 Task: Find a one-way flight from King Salmon to Des Moines on Tuesday, 9 May for 5 passengers in business class, using American Airlines, with 3 checked bags, and a budget of up to ₹180,000.
Action: Mouse moved to (400, 134)
Screenshot: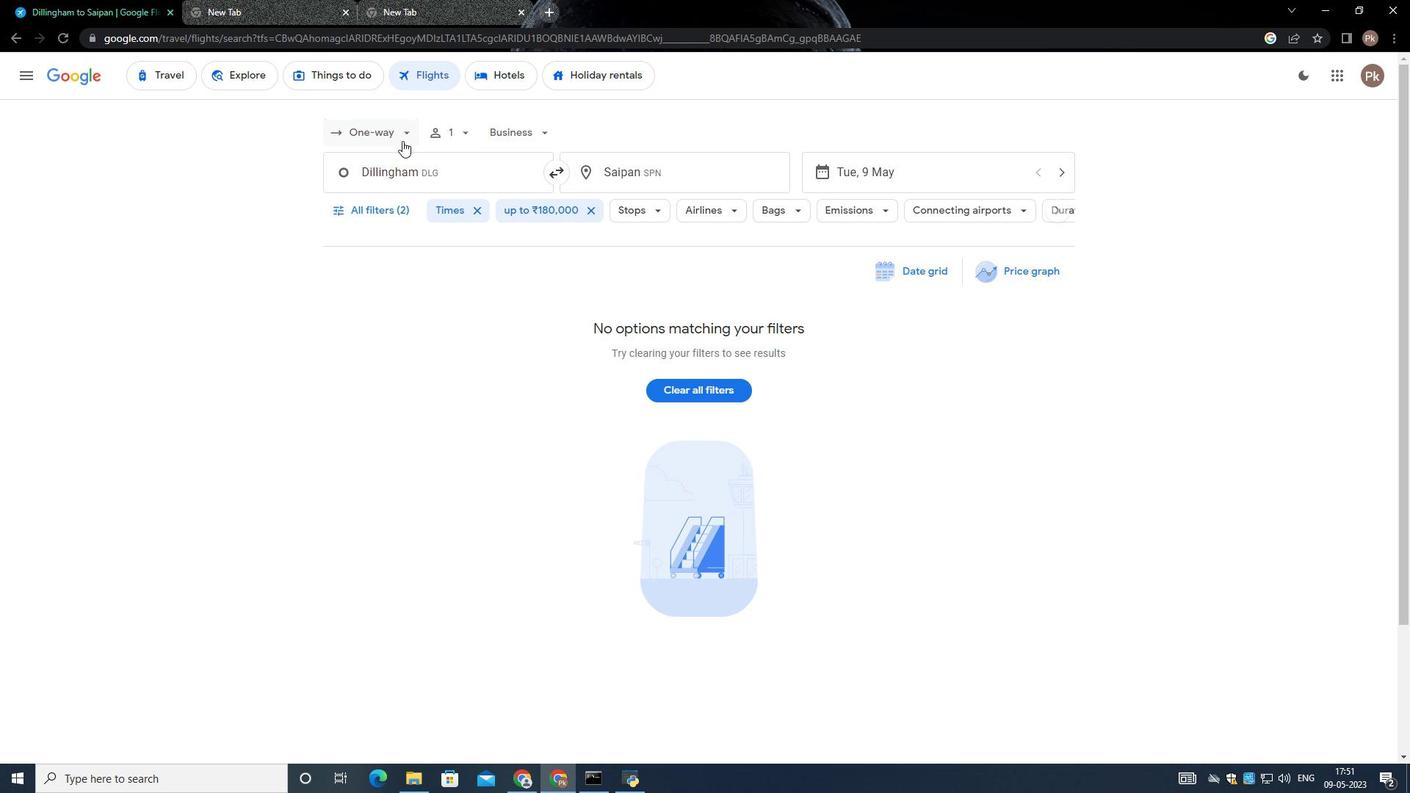 
Action: Mouse pressed left at (400, 134)
Screenshot: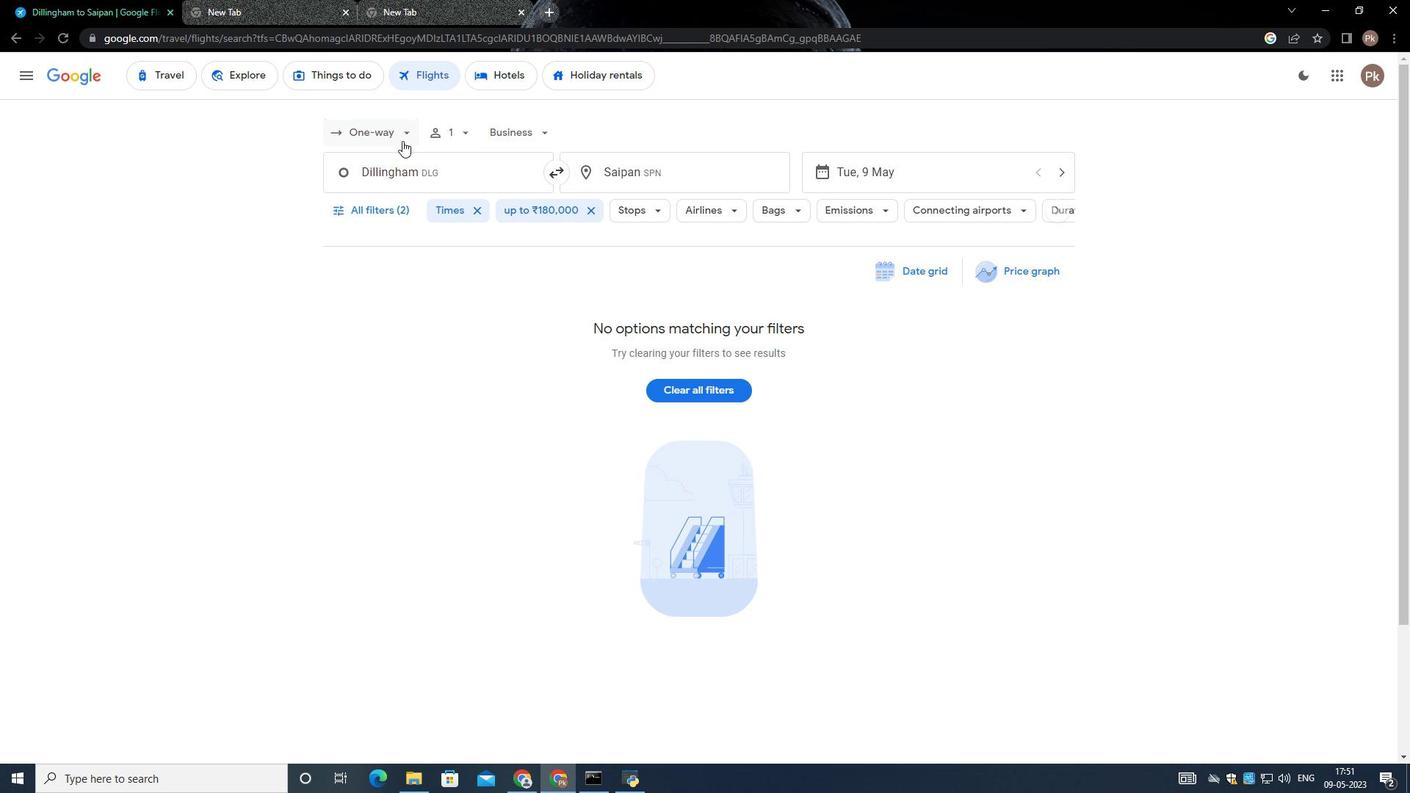 
Action: Mouse moved to (392, 197)
Screenshot: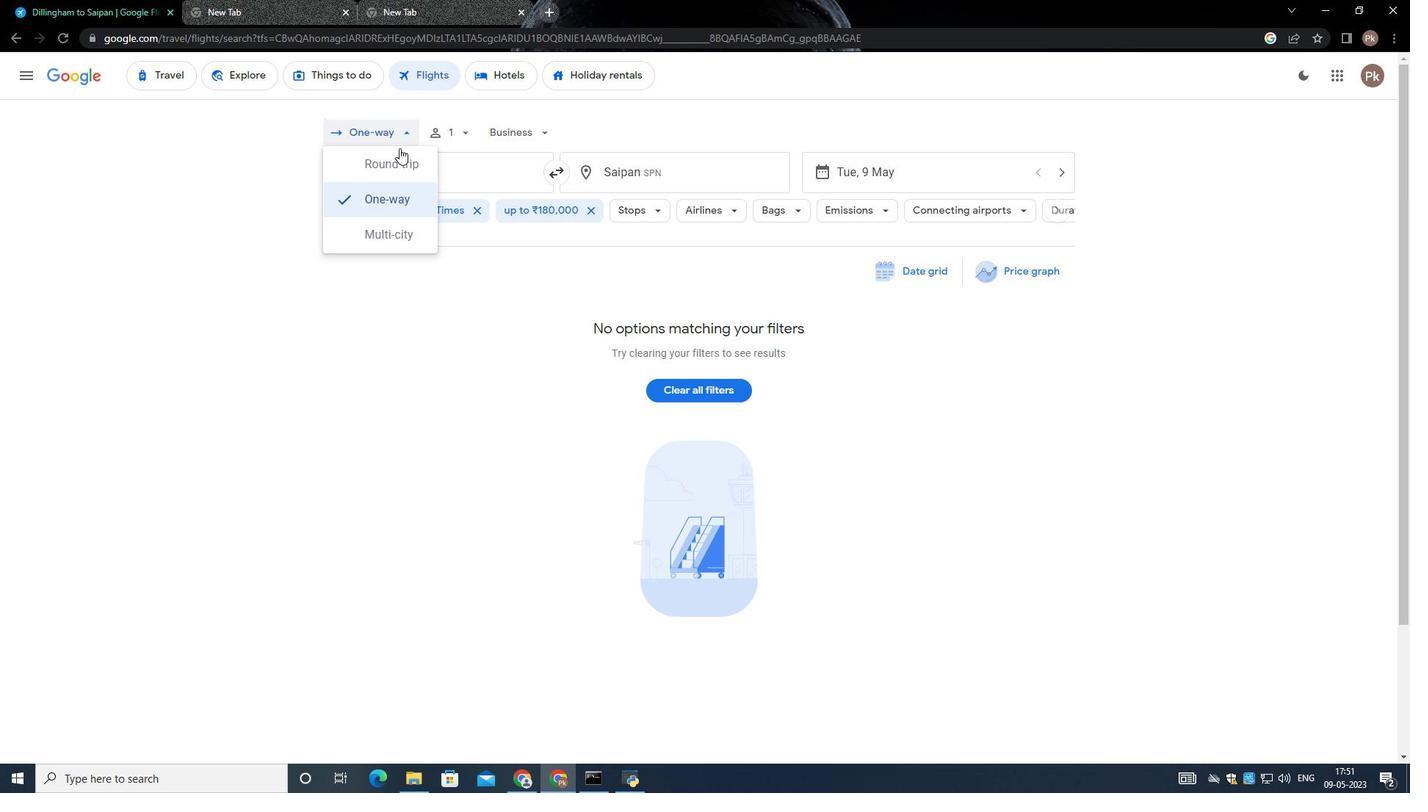 
Action: Mouse pressed left at (392, 197)
Screenshot: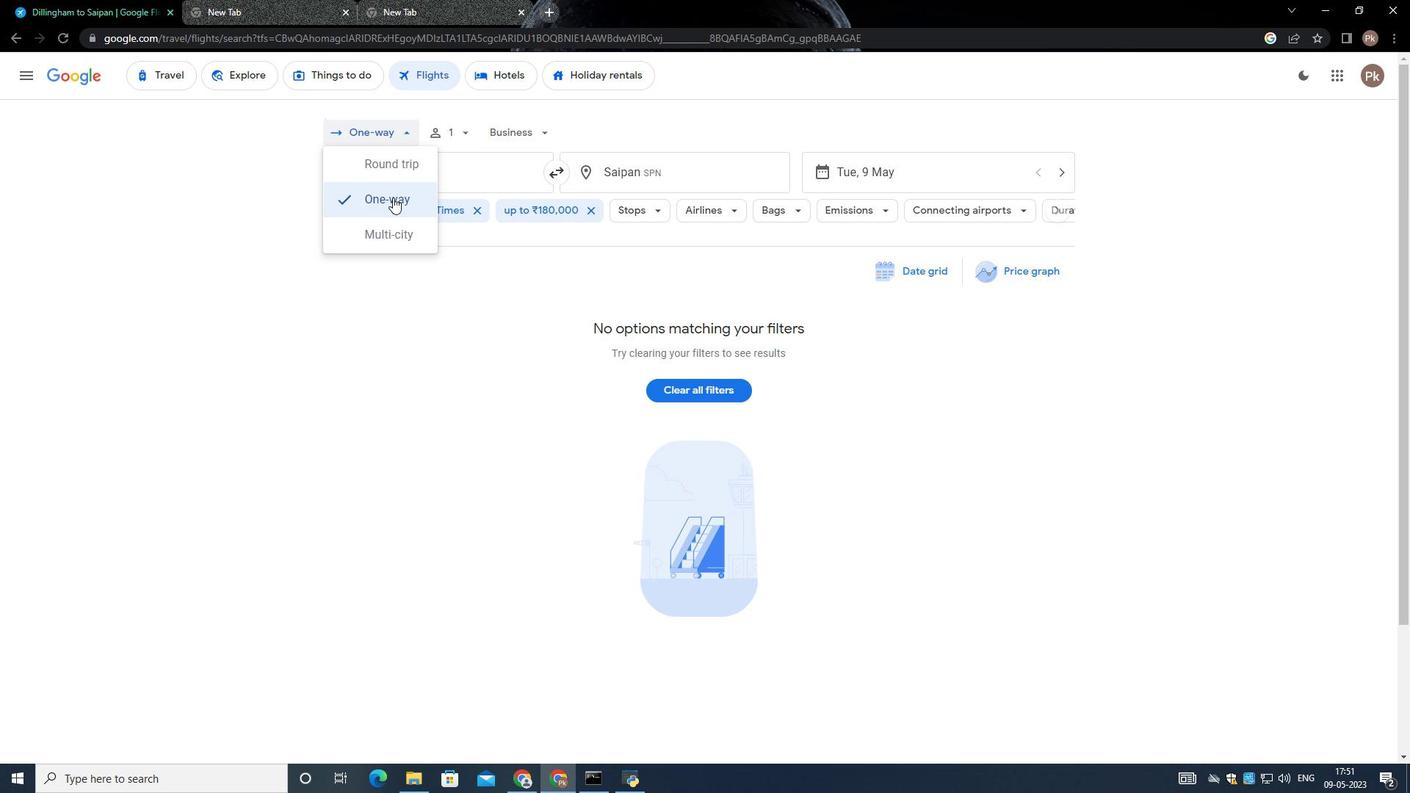 
Action: Mouse moved to (467, 133)
Screenshot: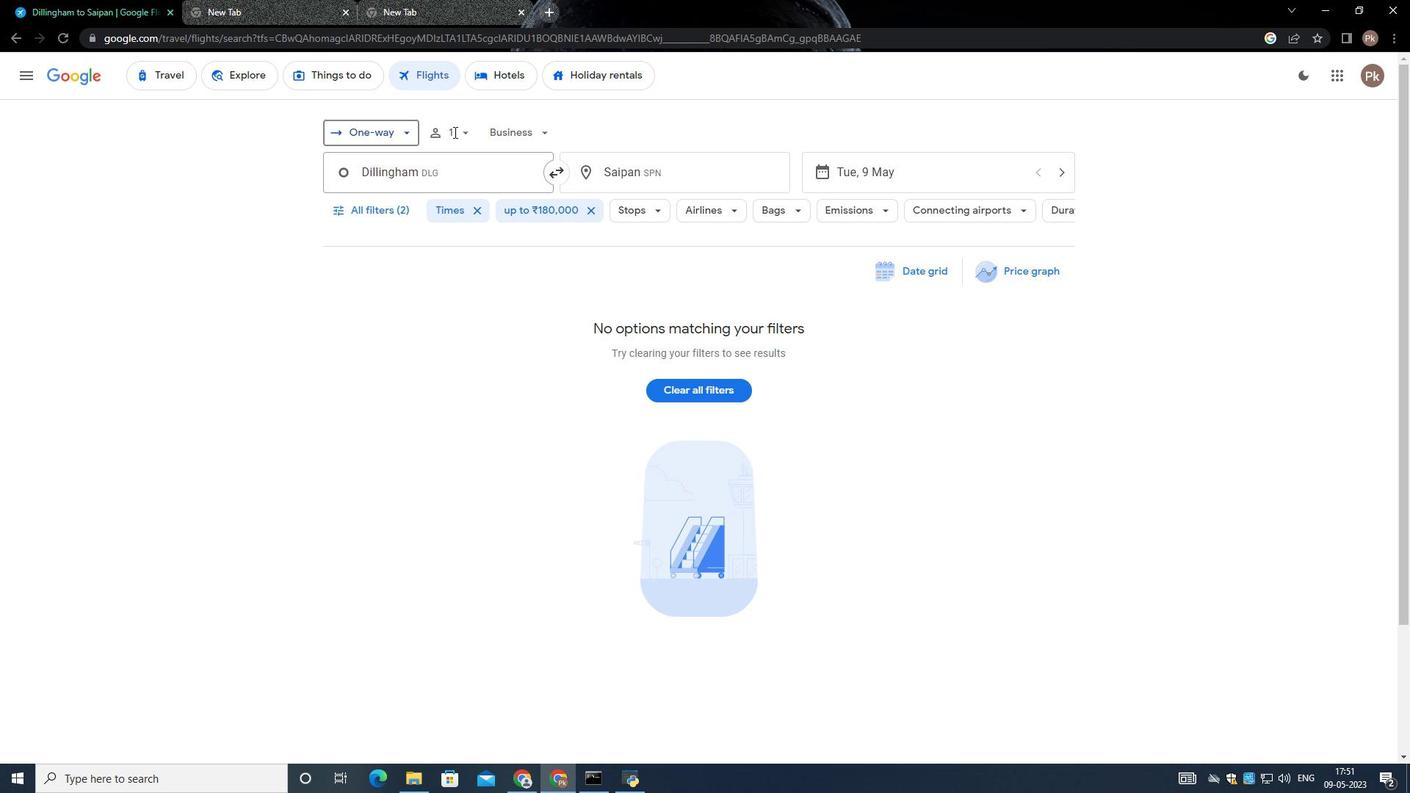 
Action: Mouse pressed left at (467, 133)
Screenshot: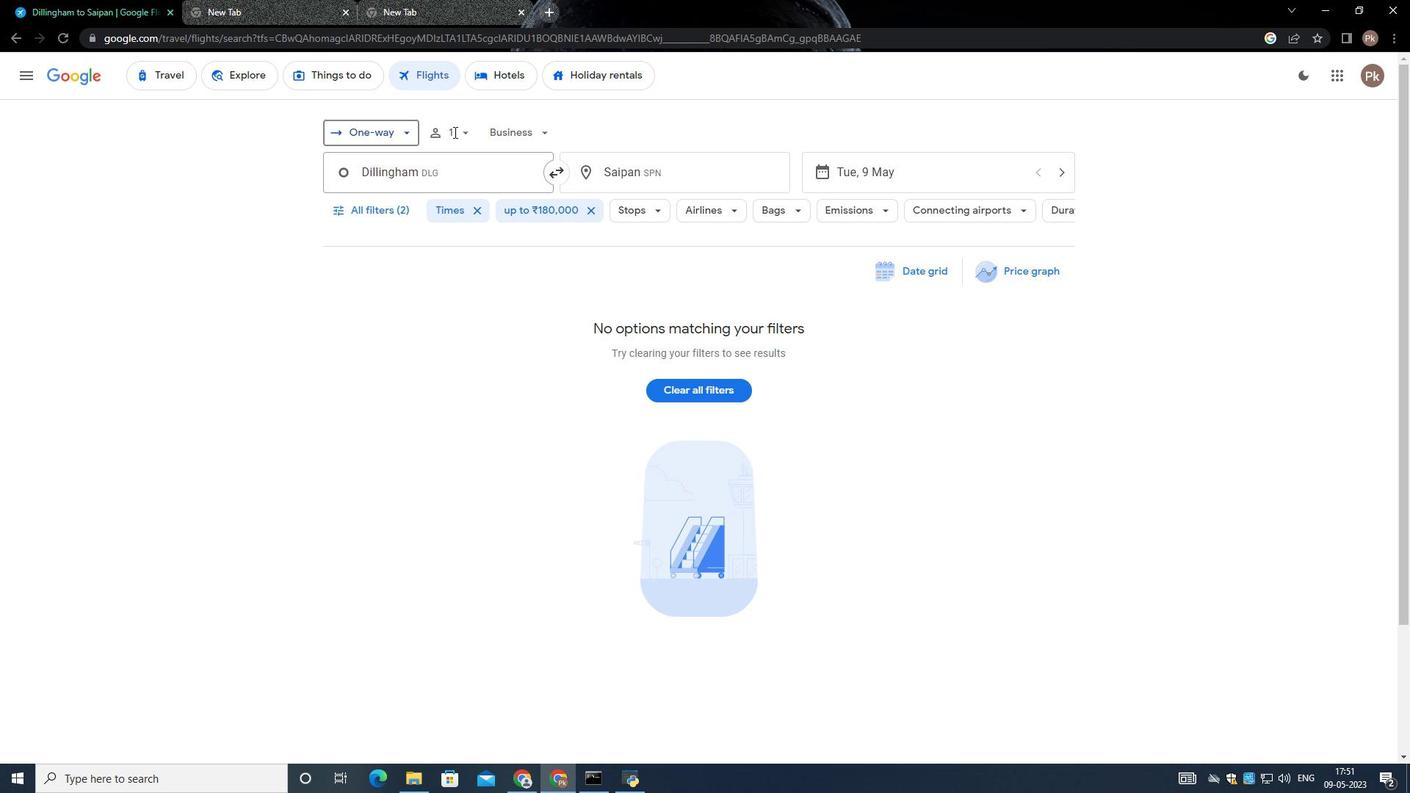 
Action: Mouse moved to (583, 162)
Screenshot: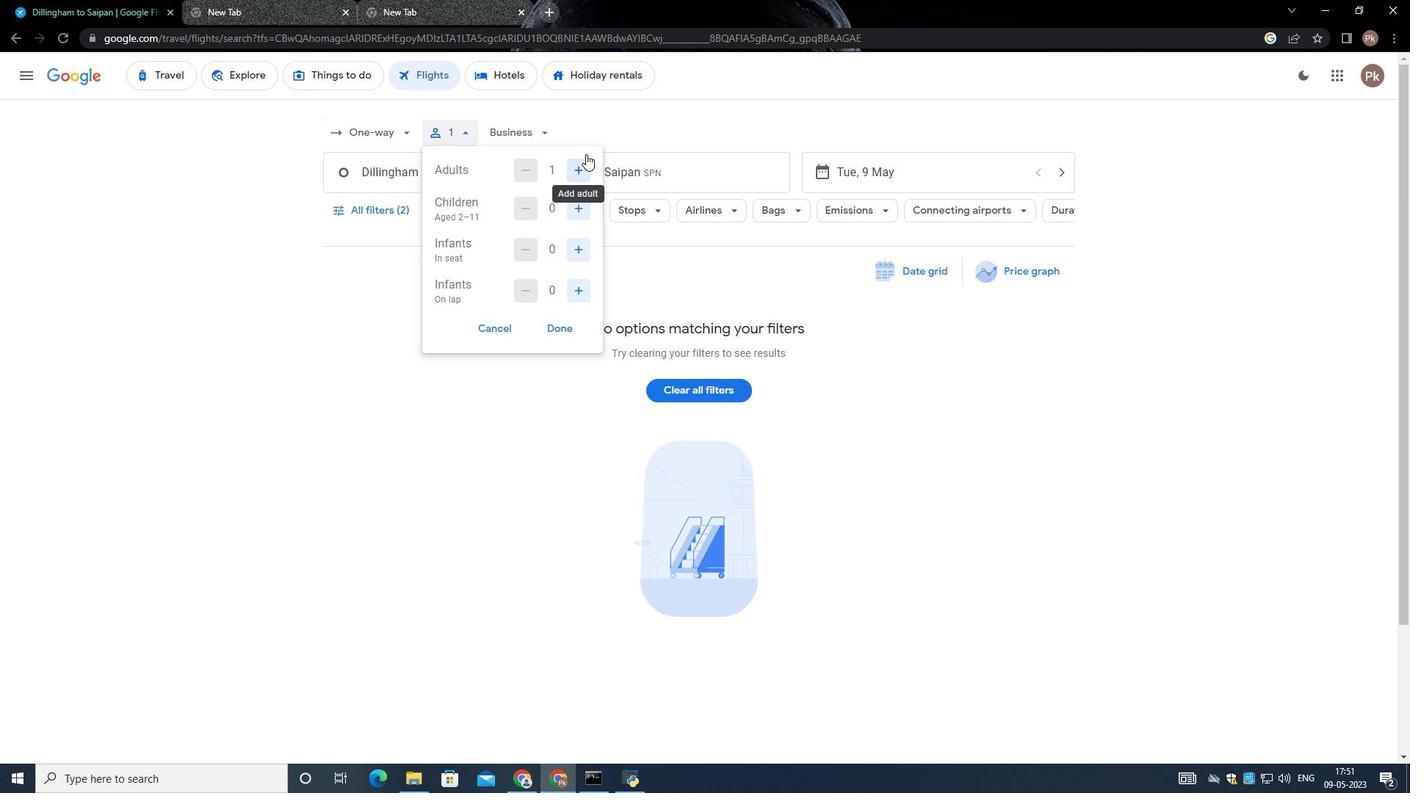 
Action: Mouse pressed left at (583, 162)
Screenshot: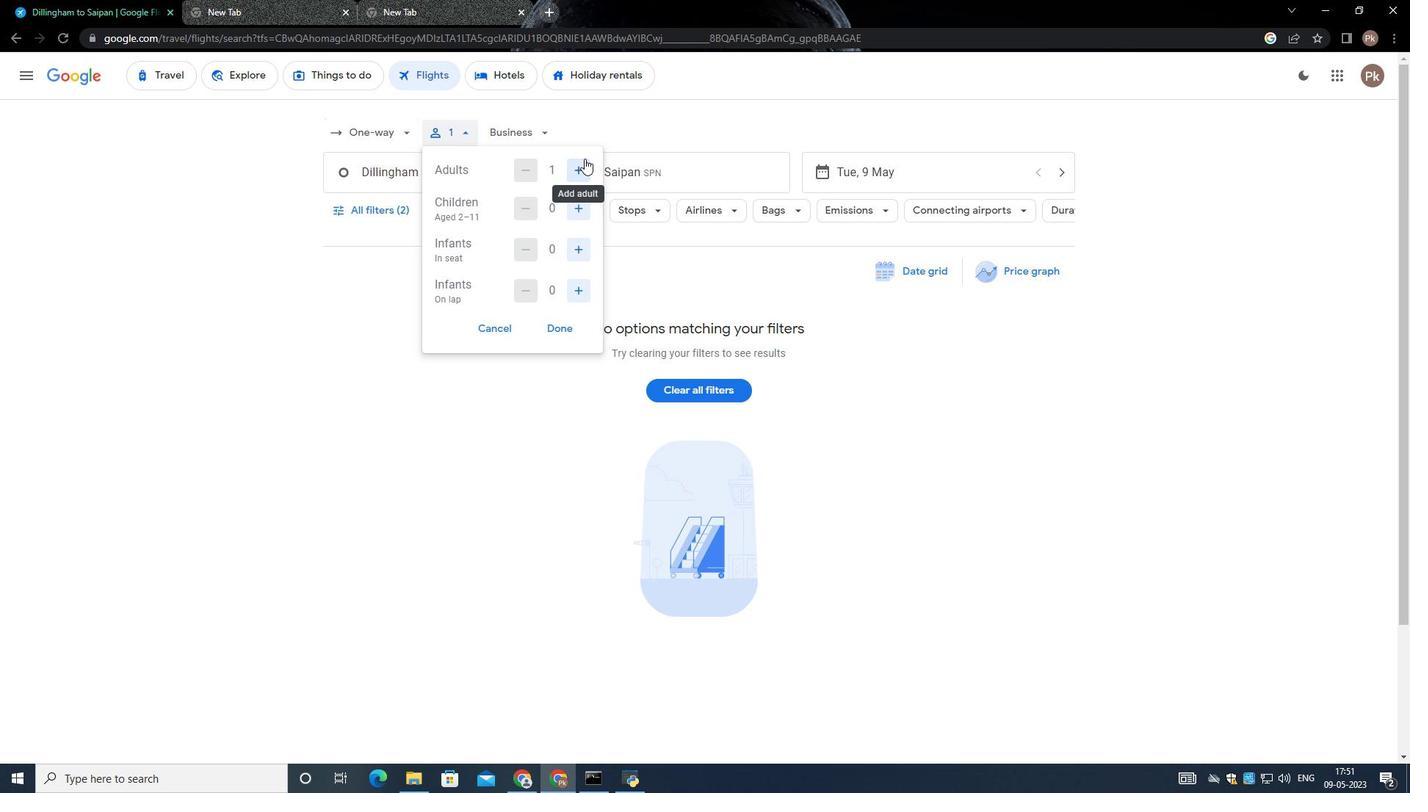 
Action: Mouse moved to (579, 204)
Screenshot: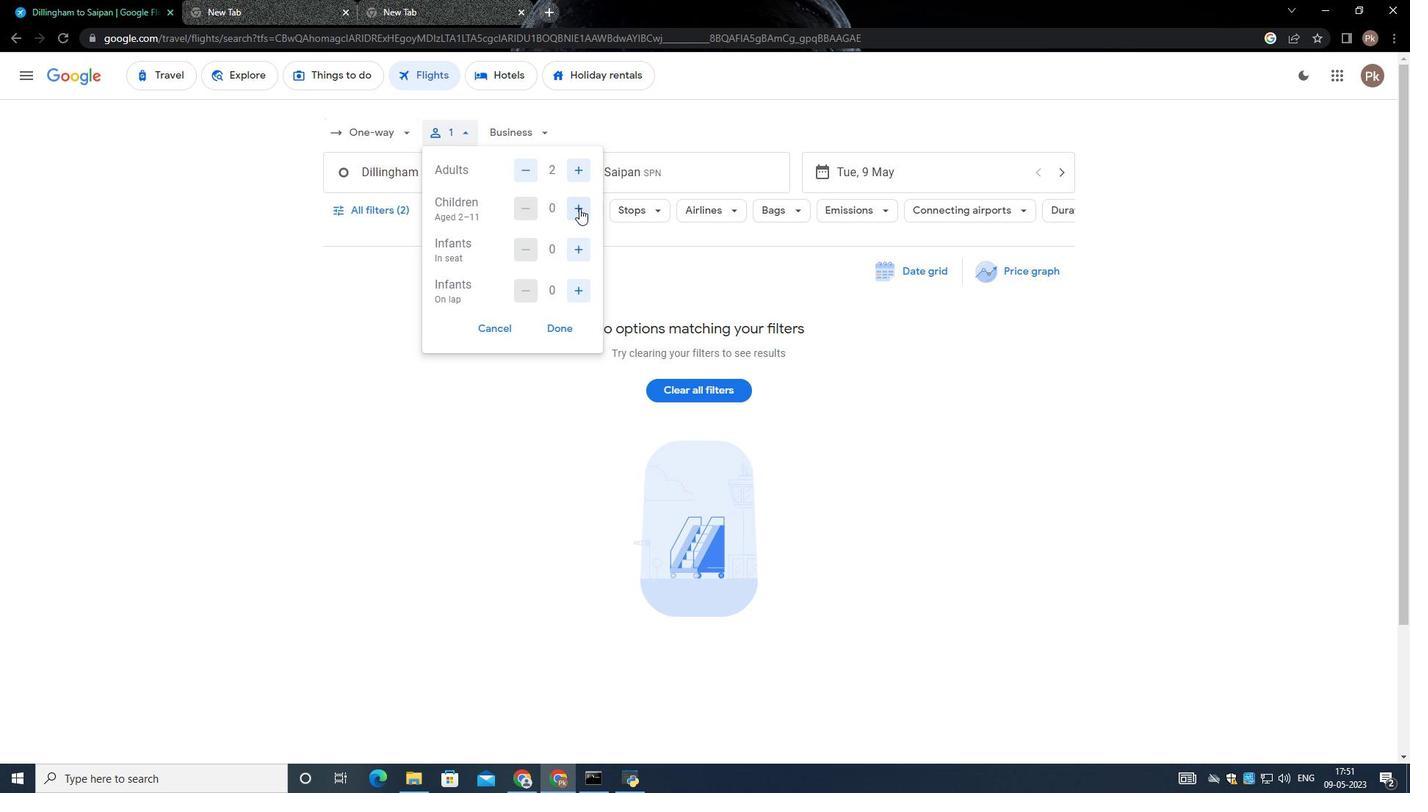 
Action: Mouse pressed left at (579, 204)
Screenshot: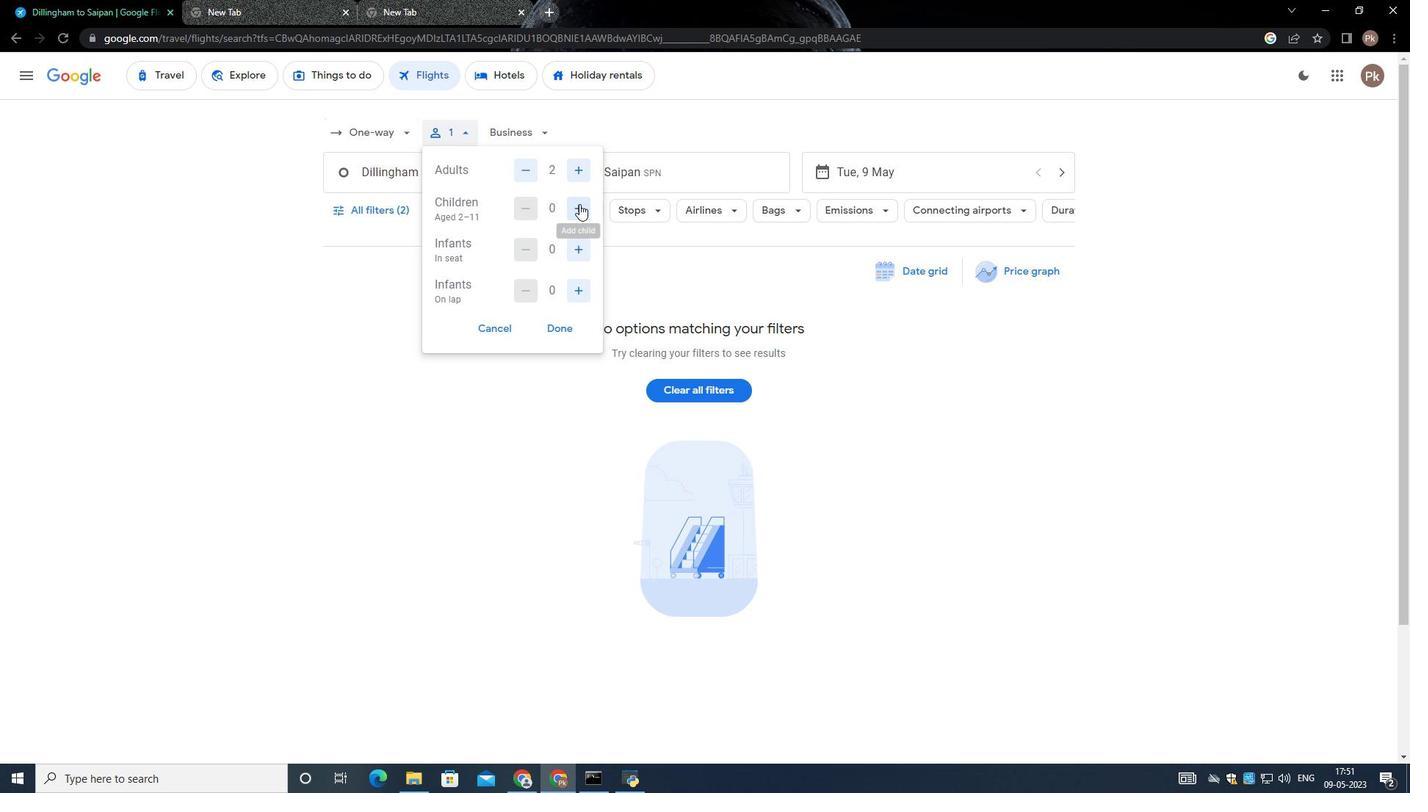 
Action: Mouse pressed left at (579, 204)
Screenshot: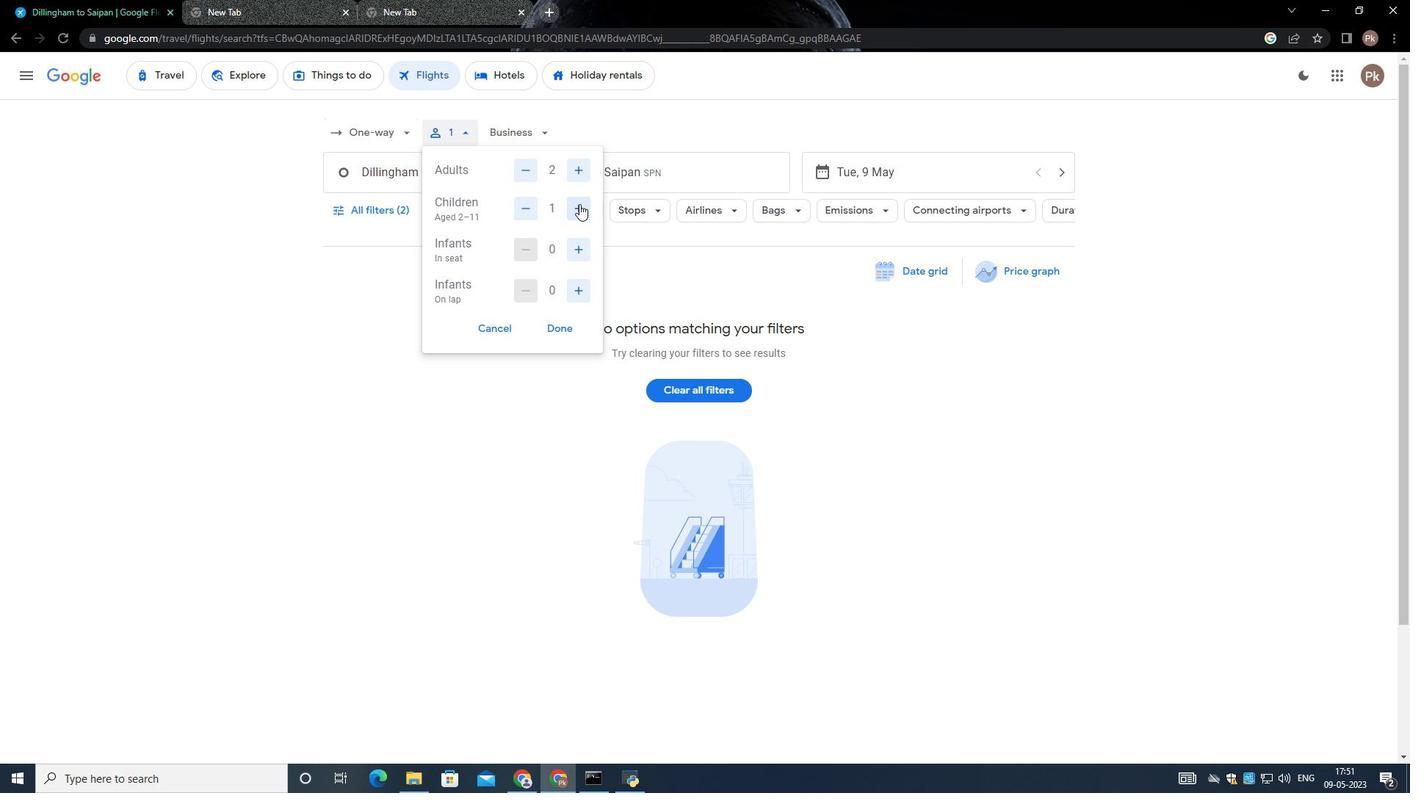 
Action: Mouse moved to (580, 289)
Screenshot: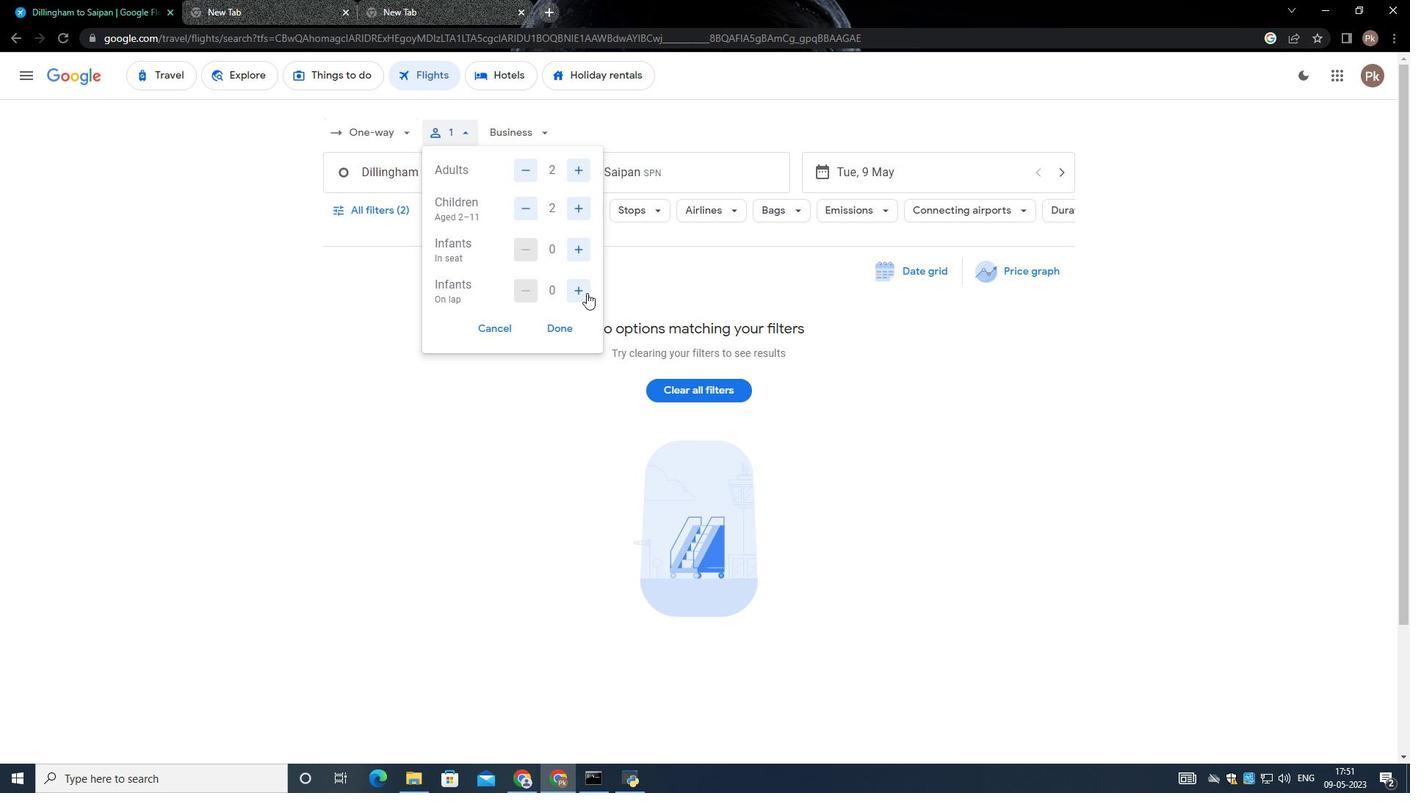 
Action: Mouse pressed left at (580, 289)
Screenshot: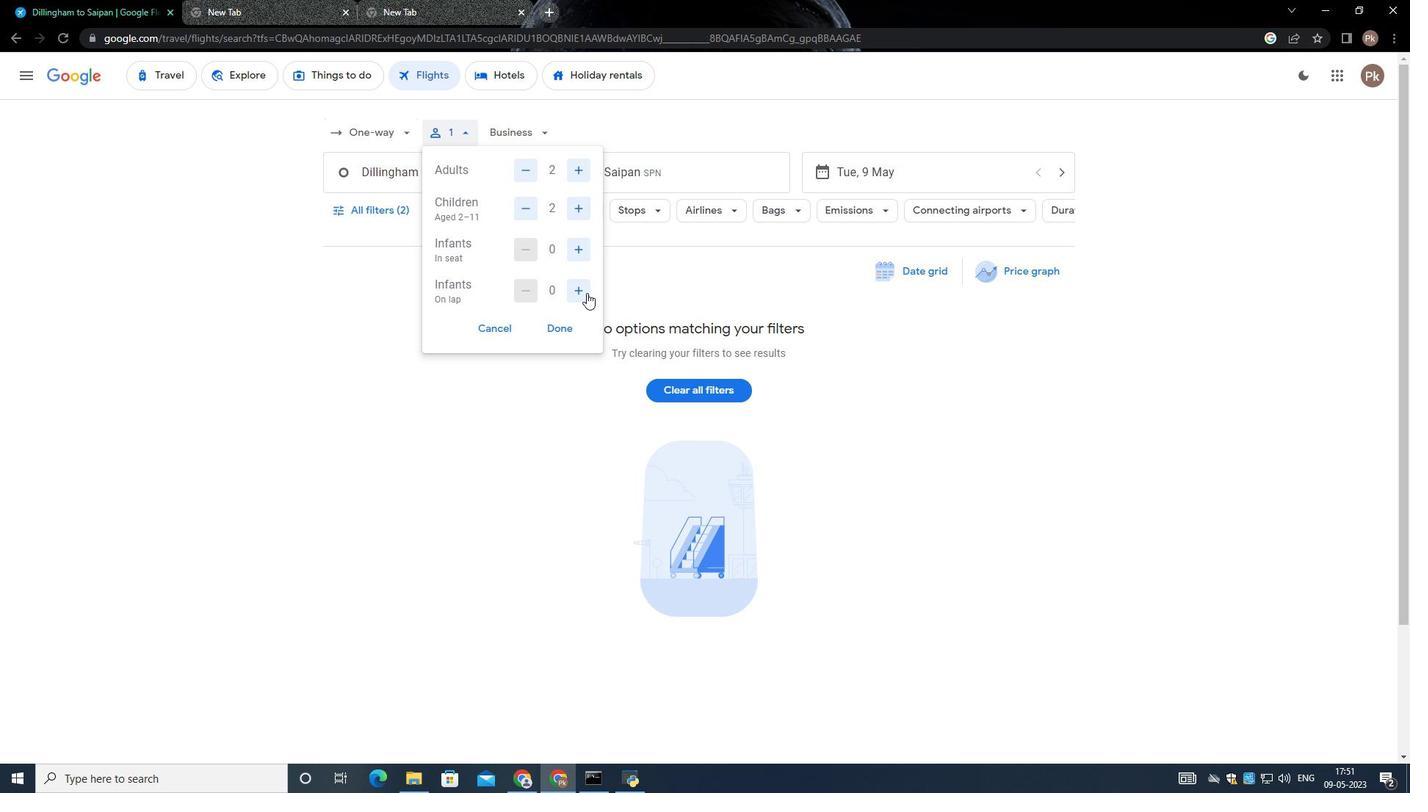 
Action: Mouse moved to (562, 323)
Screenshot: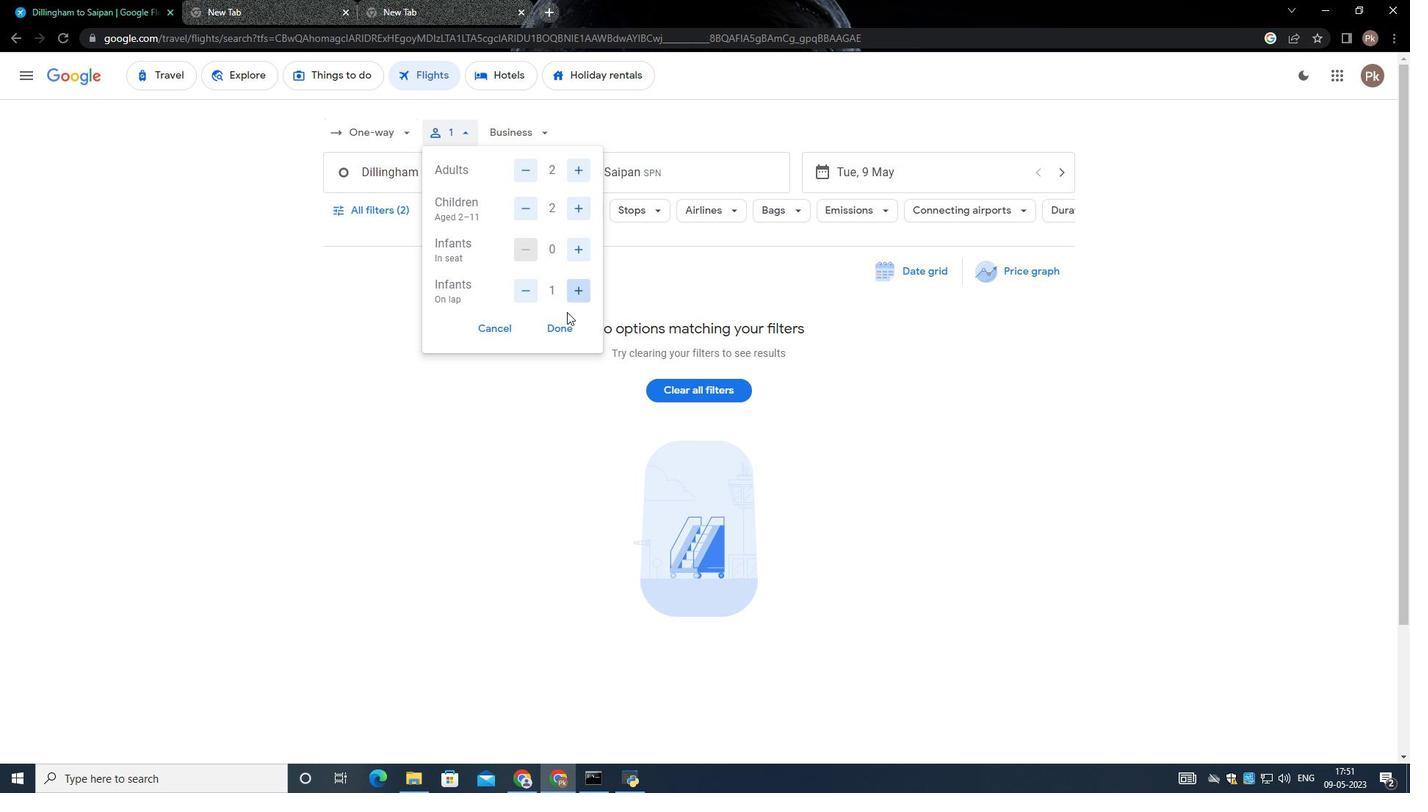 
Action: Mouse pressed left at (562, 323)
Screenshot: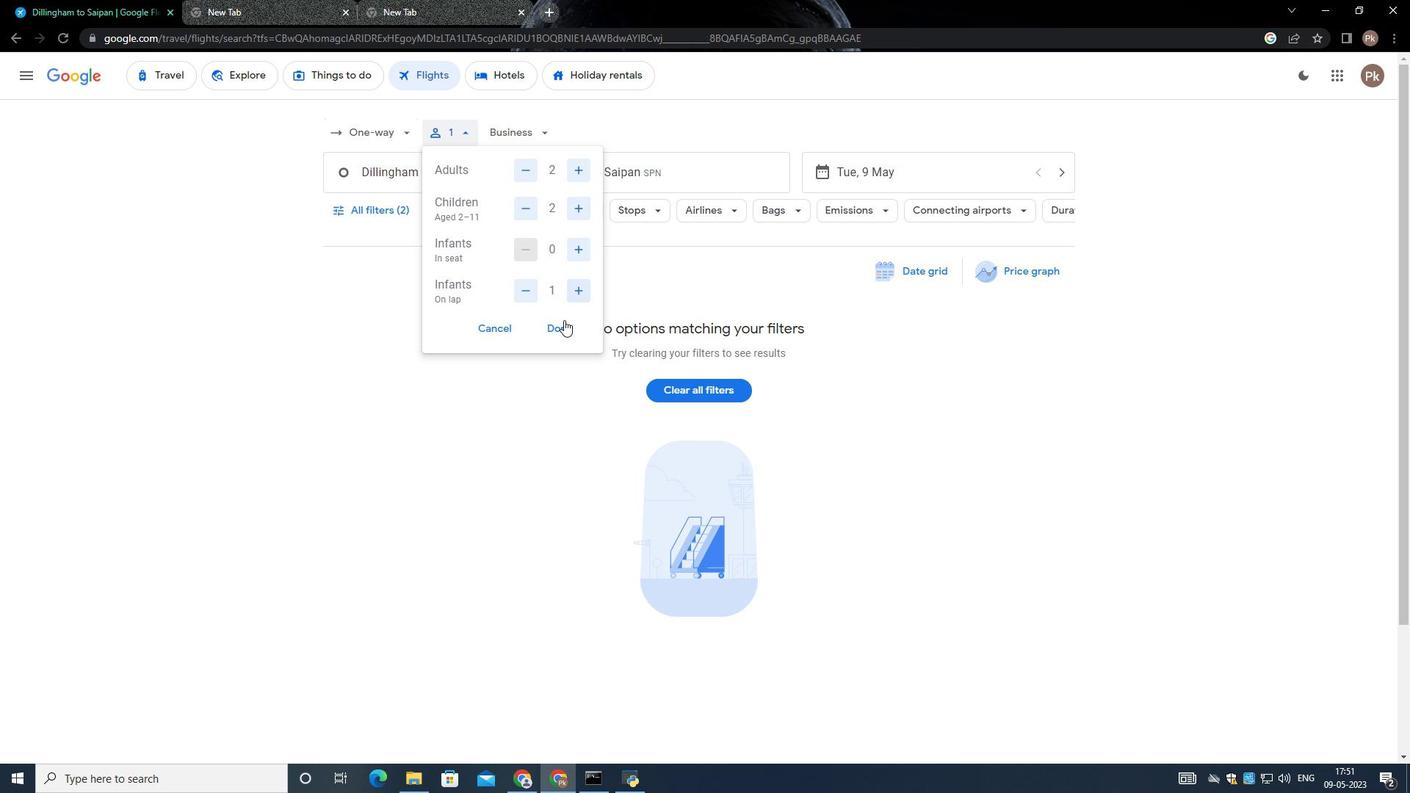 
Action: Mouse moved to (429, 174)
Screenshot: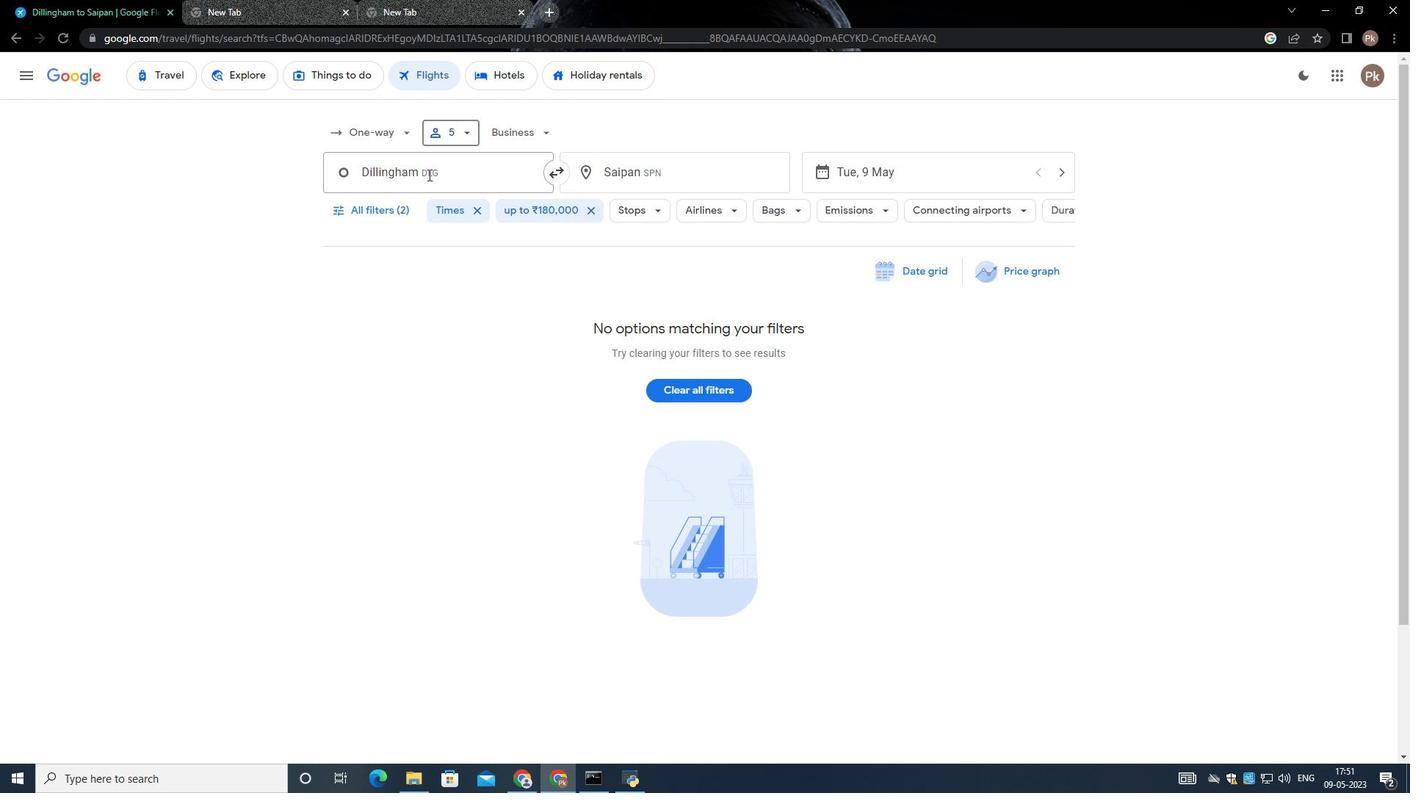 
Action: Mouse pressed left at (429, 174)
Screenshot: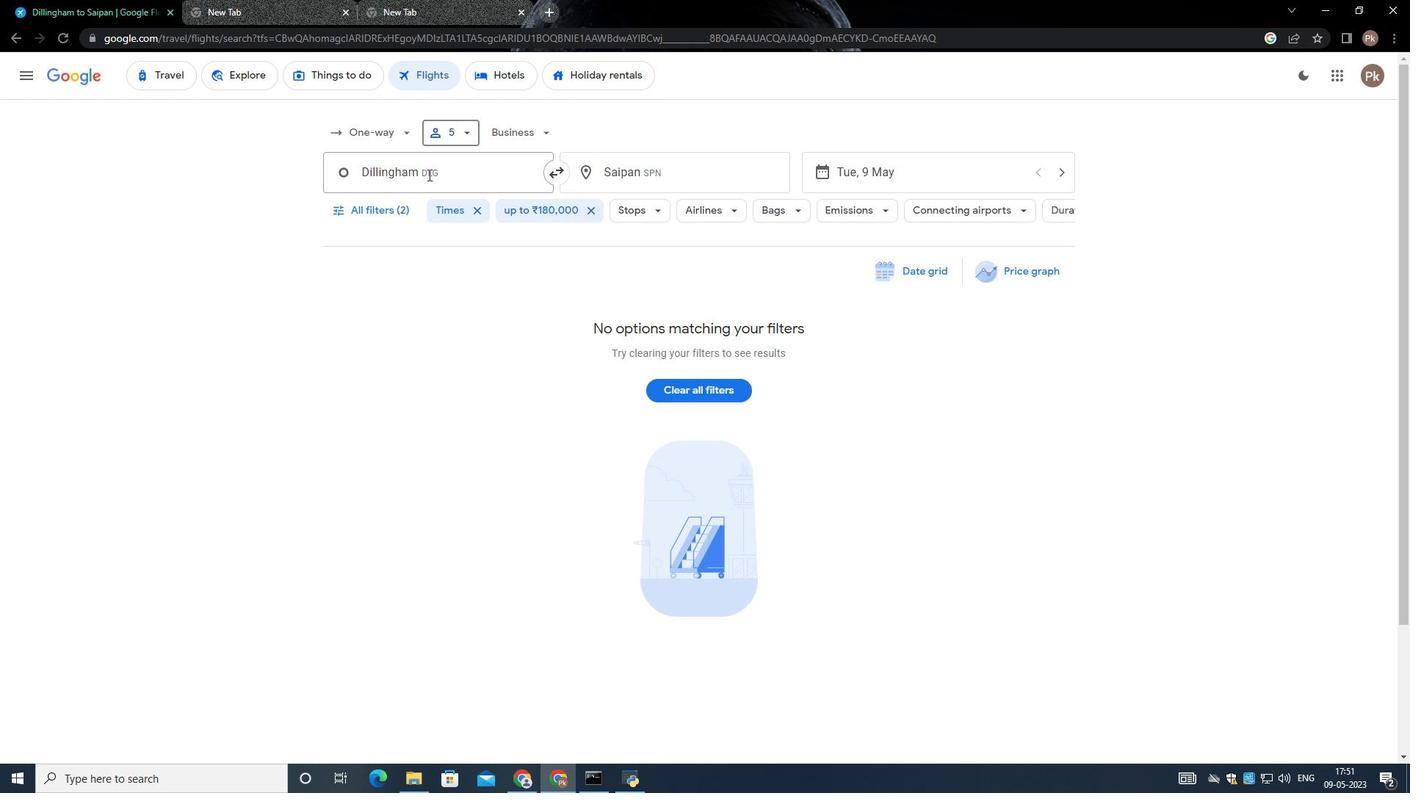 
Action: Mouse moved to (429, 178)
Screenshot: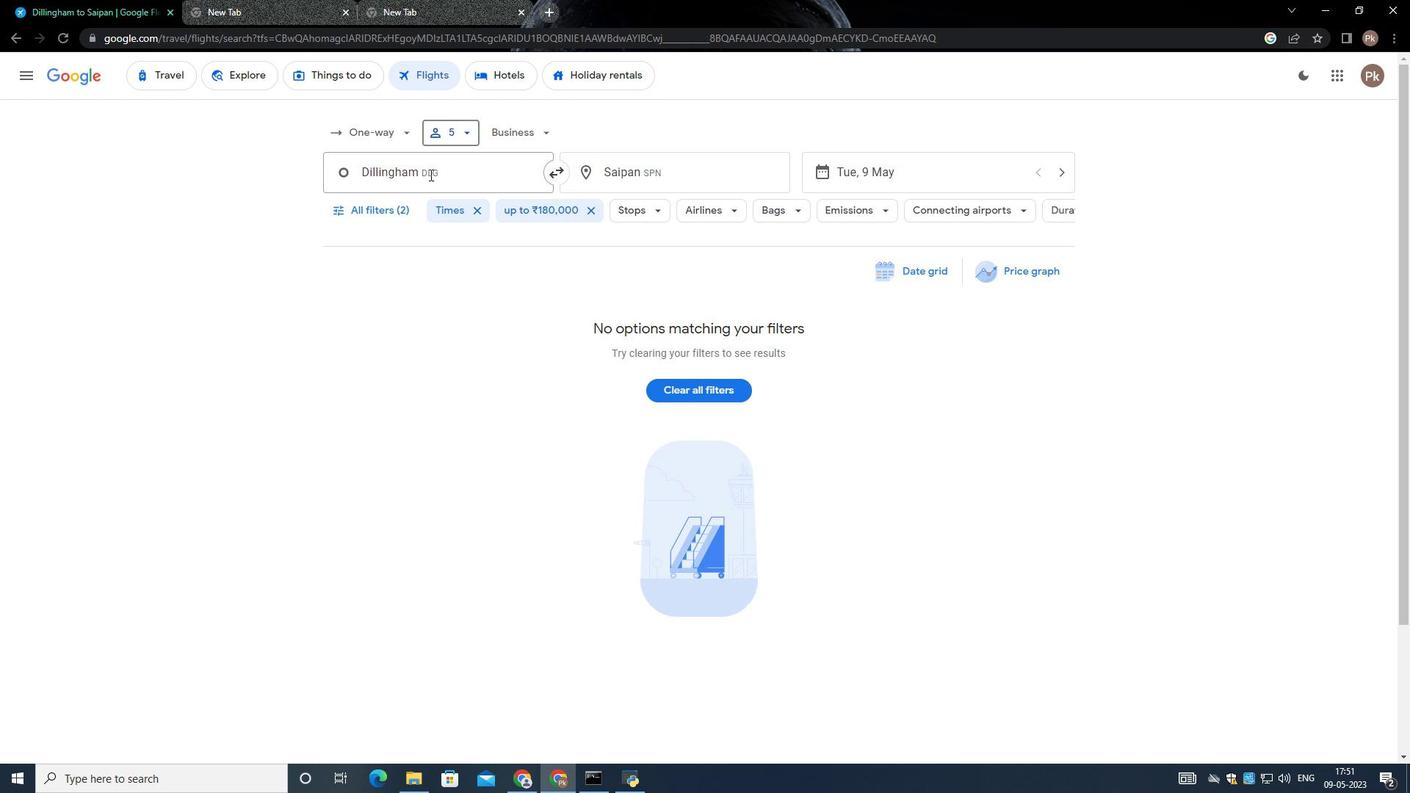 
Action: Key pressed <Key.backspace><Key.shift><Key.shift><Key.shift><Key.shift><Key.shift><Key.shift><Key.shift><Key.shift><Key.shift><Key.shift><Key.shift><Key.shift>King<Key.space><Key.shift>Salmon<Key.space><Key.shift>Ai
Screenshot: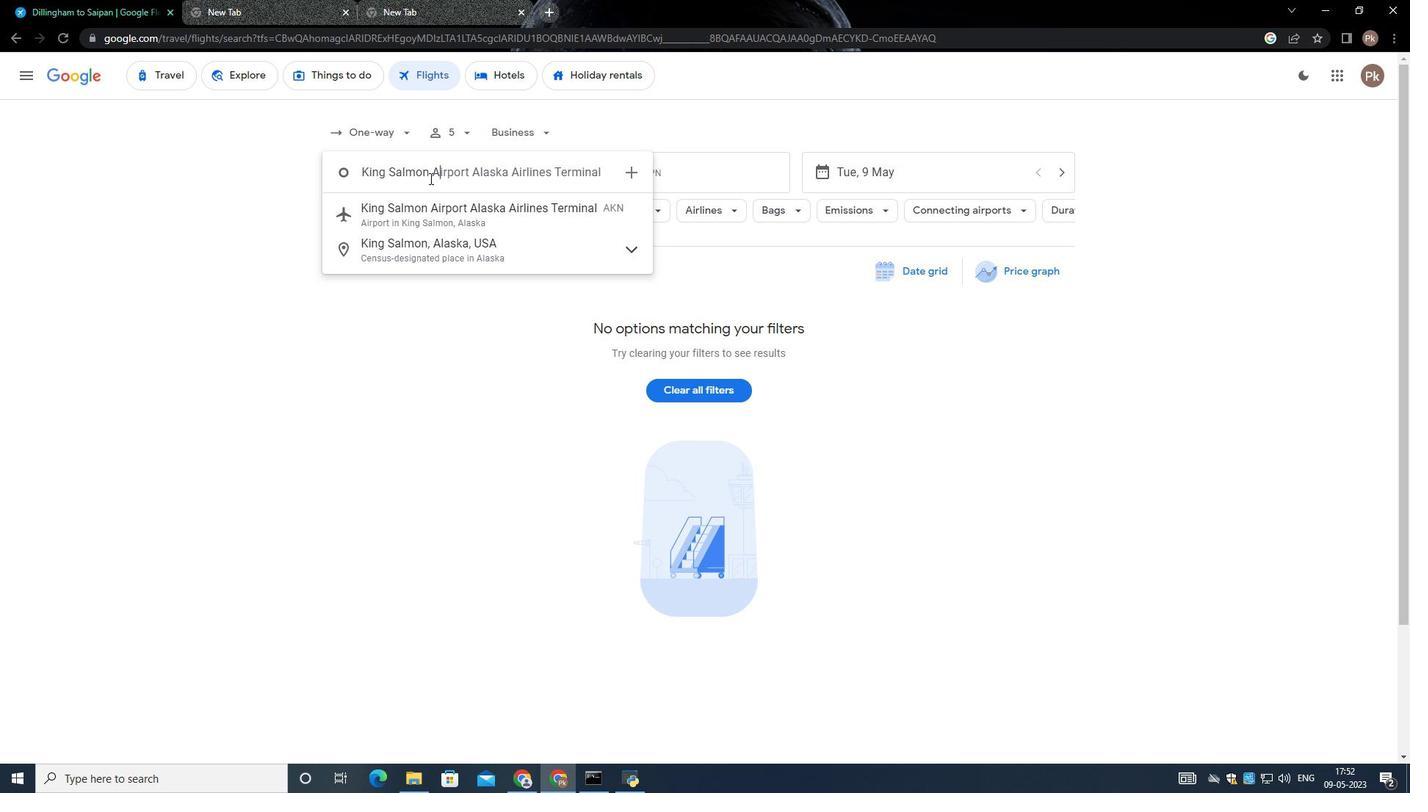 
Action: Mouse moved to (428, 178)
Screenshot: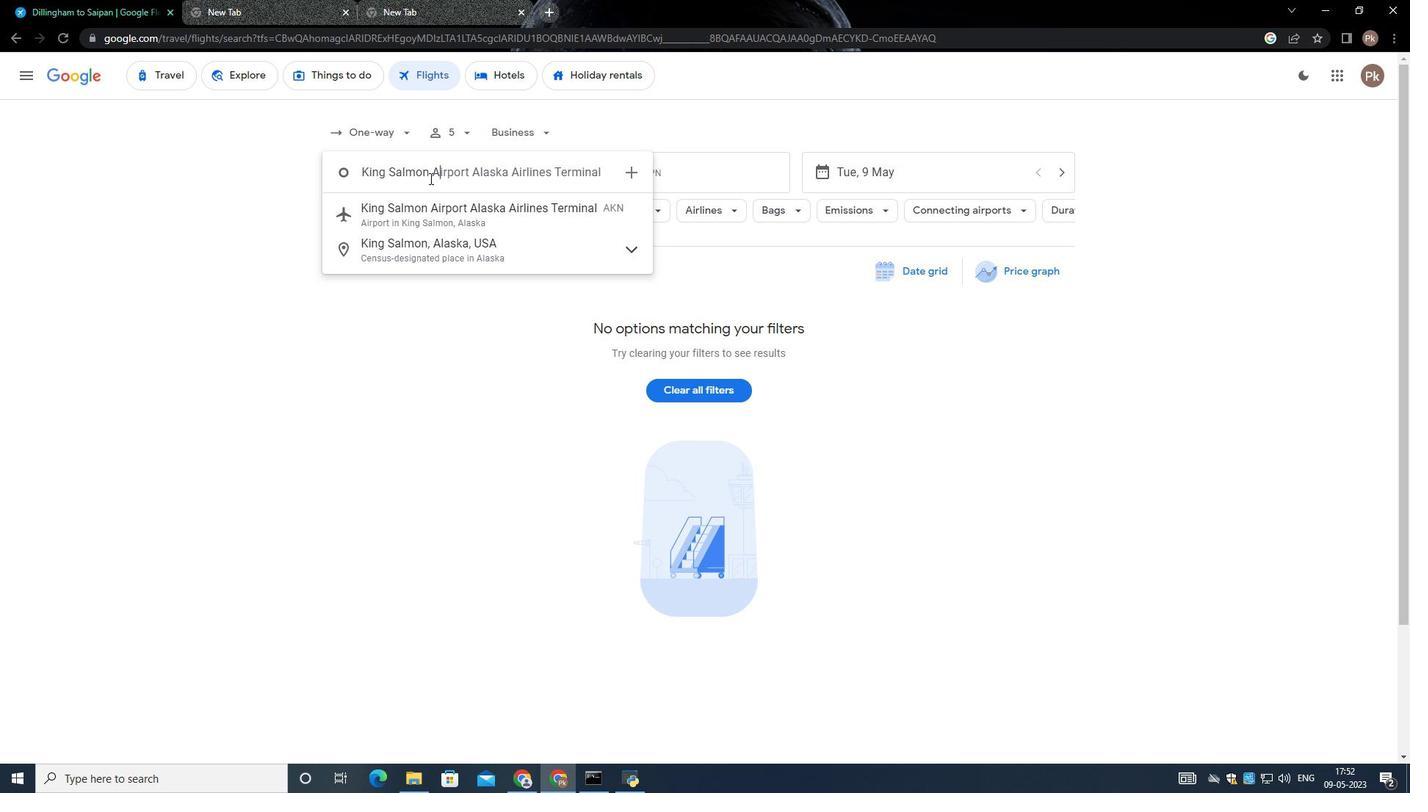 
Action: Key pressed rpport
Screenshot: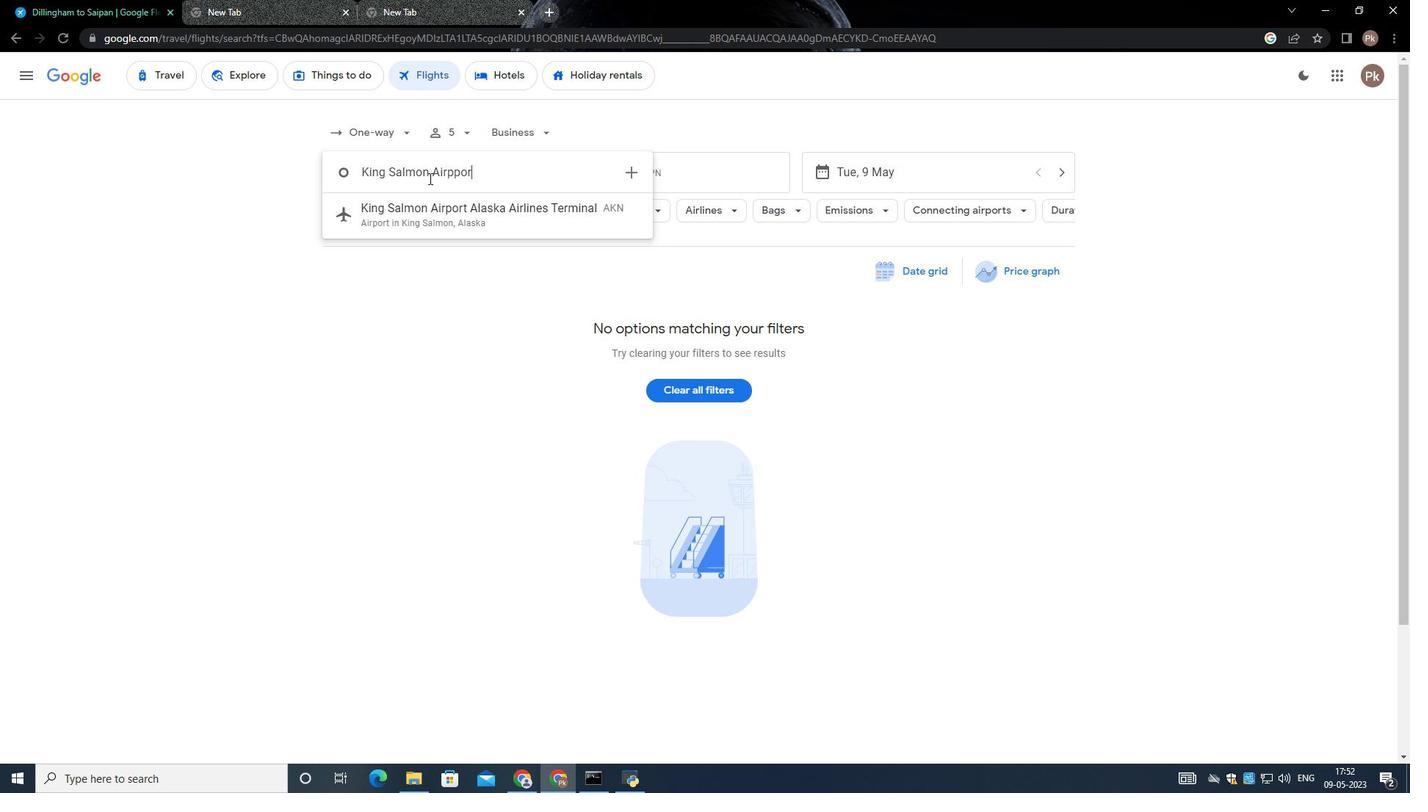 
Action: Mouse moved to (511, 171)
Screenshot: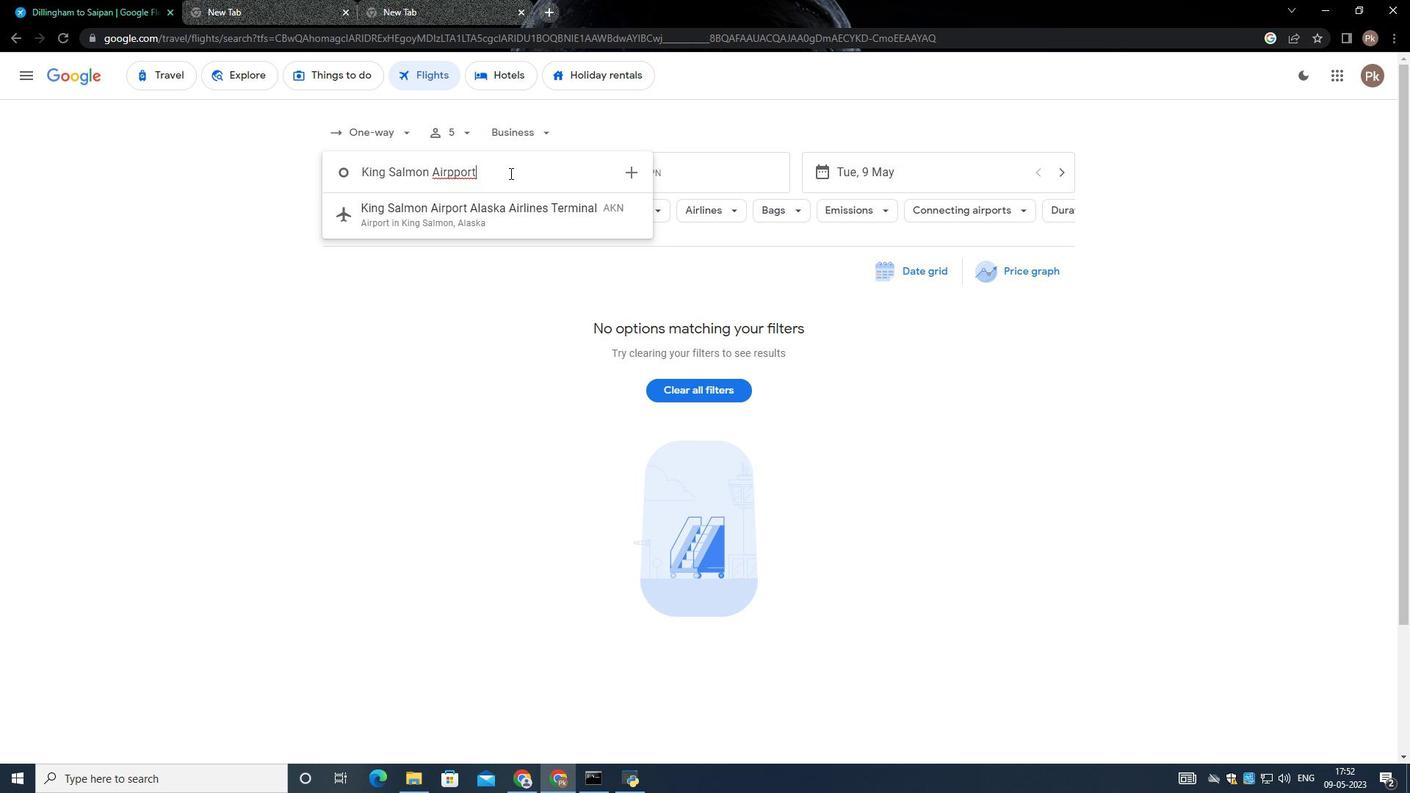 
Action: Mouse pressed left at (511, 171)
Screenshot: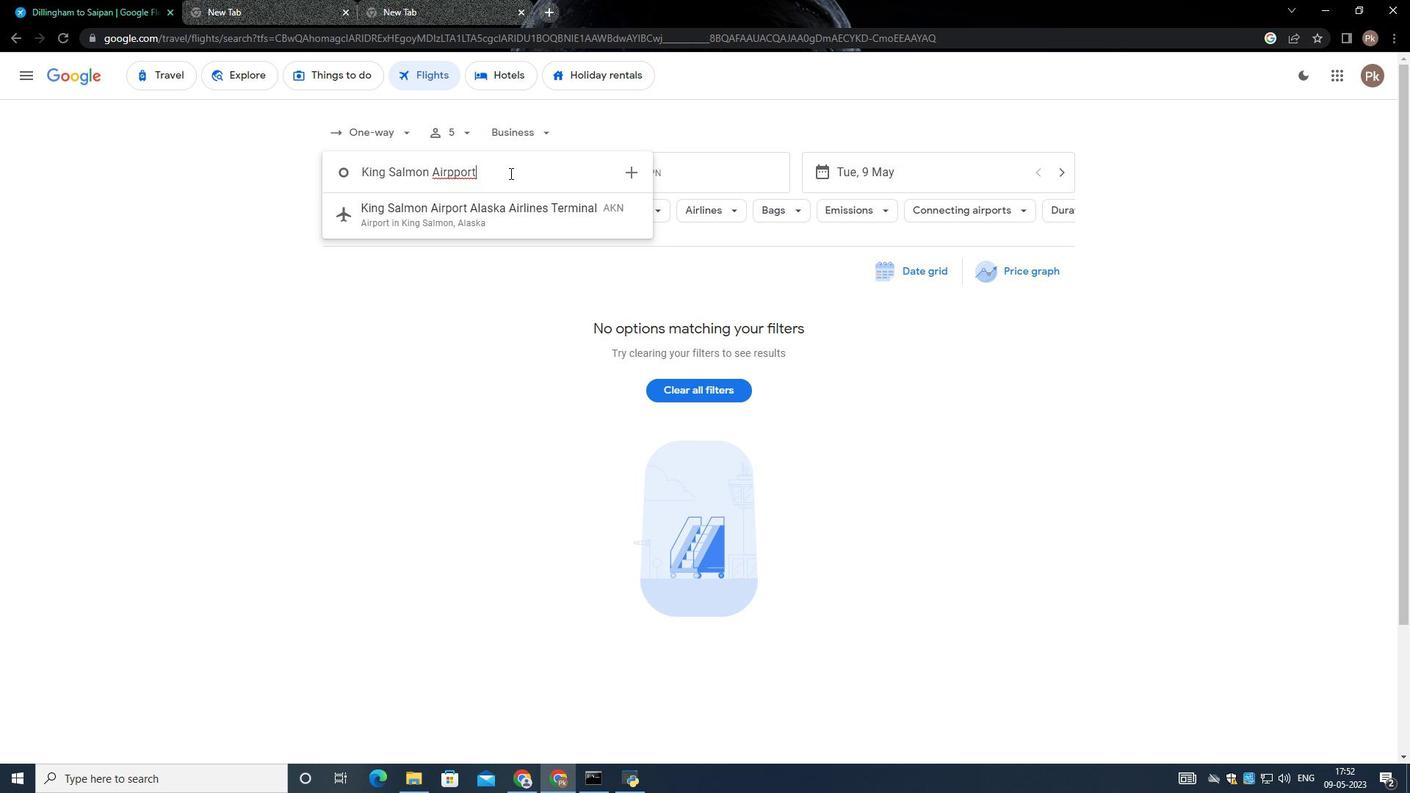 
Action: Mouse moved to (486, 229)
Screenshot: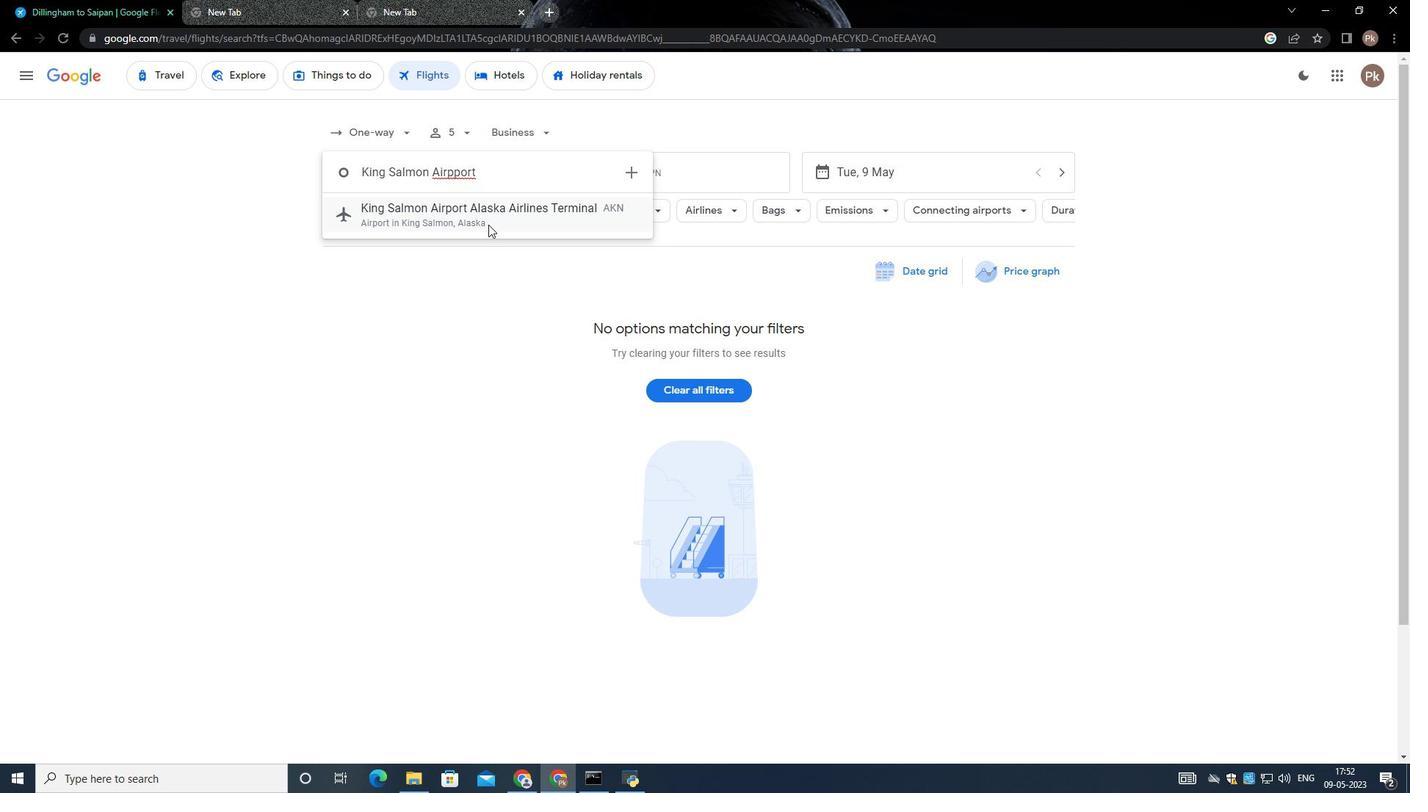 
Action: Key pressed <Key.enter>
Screenshot: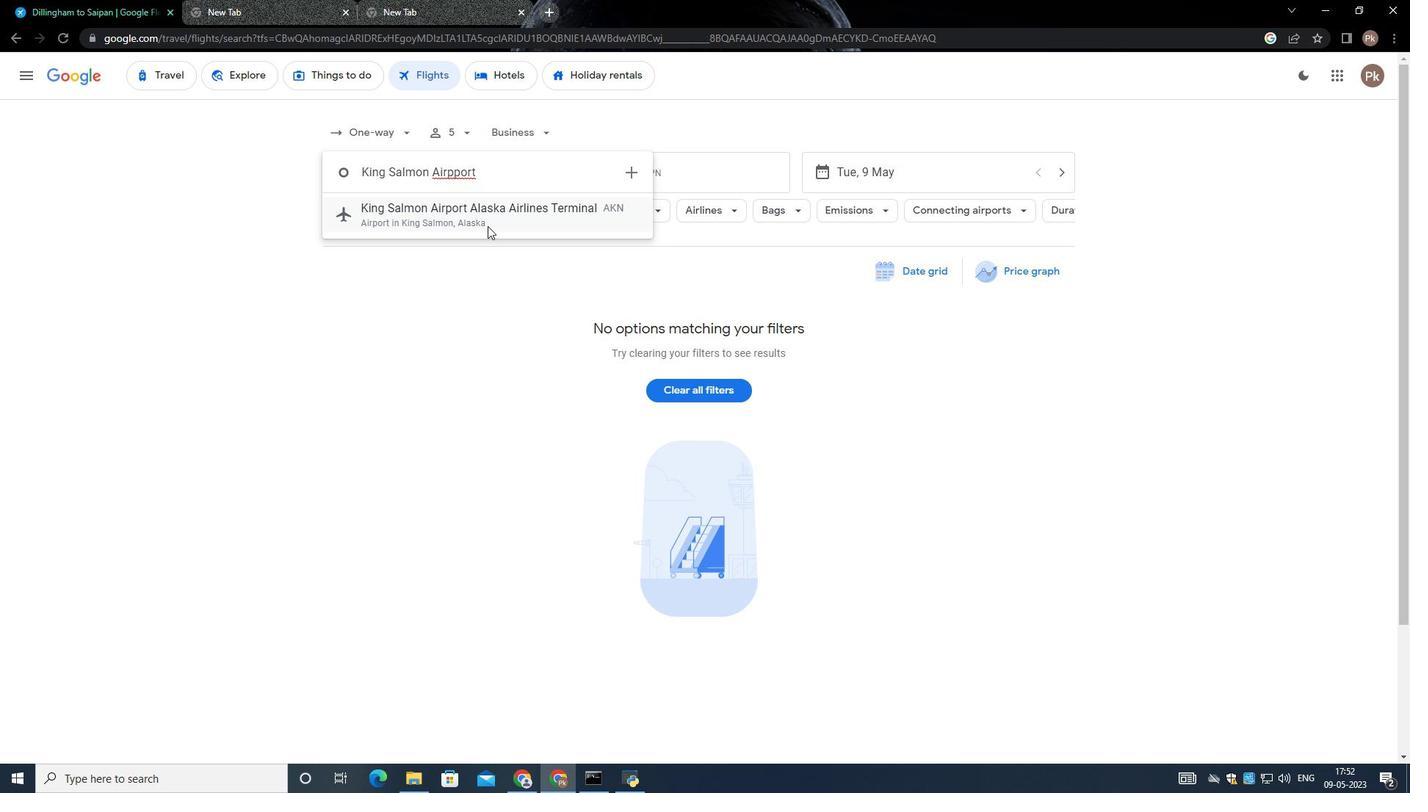 
Action: Mouse moved to (729, 168)
Screenshot: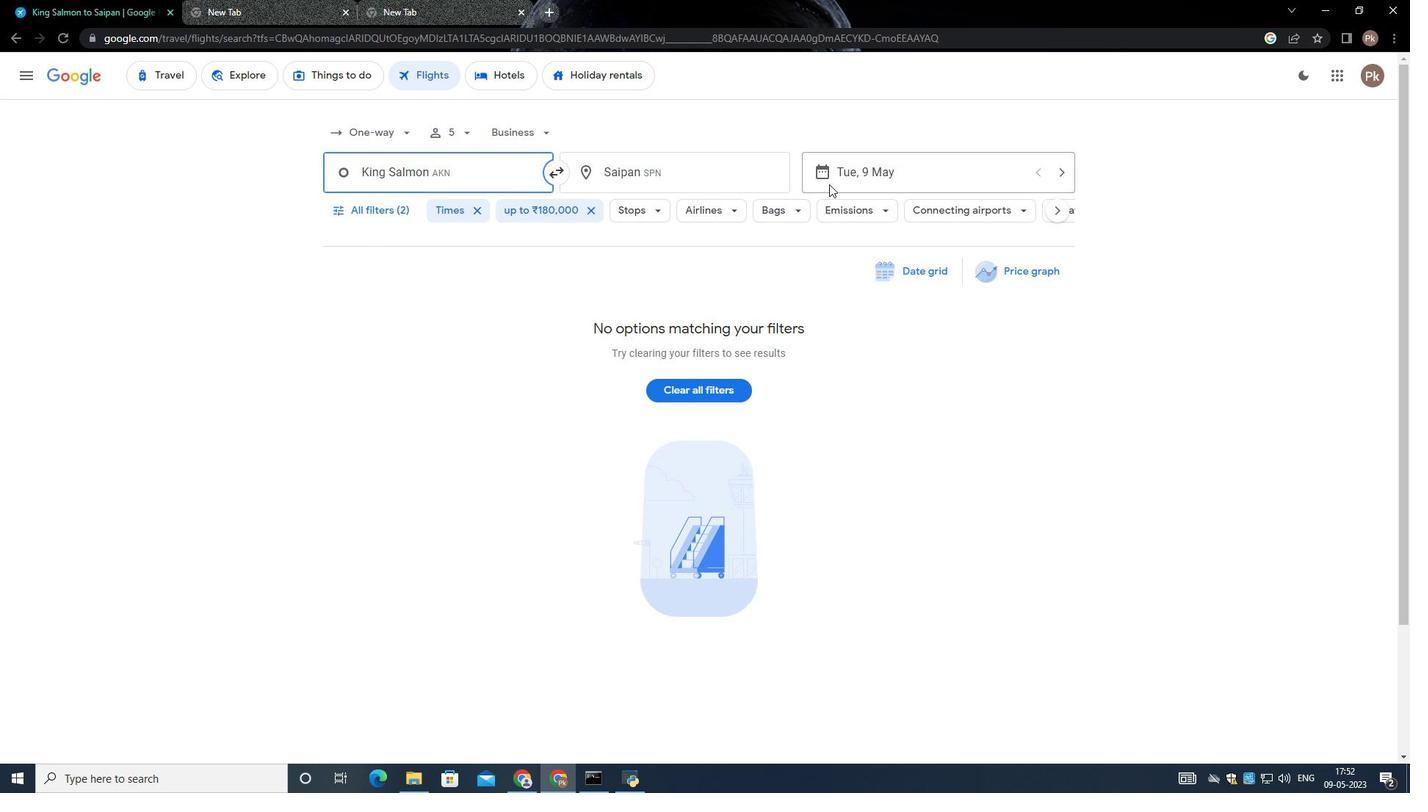 
Action: Mouse pressed left at (729, 168)
Screenshot: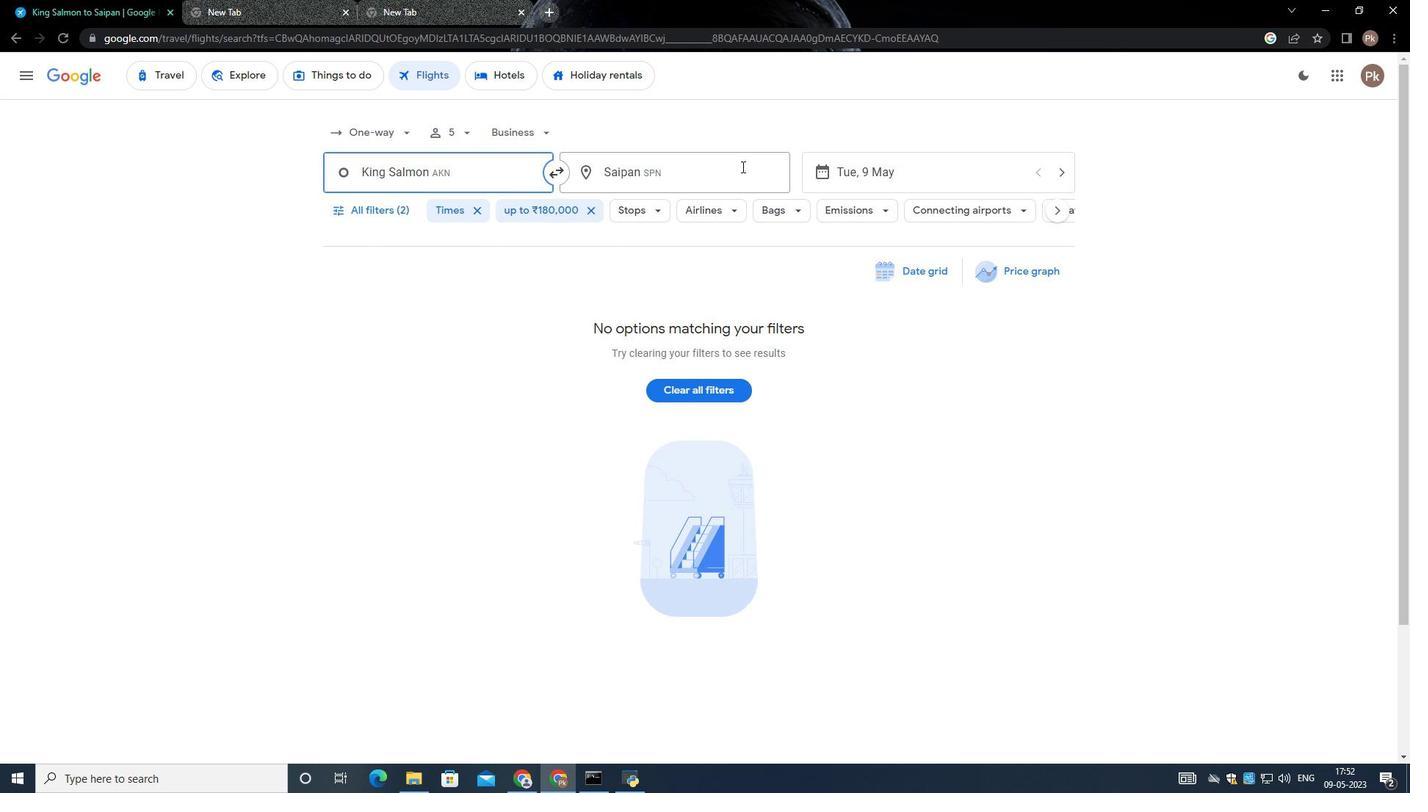 
Action: Mouse moved to (693, 160)
Screenshot: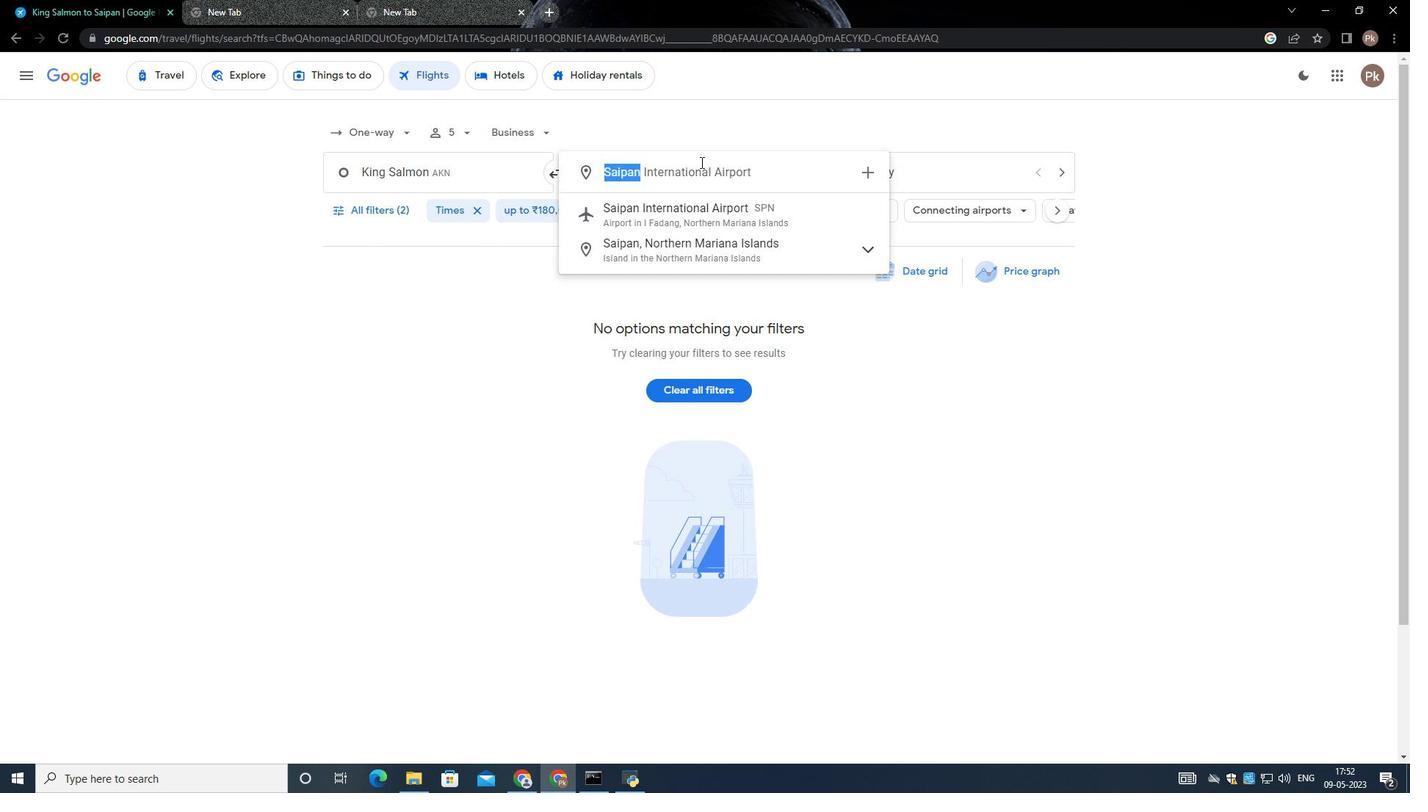 
Action: Key pressed <Key.backspace><Key.shift><Key.shift>Des<Key.space><Key.shift>mi<Key.backspace>oines
Screenshot: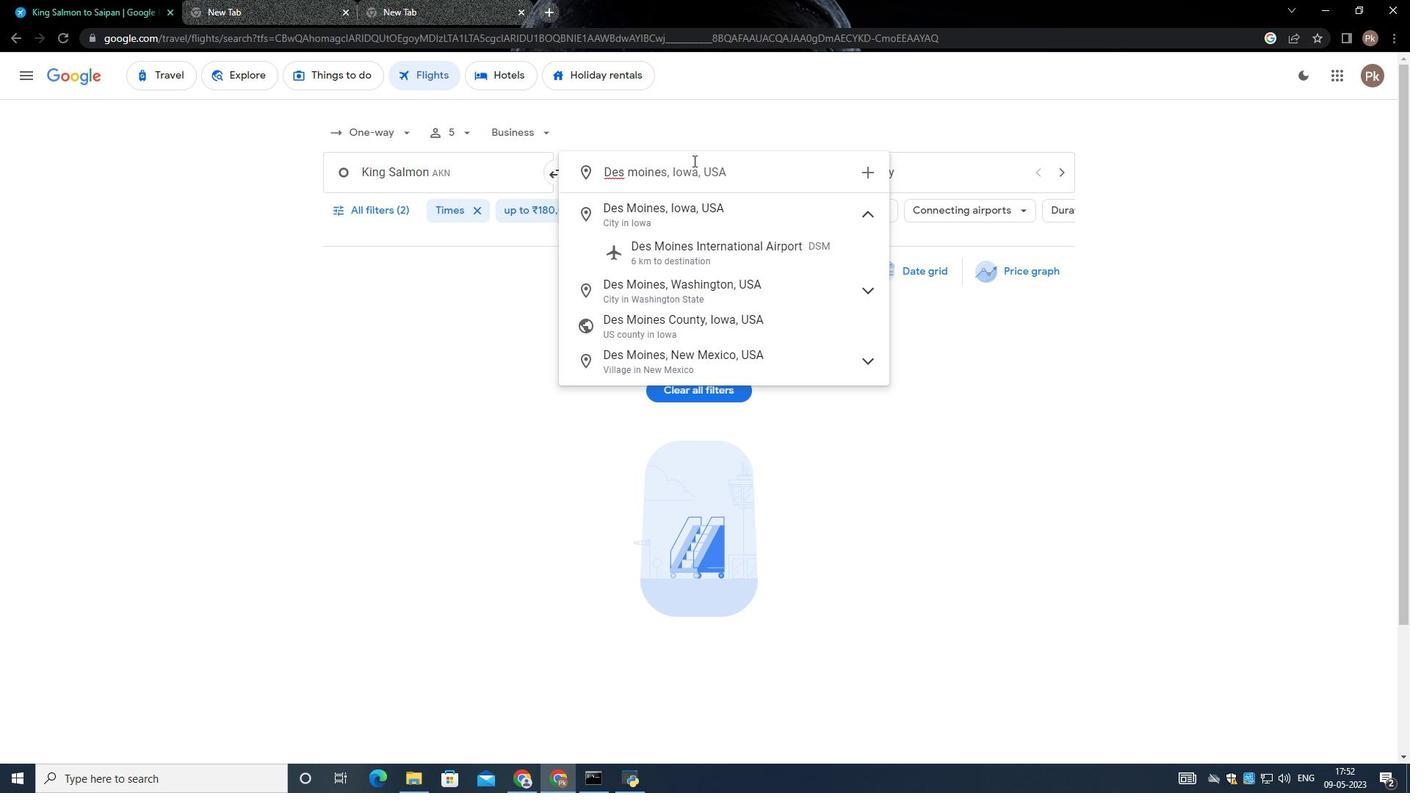 
Action: Mouse moved to (681, 268)
Screenshot: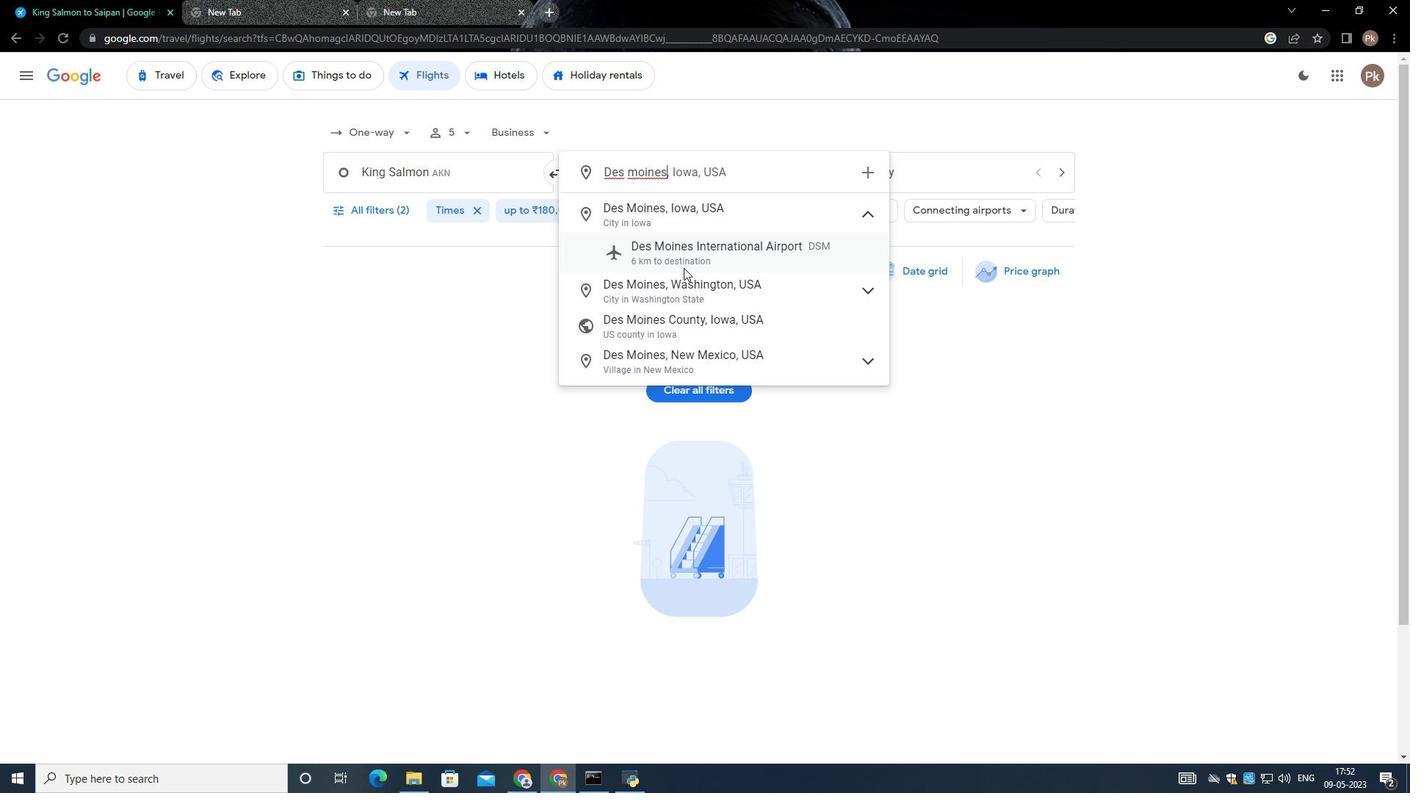 
Action: Key pressed <Key.space><Key.shift>Inter
Screenshot: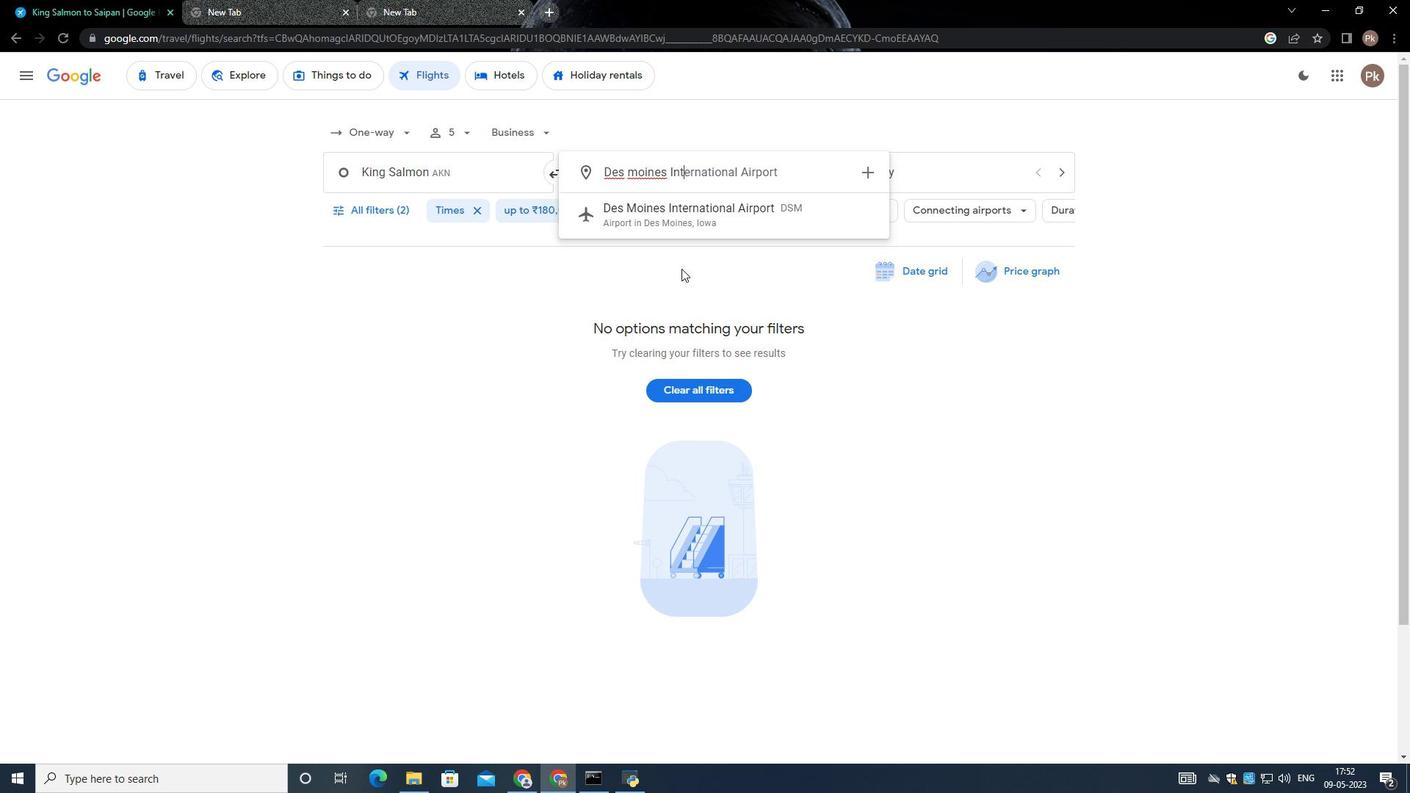 
Action: Mouse moved to (809, 240)
Screenshot: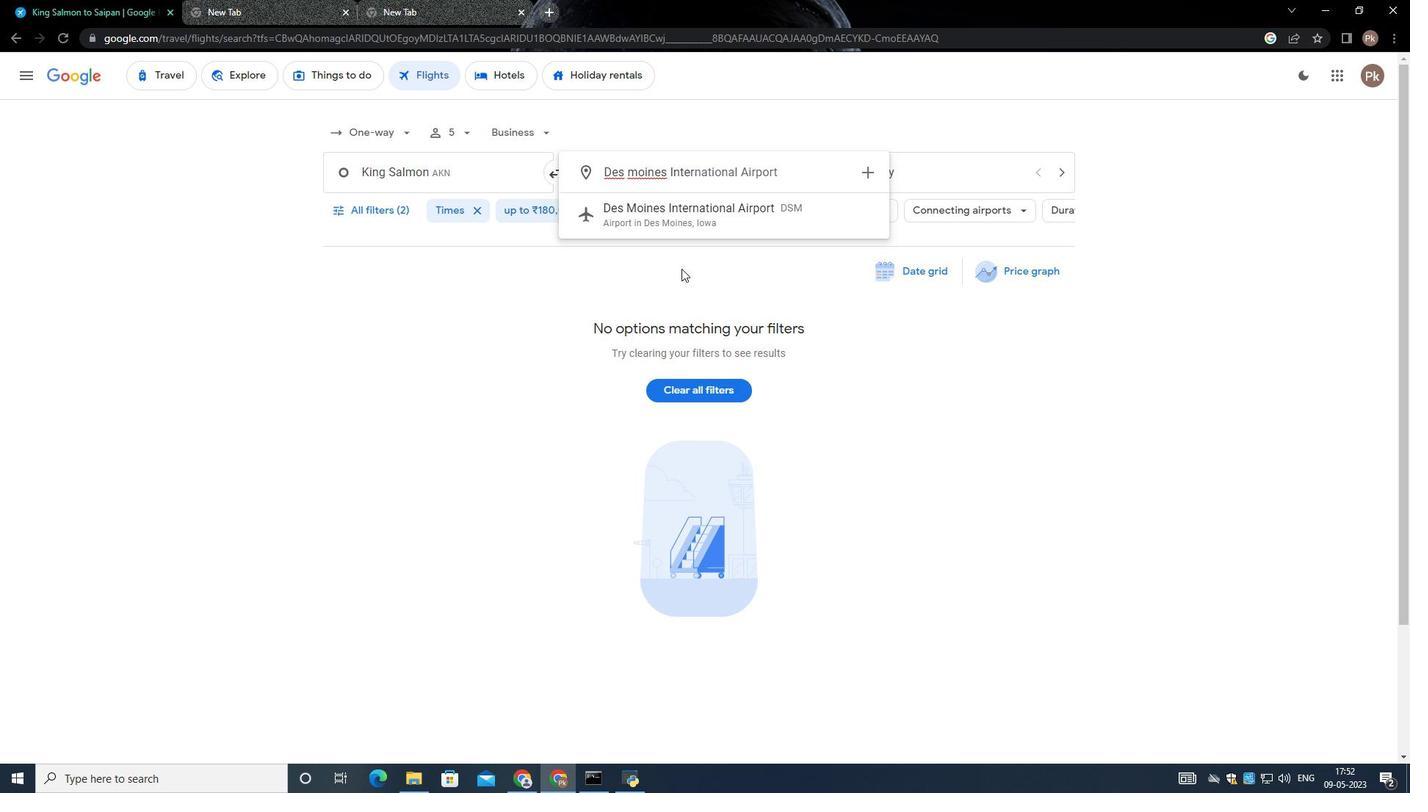 
Action: Mouse scrolled (809, 240) with delta (0, 0)
Screenshot: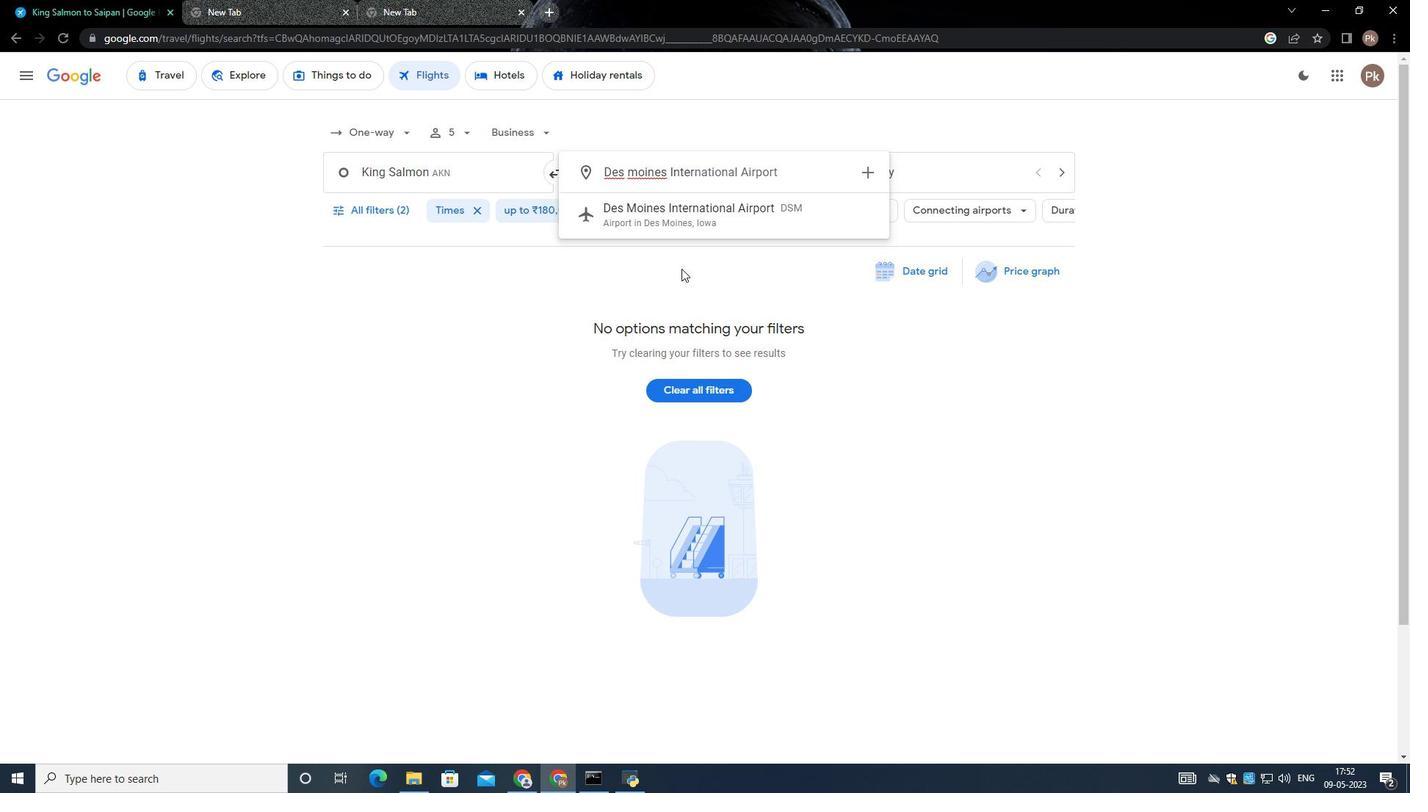 
Action: Mouse moved to (729, 186)
Screenshot: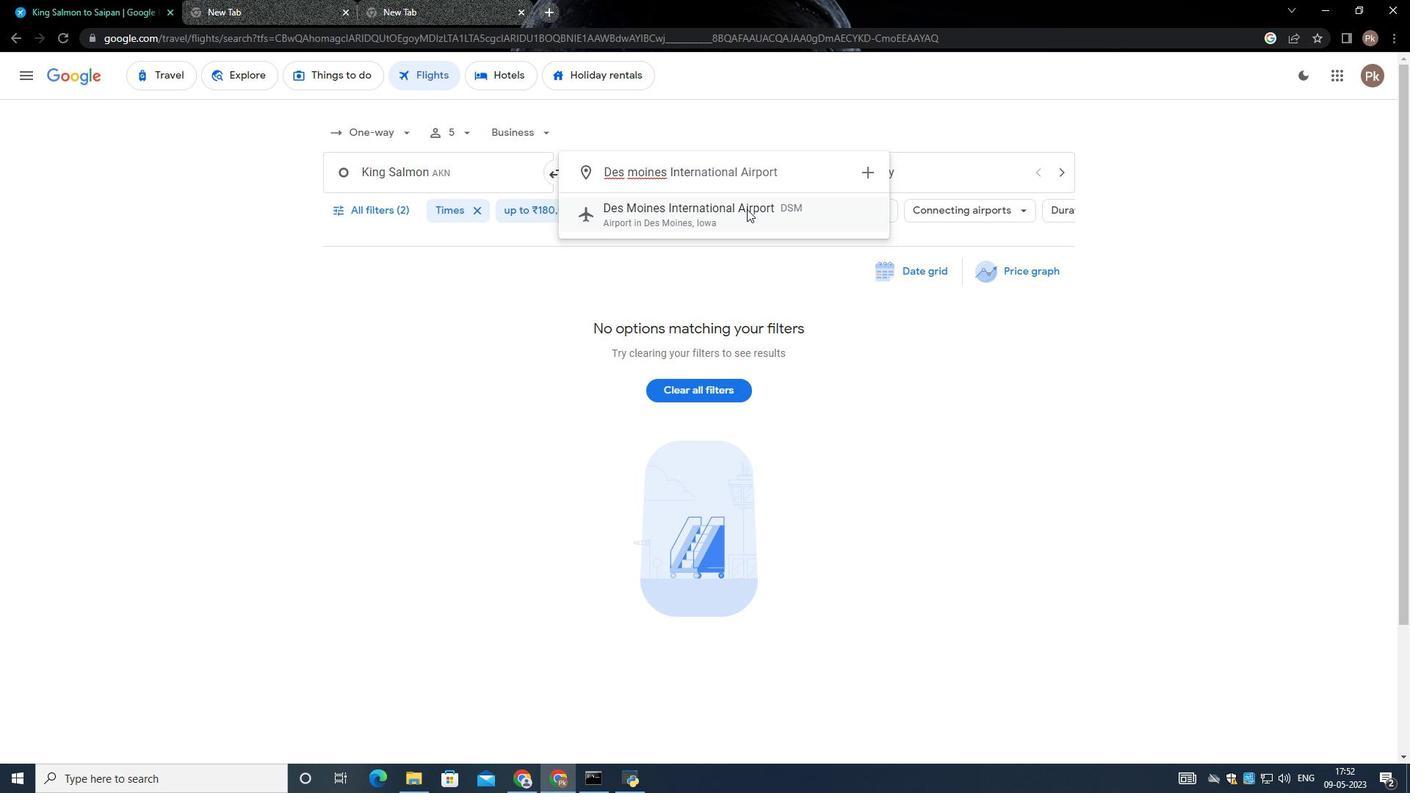 
Action: Mouse pressed left at (729, 186)
Screenshot: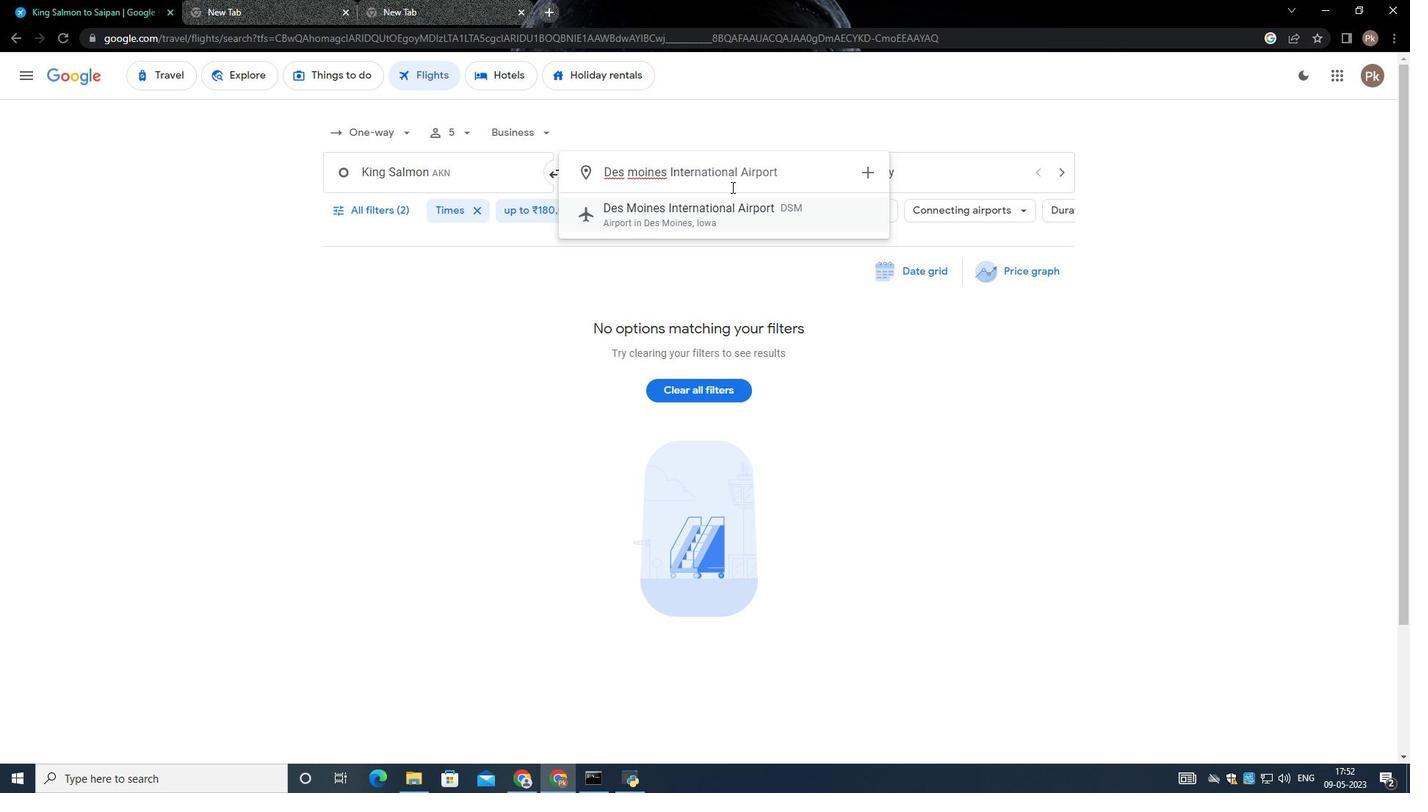 
Action: Mouse moved to (727, 205)
Screenshot: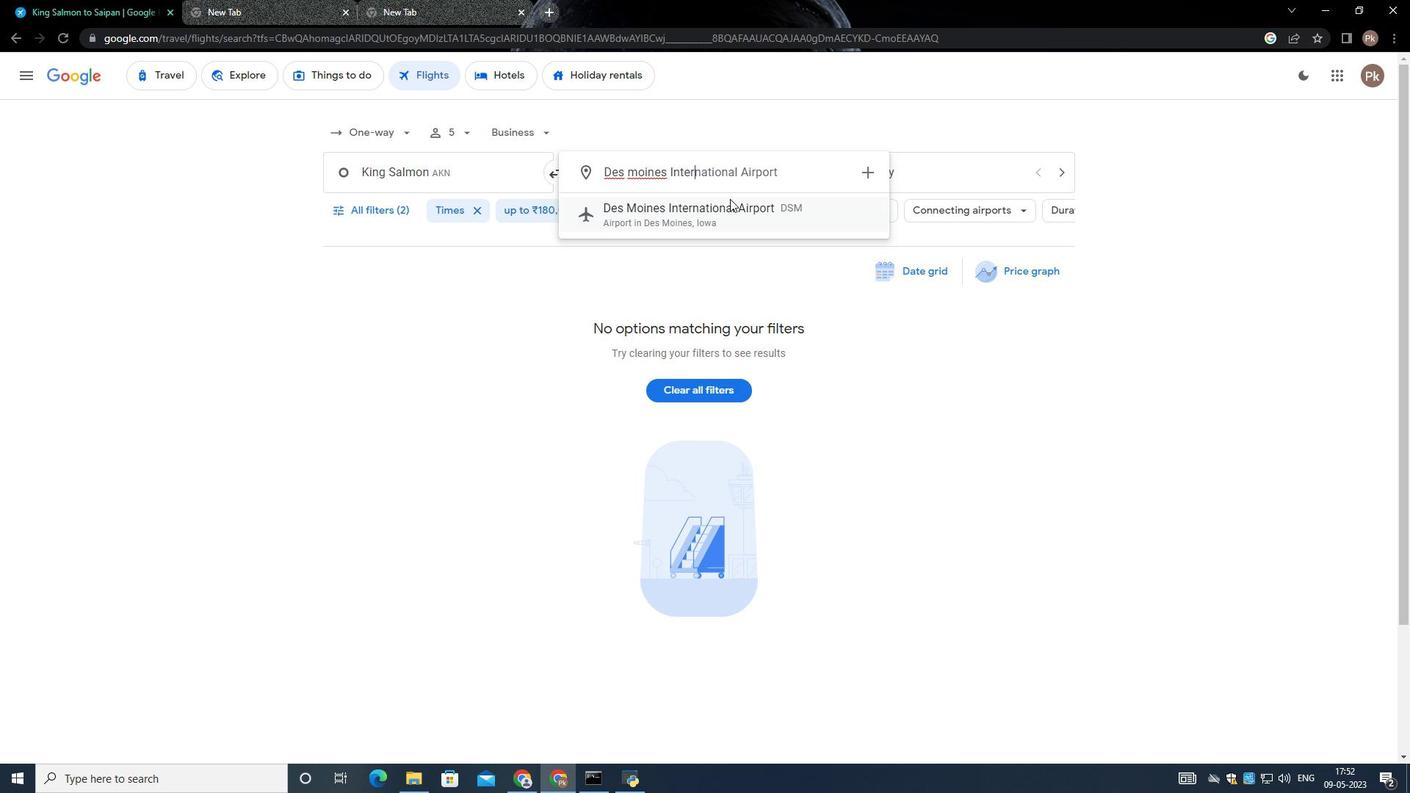 
Action: Mouse pressed left at (727, 205)
Screenshot: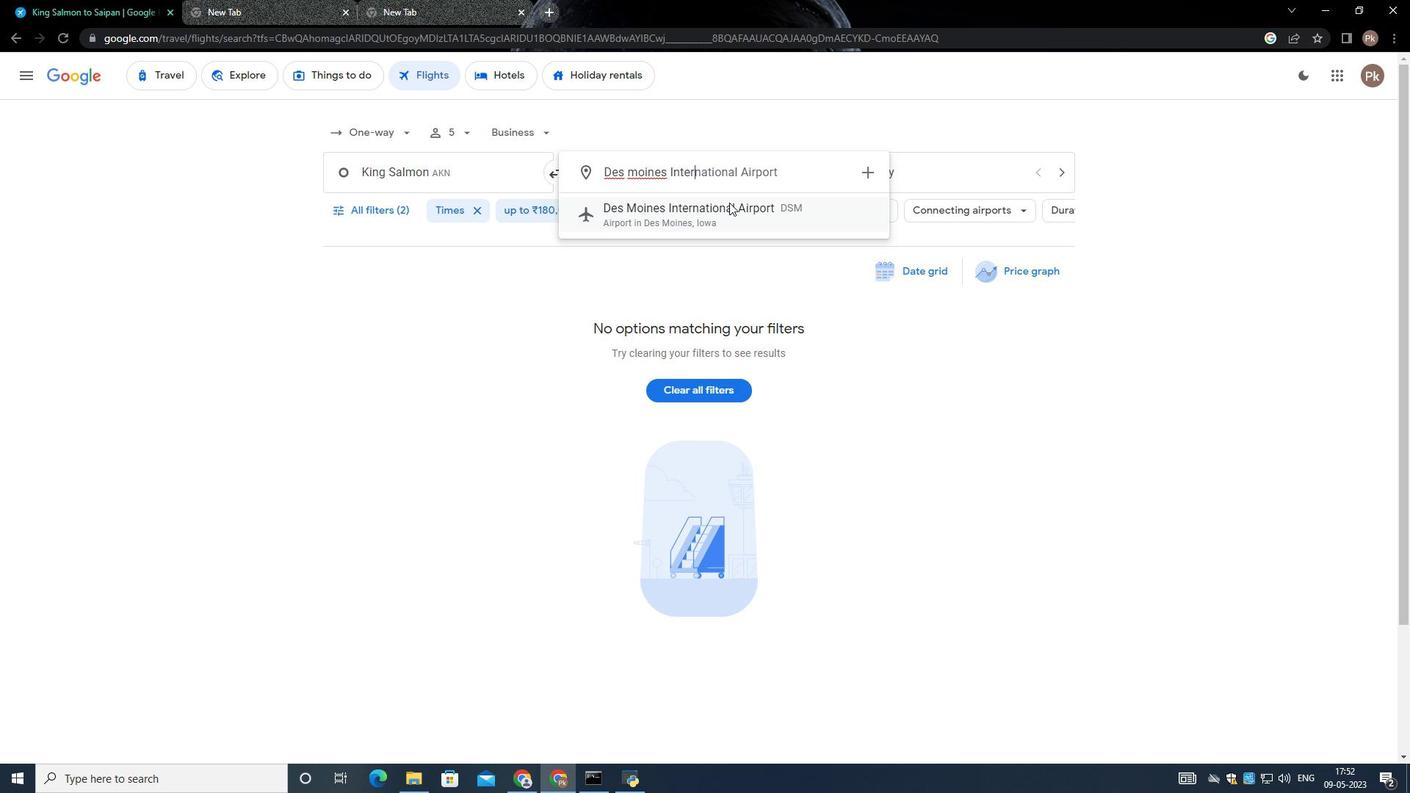 
Action: Mouse moved to (905, 171)
Screenshot: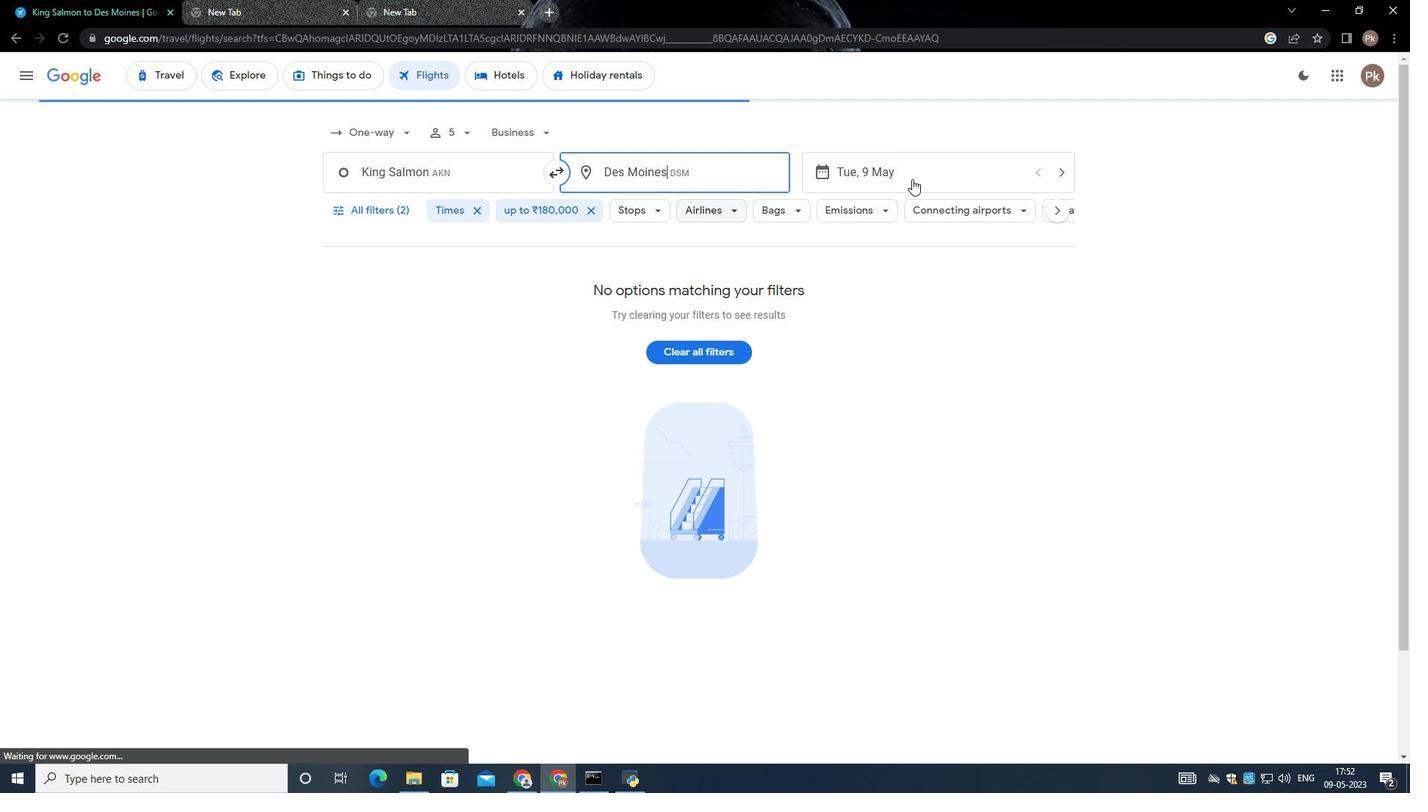 
Action: Mouse pressed left at (905, 171)
Screenshot: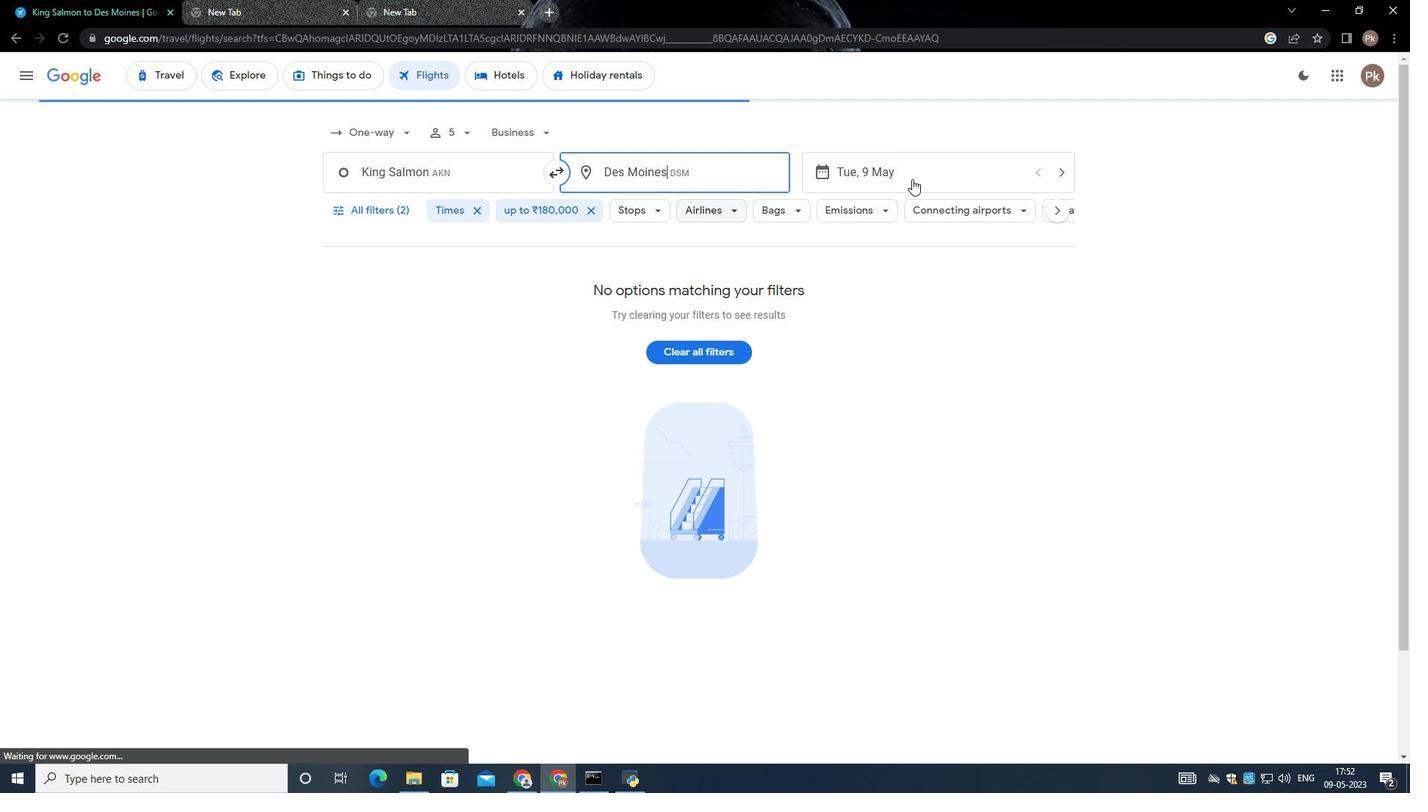 
Action: Mouse moved to (619, 332)
Screenshot: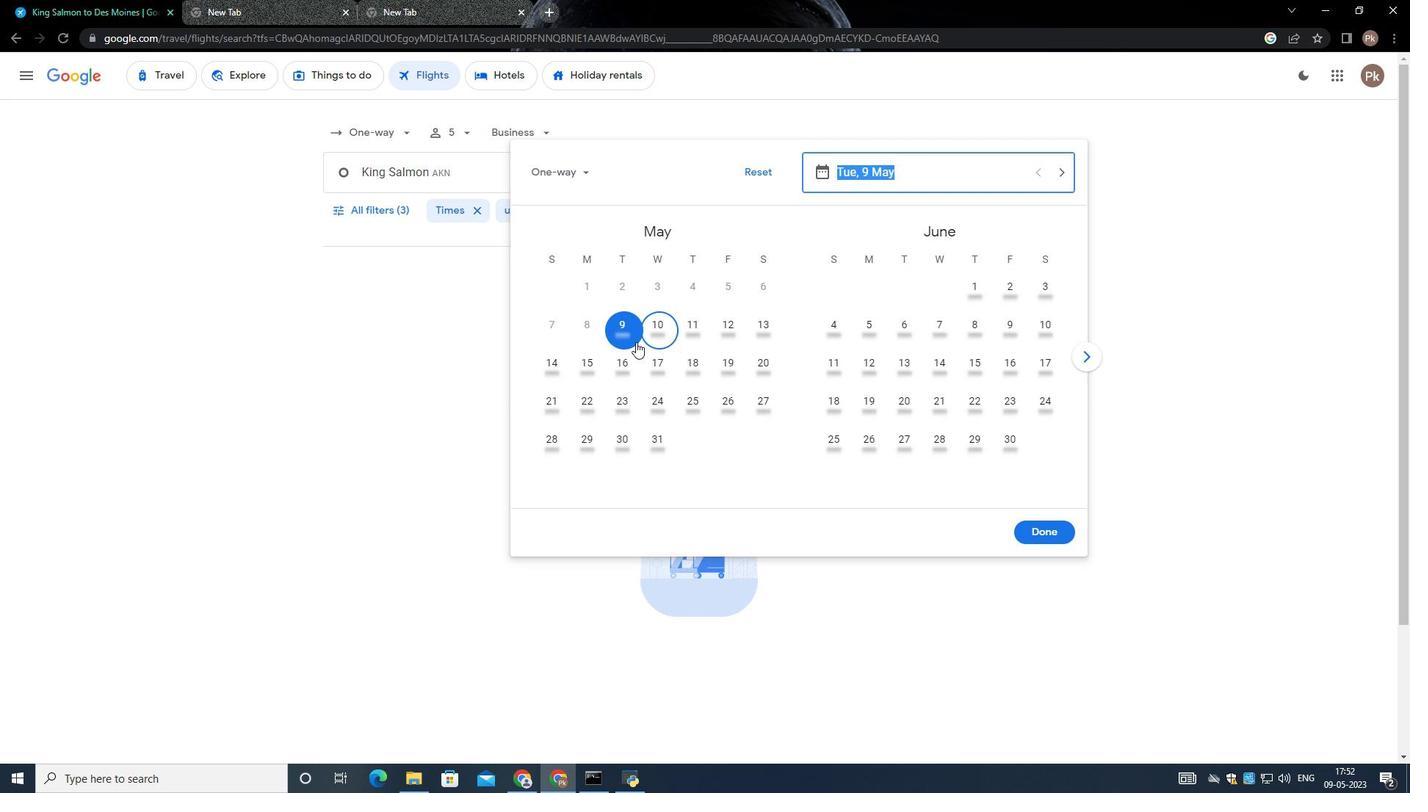 
Action: Mouse pressed left at (619, 332)
Screenshot: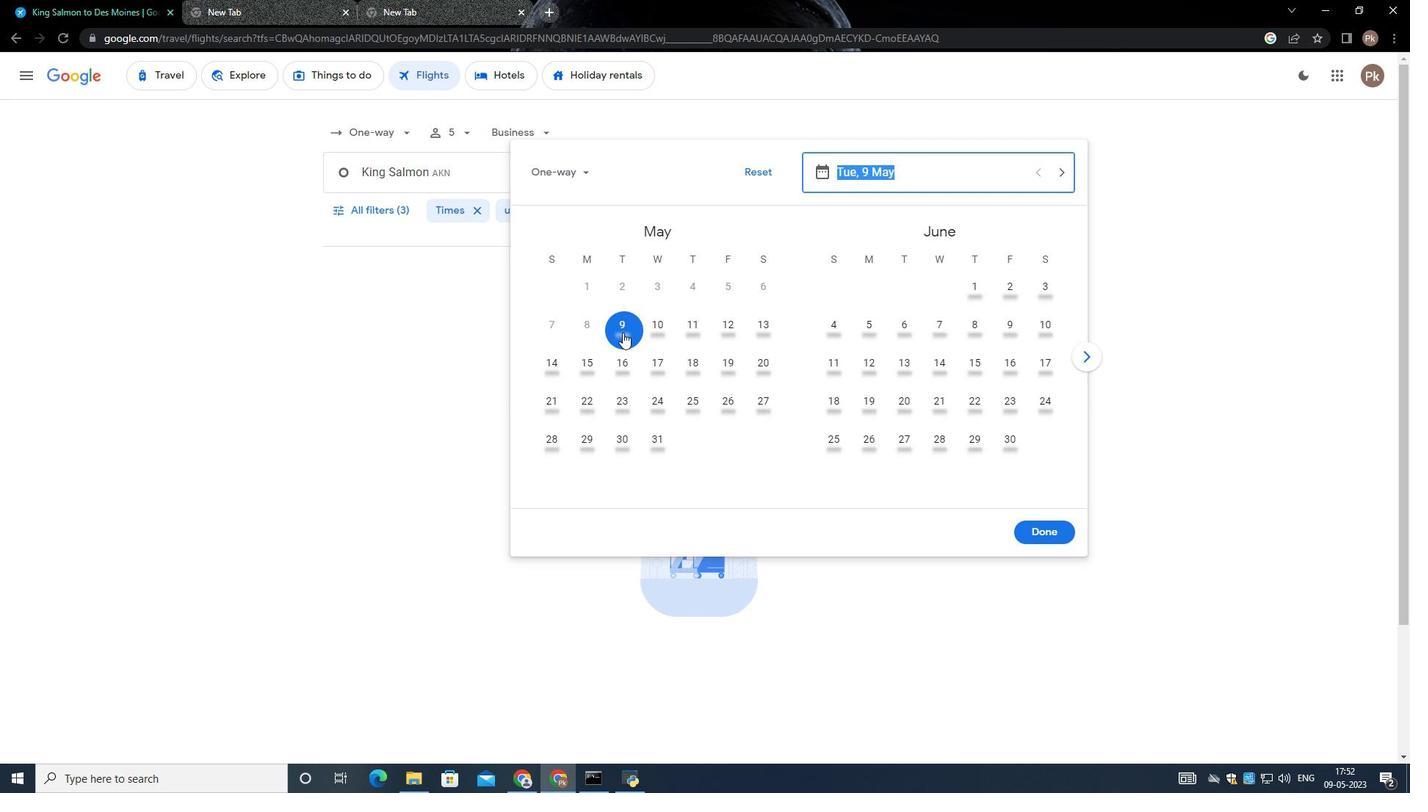 
Action: Mouse moved to (1036, 533)
Screenshot: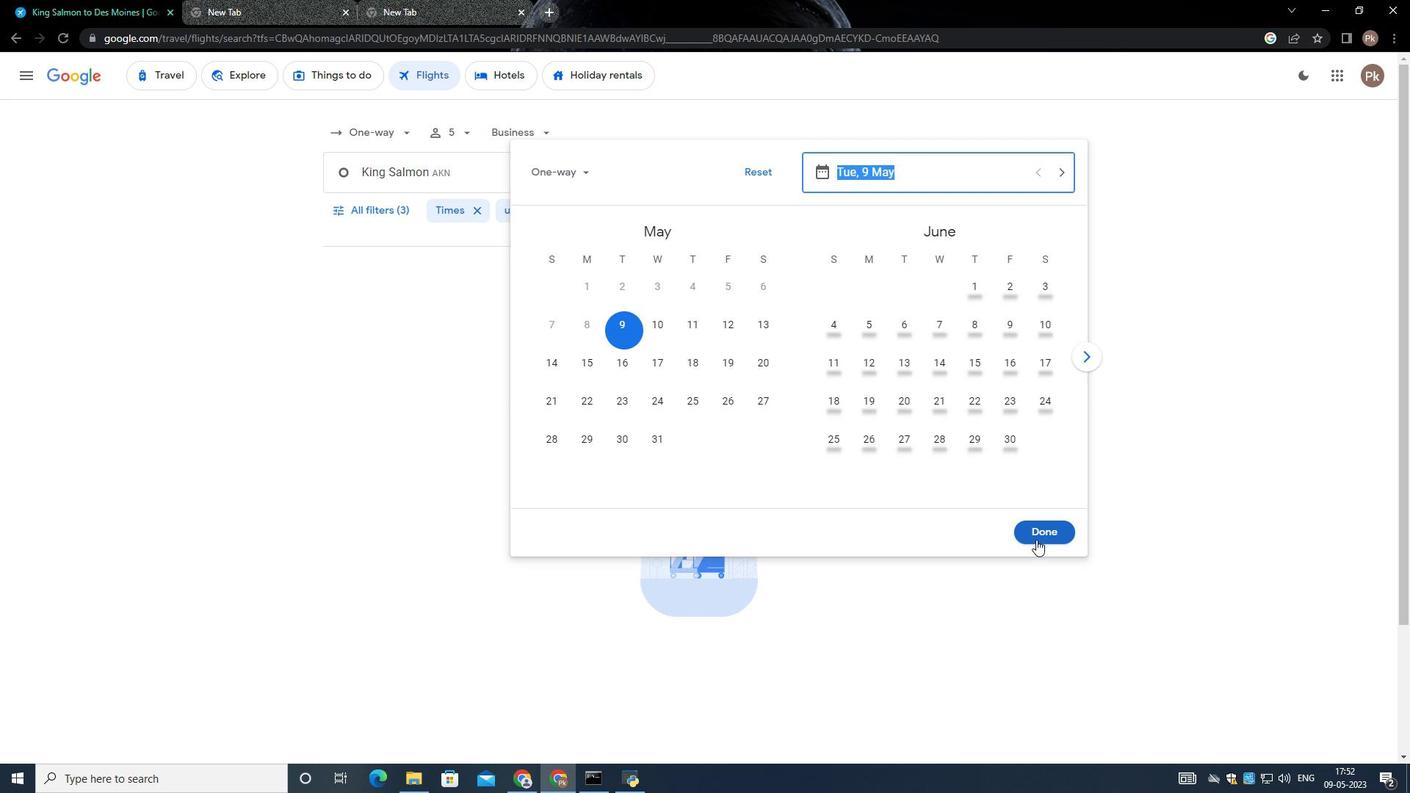 
Action: Mouse pressed left at (1036, 533)
Screenshot: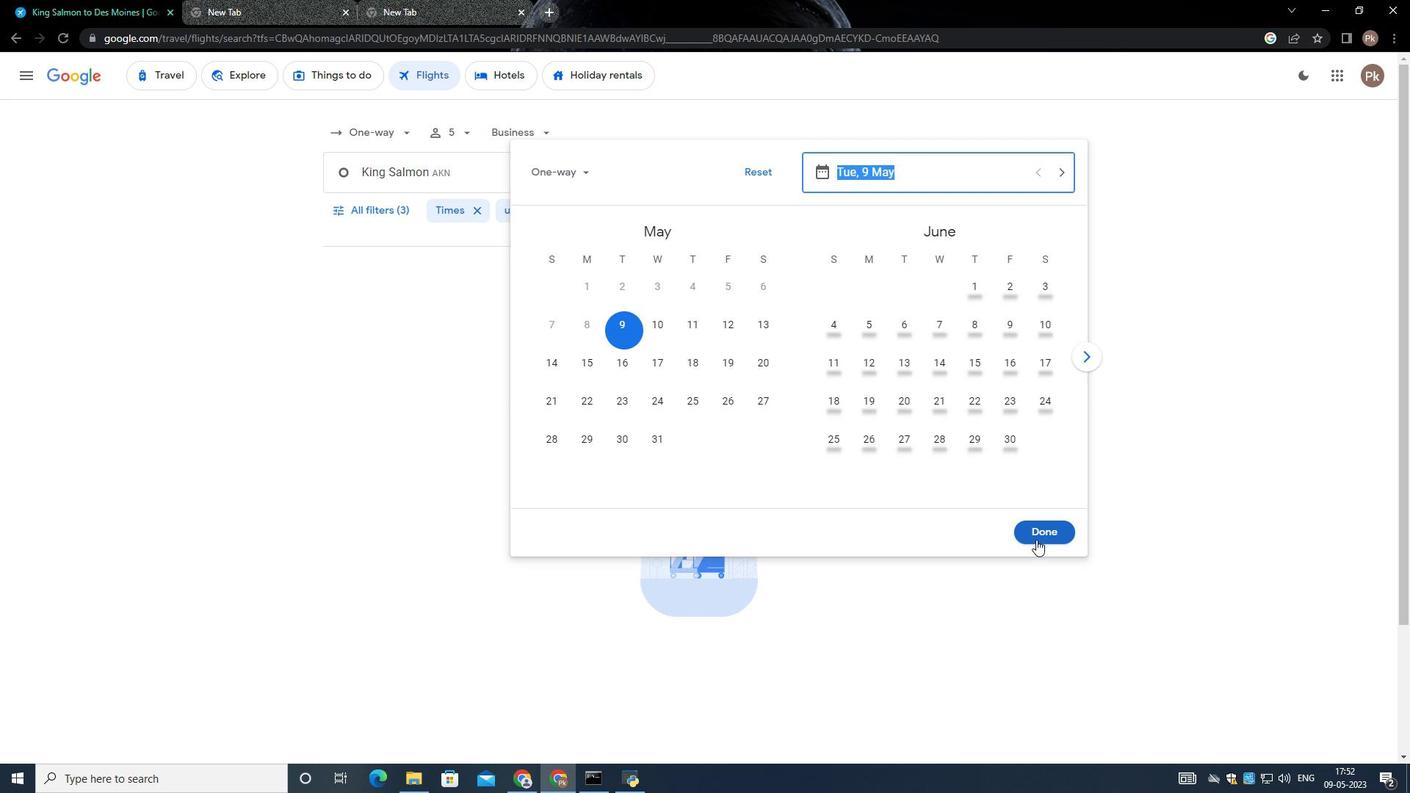 
Action: Mouse moved to (393, 214)
Screenshot: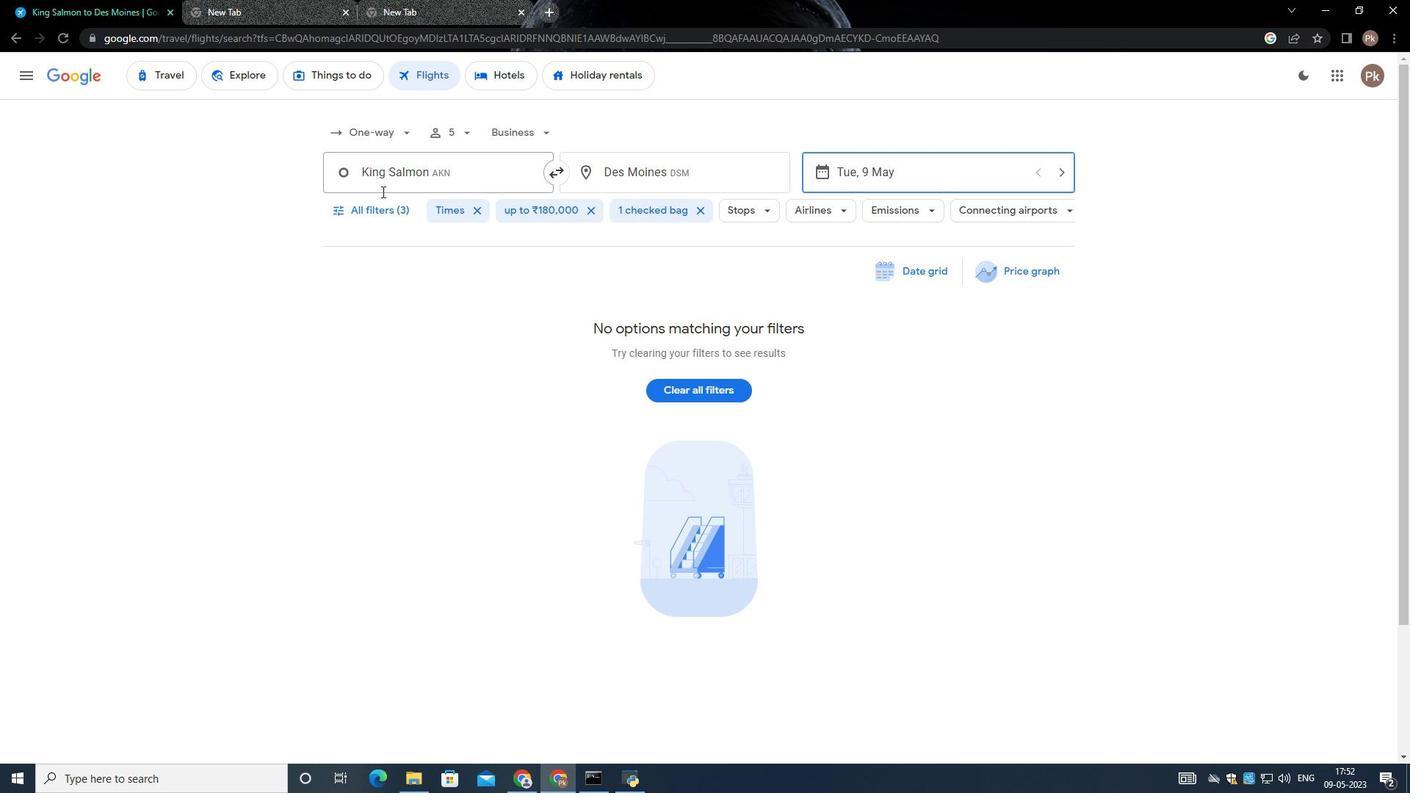 
Action: Mouse pressed left at (393, 214)
Screenshot: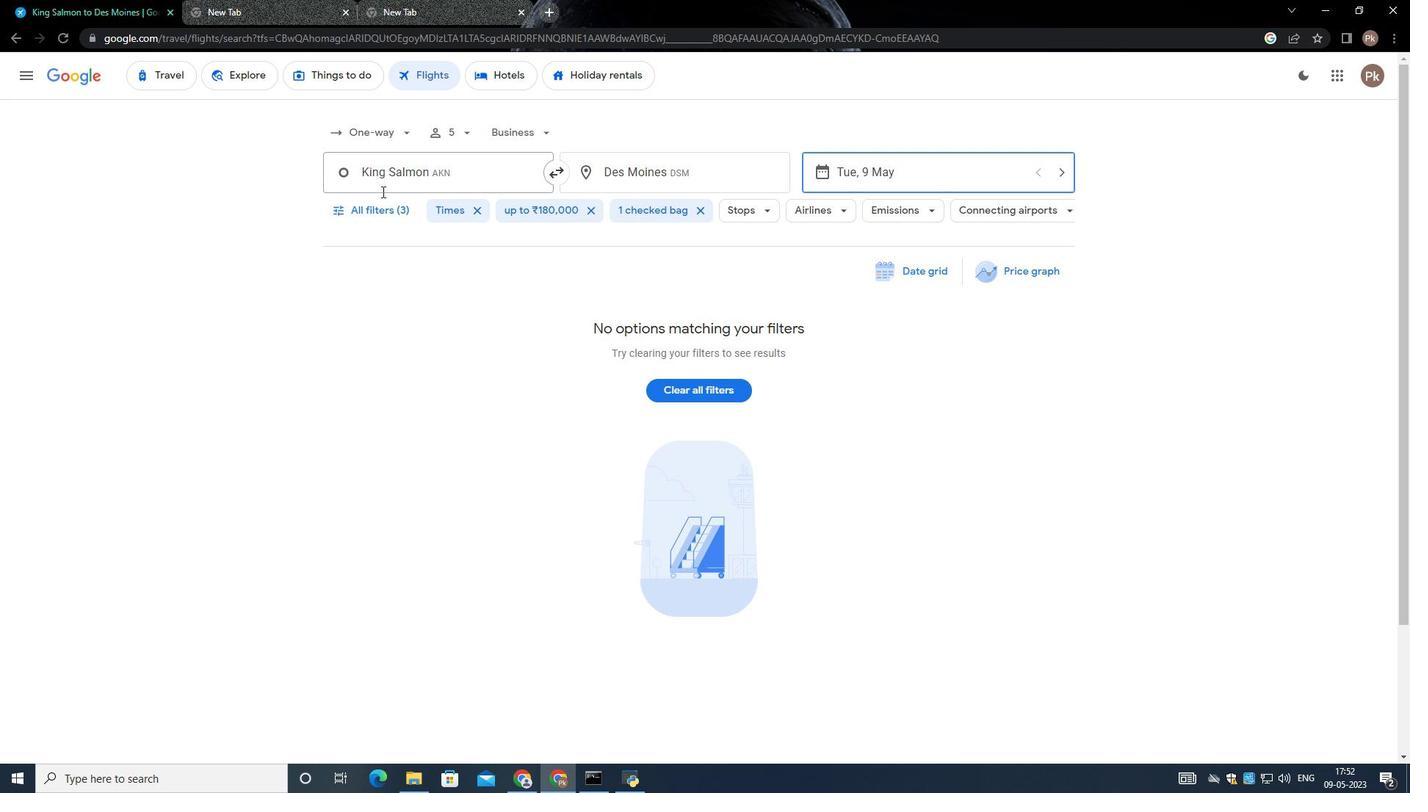 
Action: Mouse moved to (597, 284)
Screenshot: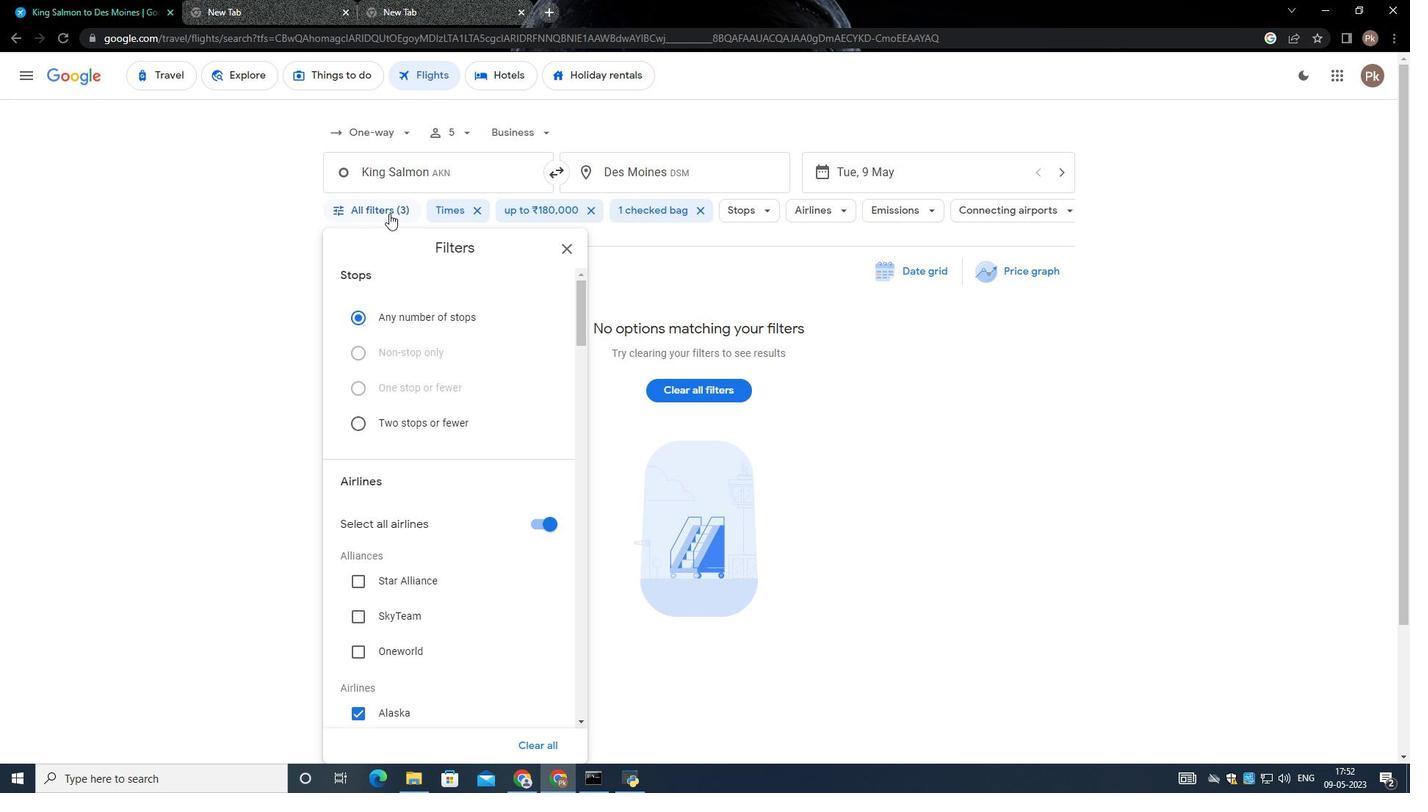 
Action: Mouse scrolled (597, 284) with delta (0, 0)
Screenshot: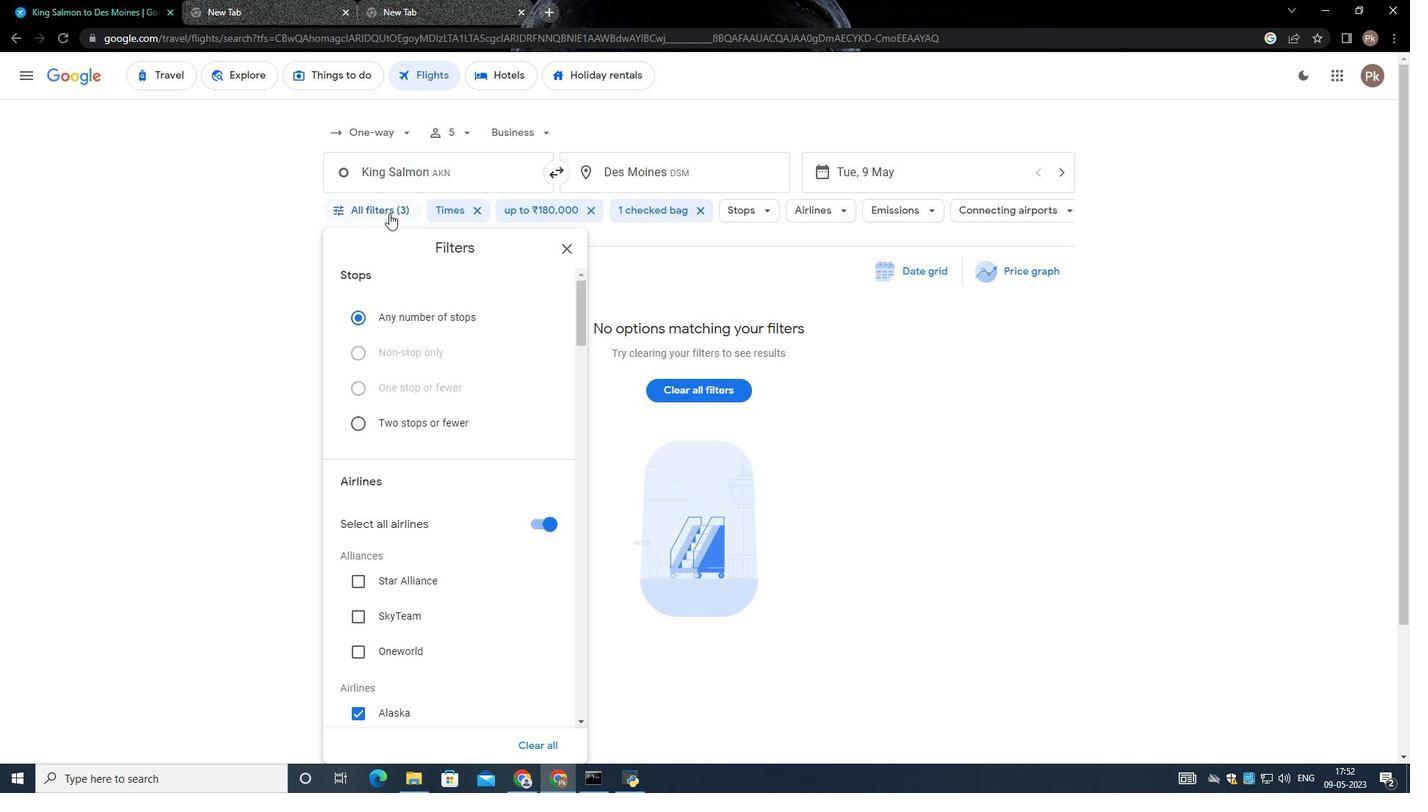 
Action: Mouse moved to (593, 292)
Screenshot: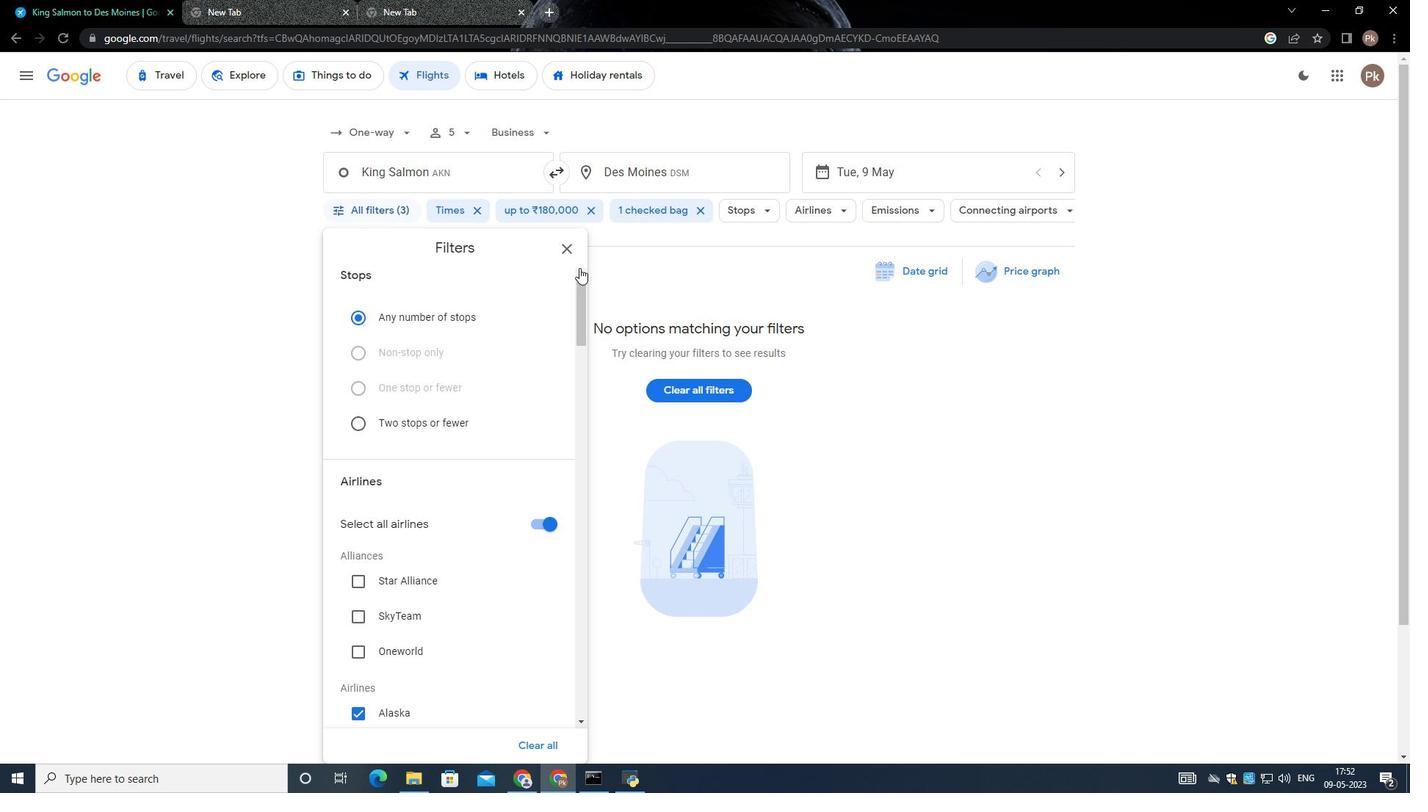 
Action: Mouse scrolled (593, 291) with delta (0, 0)
Screenshot: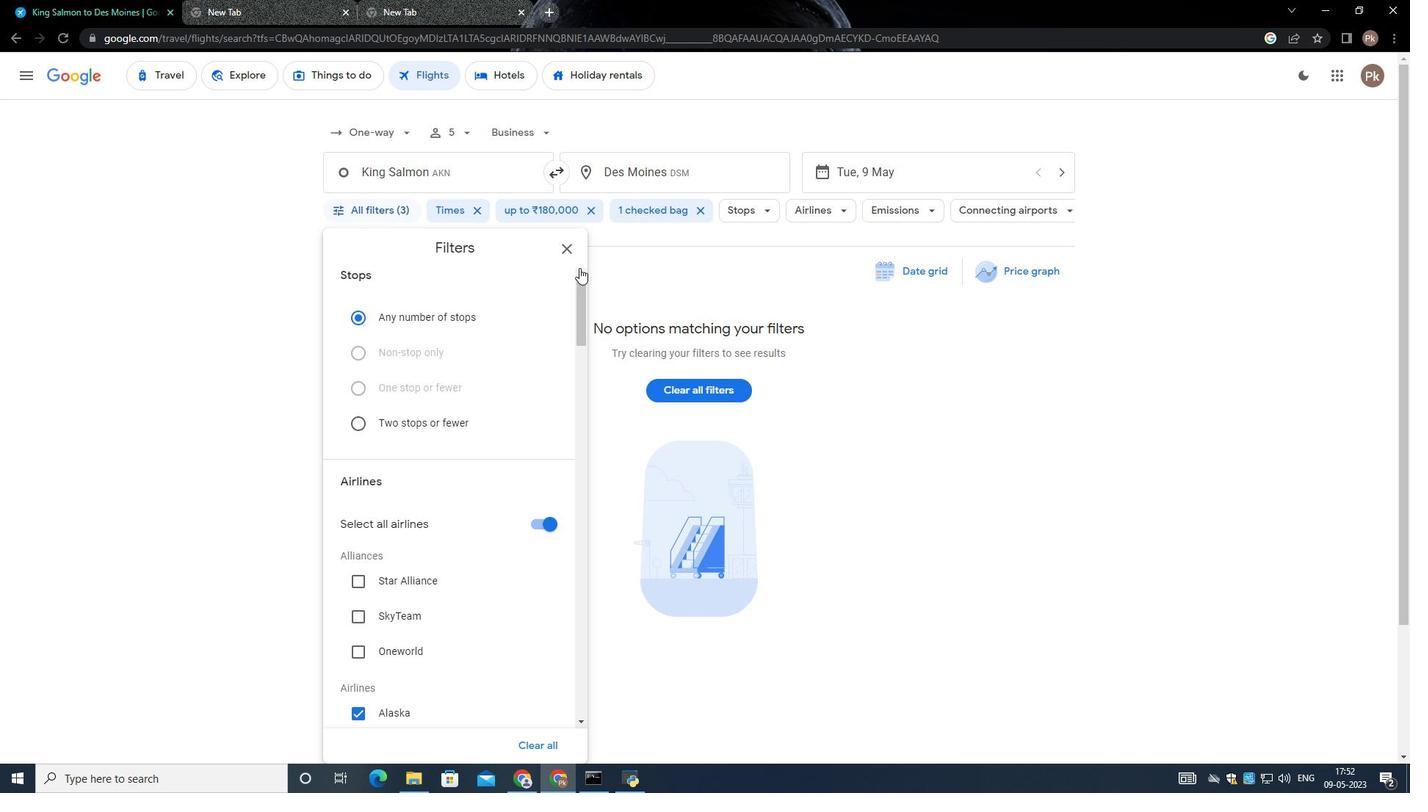 
Action: Mouse moved to (590, 297)
Screenshot: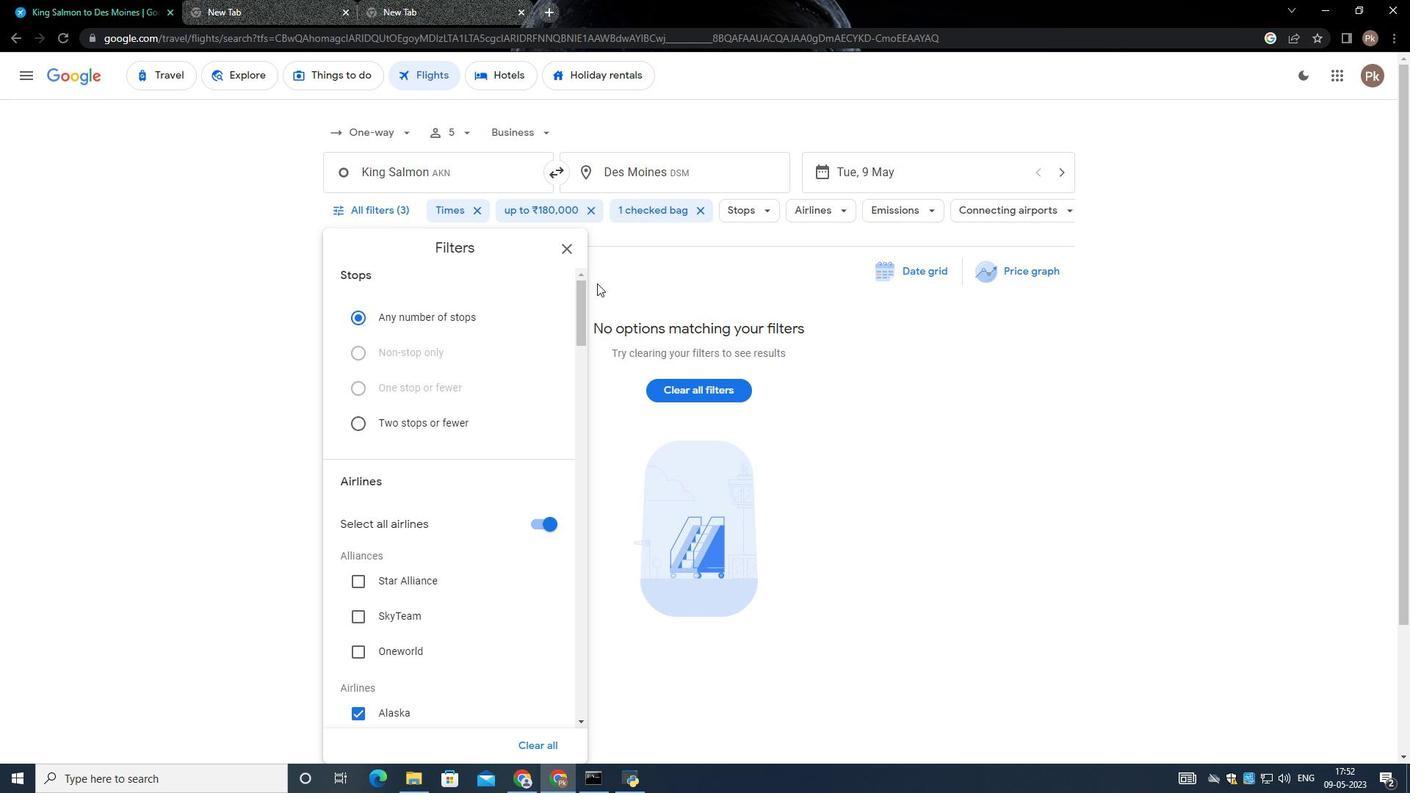 
Action: Mouse scrolled (590, 296) with delta (0, 0)
Screenshot: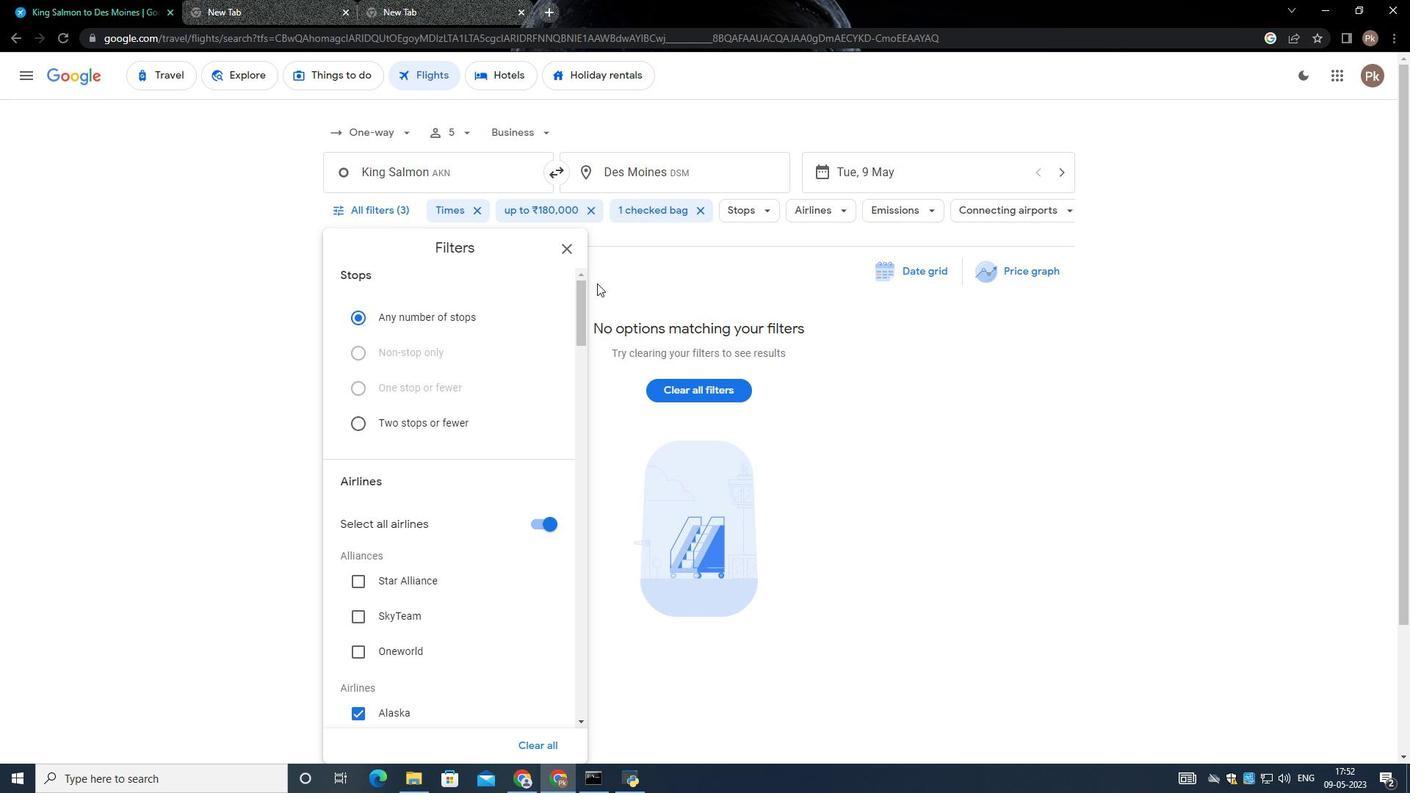 
Action: Mouse moved to (539, 358)
Screenshot: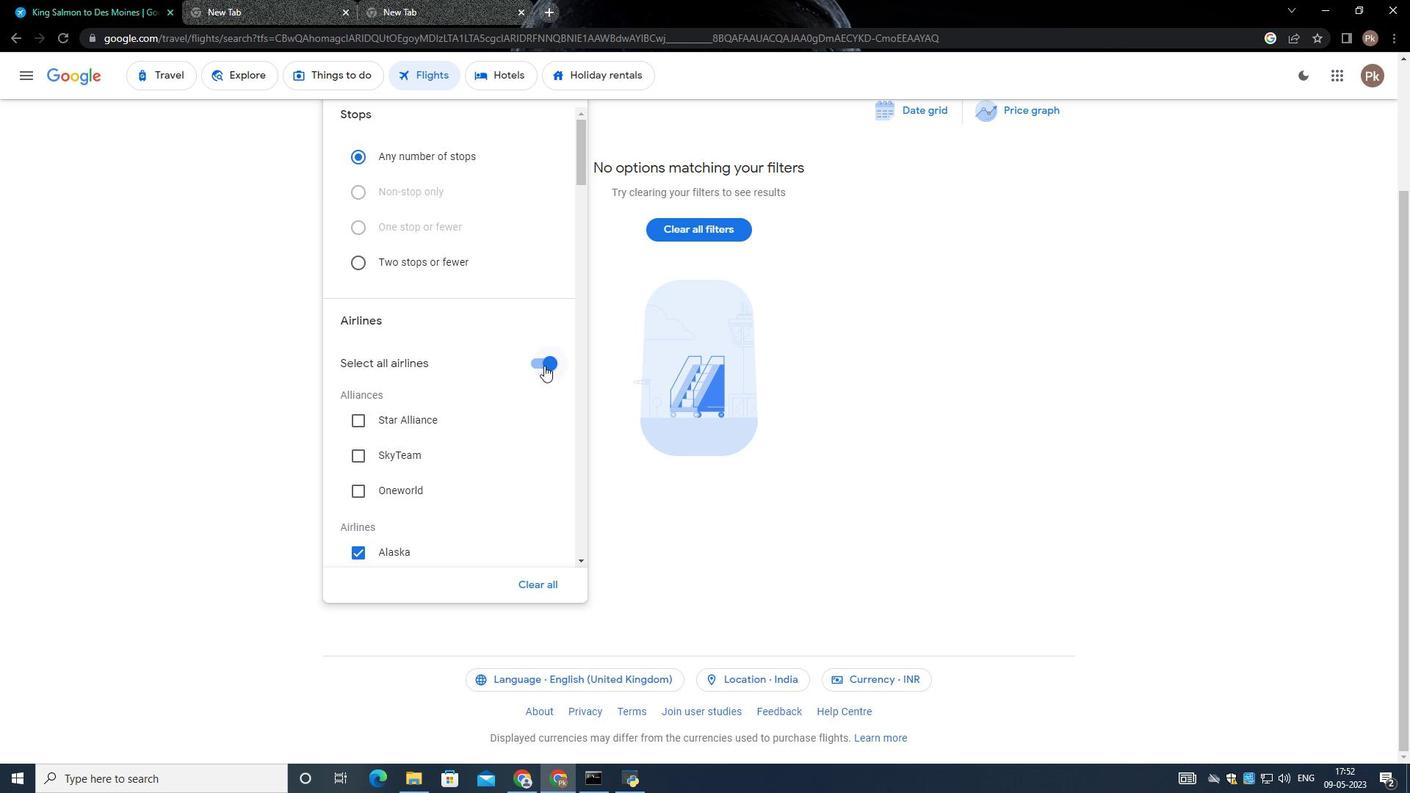 
Action: Mouse pressed left at (539, 358)
Screenshot: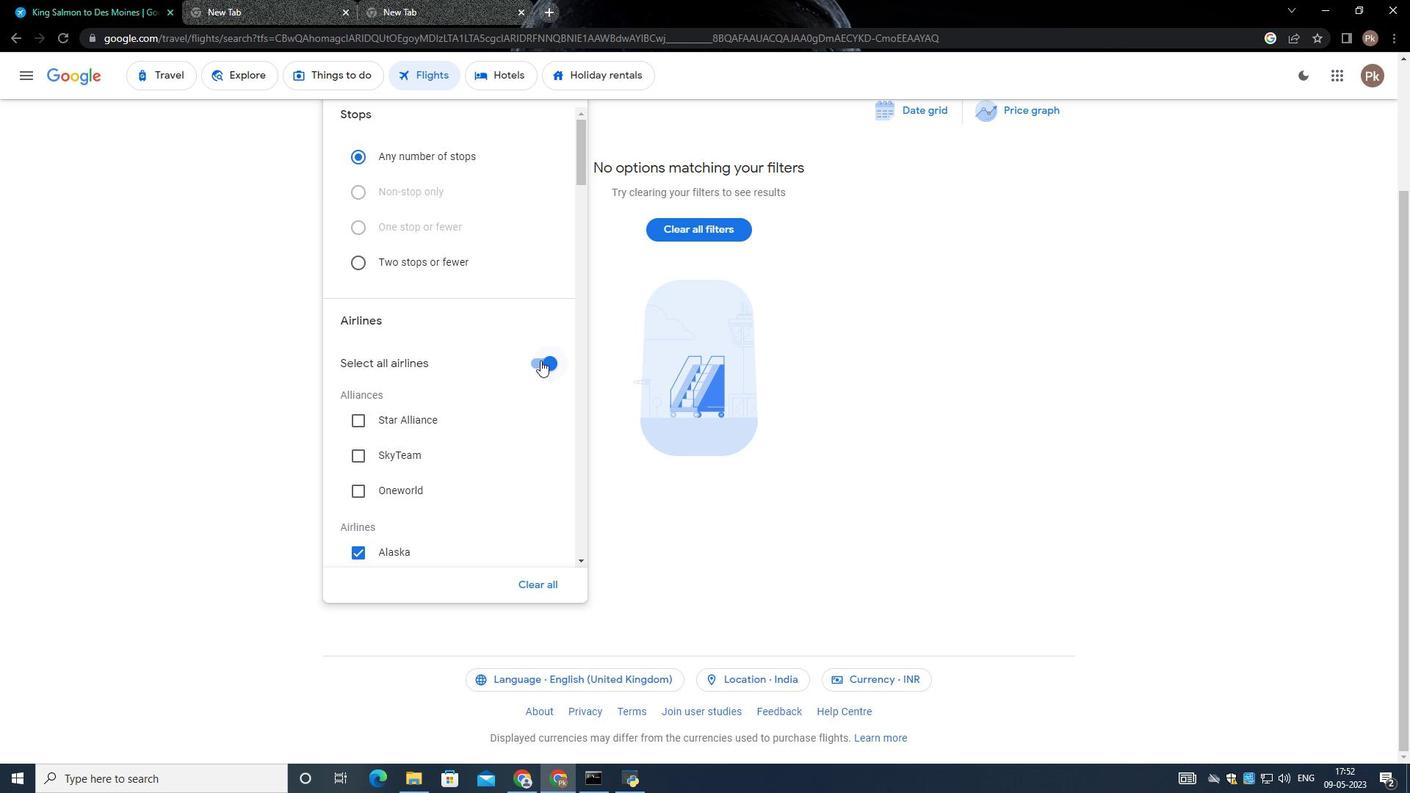 
Action: Mouse moved to (488, 316)
Screenshot: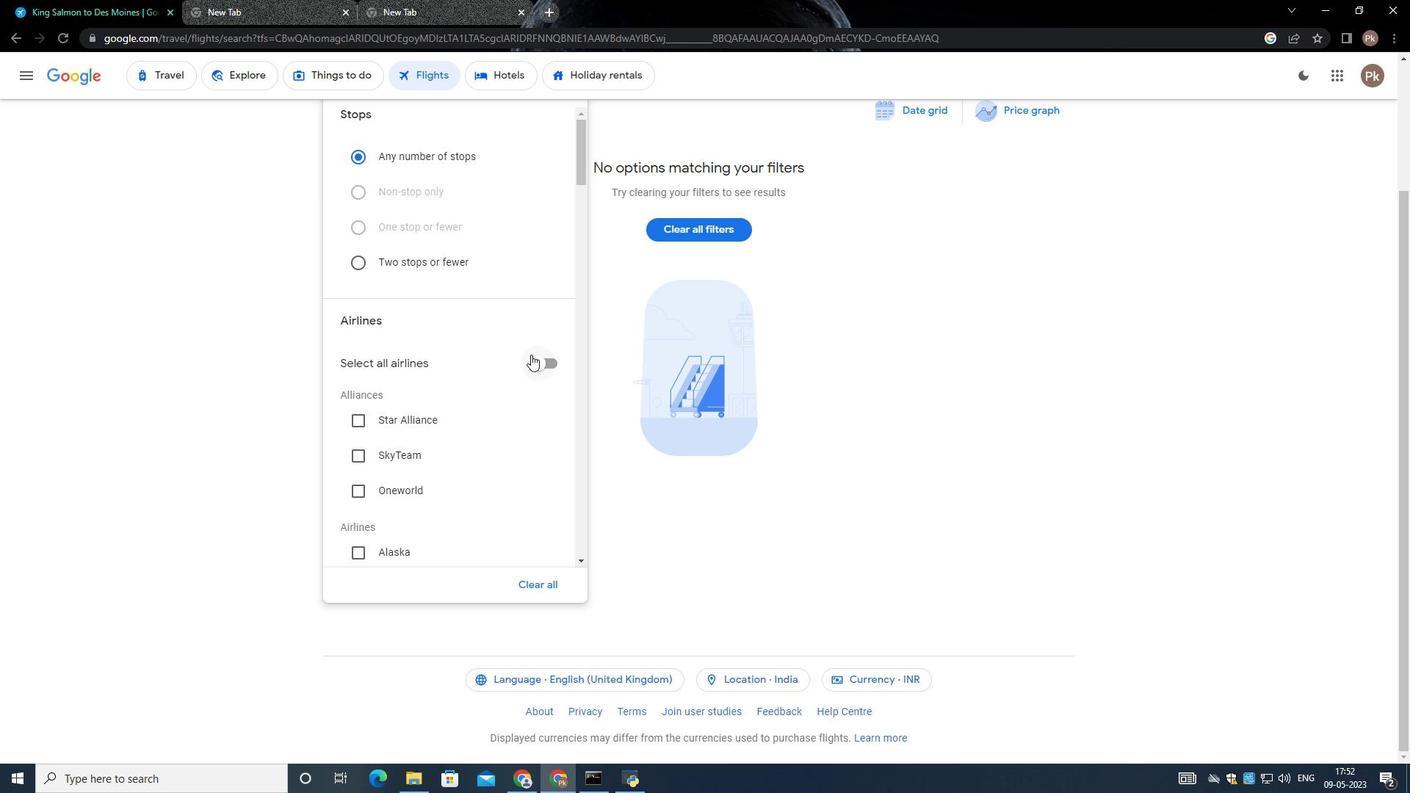 
Action: Mouse scrolled (488, 315) with delta (0, 0)
Screenshot: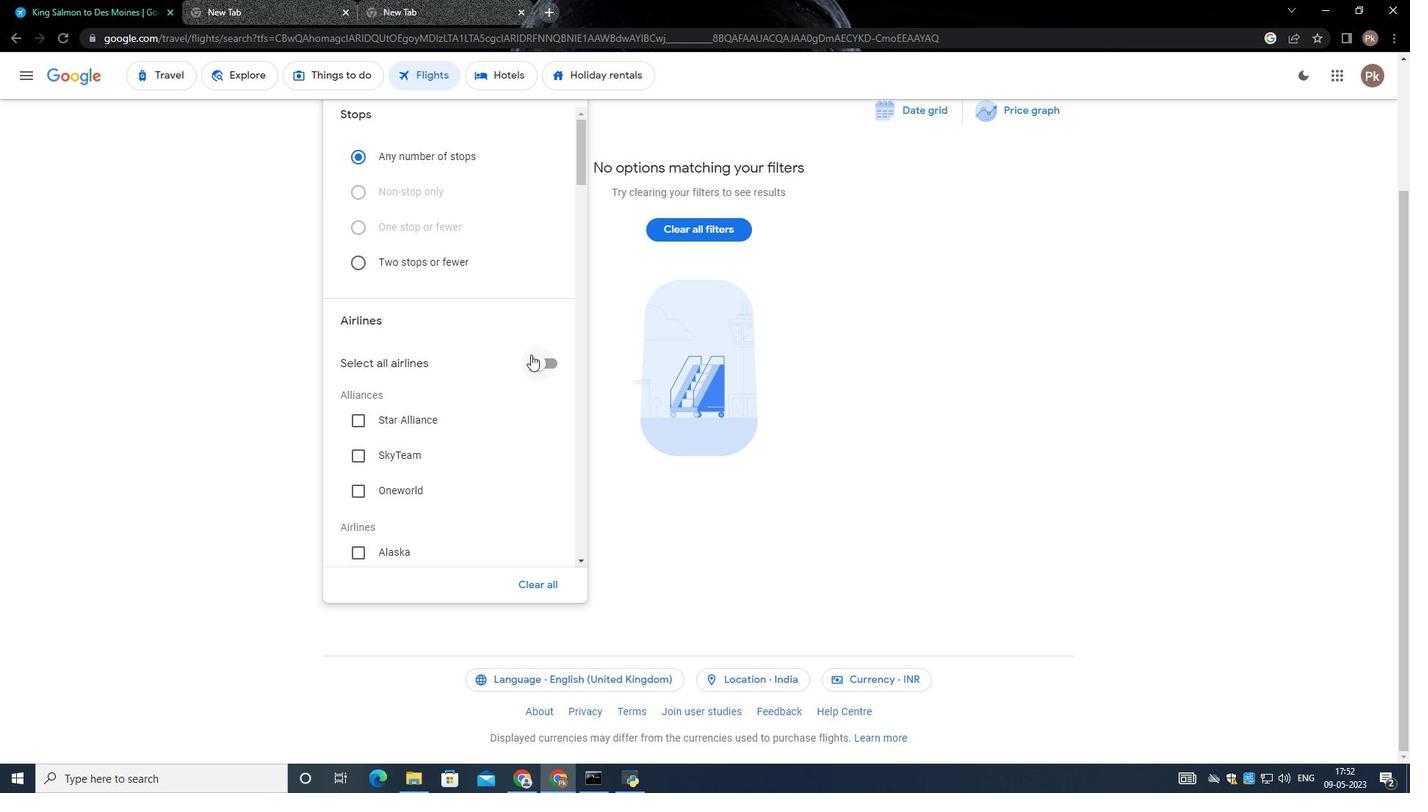 
Action: Mouse moved to (488, 316)
Screenshot: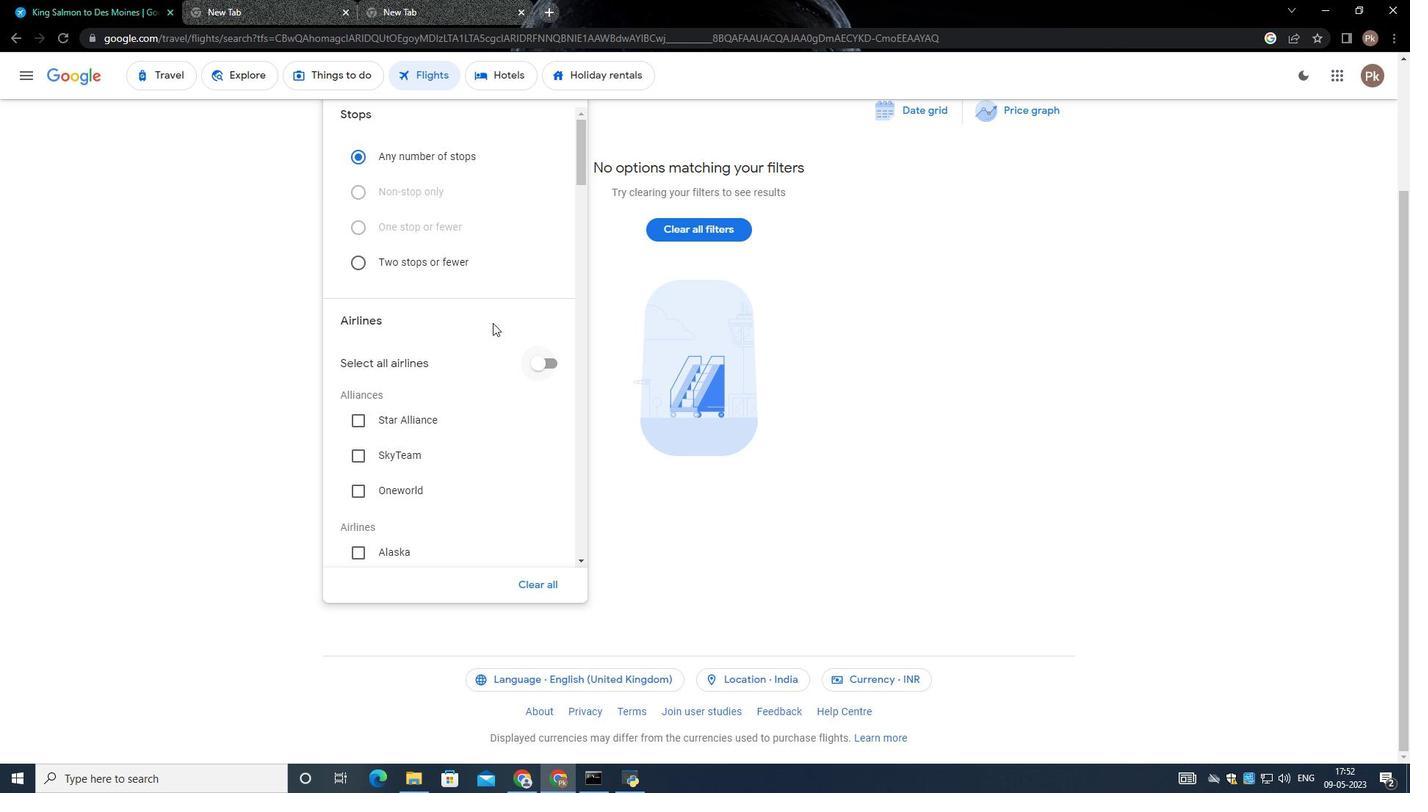 
Action: Mouse scrolled (488, 315) with delta (0, 0)
Screenshot: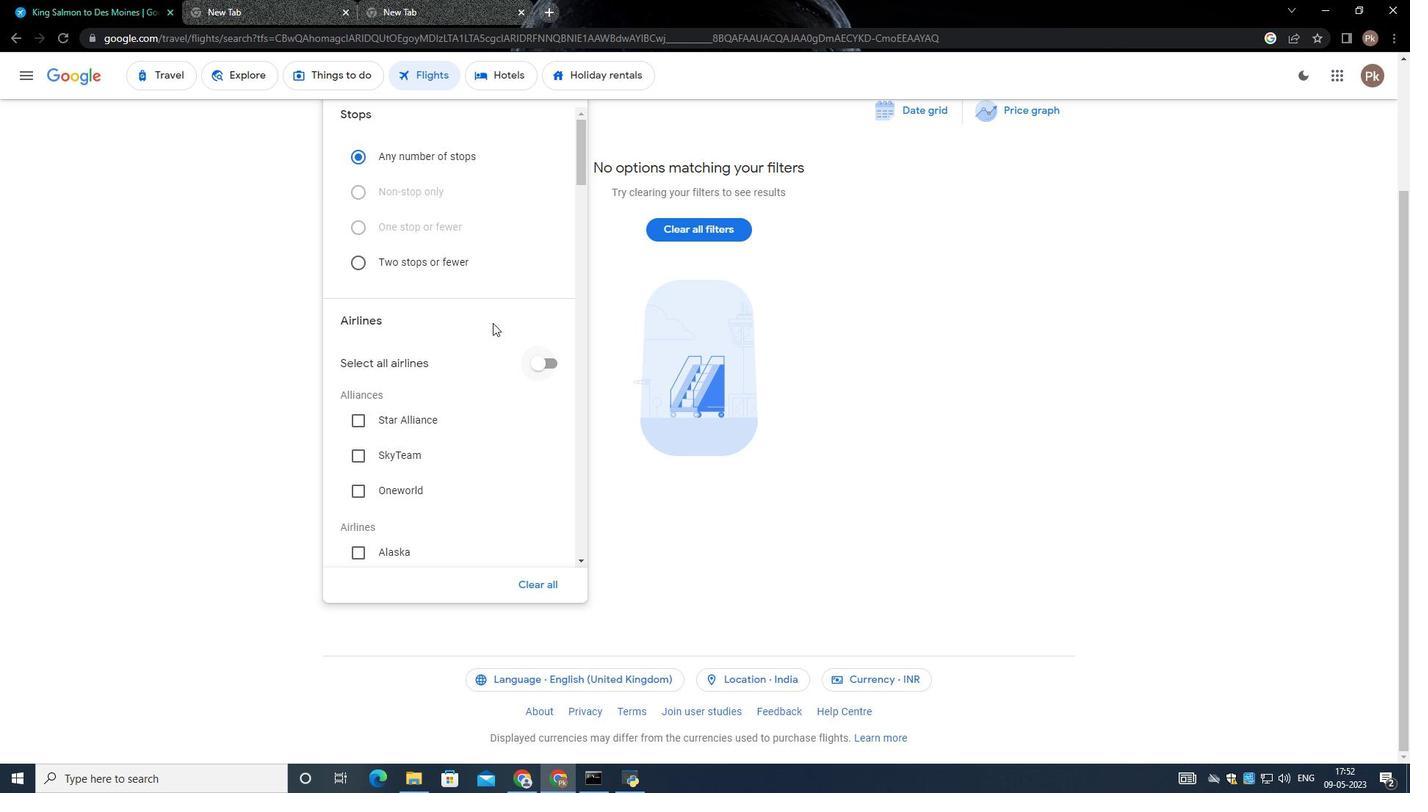 
Action: Mouse moved to (488, 317)
Screenshot: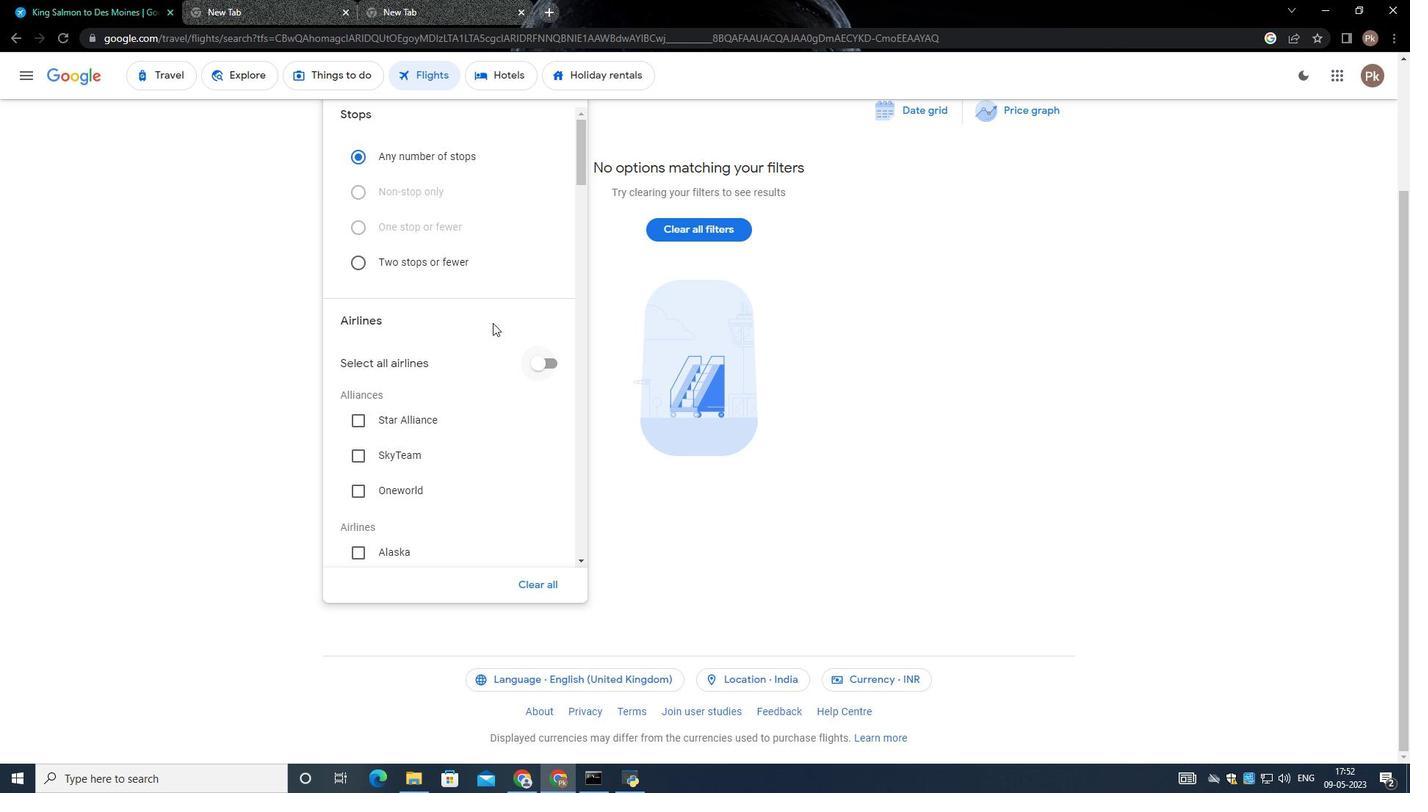 
Action: Mouse scrolled (488, 316) with delta (0, 0)
Screenshot: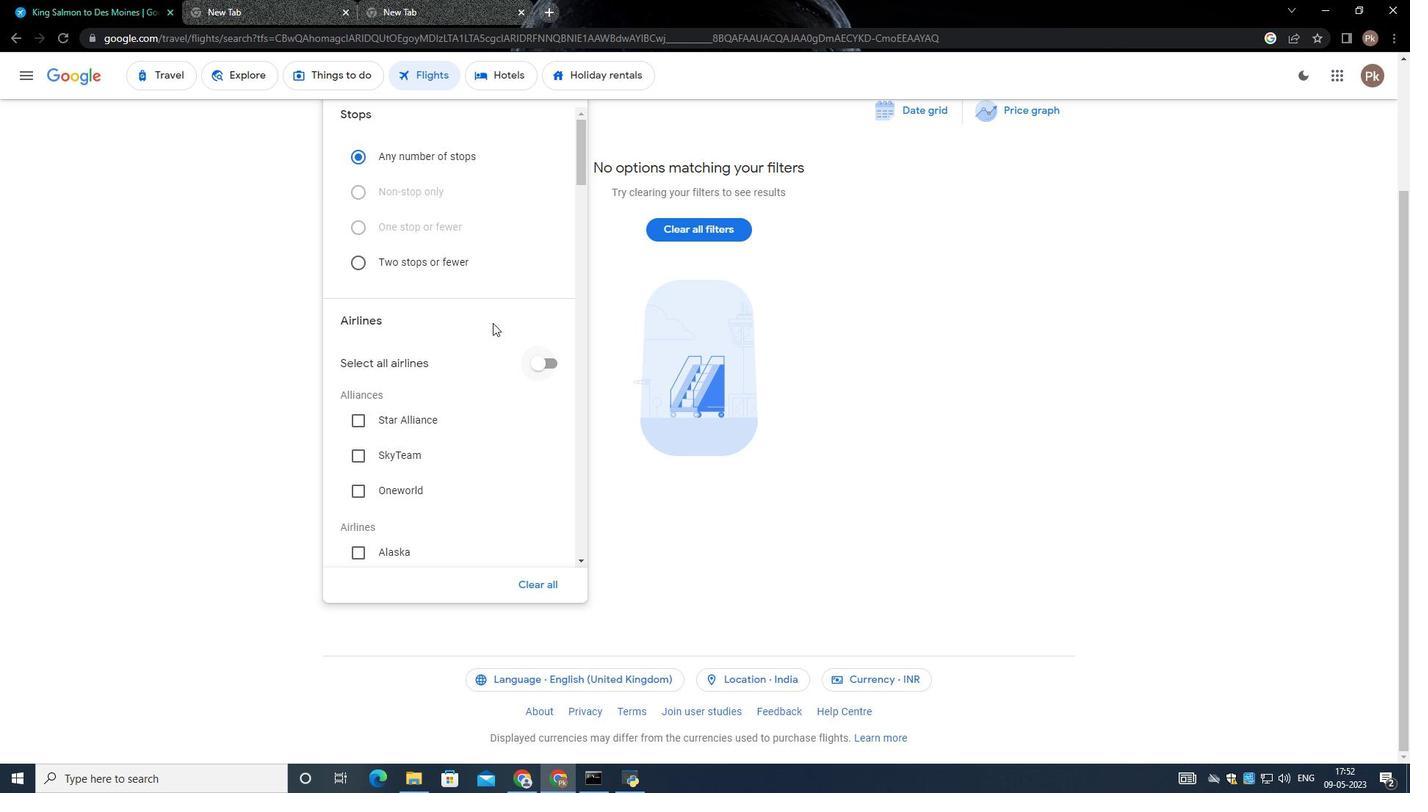 
Action: Mouse moved to (487, 317)
Screenshot: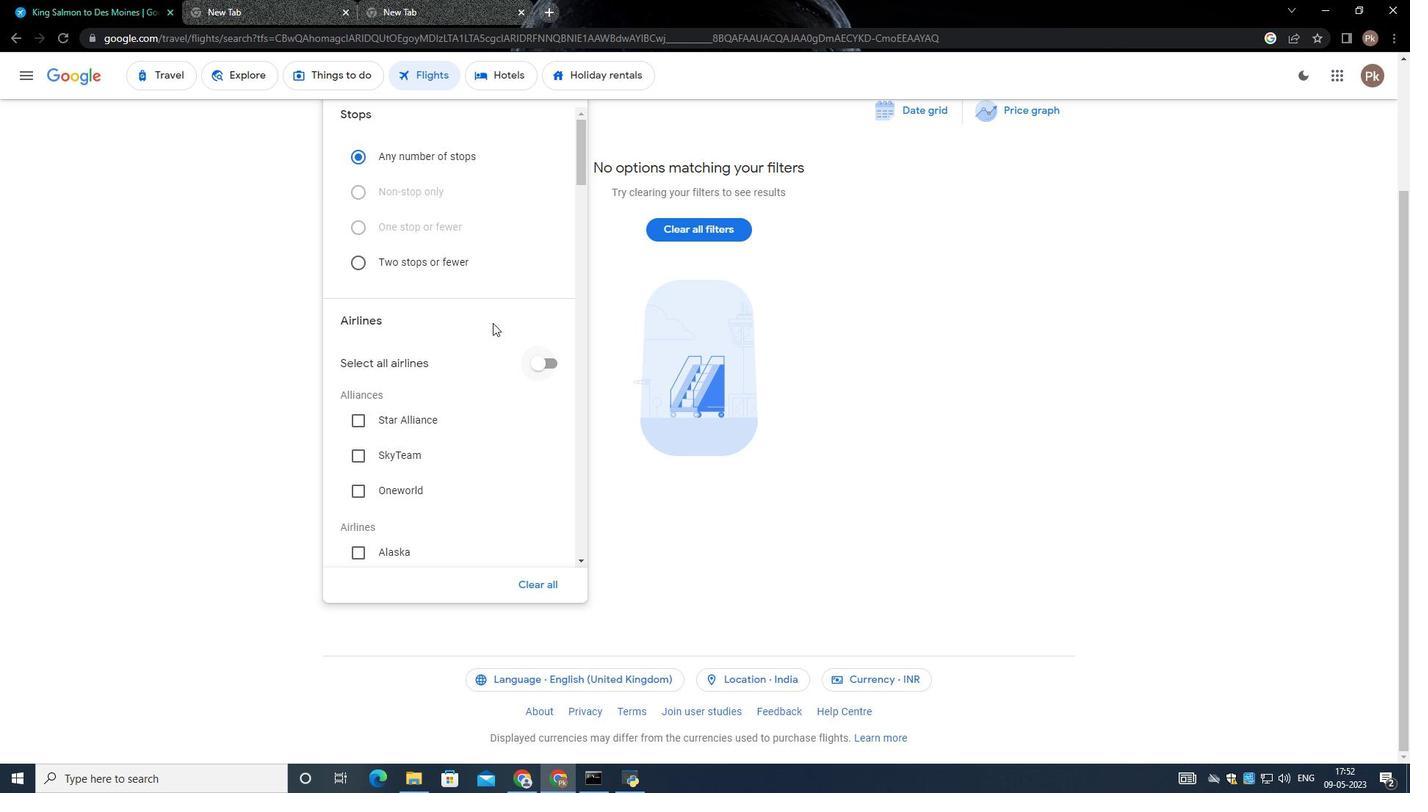 
Action: Mouse scrolled (487, 316) with delta (0, 0)
Screenshot: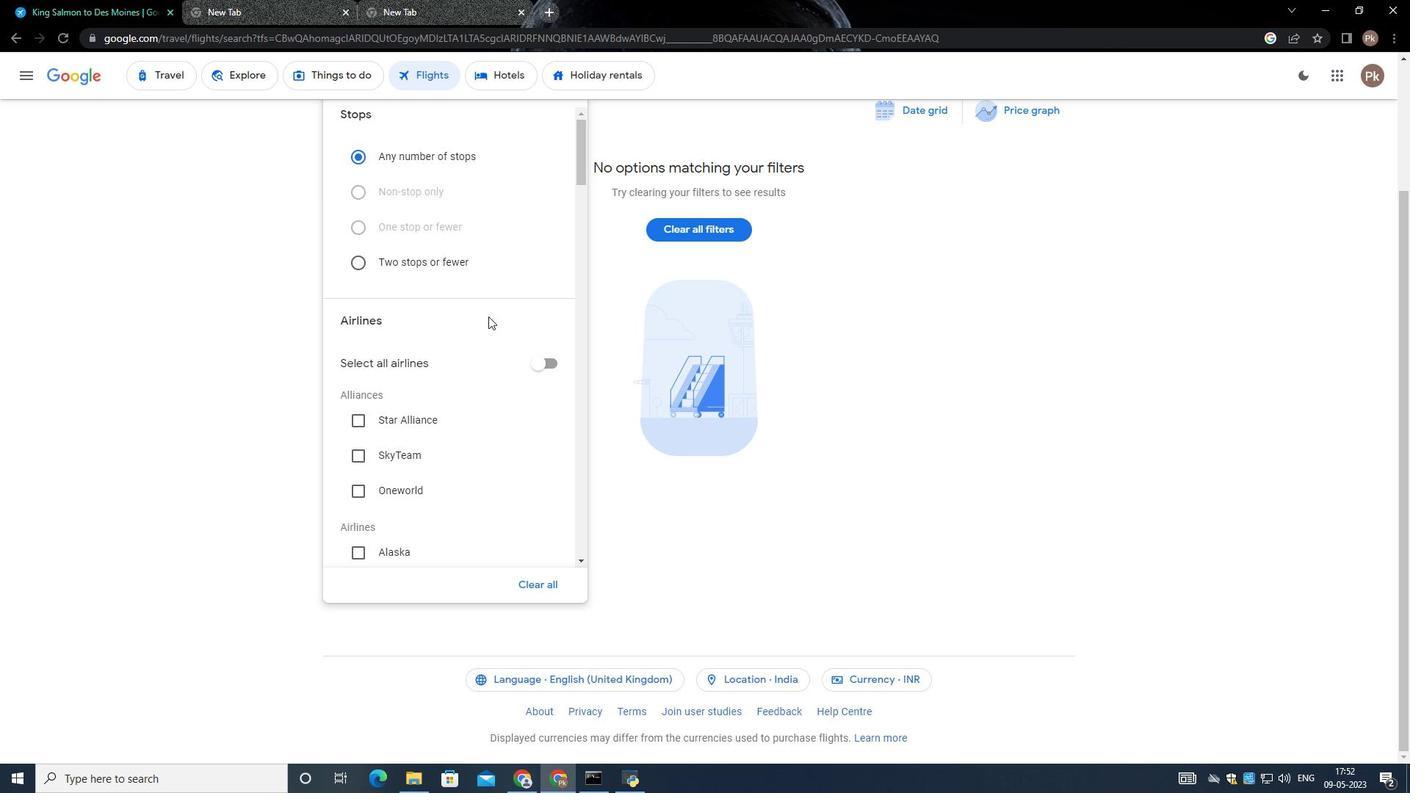 
Action: Mouse scrolled (487, 316) with delta (0, 0)
Screenshot: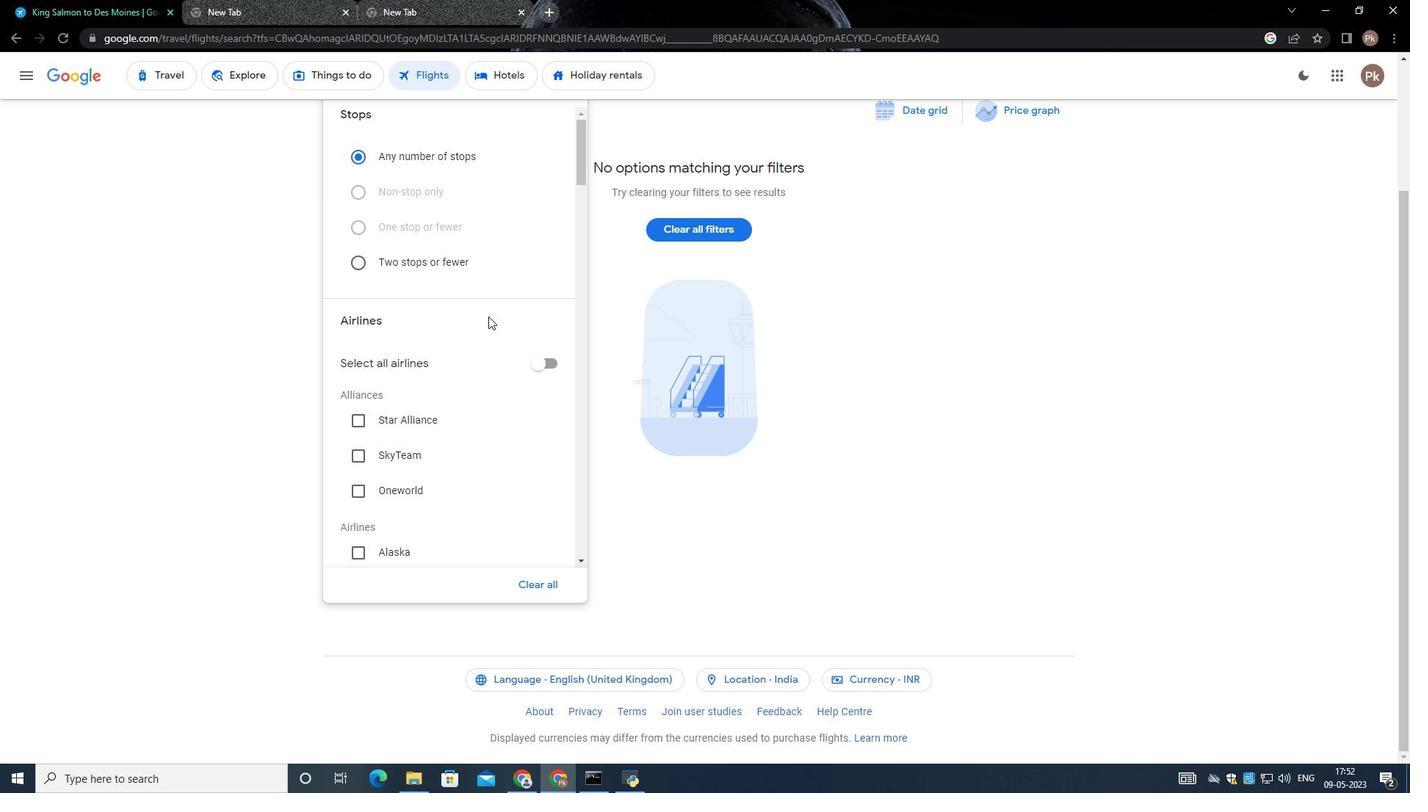 
Action: Mouse moved to (487, 317)
Screenshot: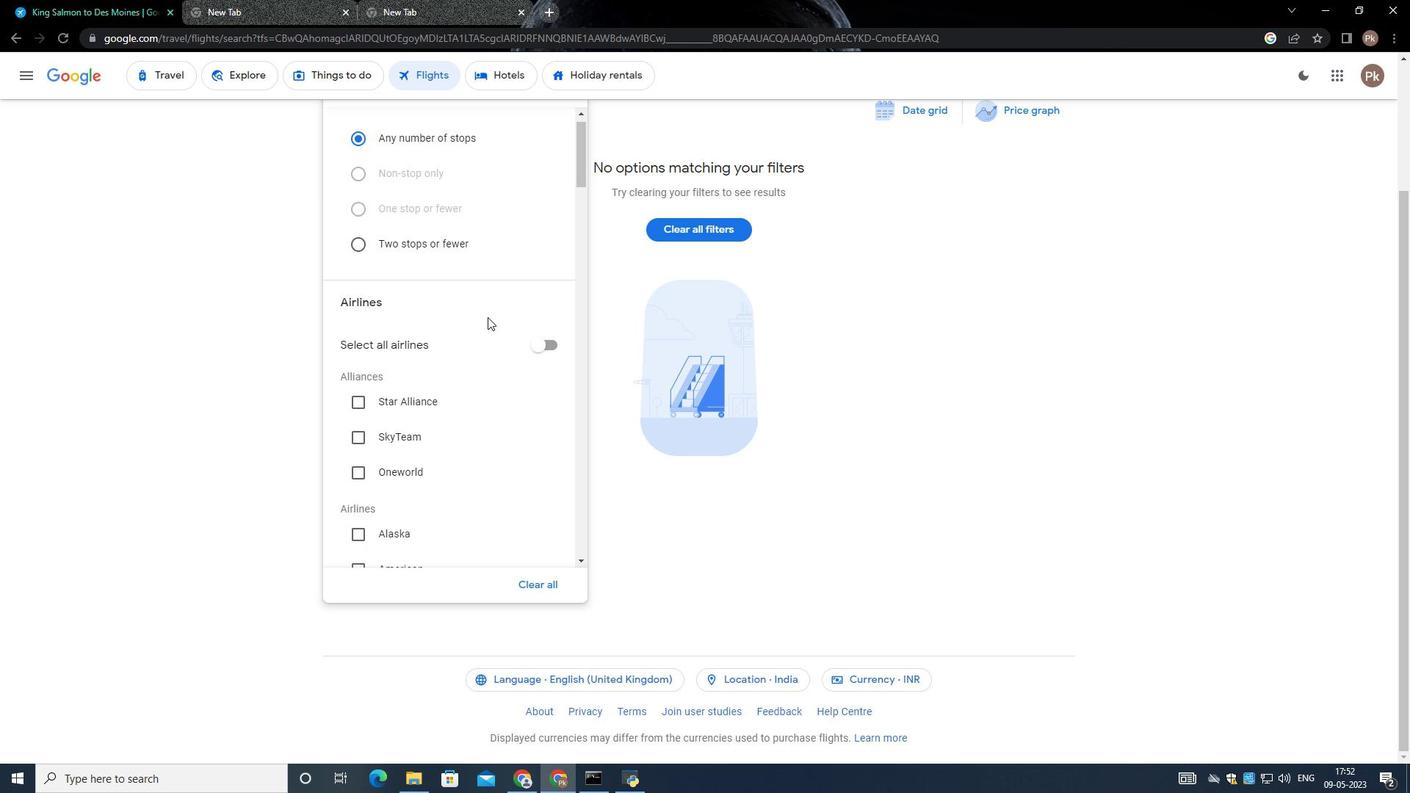 
Action: Mouse scrolled (487, 316) with delta (0, 0)
Screenshot: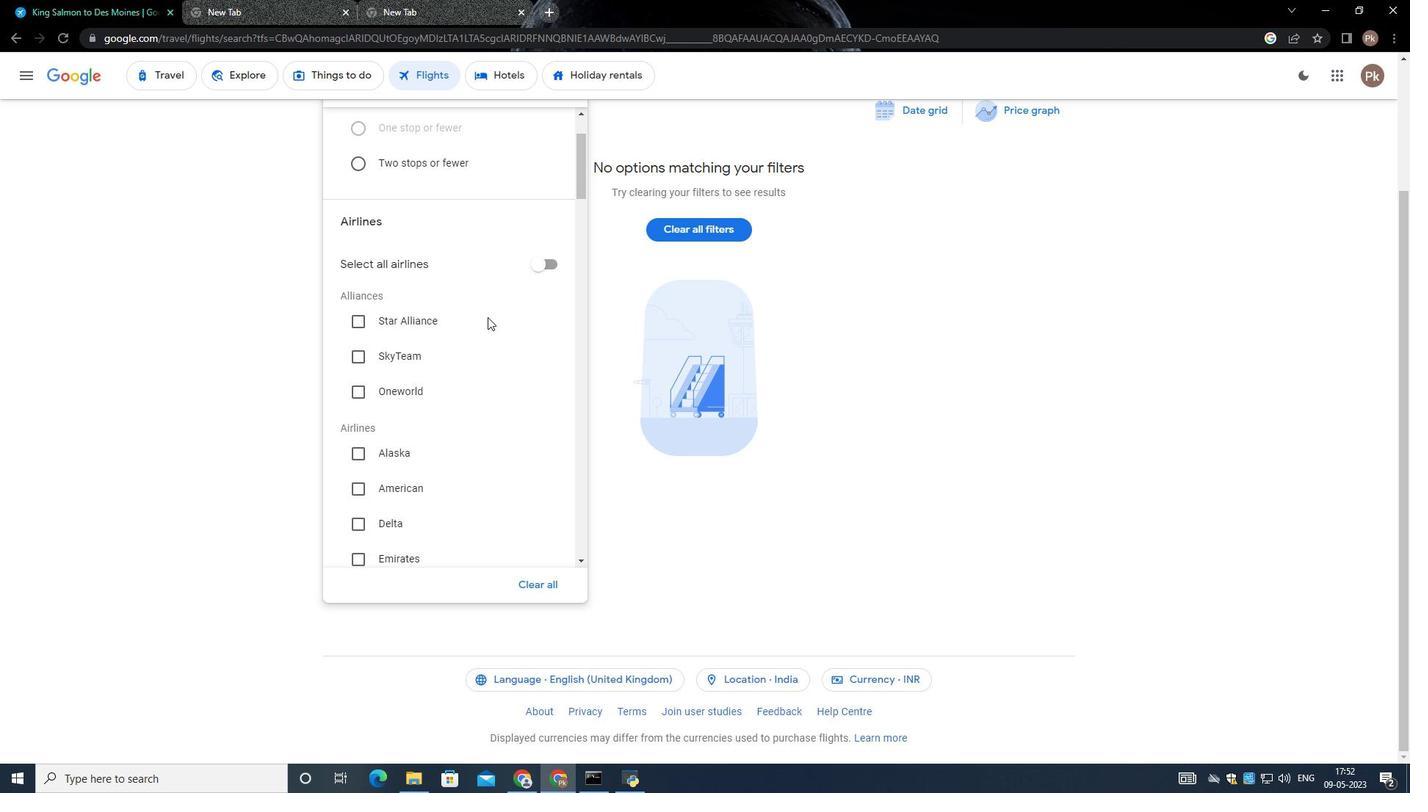 
Action: Mouse scrolled (487, 316) with delta (0, 0)
Screenshot: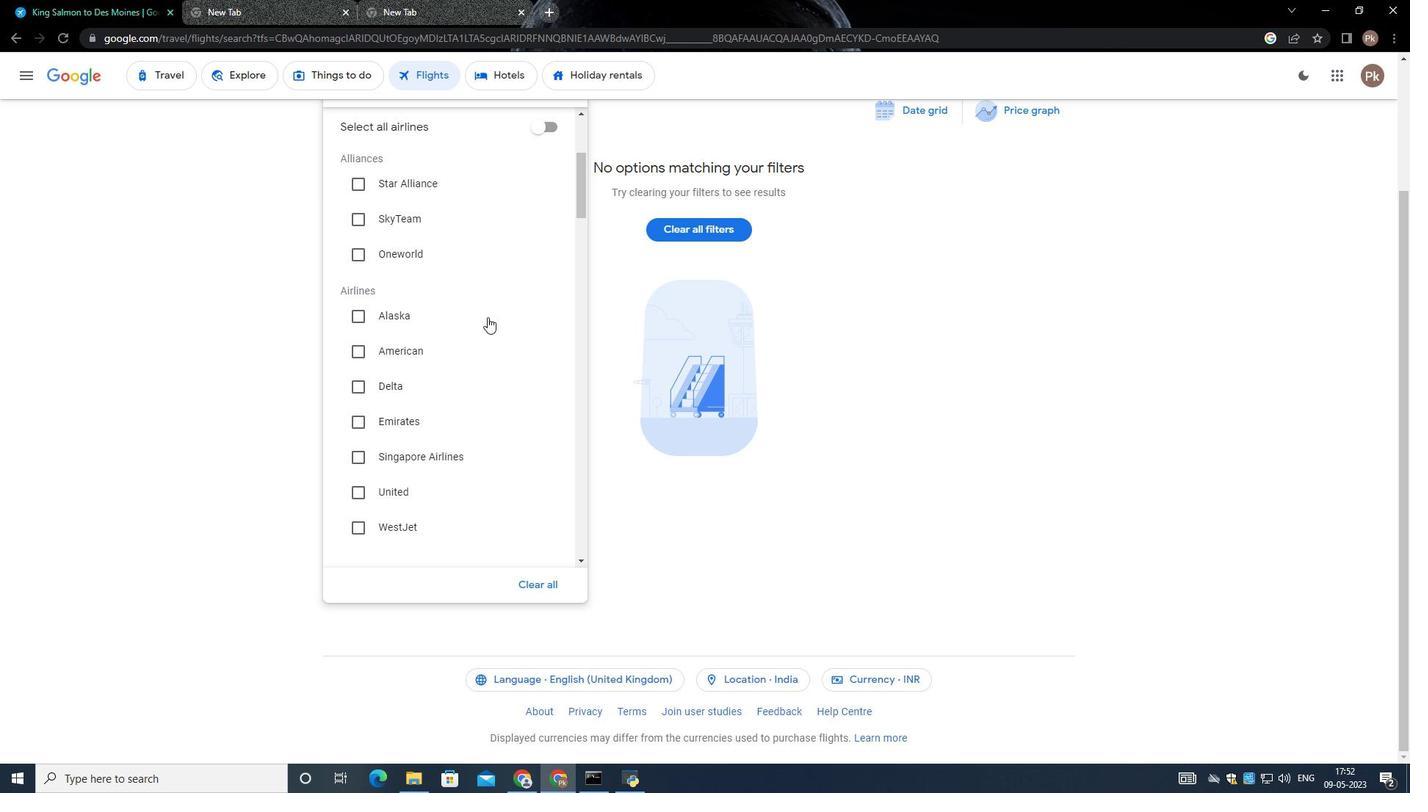 
Action: Mouse moved to (420, 398)
Screenshot: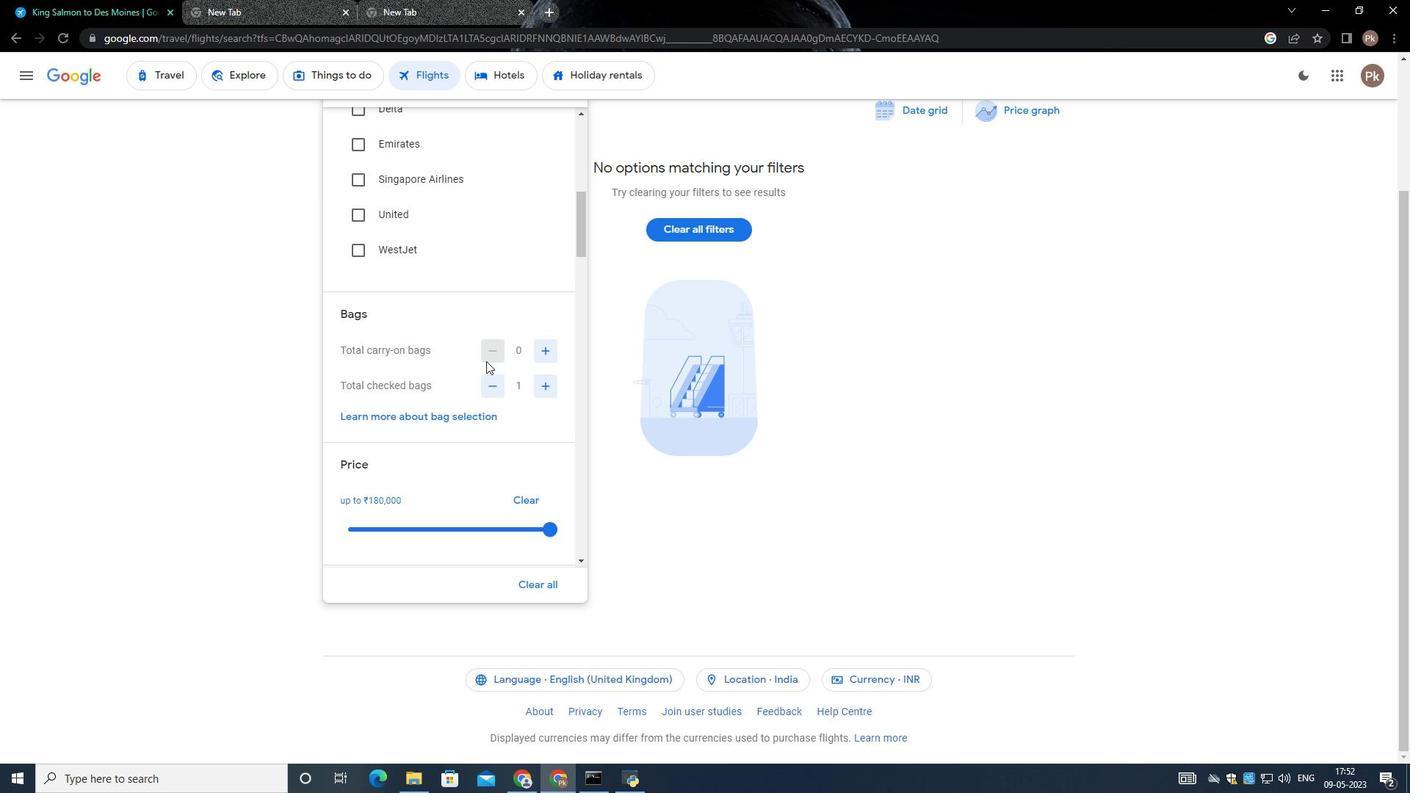 
Action: Mouse scrolled (420, 398) with delta (0, 0)
Screenshot: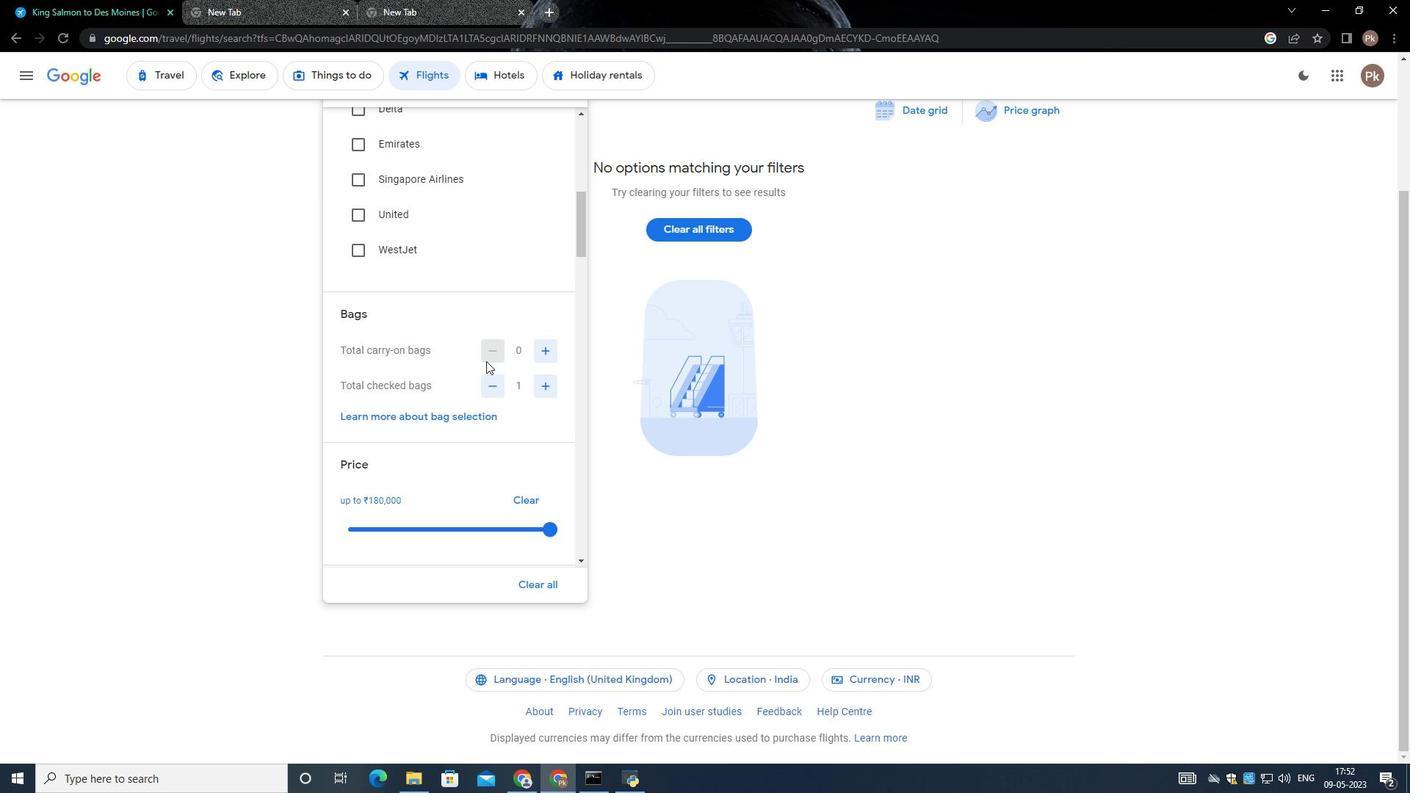 
Action: Mouse moved to (419, 398)
Screenshot: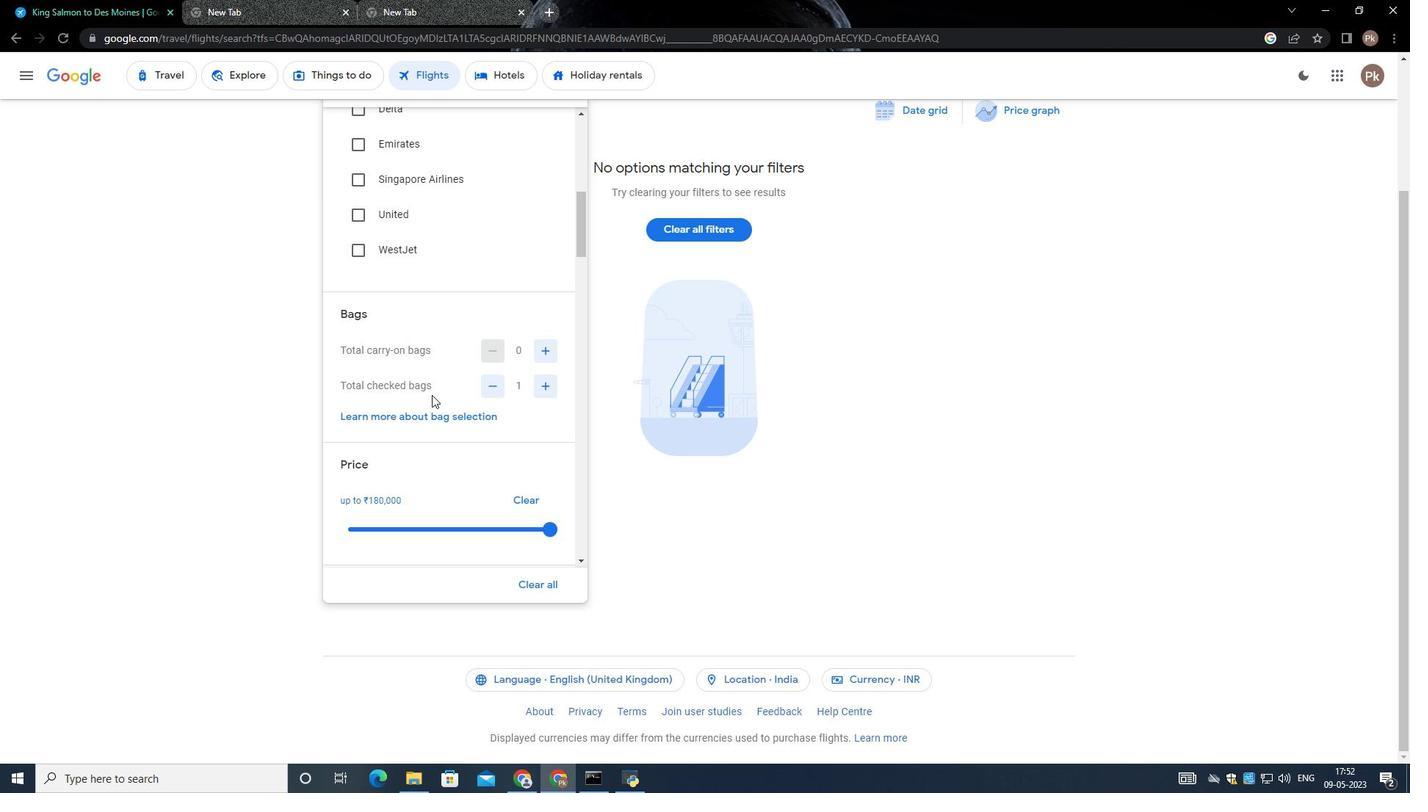 
Action: Mouse scrolled (419, 398) with delta (0, 0)
Screenshot: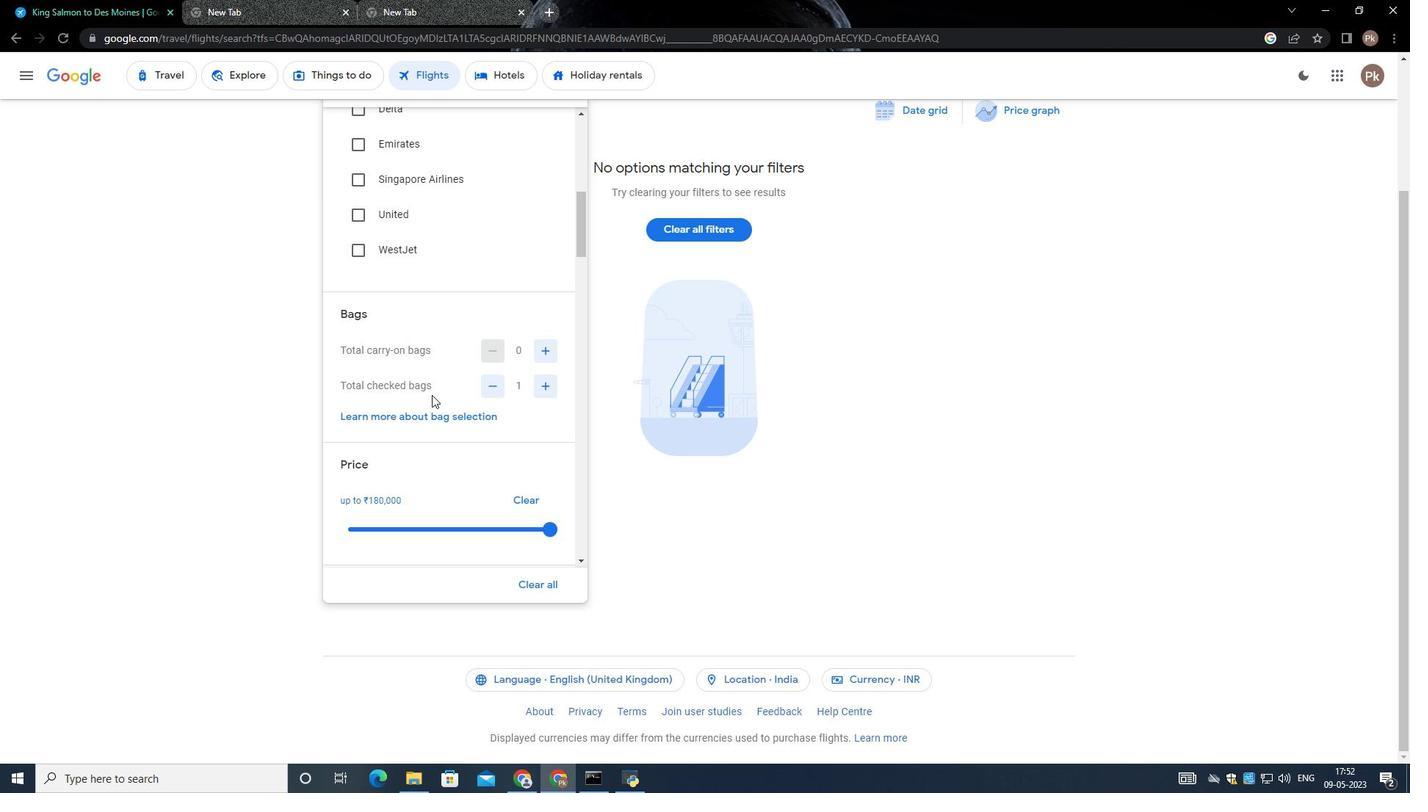 
Action: Mouse moved to (419, 397)
Screenshot: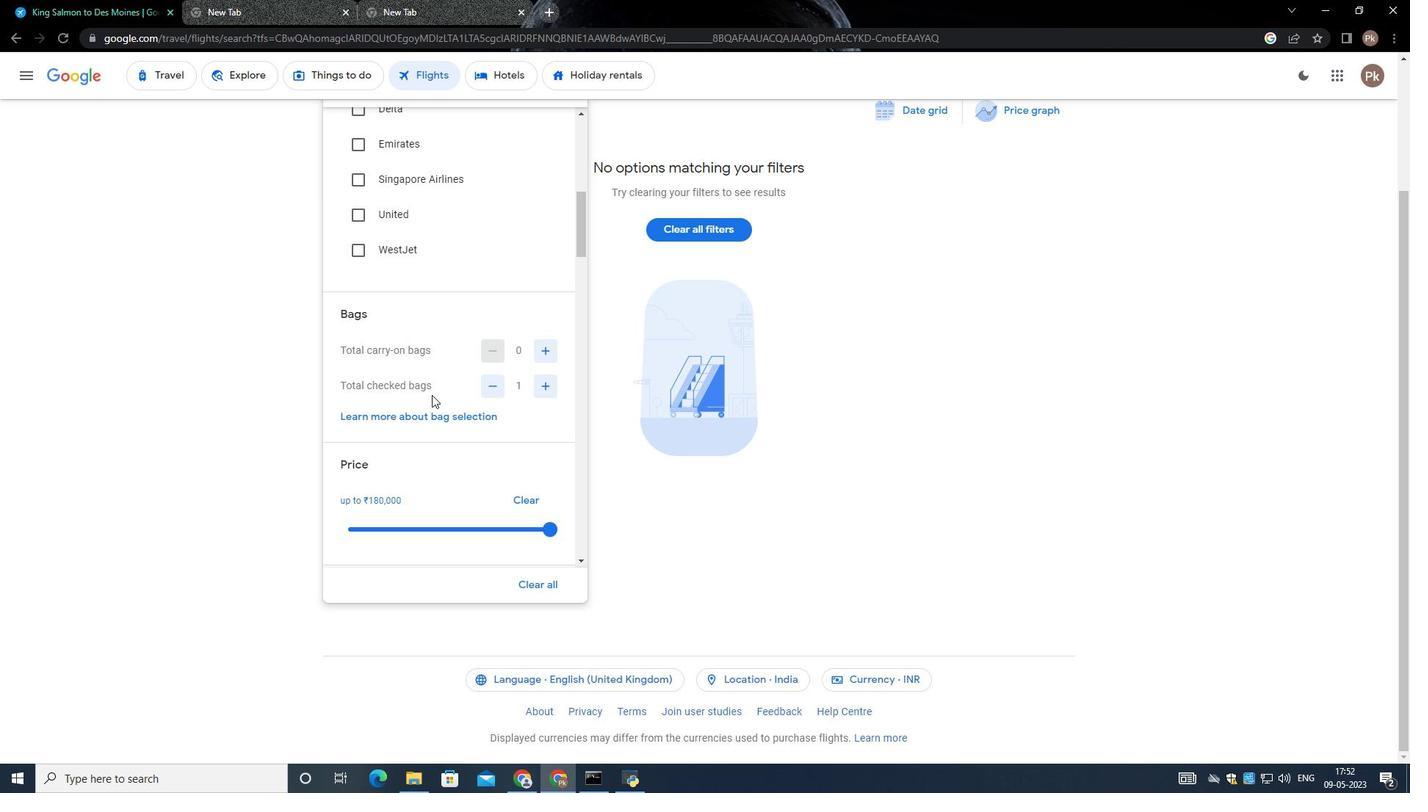 
Action: Mouse scrolled (419, 398) with delta (0, 0)
Screenshot: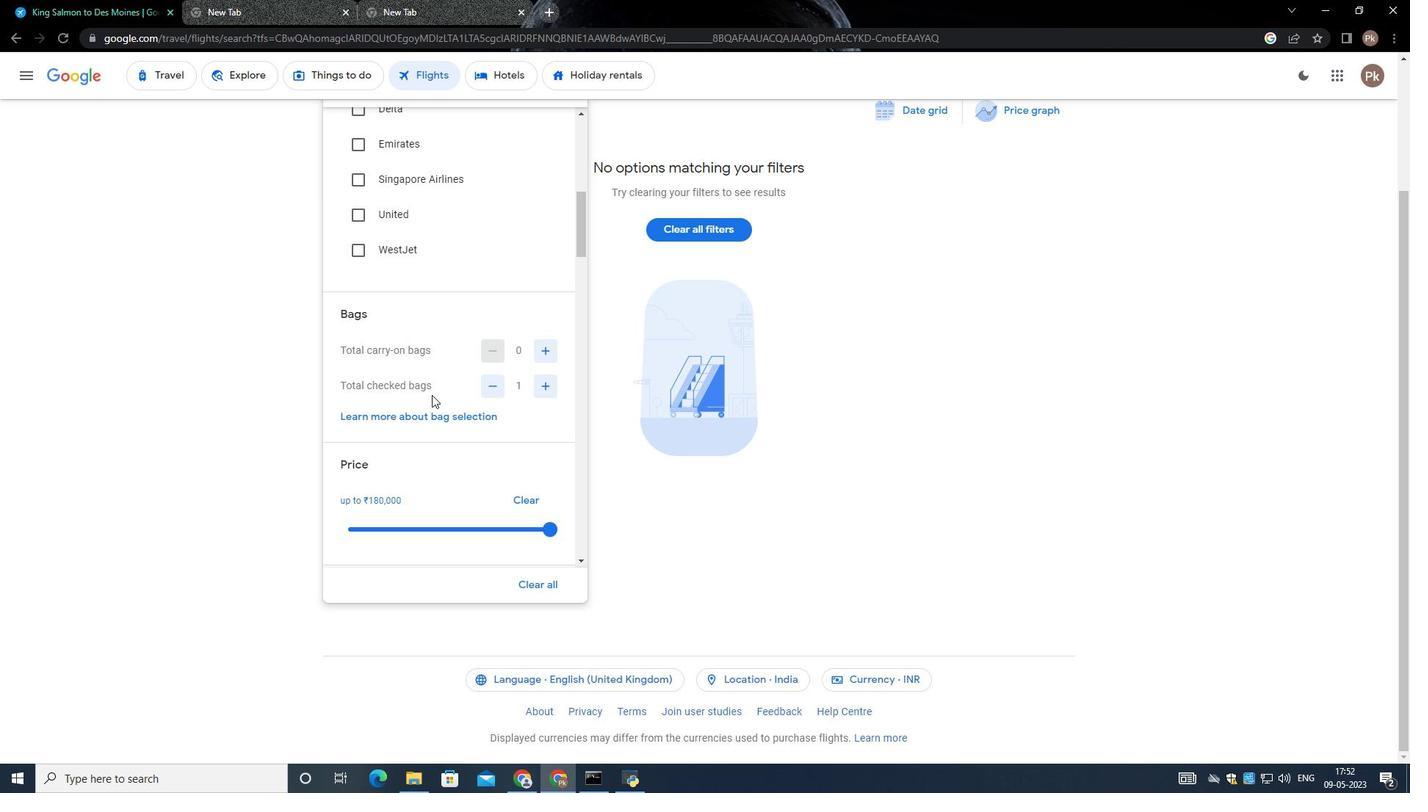 
Action: Mouse moved to (419, 395)
Screenshot: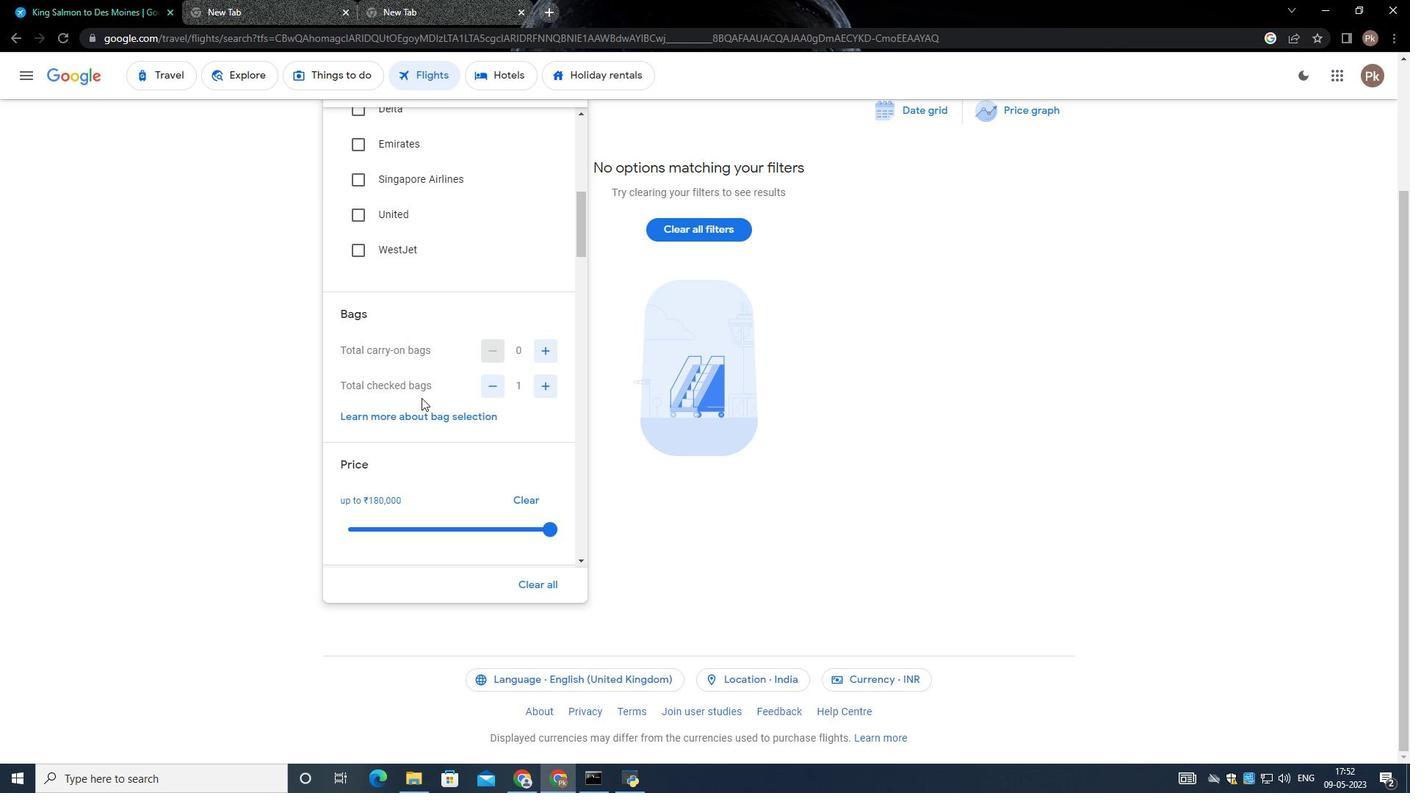 
Action: Mouse scrolled (419, 396) with delta (0, 0)
Screenshot: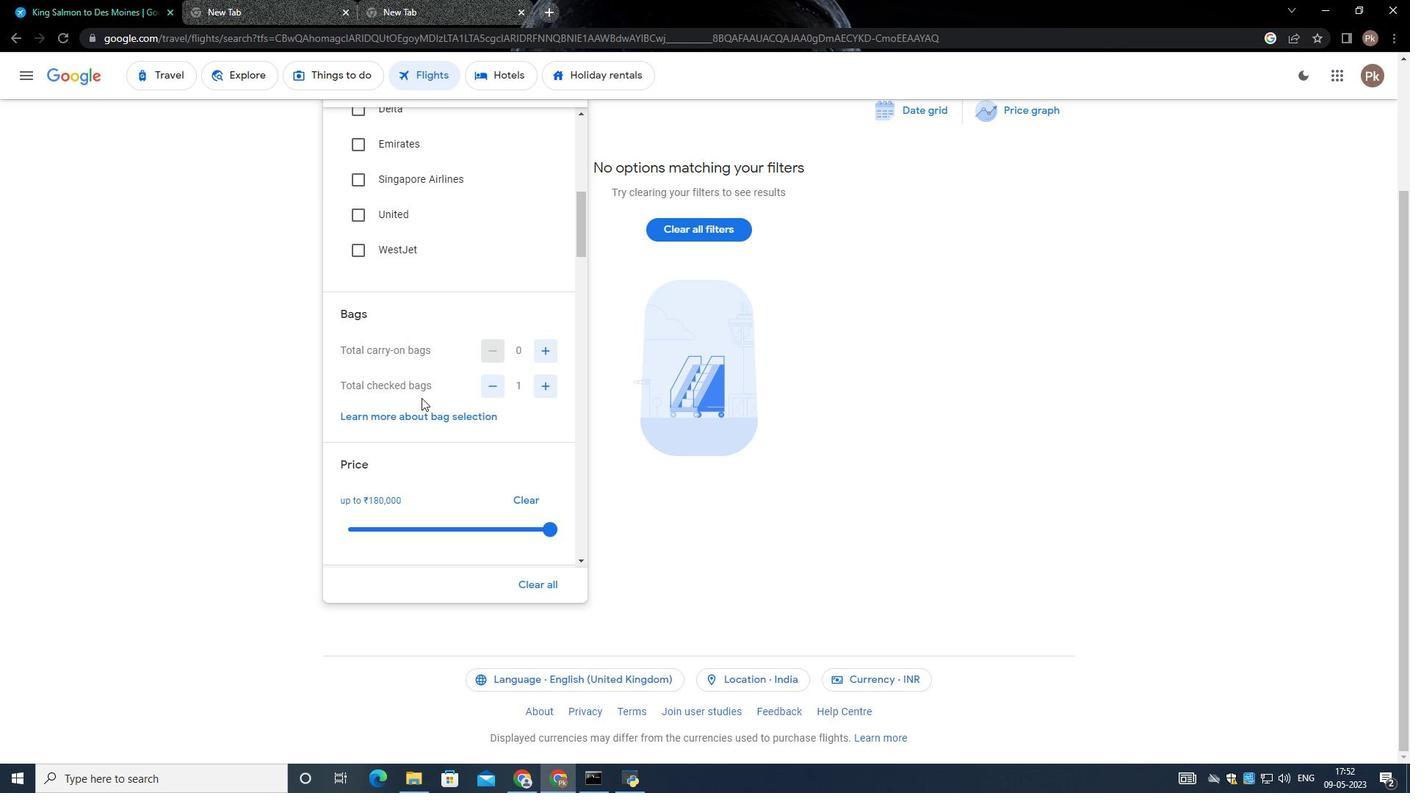 
Action: Mouse moved to (524, 366)
Screenshot: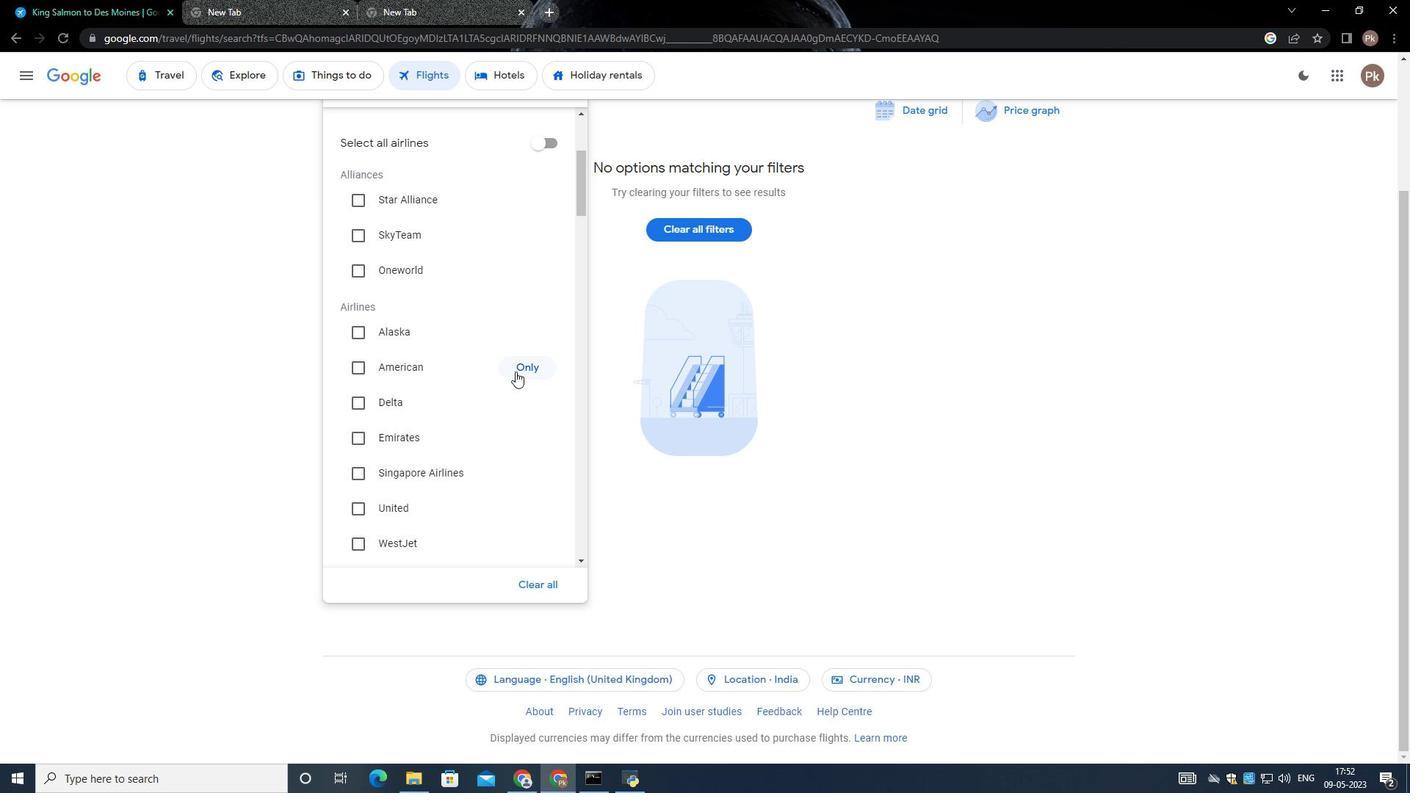 
Action: Mouse pressed left at (524, 366)
Screenshot: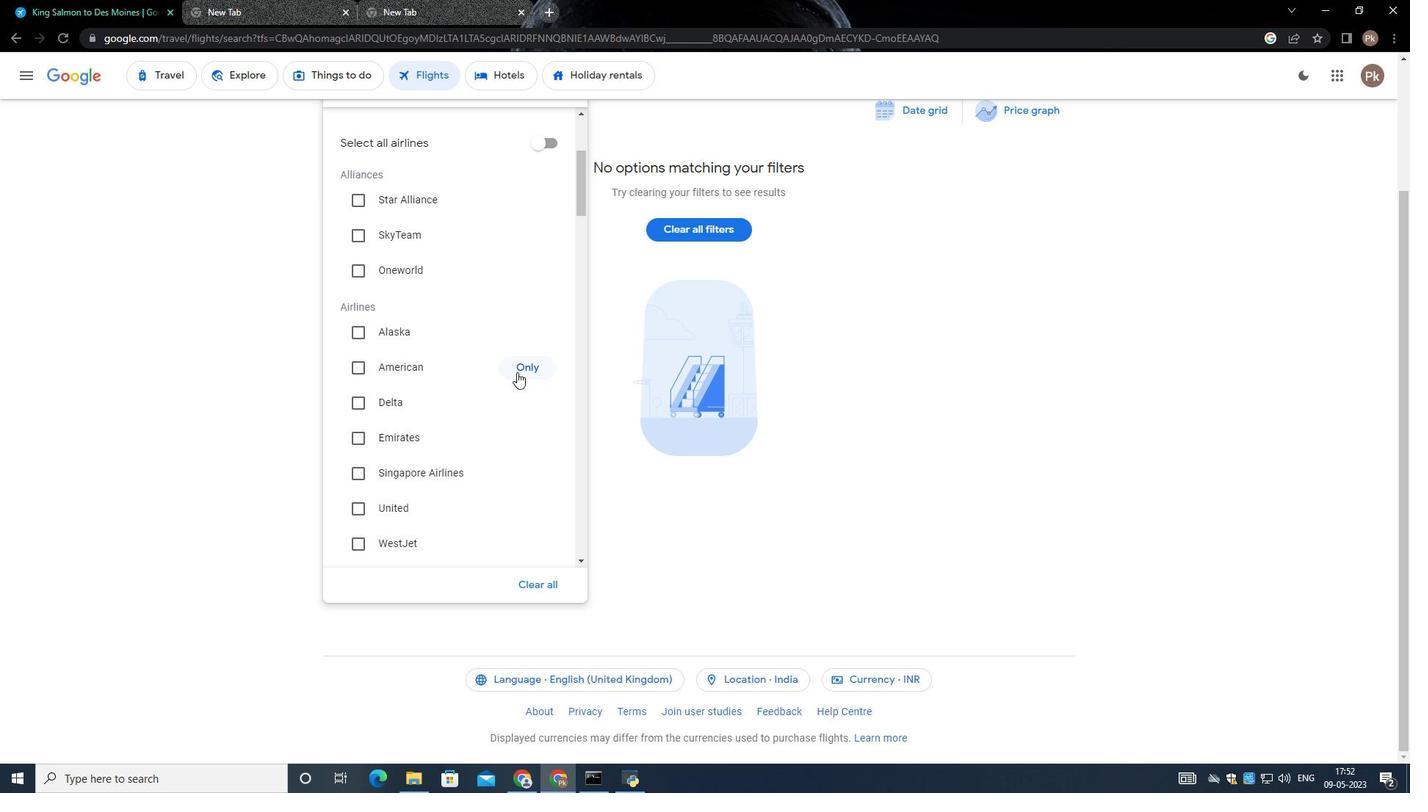 
Action: Mouse moved to (526, 361)
Screenshot: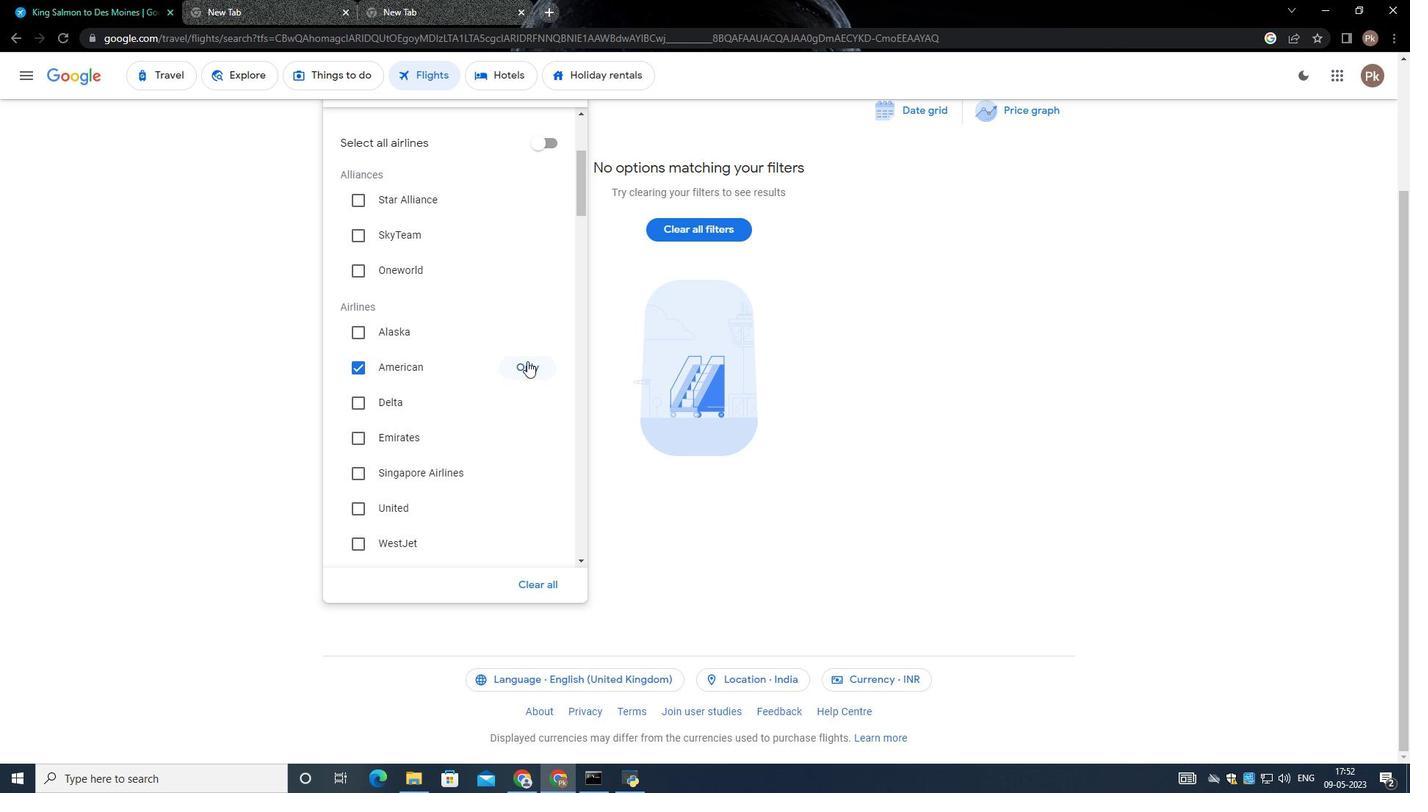 
Action: Mouse scrolled (526, 360) with delta (0, 0)
Screenshot: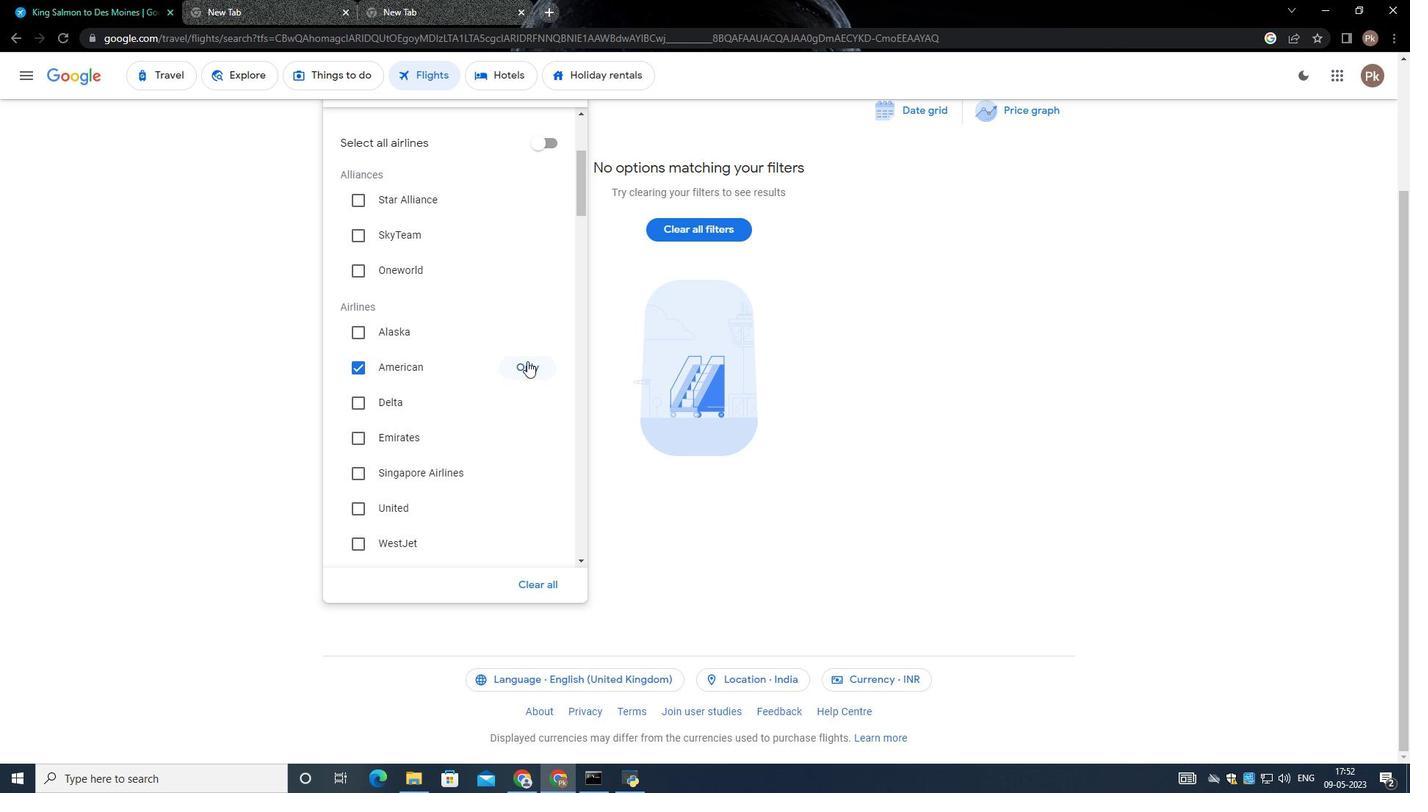 
Action: Mouse moved to (525, 362)
Screenshot: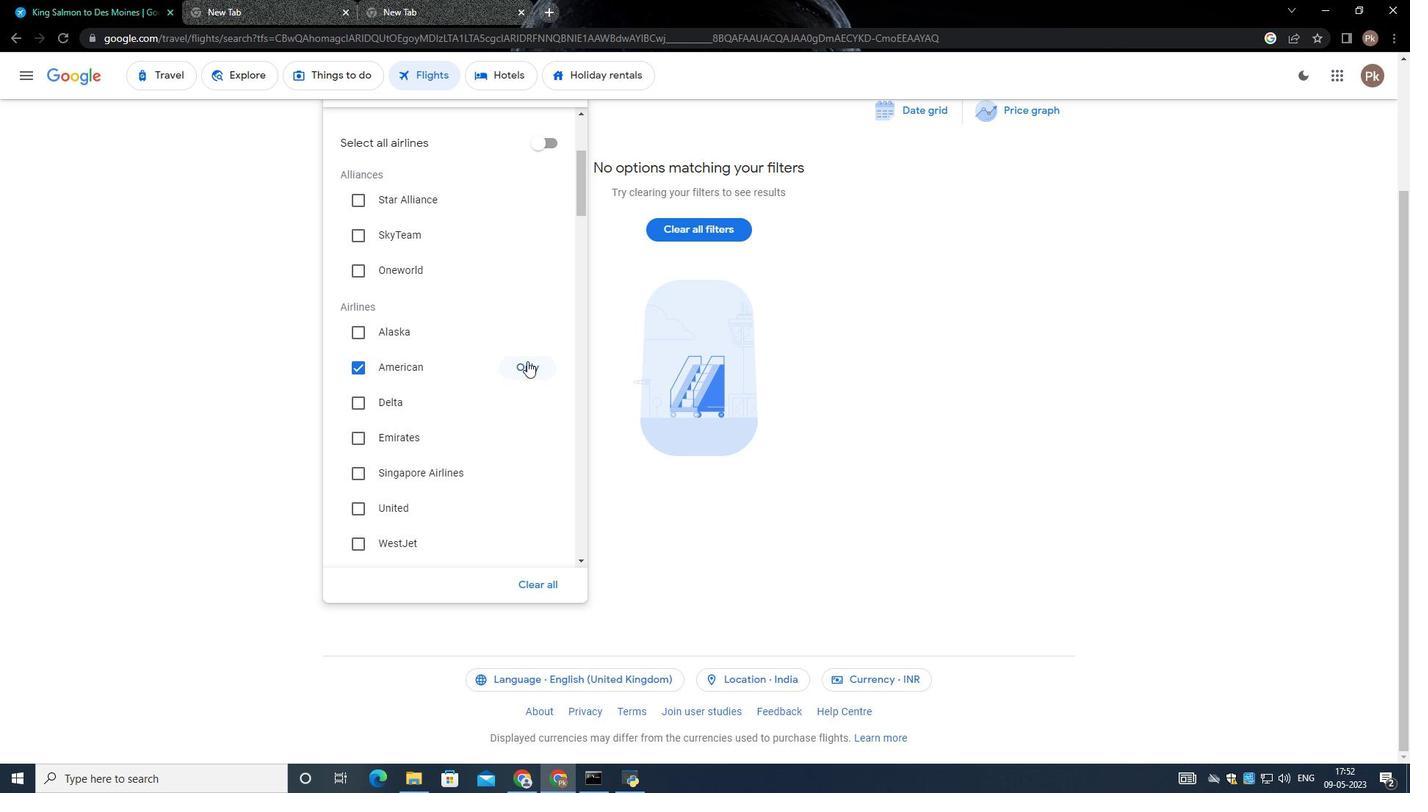
Action: Mouse scrolled (525, 361) with delta (0, 0)
Screenshot: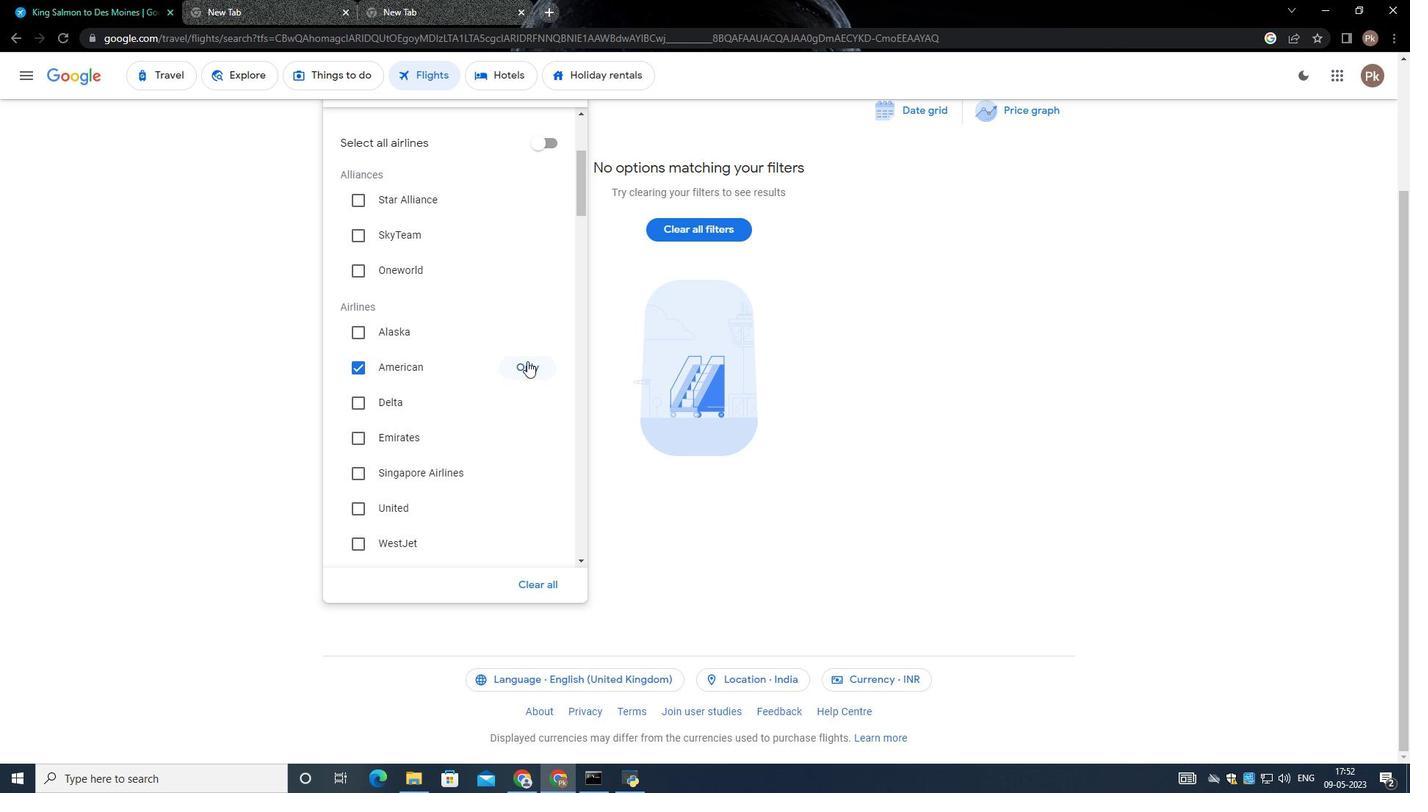 
Action: Mouse moved to (525, 362)
Screenshot: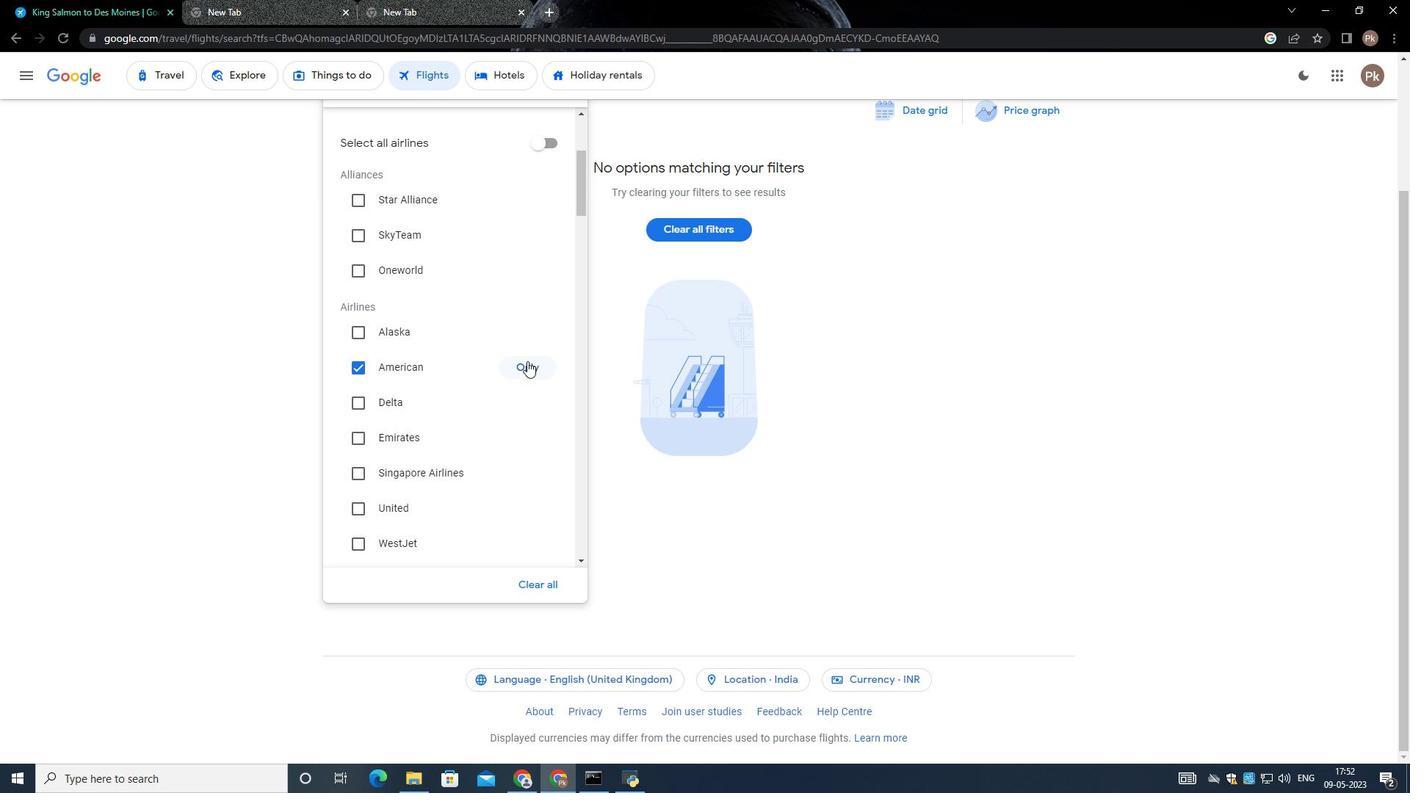 
Action: Mouse scrolled (525, 362) with delta (0, 0)
Screenshot: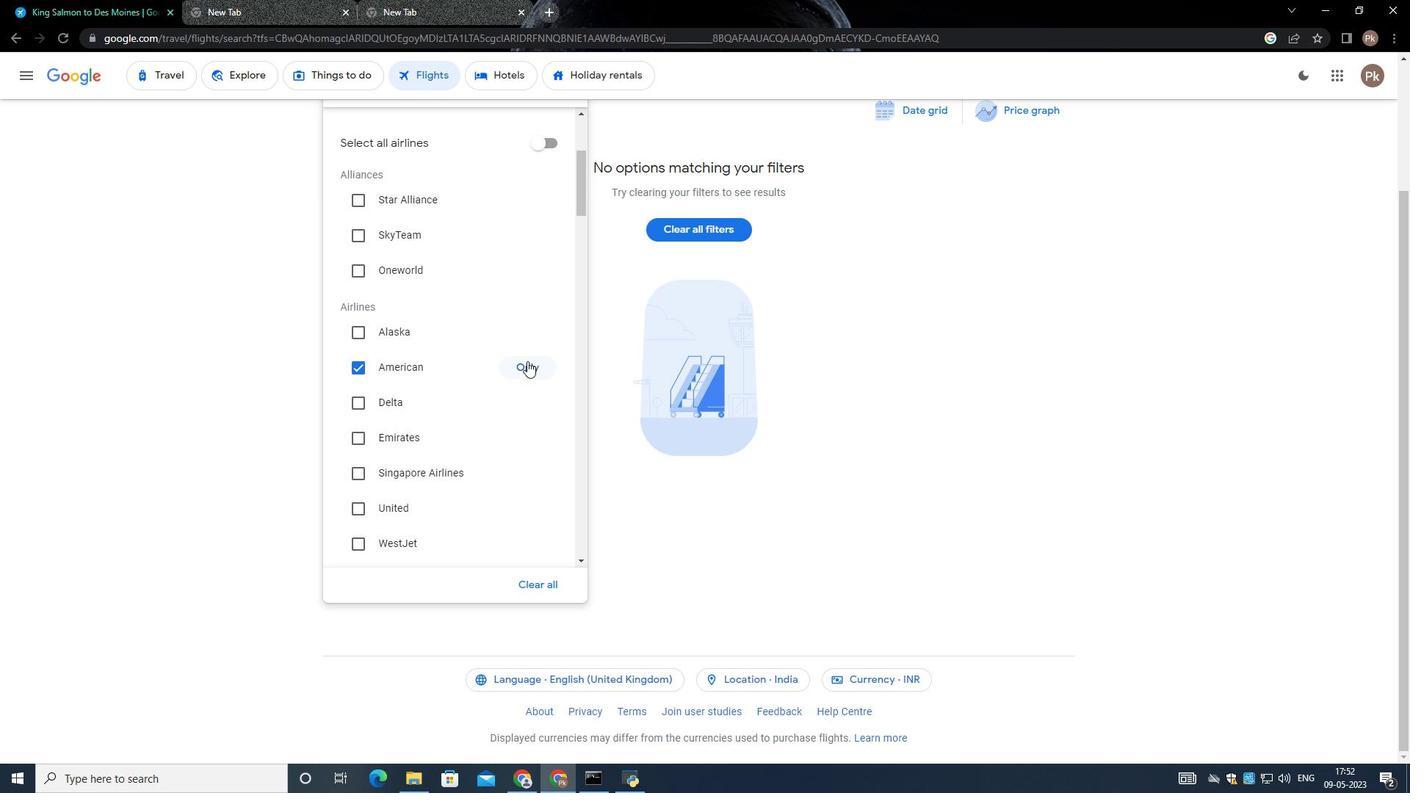 
Action: Mouse moved to (405, 418)
Screenshot: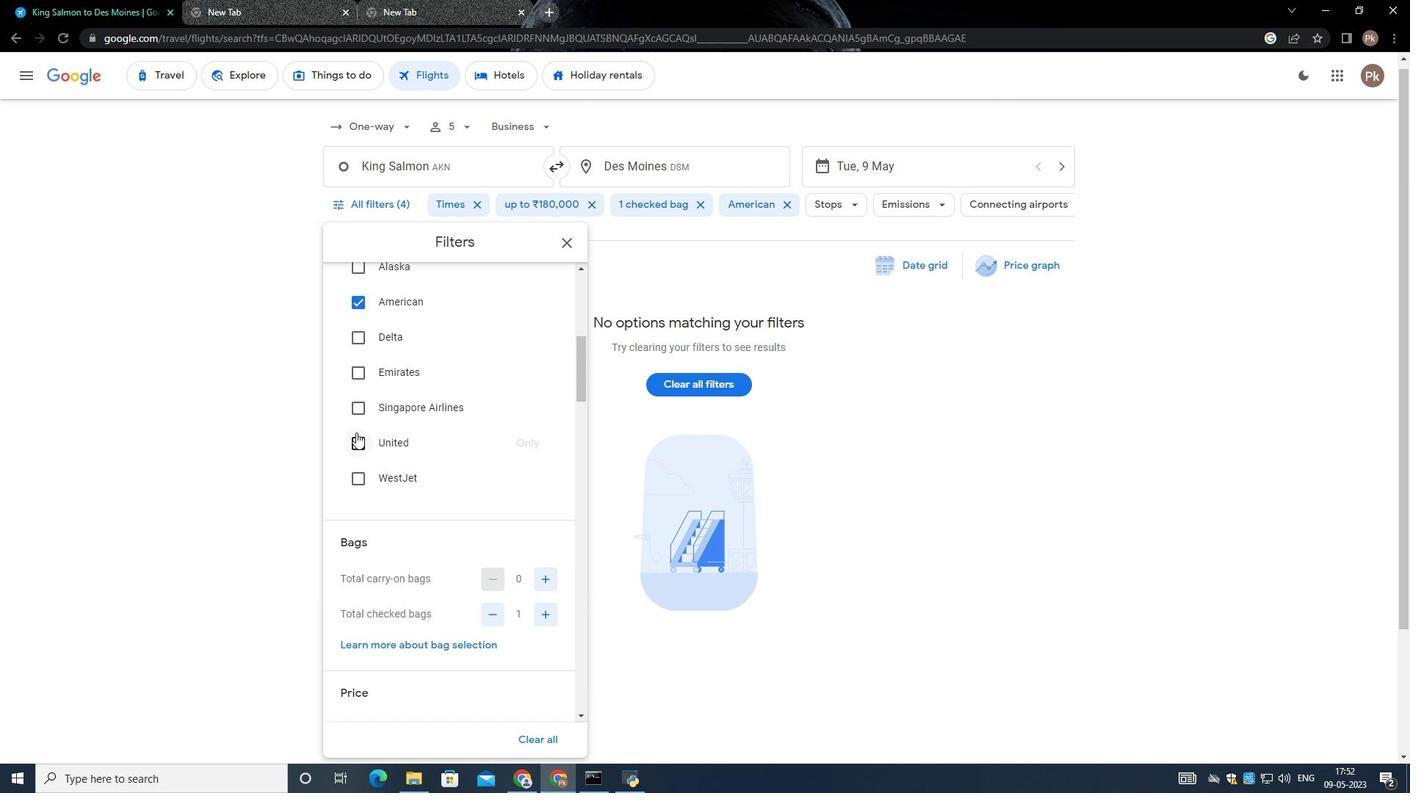 
Action: Mouse scrolled (405, 419) with delta (0, 0)
Screenshot: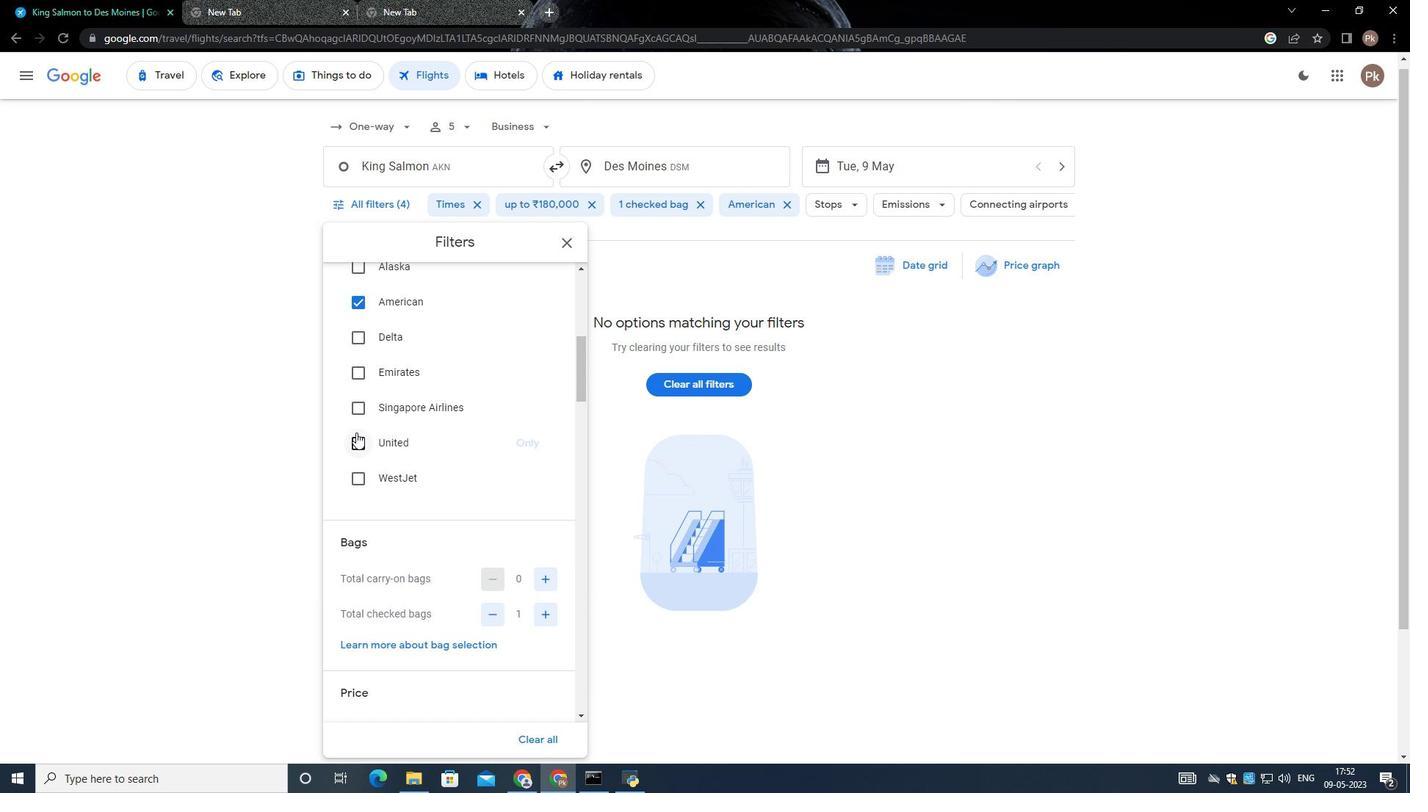 
Action: Mouse moved to (406, 415)
Screenshot: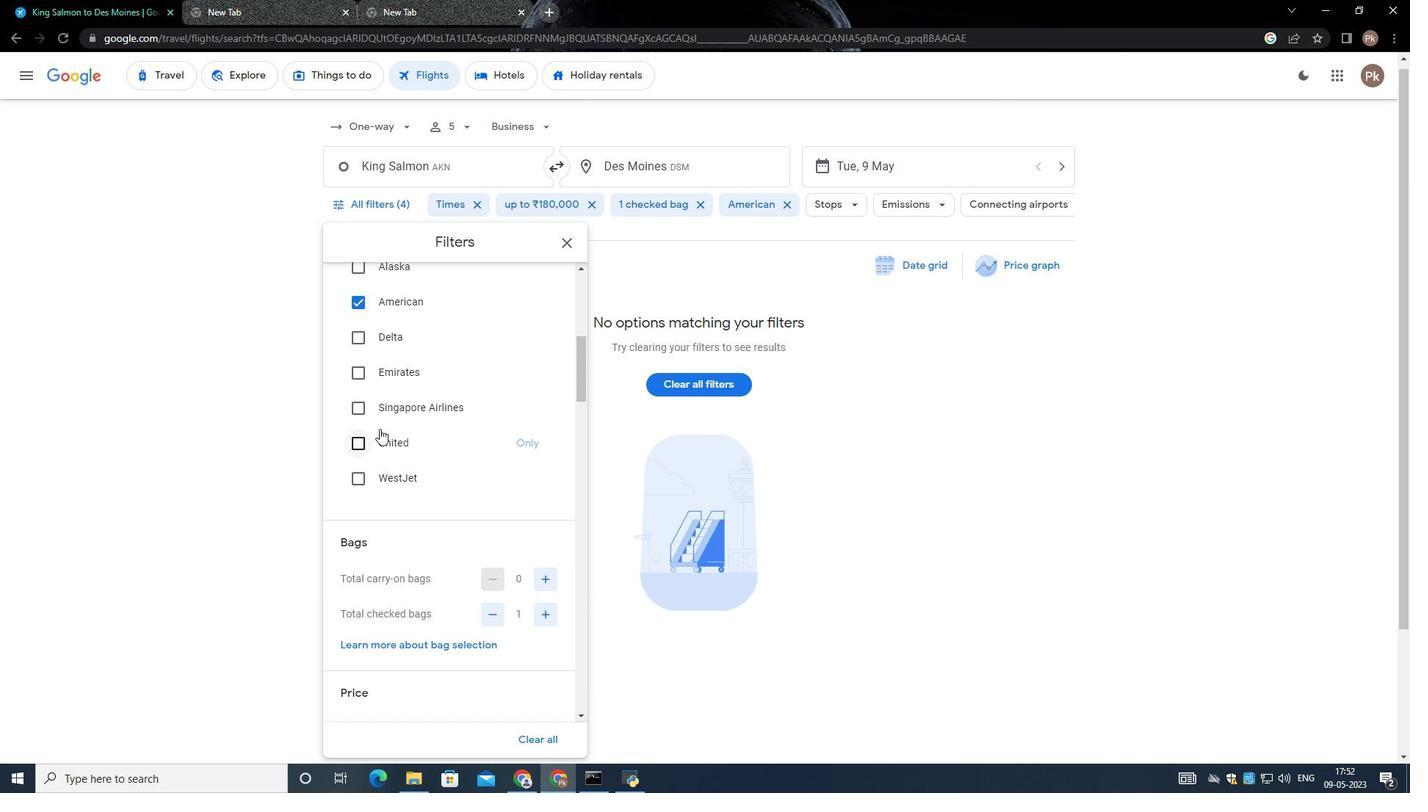 
Action: Mouse scrolled (406, 416) with delta (0, 0)
Screenshot: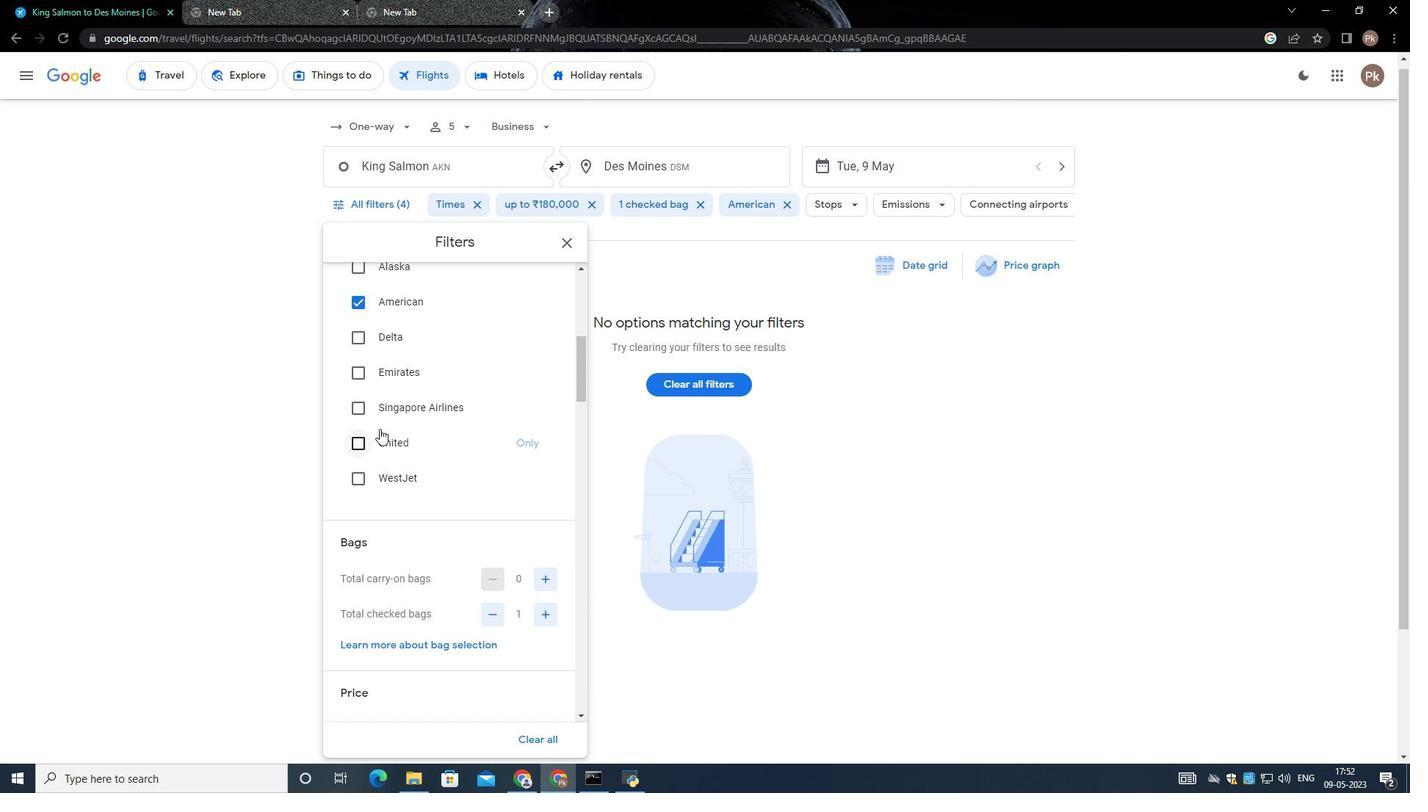 
Action: Mouse moved to (409, 412)
Screenshot: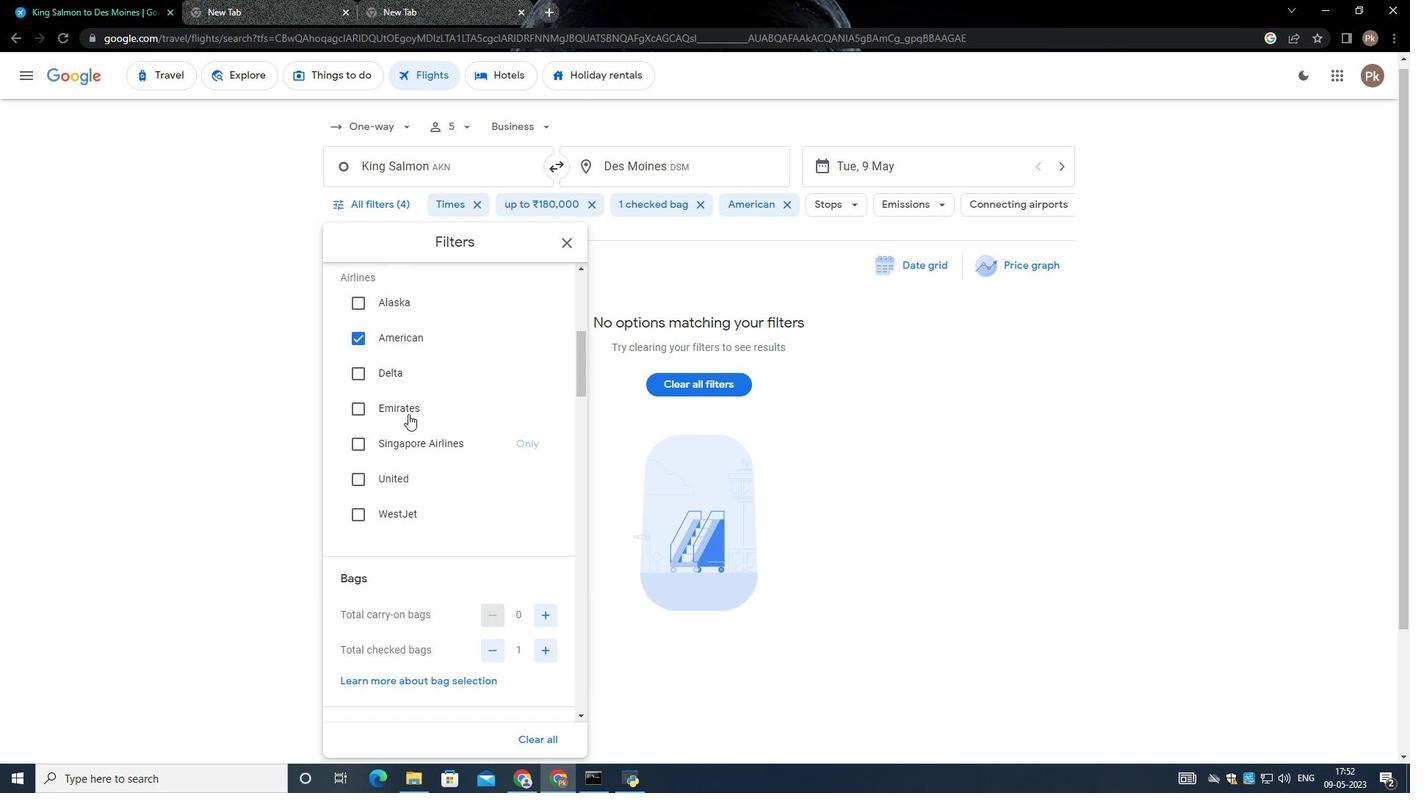 
Action: Mouse scrolled (409, 413) with delta (0, 0)
Screenshot: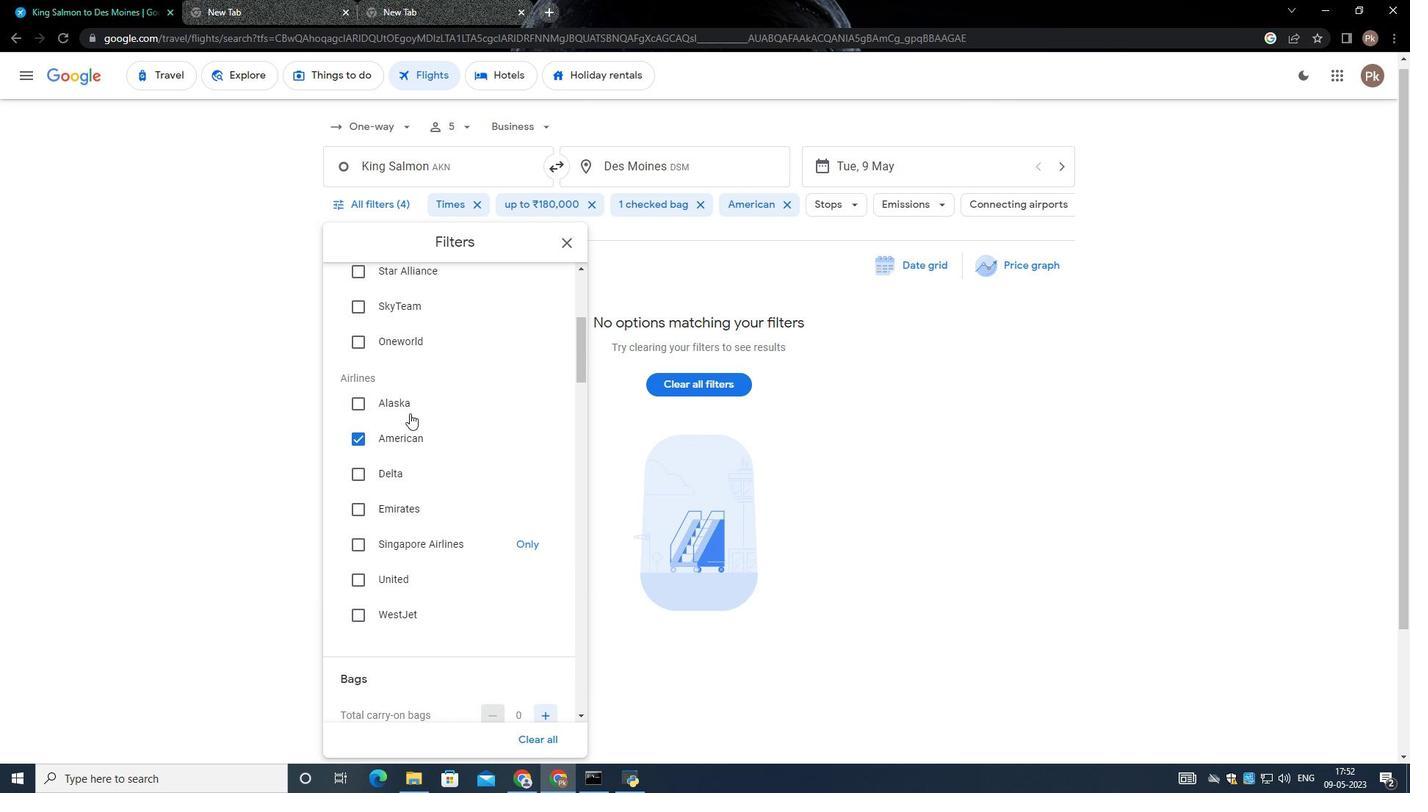 
Action: Mouse scrolled (409, 413) with delta (0, 0)
Screenshot: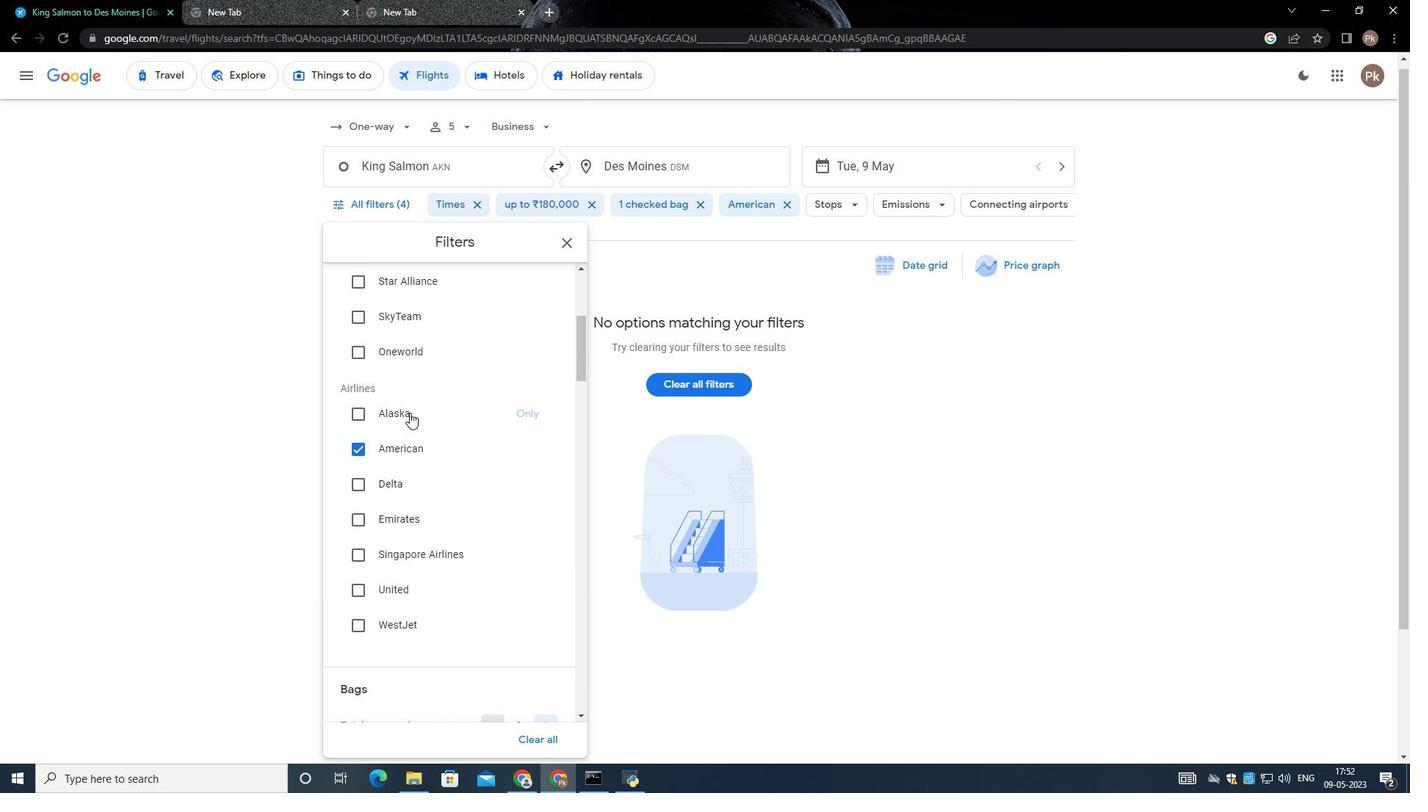 
Action: Mouse scrolled (409, 413) with delta (0, 0)
Screenshot: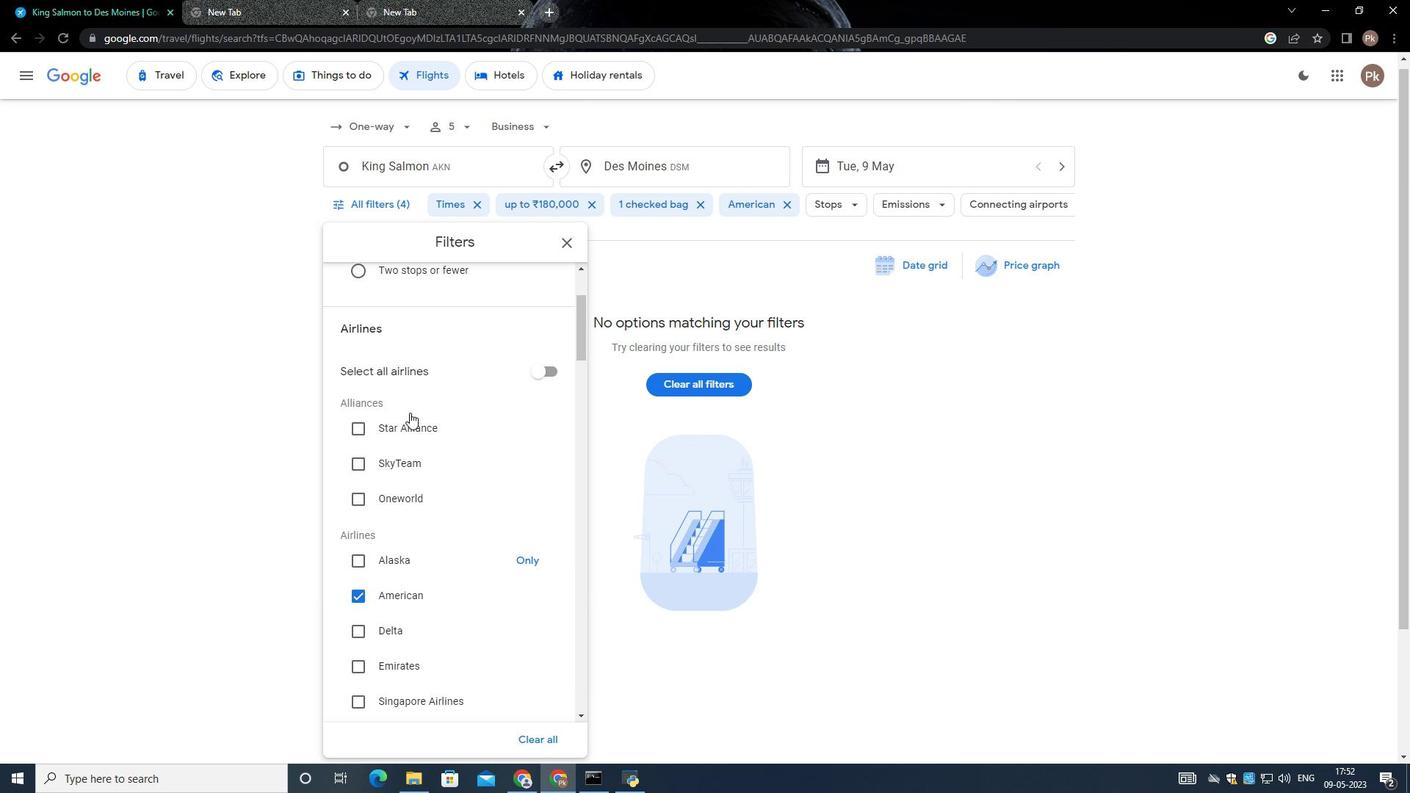 
Action: Mouse scrolled (409, 413) with delta (0, 0)
Screenshot: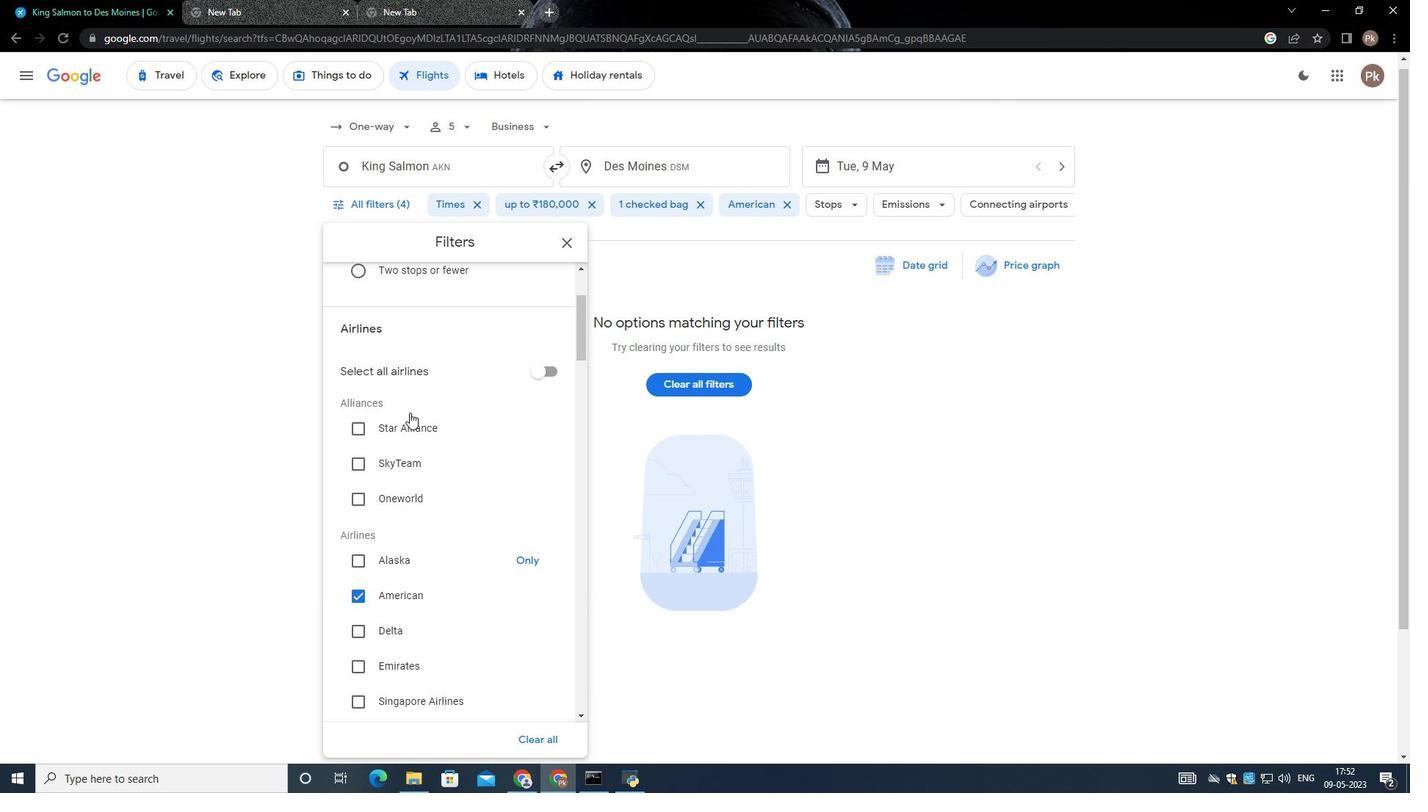 
Action: Mouse scrolled (409, 413) with delta (0, 0)
Screenshot: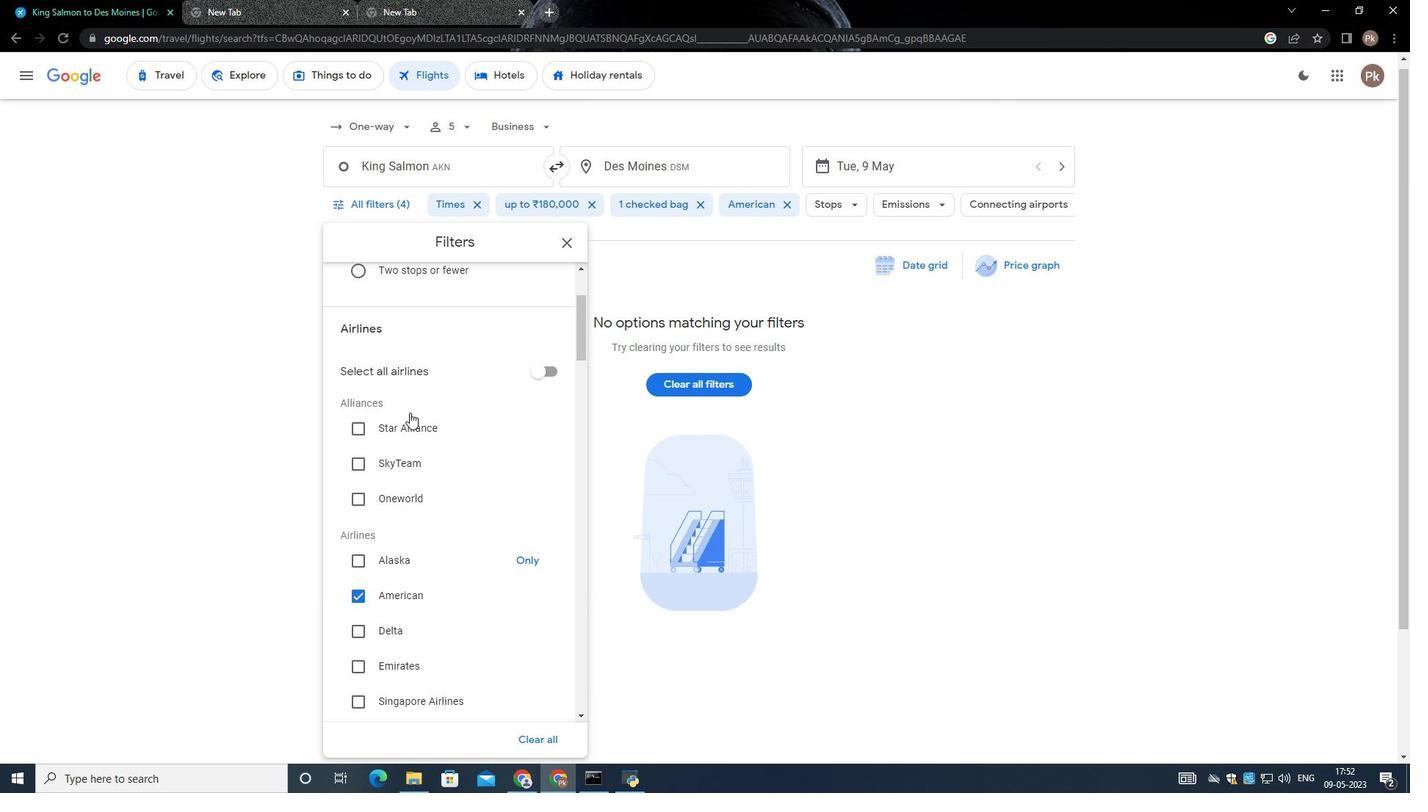 
Action: Mouse scrolled (409, 413) with delta (0, 0)
Screenshot: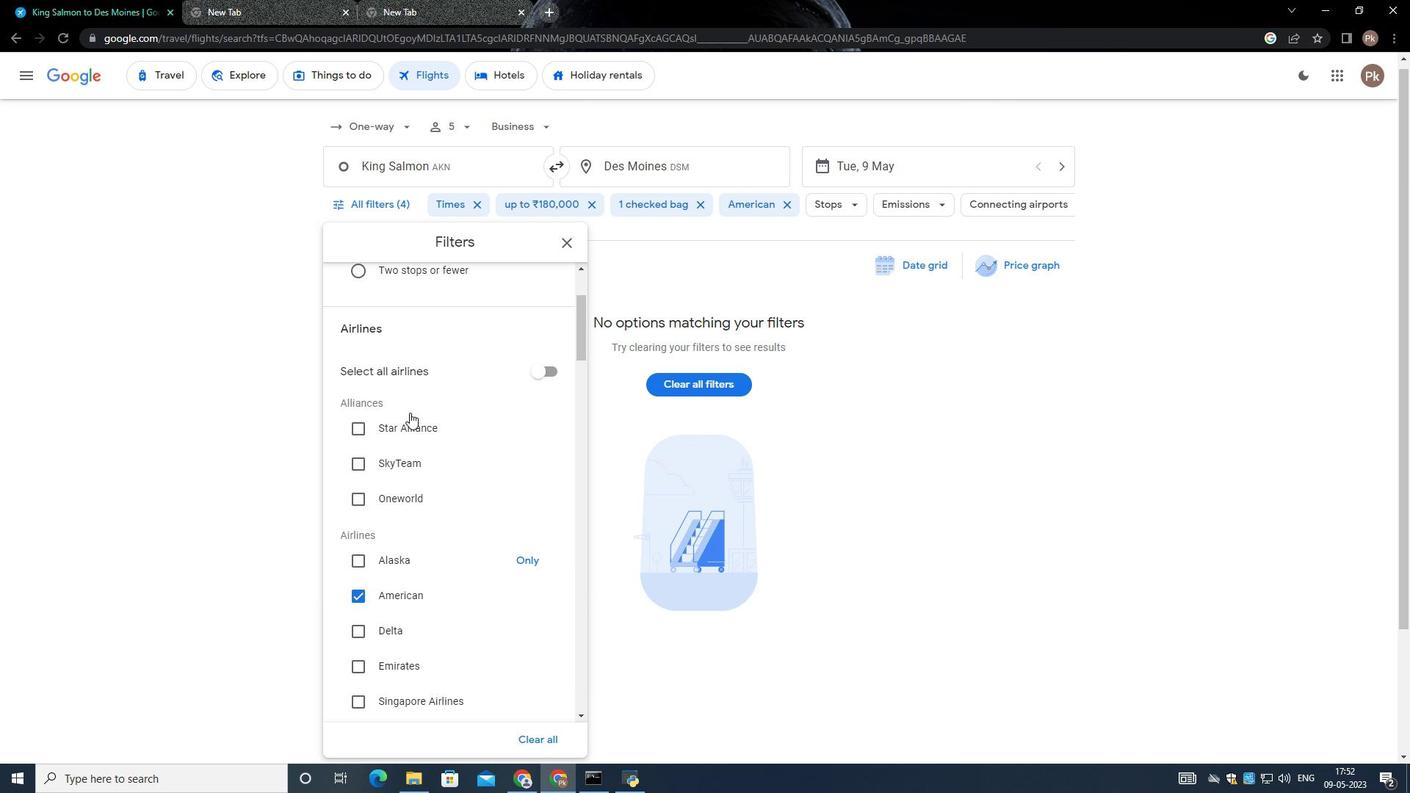 
Action: Mouse scrolled (409, 411) with delta (0, 0)
Screenshot: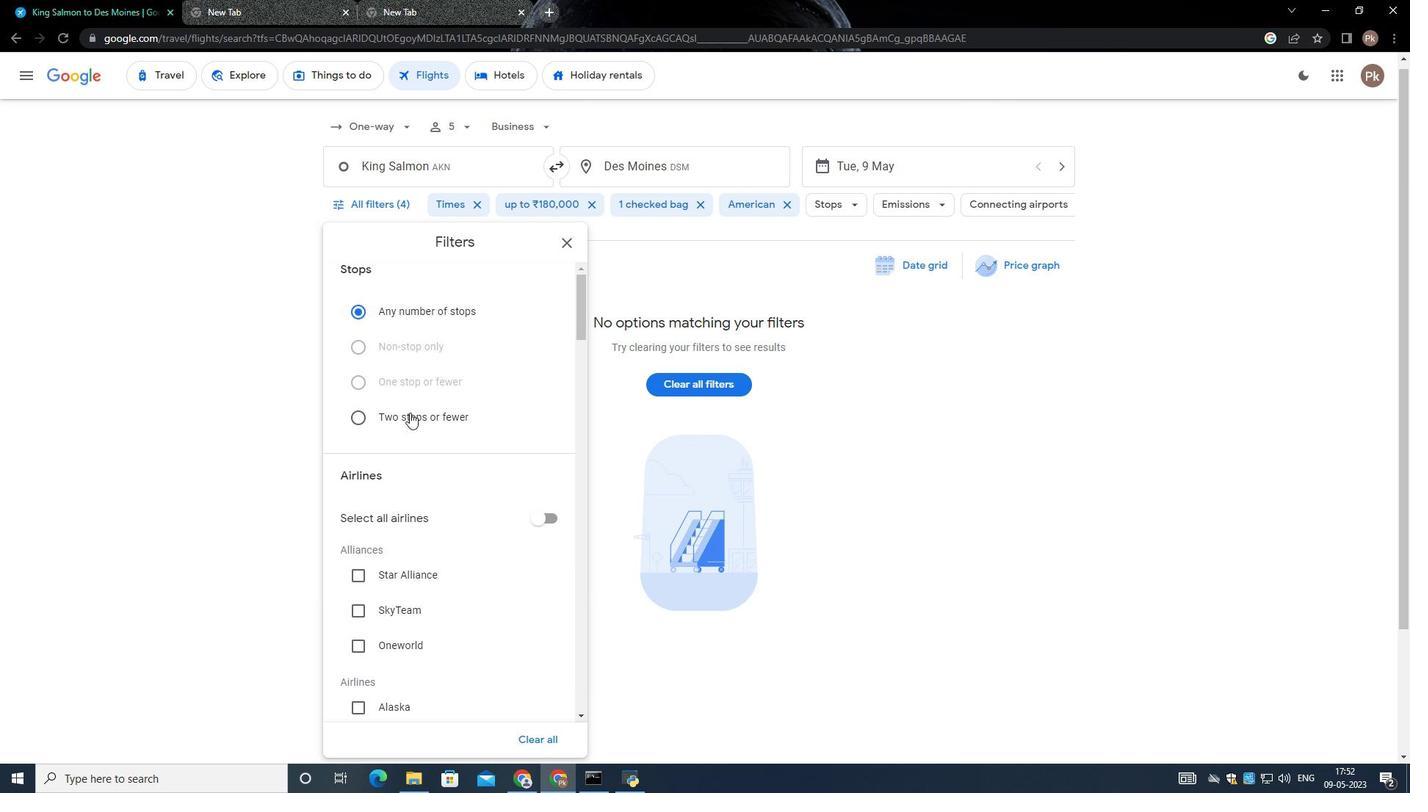 
Action: Mouse moved to (409, 412)
Screenshot: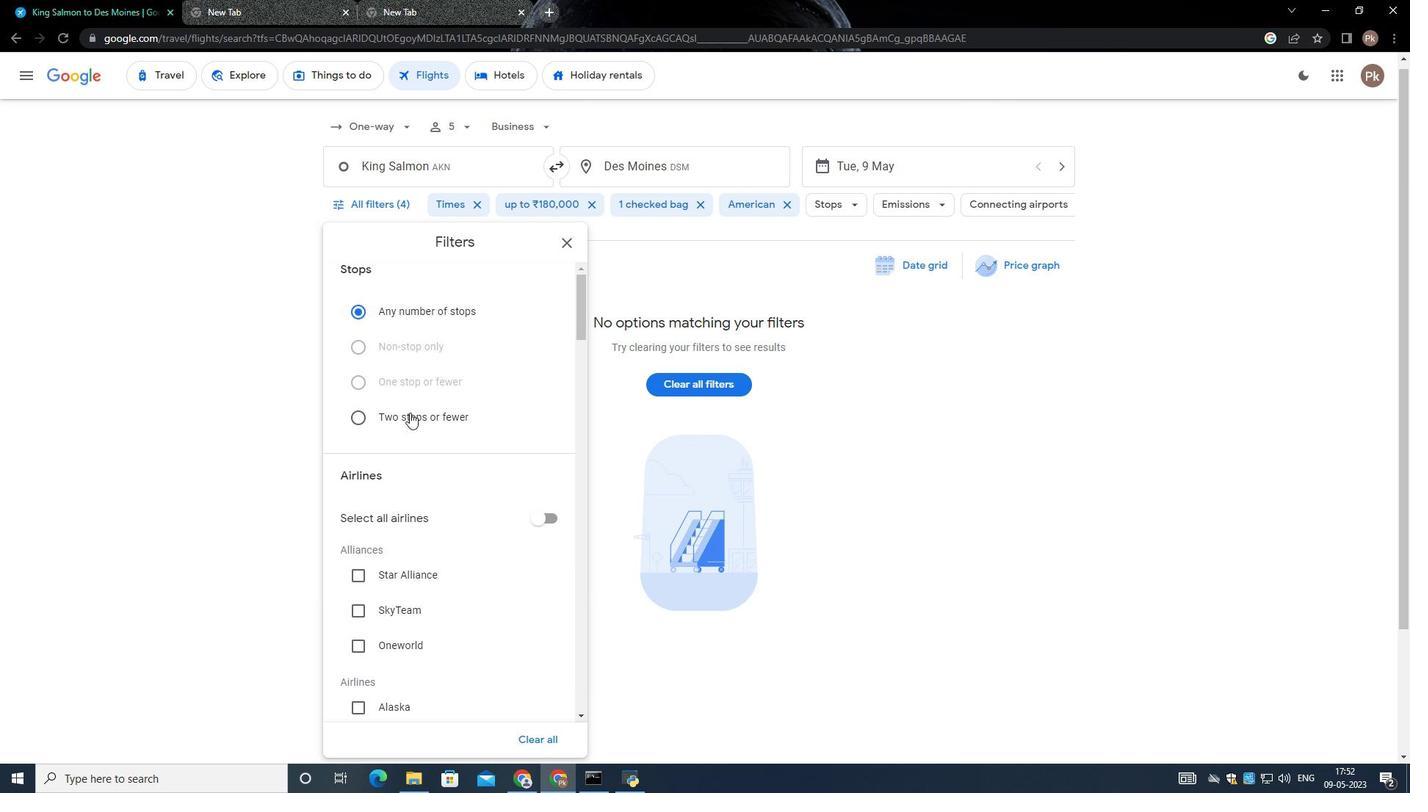 
Action: Mouse scrolled (409, 411) with delta (0, 0)
Screenshot: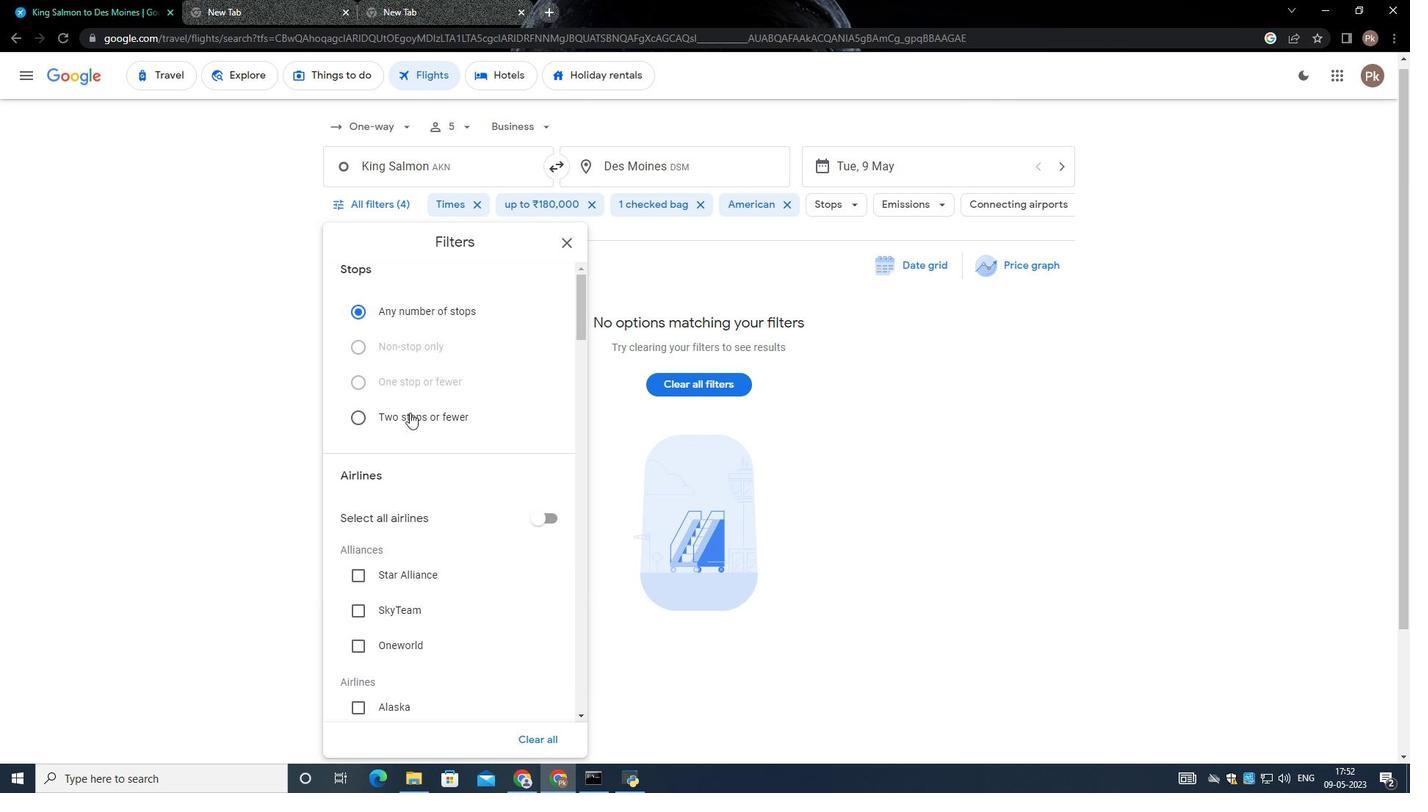 
Action: Mouse moved to (409, 412)
Screenshot: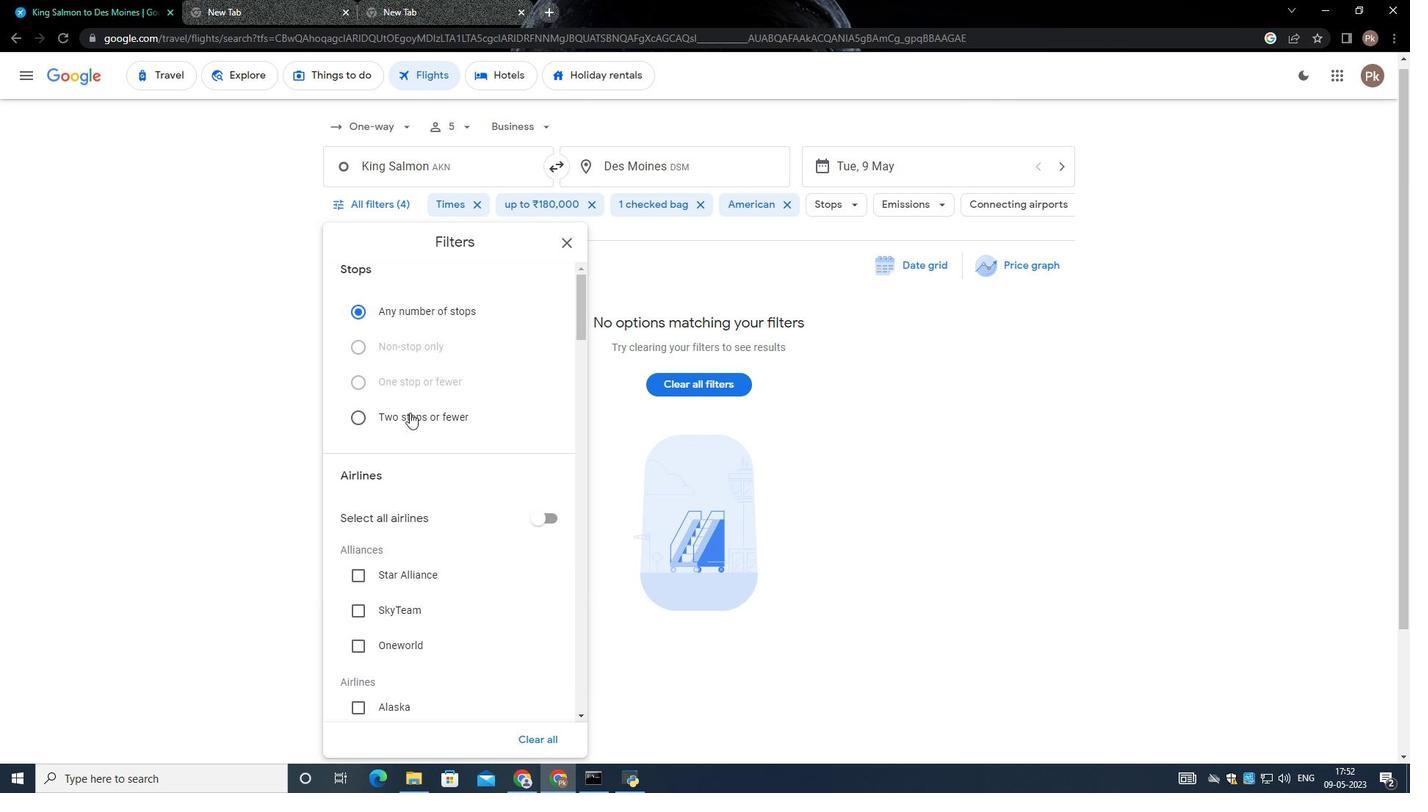 
Action: Mouse scrolled (409, 411) with delta (0, 0)
Screenshot: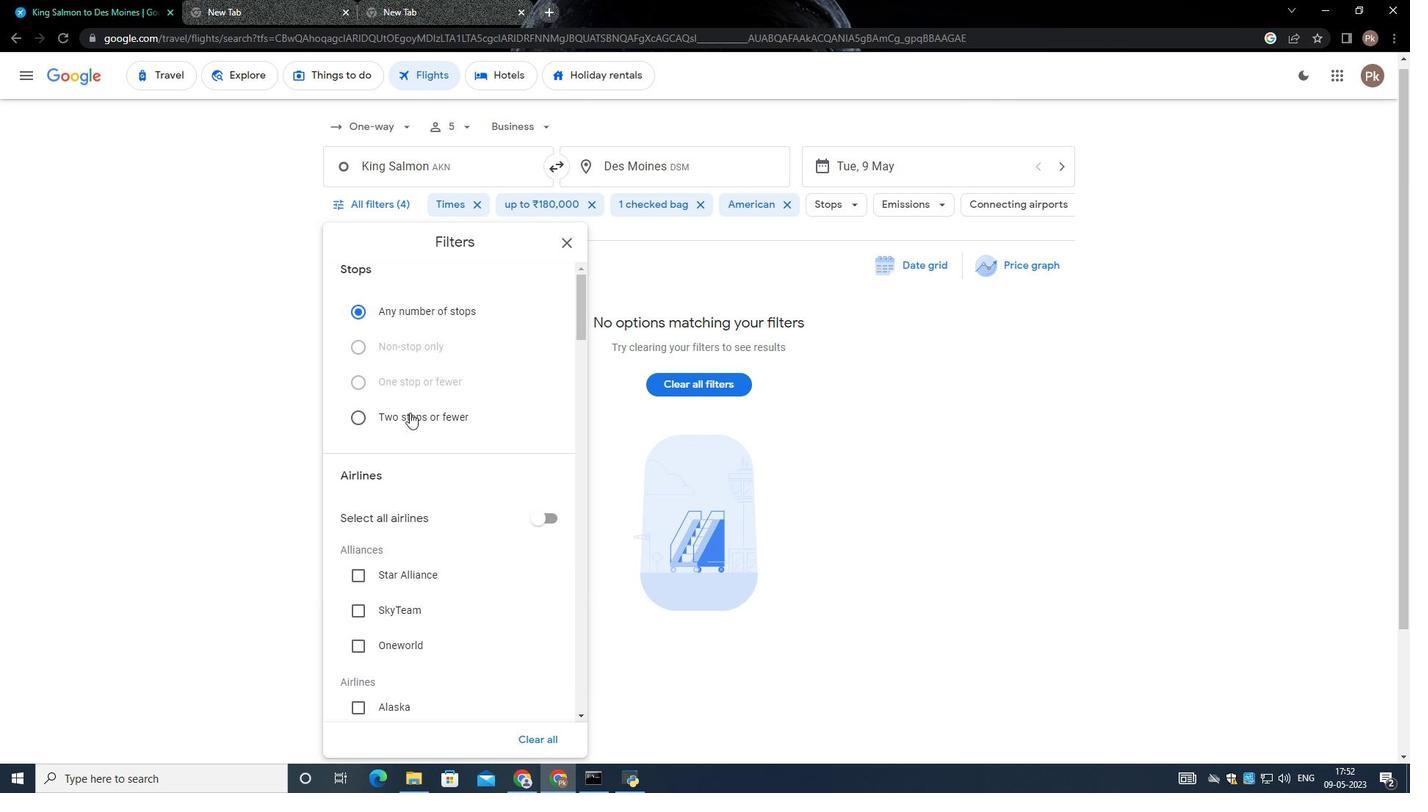 
Action: Mouse scrolled (409, 411) with delta (0, 0)
Screenshot: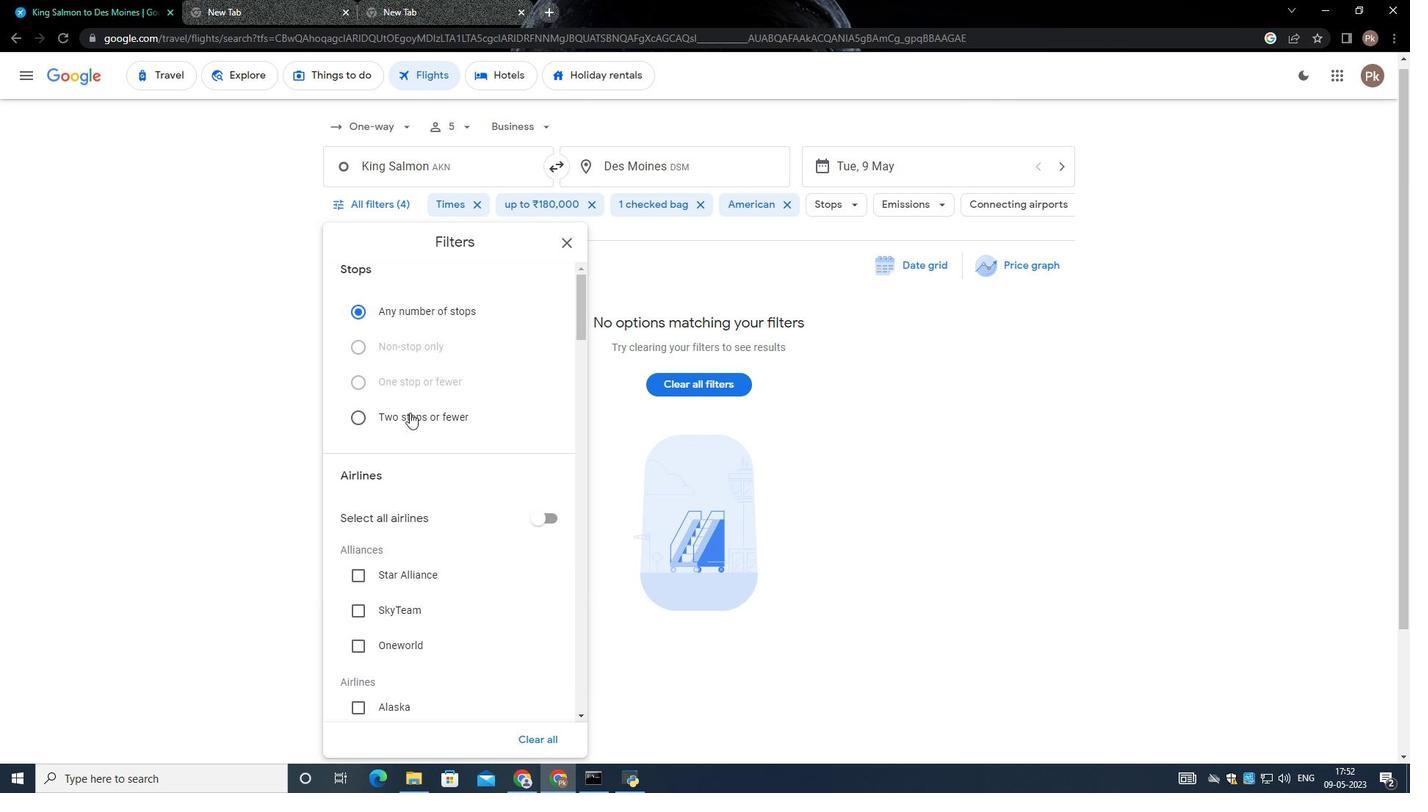 
Action: Mouse scrolled (409, 411) with delta (0, 0)
Screenshot: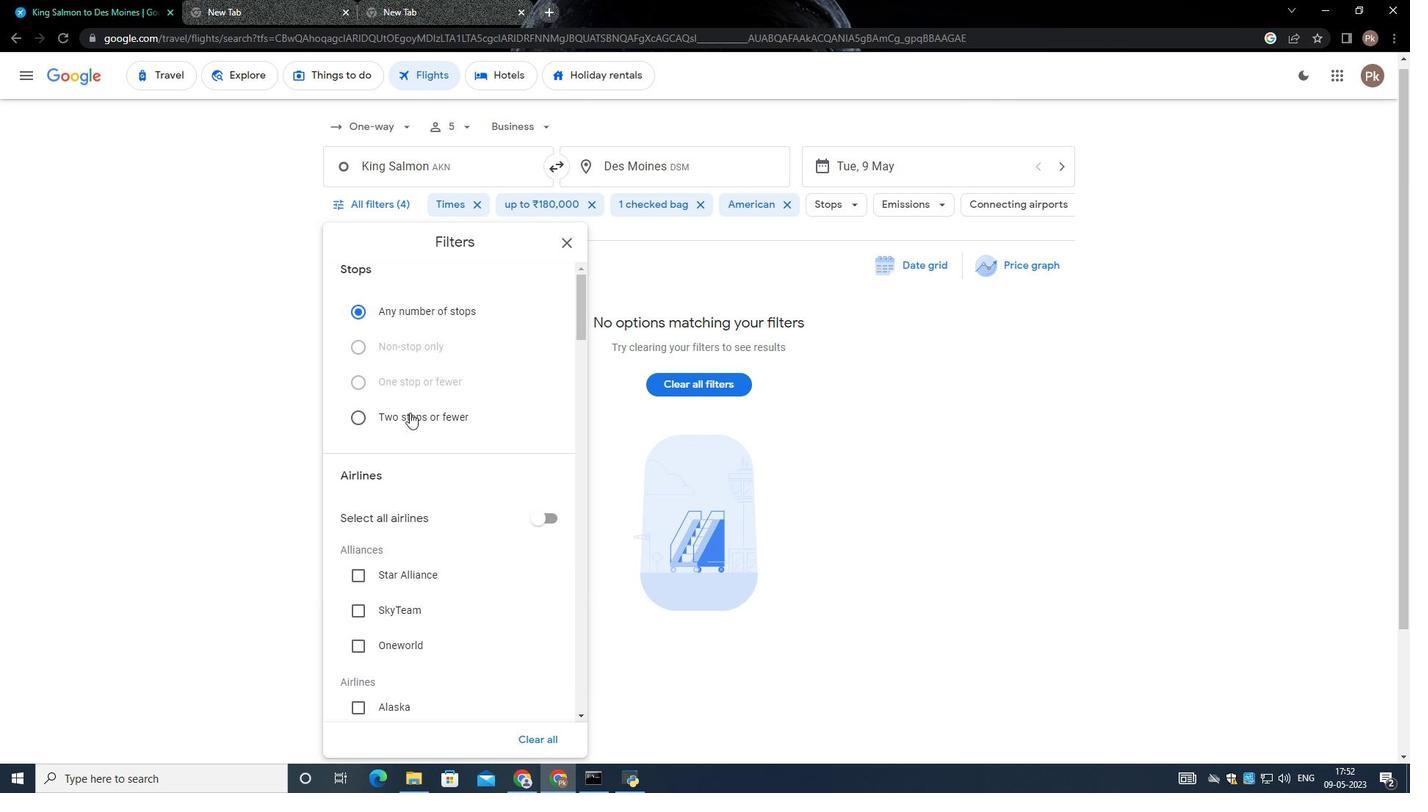 
Action: Mouse scrolled (409, 411) with delta (0, 0)
Screenshot: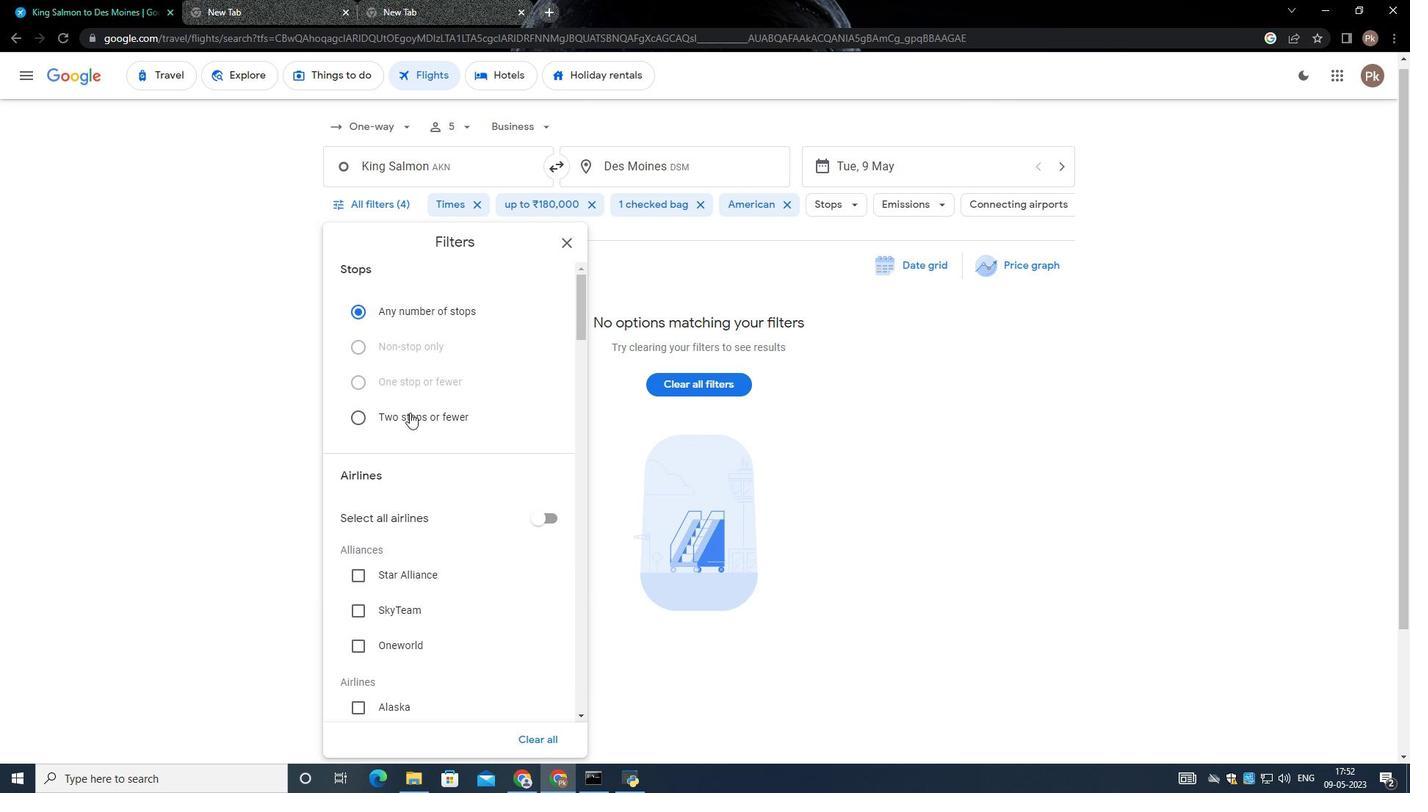 
Action: Mouse moved to (541, 613)
Screenshot: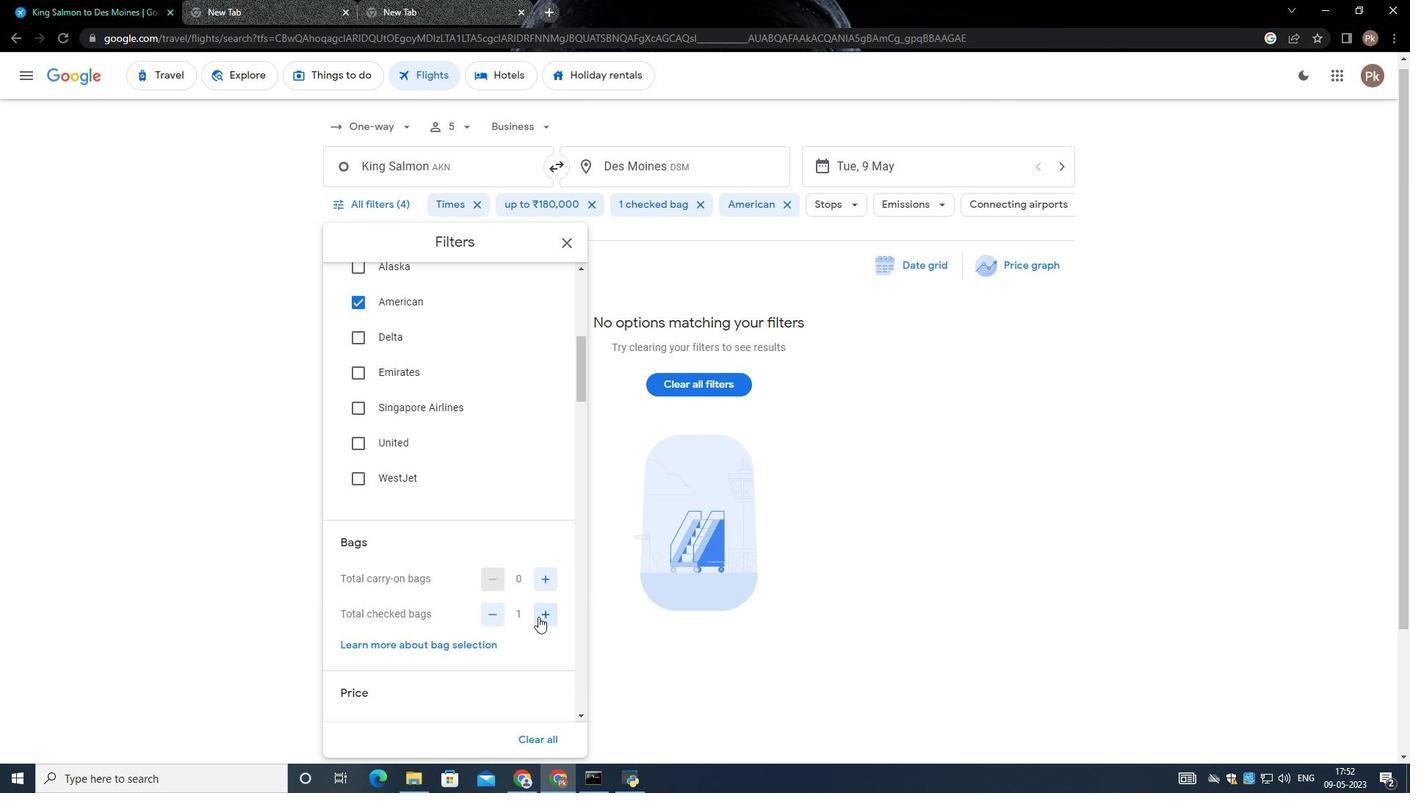 
Action: Mouse pressed left at (541, 613)
Screenshot: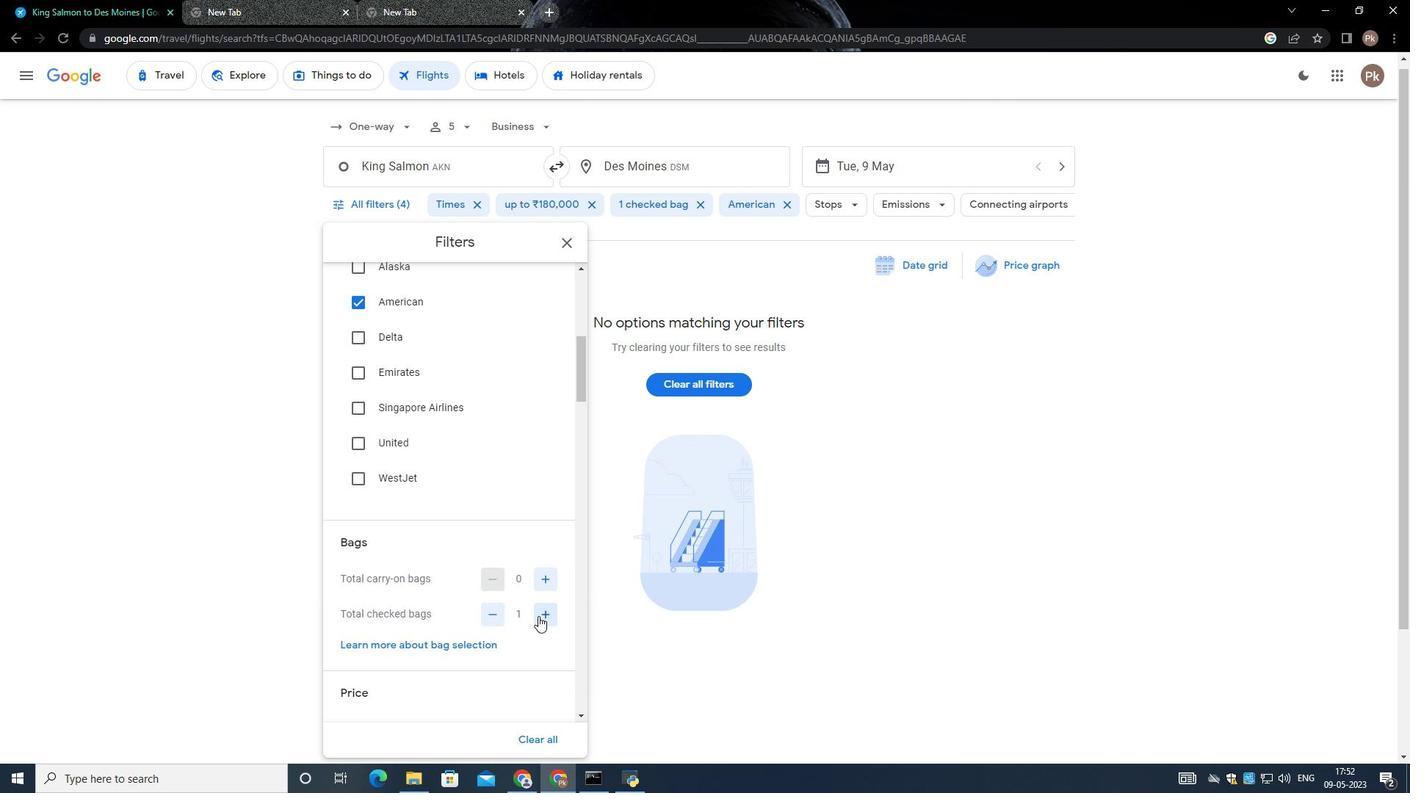 
Action: Mouse moved to (541, 613)
Screenshot: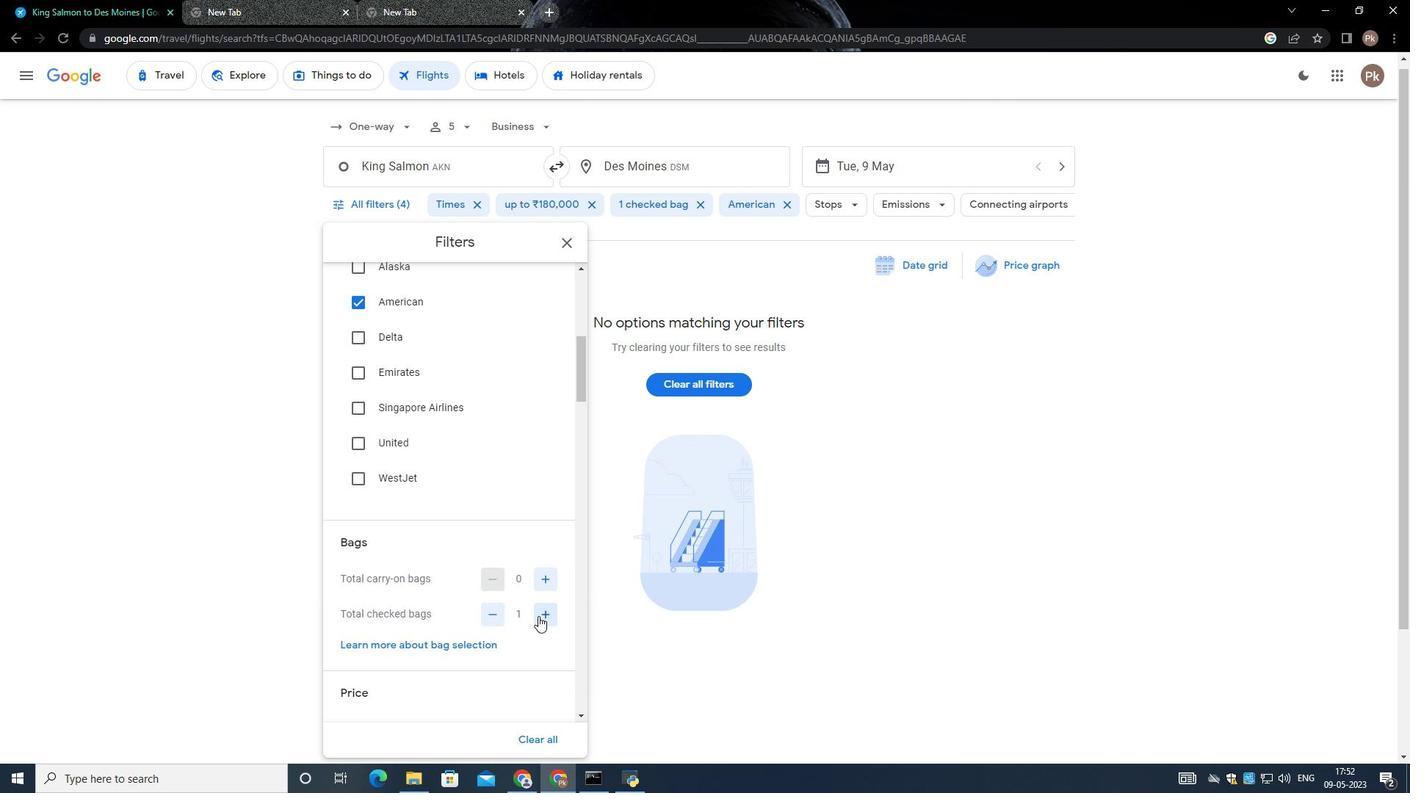 
Action: Mouse pressed left at (541, 613)
Screenshot: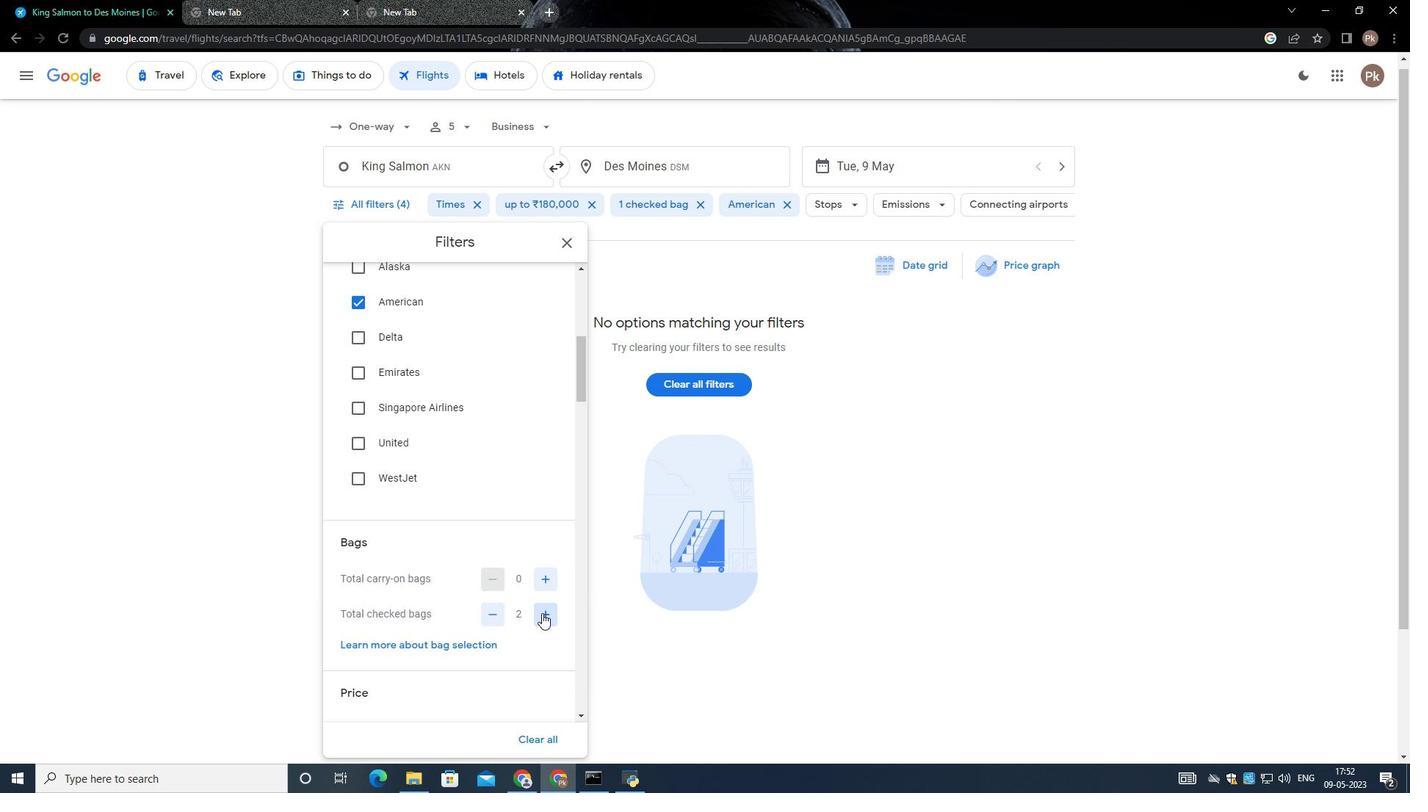 
Action: Mouse moved to (514, 562)
Screenshot: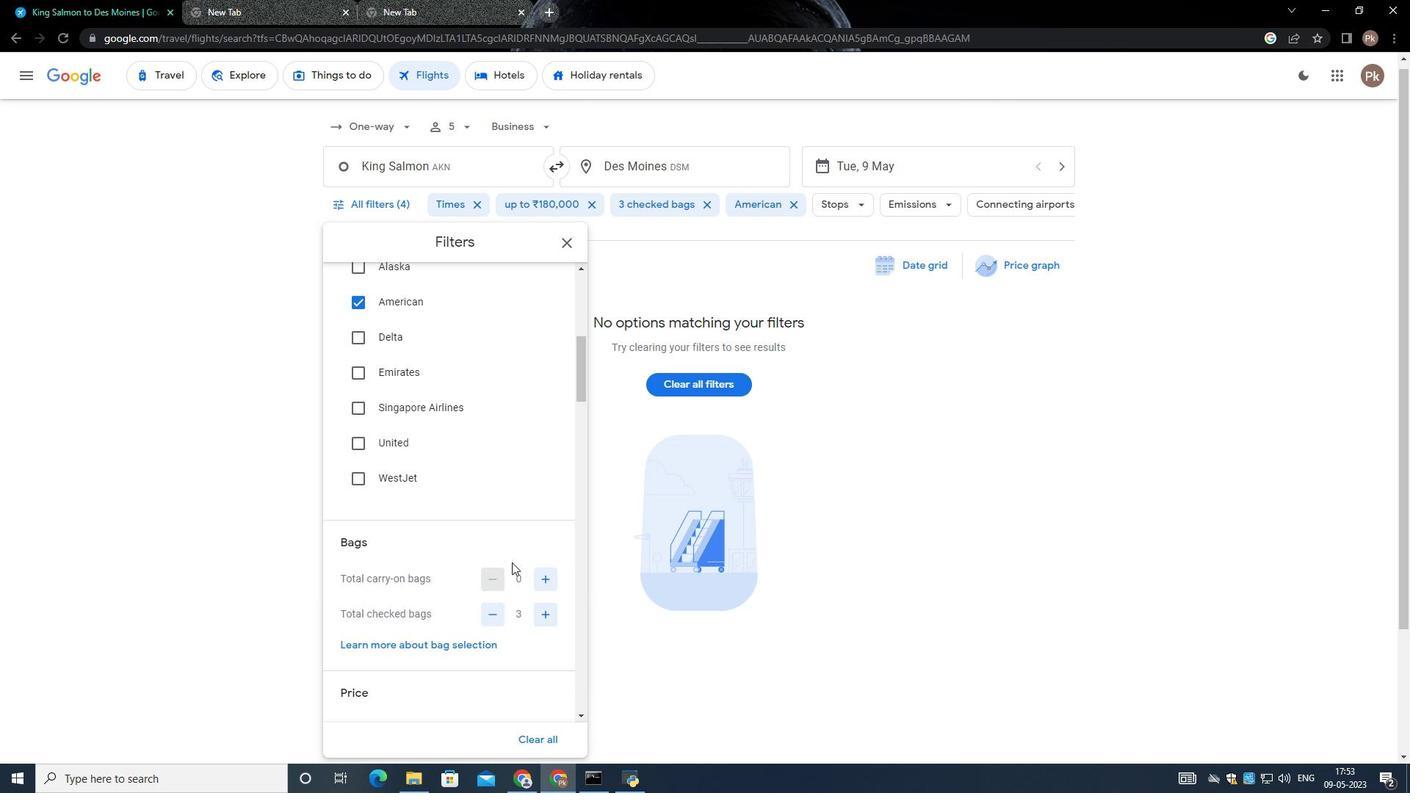 
Action: Mouse scrolled (514, 561) with delta (0, 0)
Screenshot: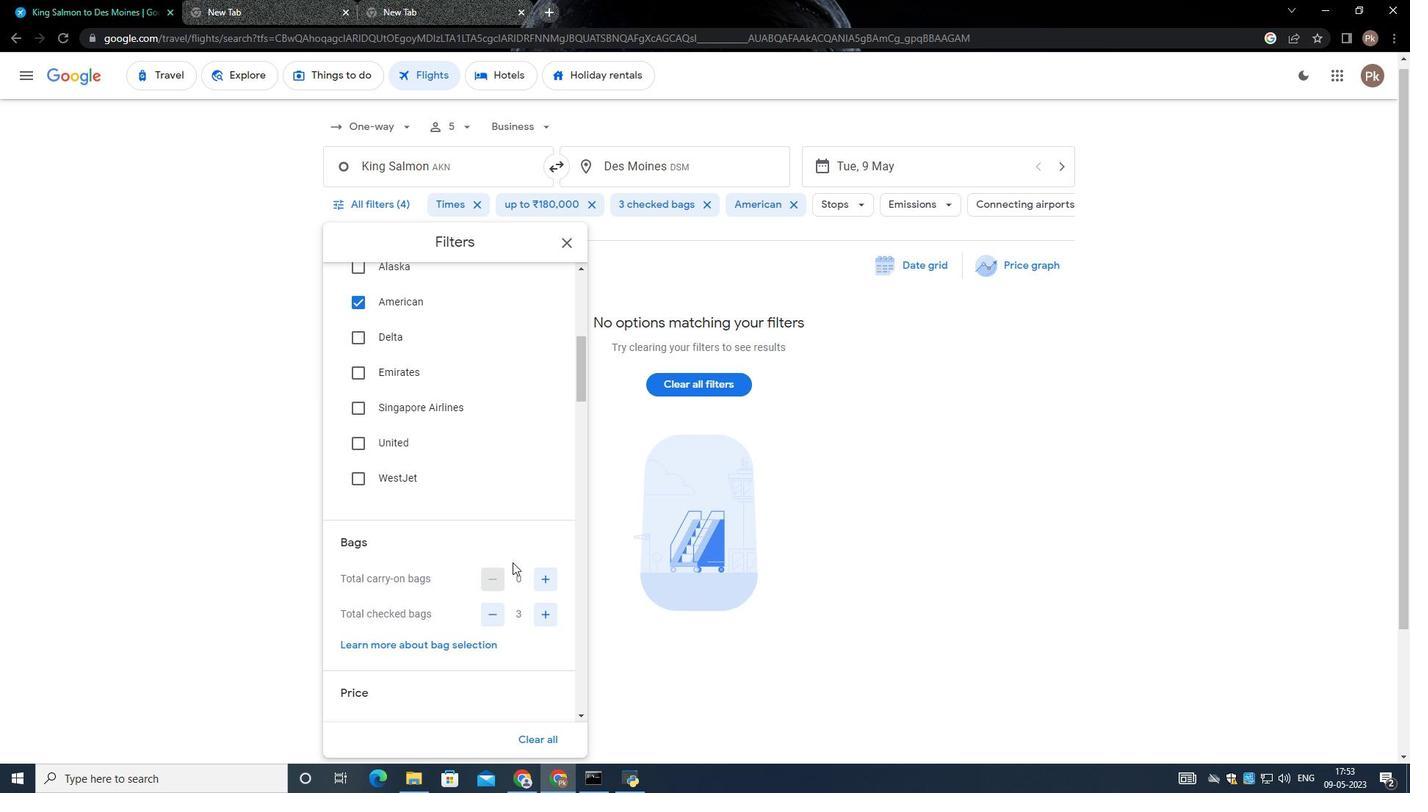 
Action: Mouse scrolled (514, 561) with delta (0, 0)
Screenshot: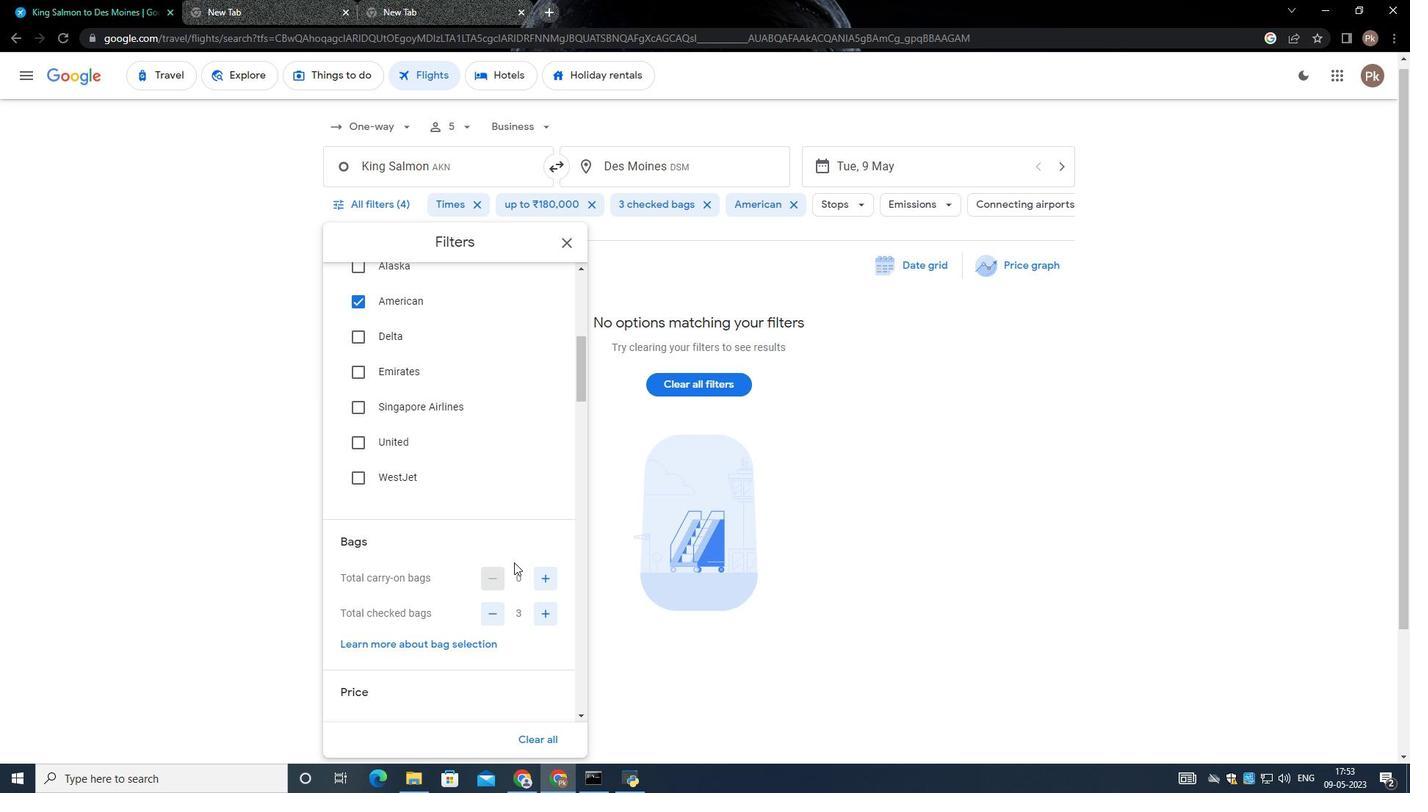 
Action: Mouse scrolled (514, 561) with delta (0, 0)
Screenshot: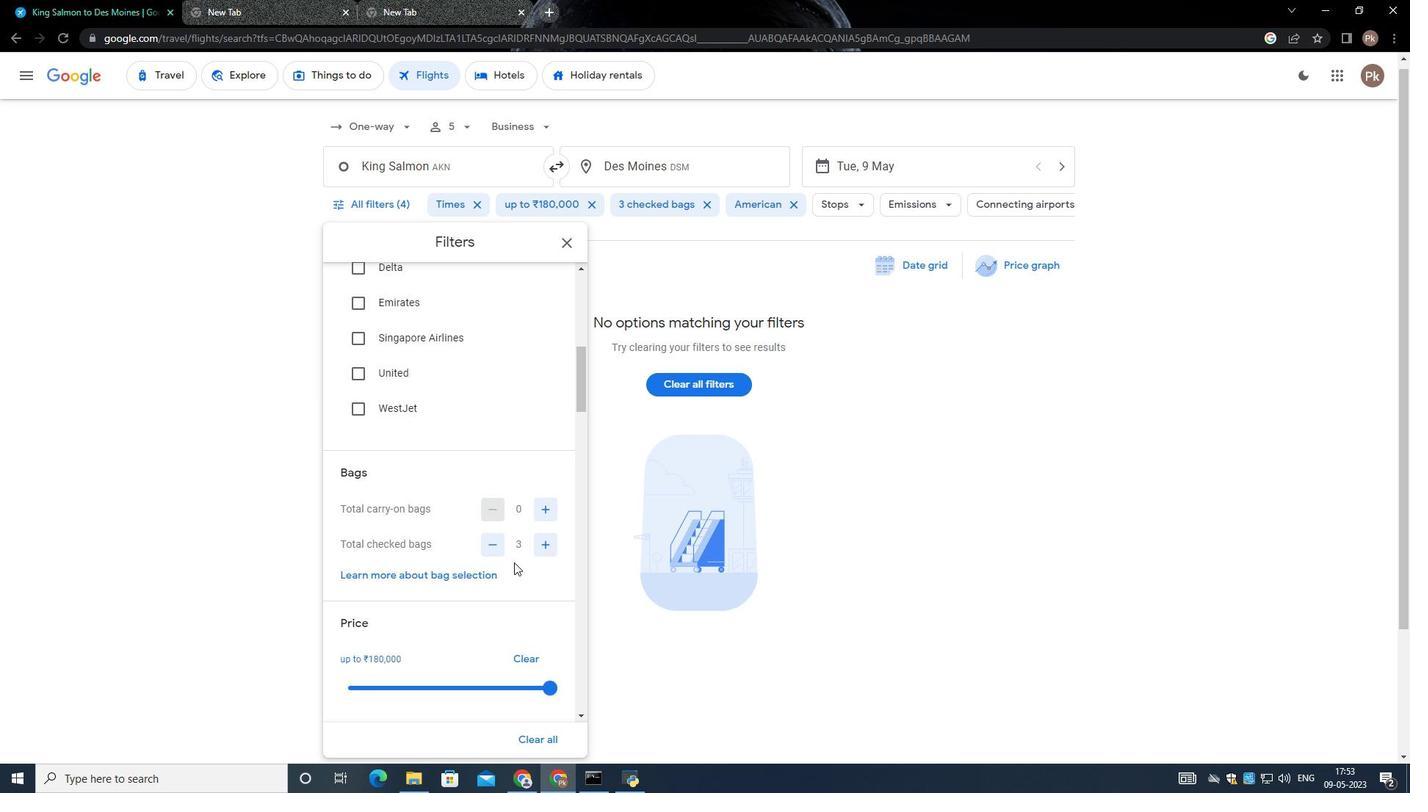 
Action: Mouse moved to (545, 535)
Screenshot: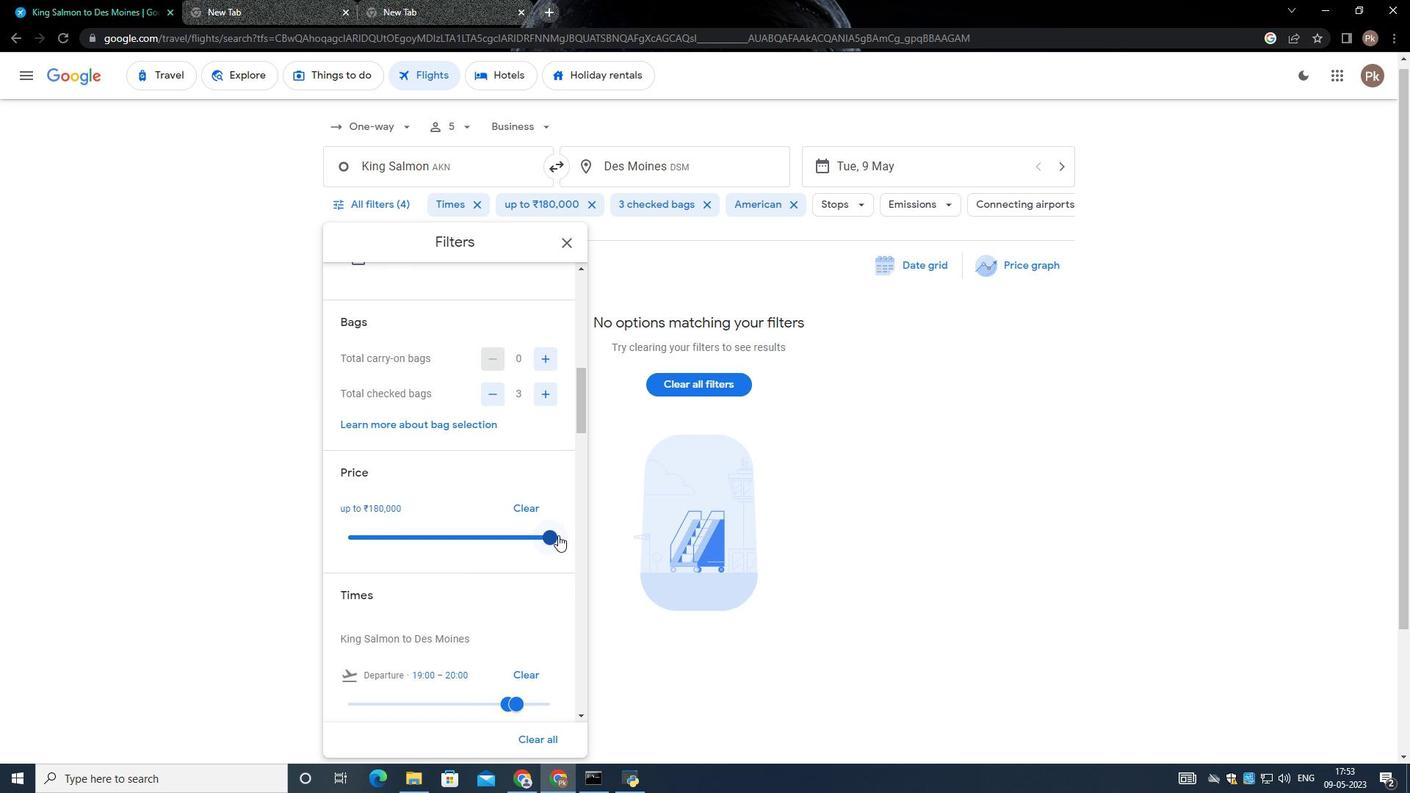 
Action: Mouse pressed left at (545, 535)
Screenshot: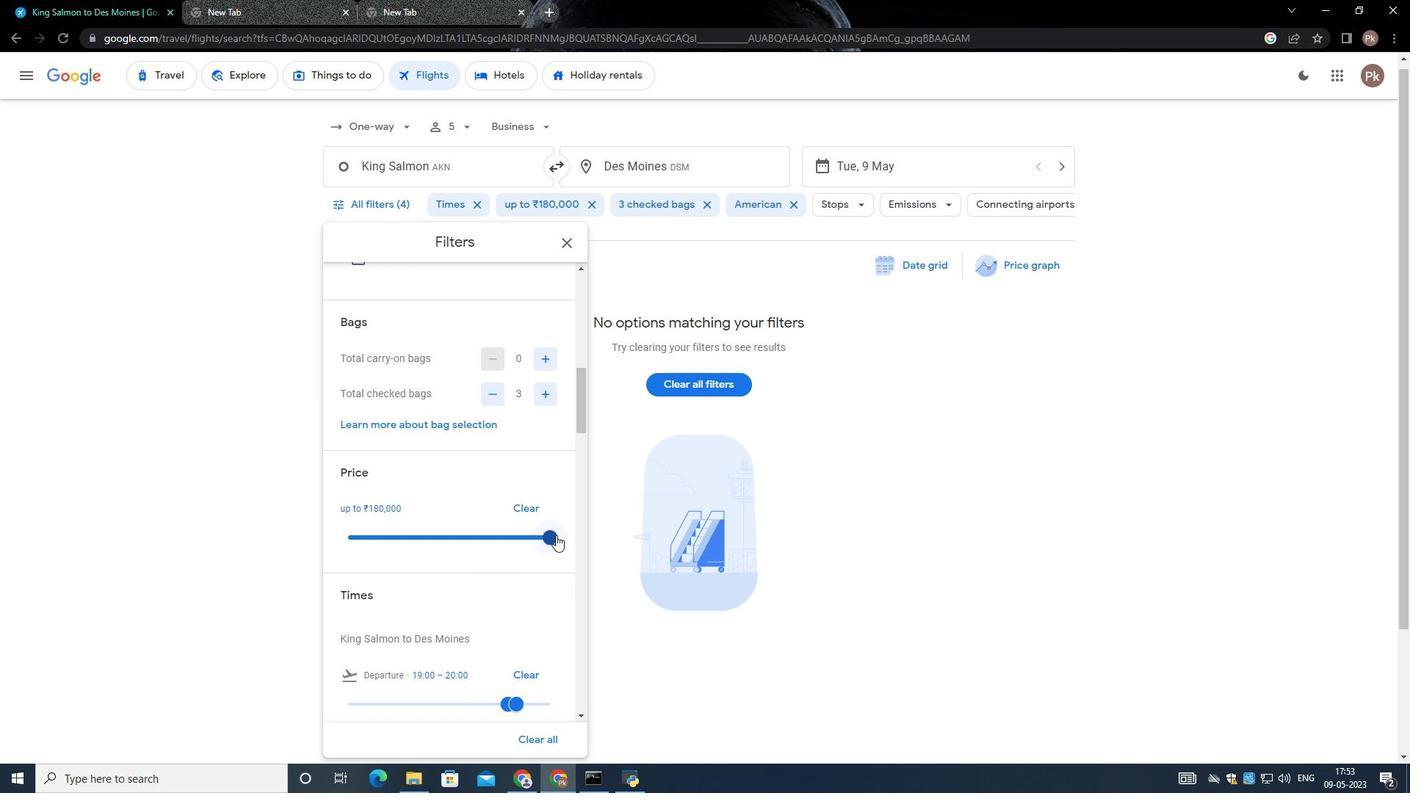
Action: Mouse moved to (544, 528)
Screenshot: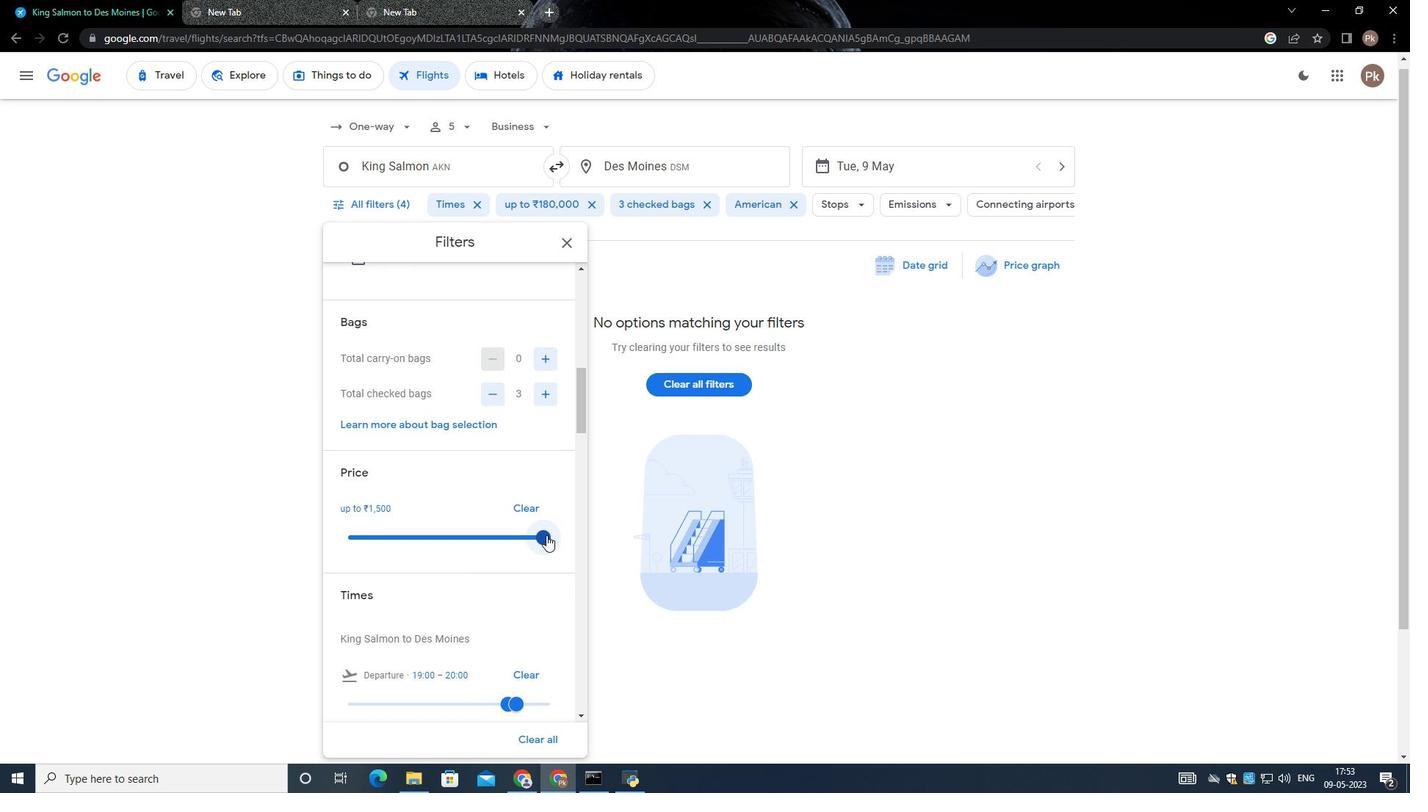 
Action: Mouse scrolled (544, 527) with delta (0, 0)
Screenshot: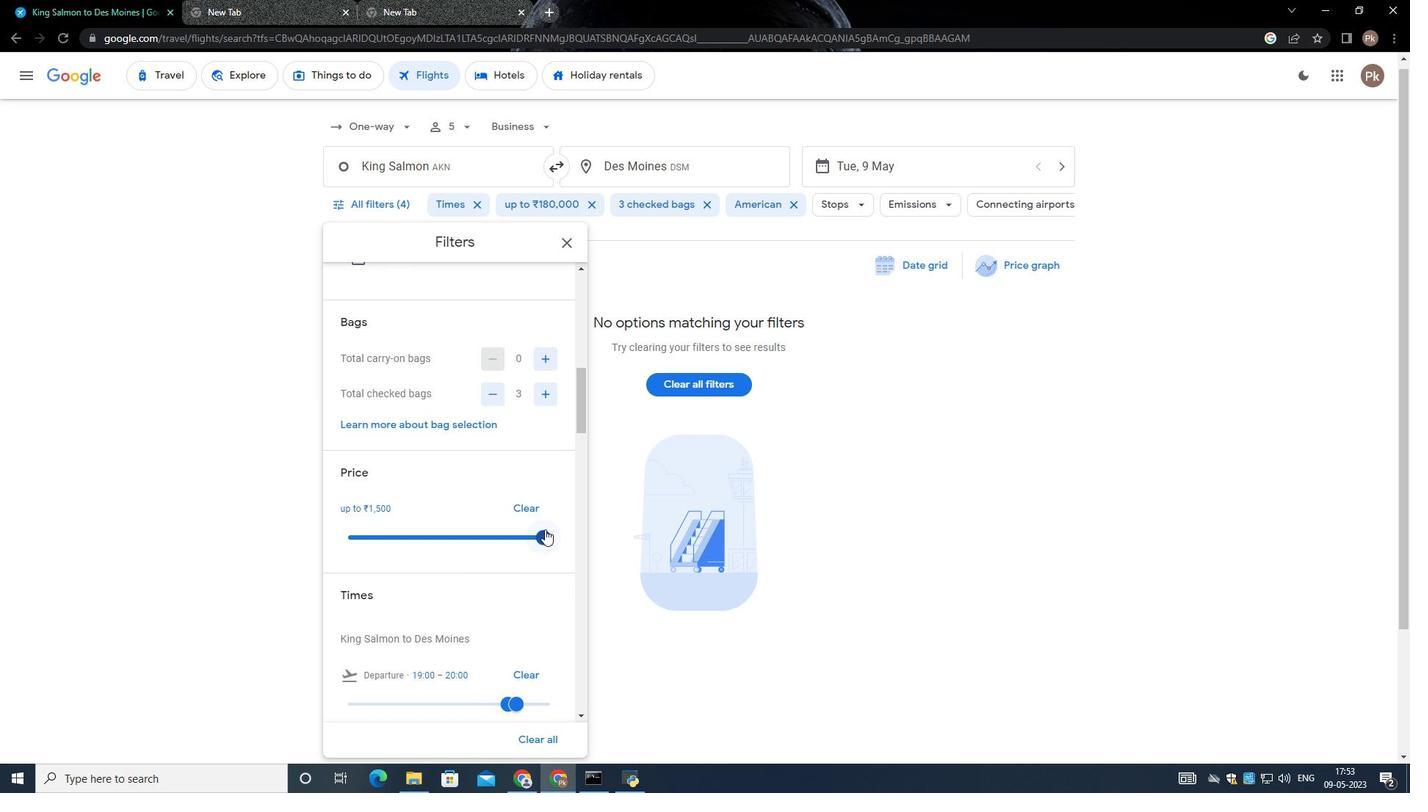 
Action: Mouse scrolled (544, 527) with delta (0, 0)
Screenshot: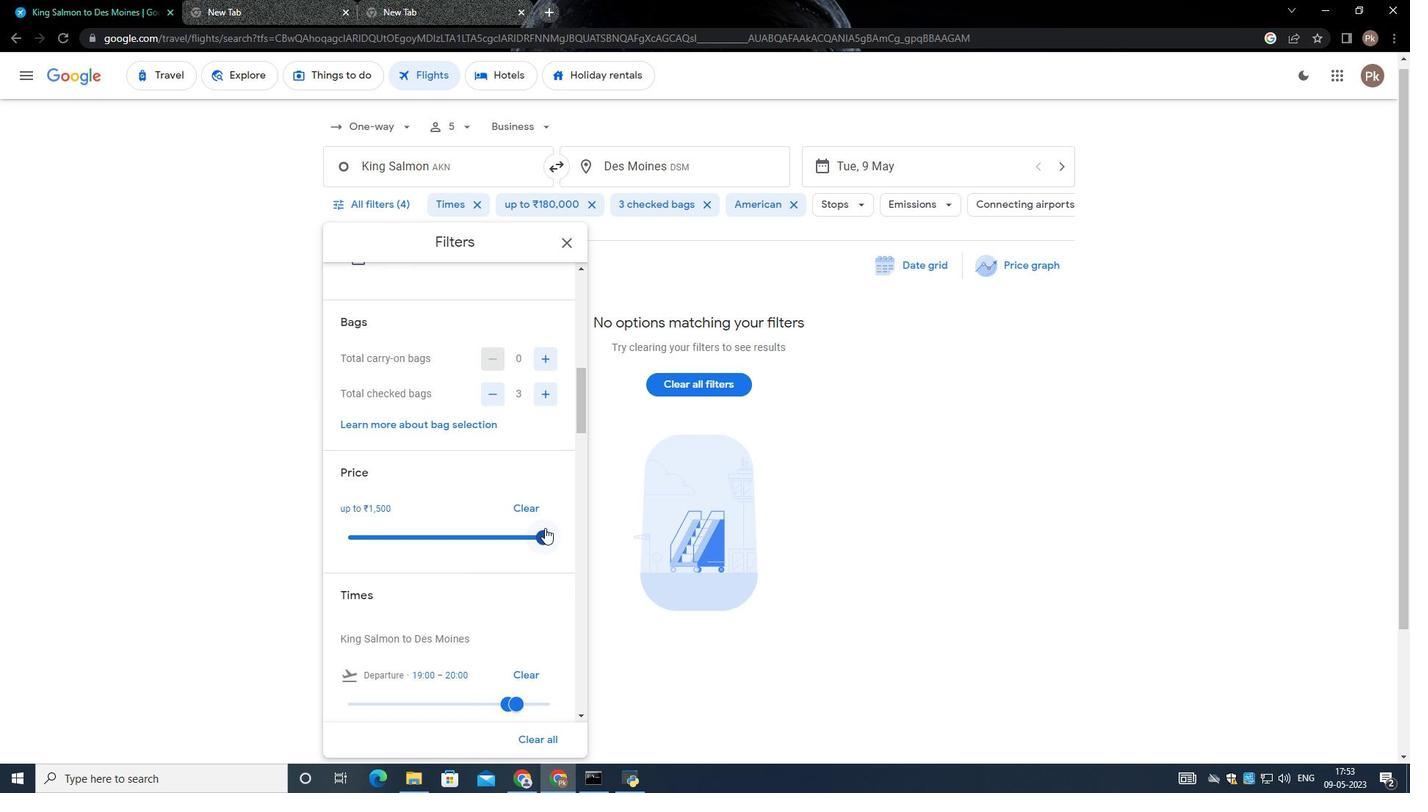 
Action: Mouse scrolled (544, 527) with delta (0, 0)
Screenshot: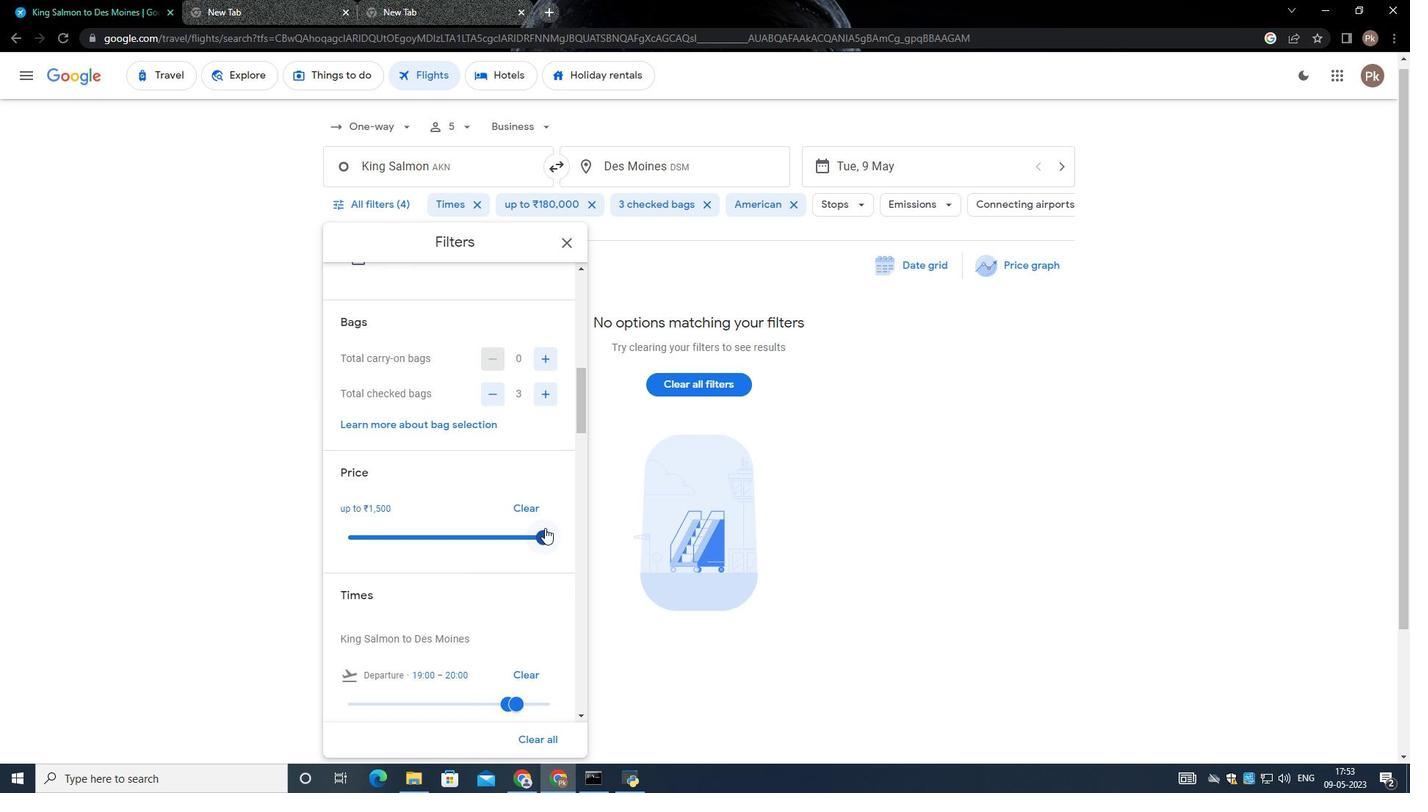 
Action: Mouse scrolled (544, 527) with delta (0, 0)
Screenshot: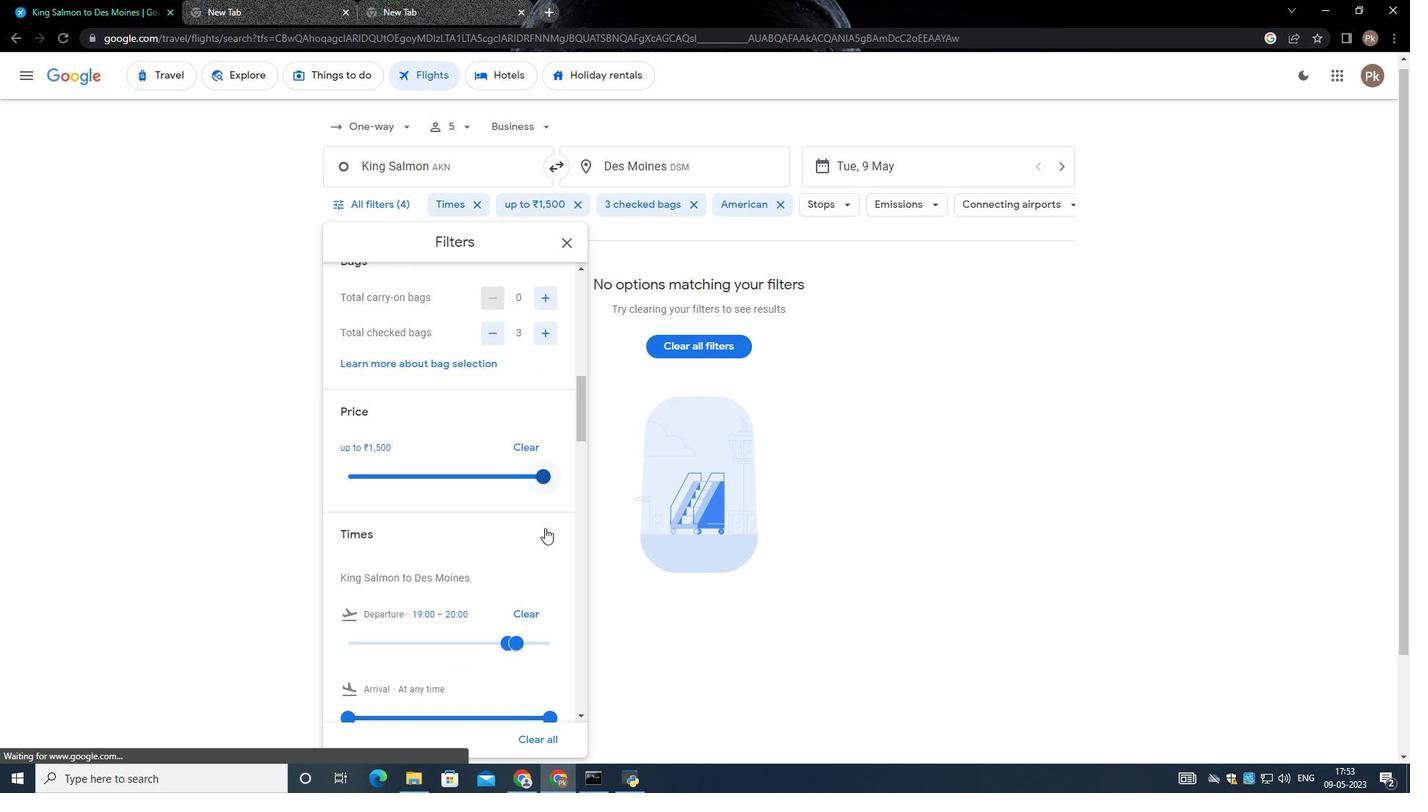 
Action: Mouse moved to (468, 398)
Screenshot: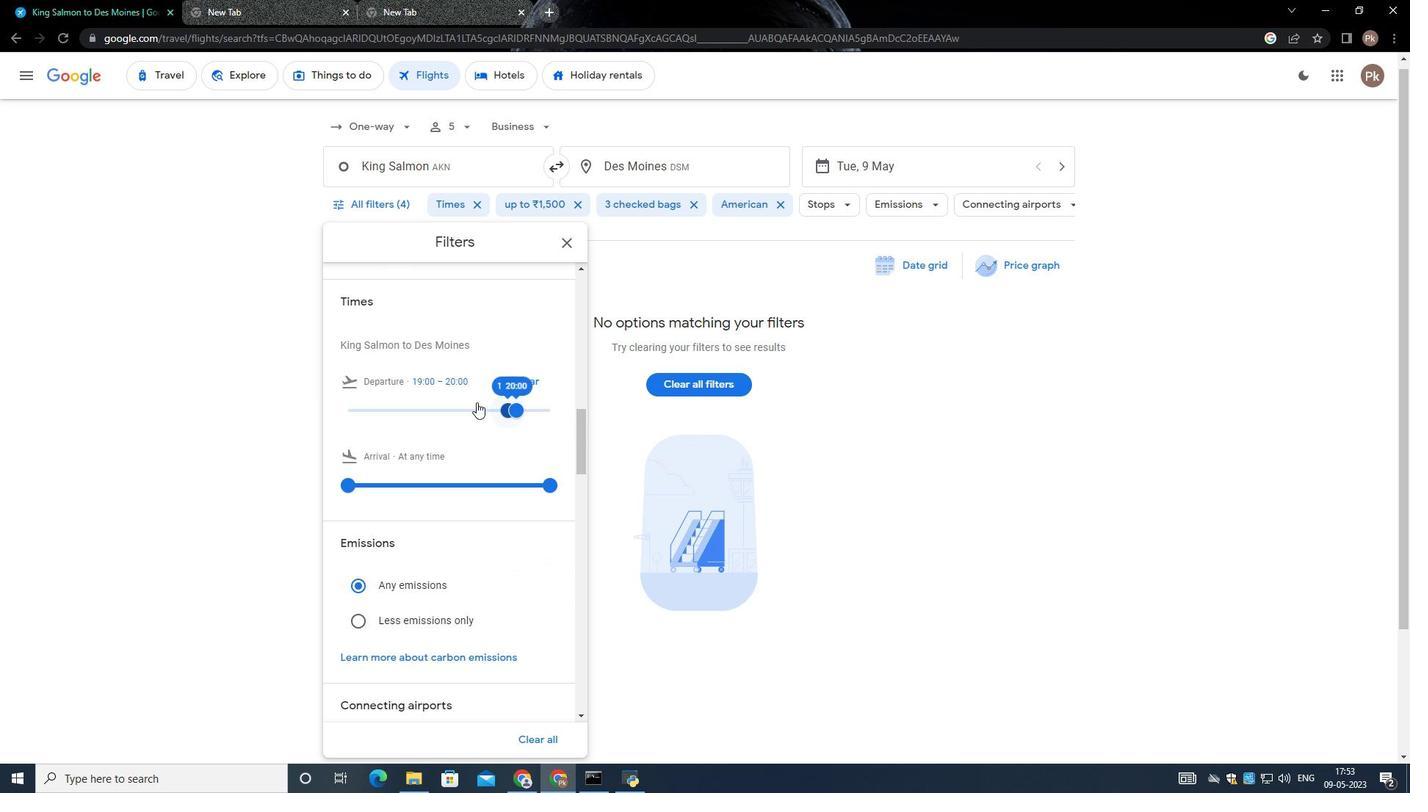 
Action: Mouse pressed left at (468, 398)
Screenshot: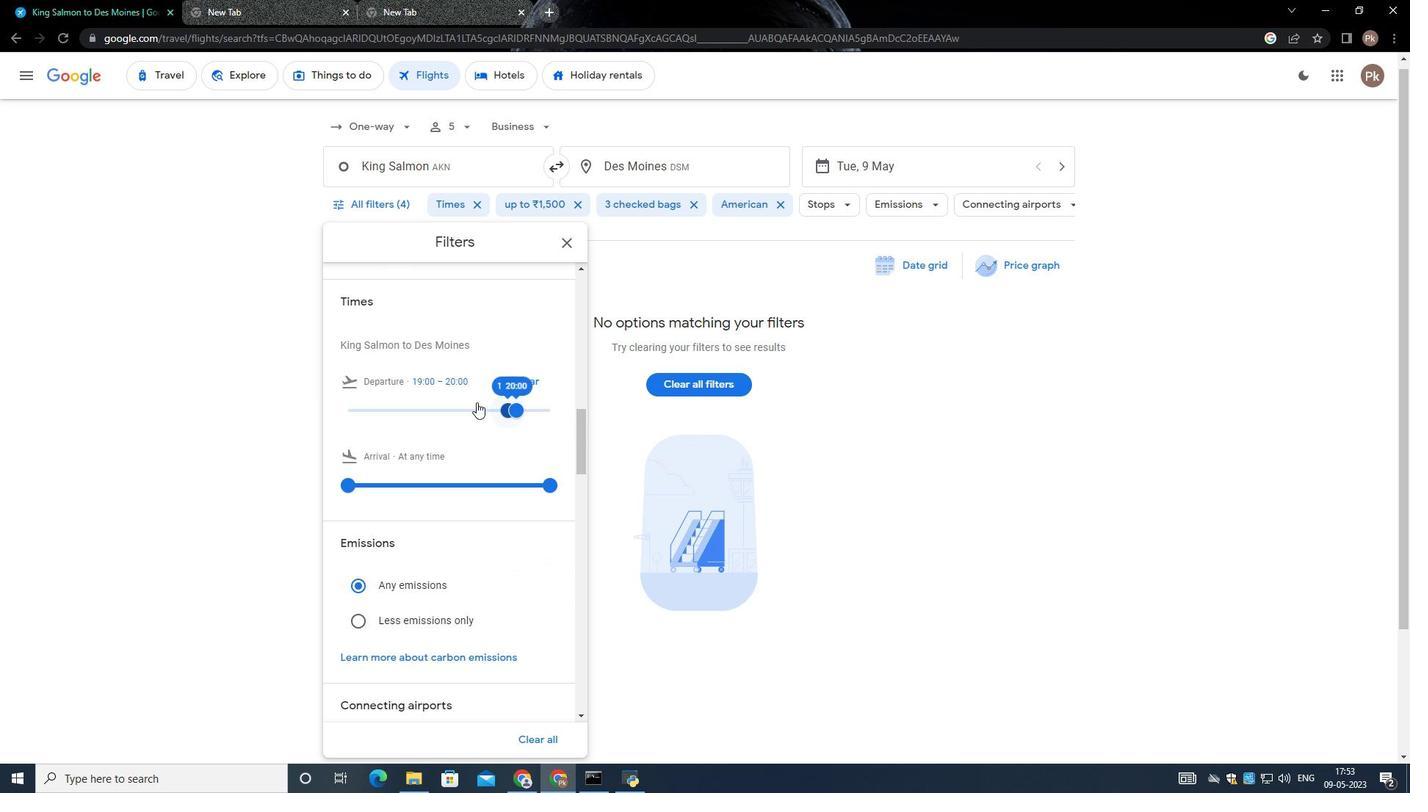 
Action: Mouse moved to (482, 407)
Screenshot: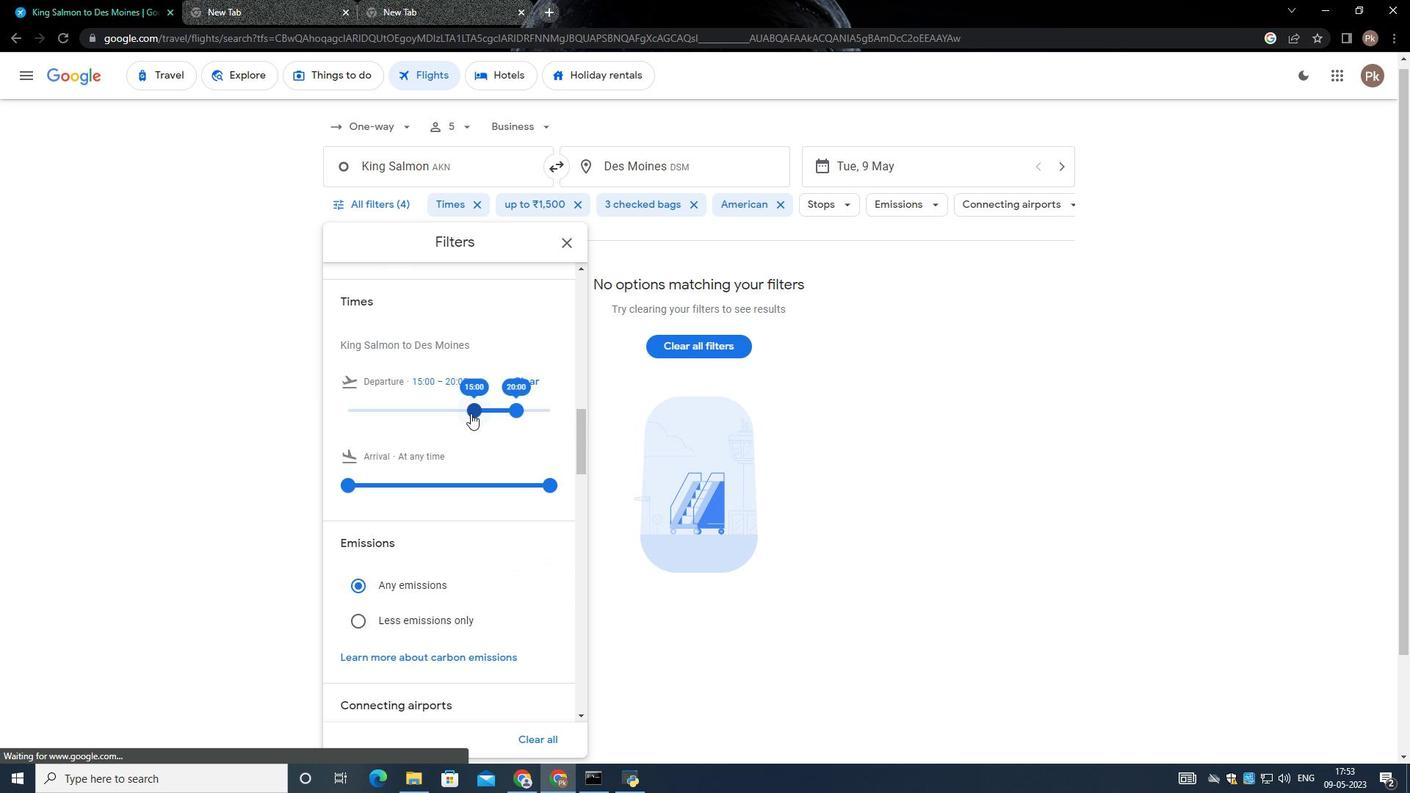 
Action: Mouse pressed left at (482, 407)
Screenshot: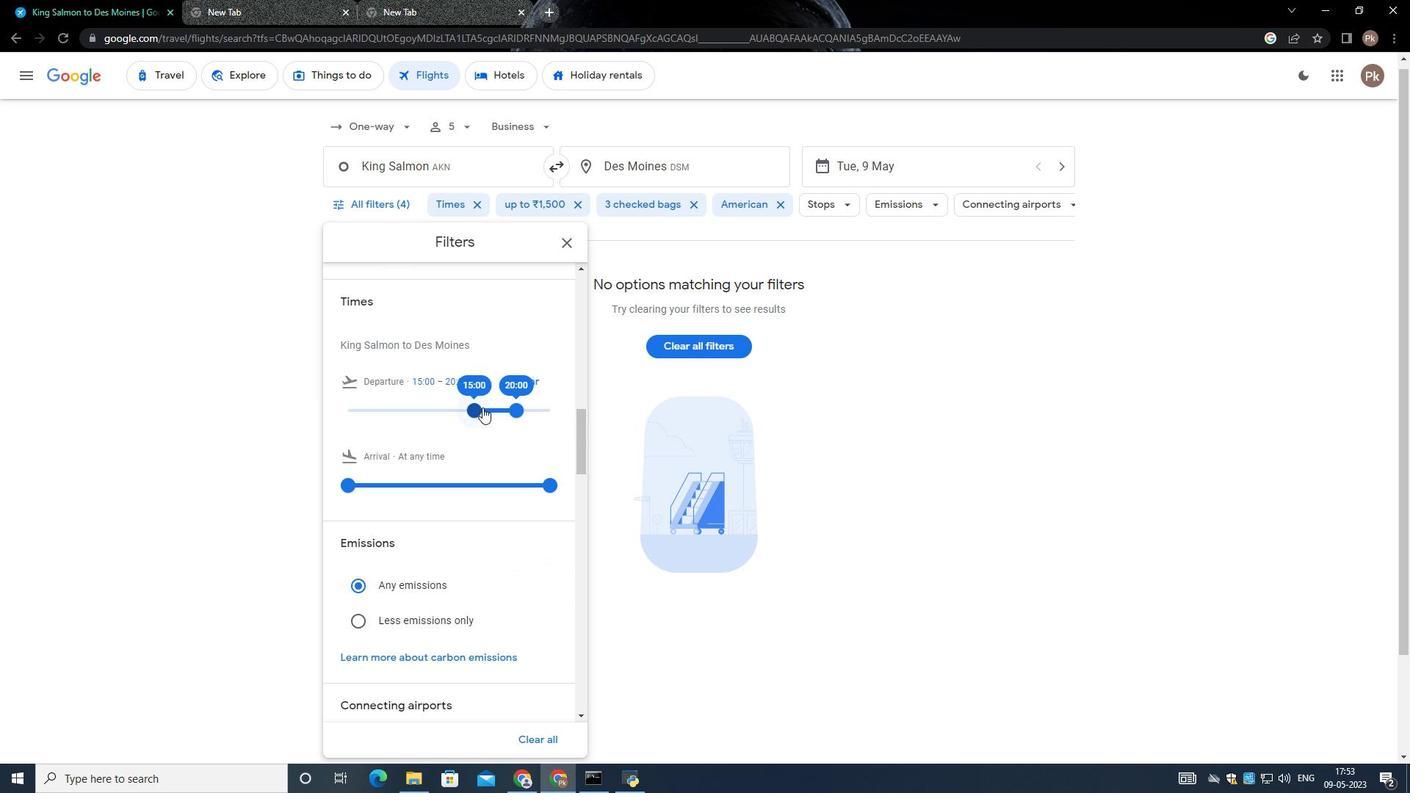 
Action: Mouse moved to (492, 408)
Screenshot: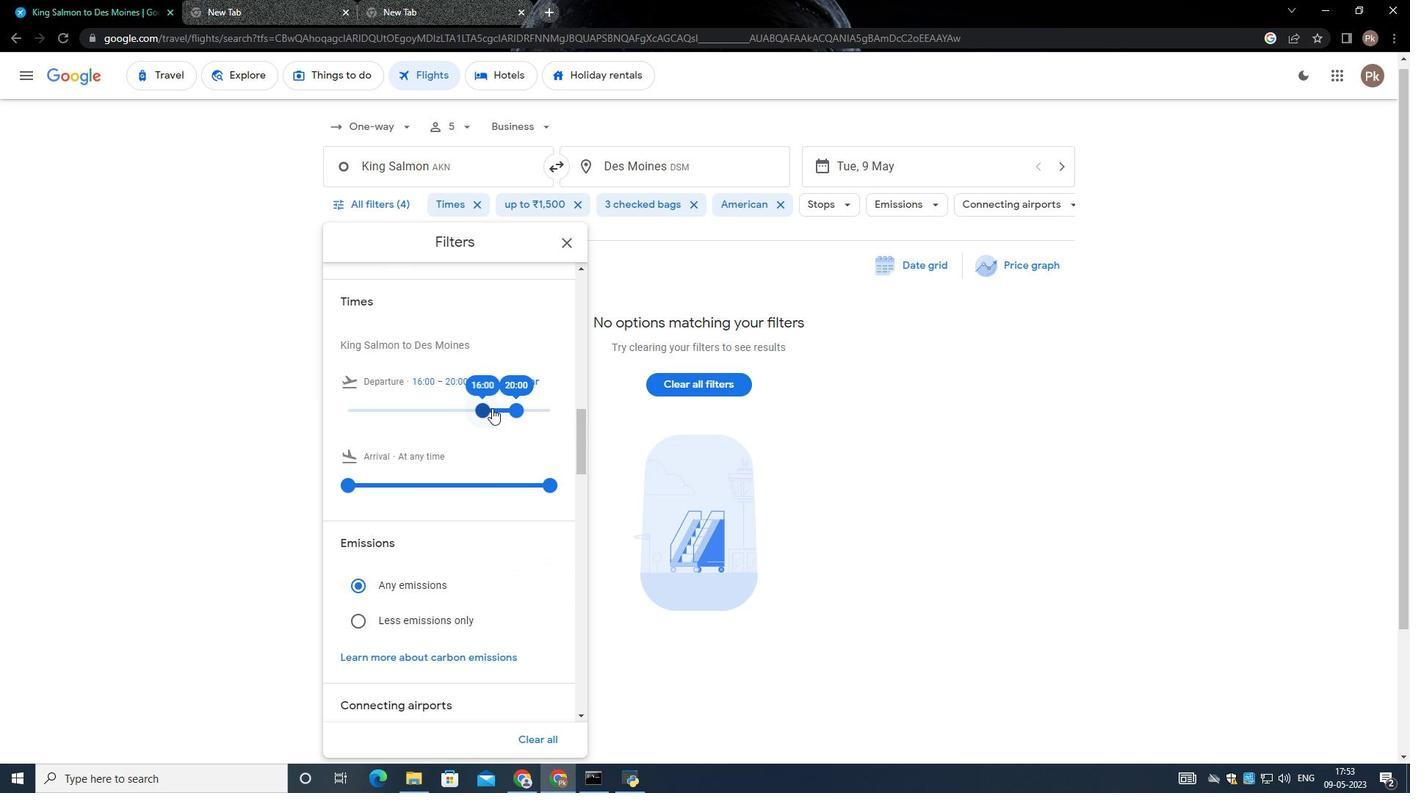 
Action: Mouse pressed left at (492, 408)
Screenshot: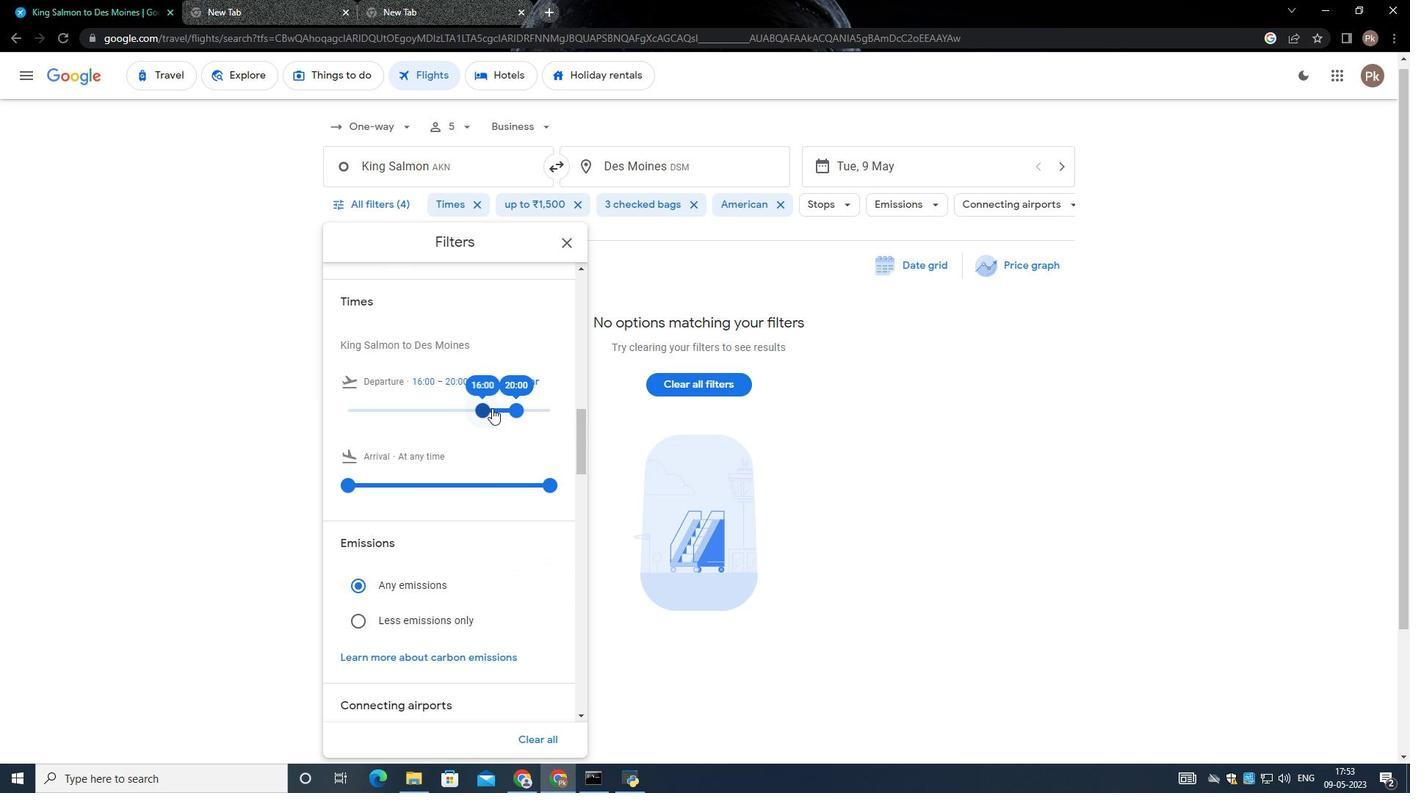 
Action: Mouse moved to (501, 407)
Screenshot: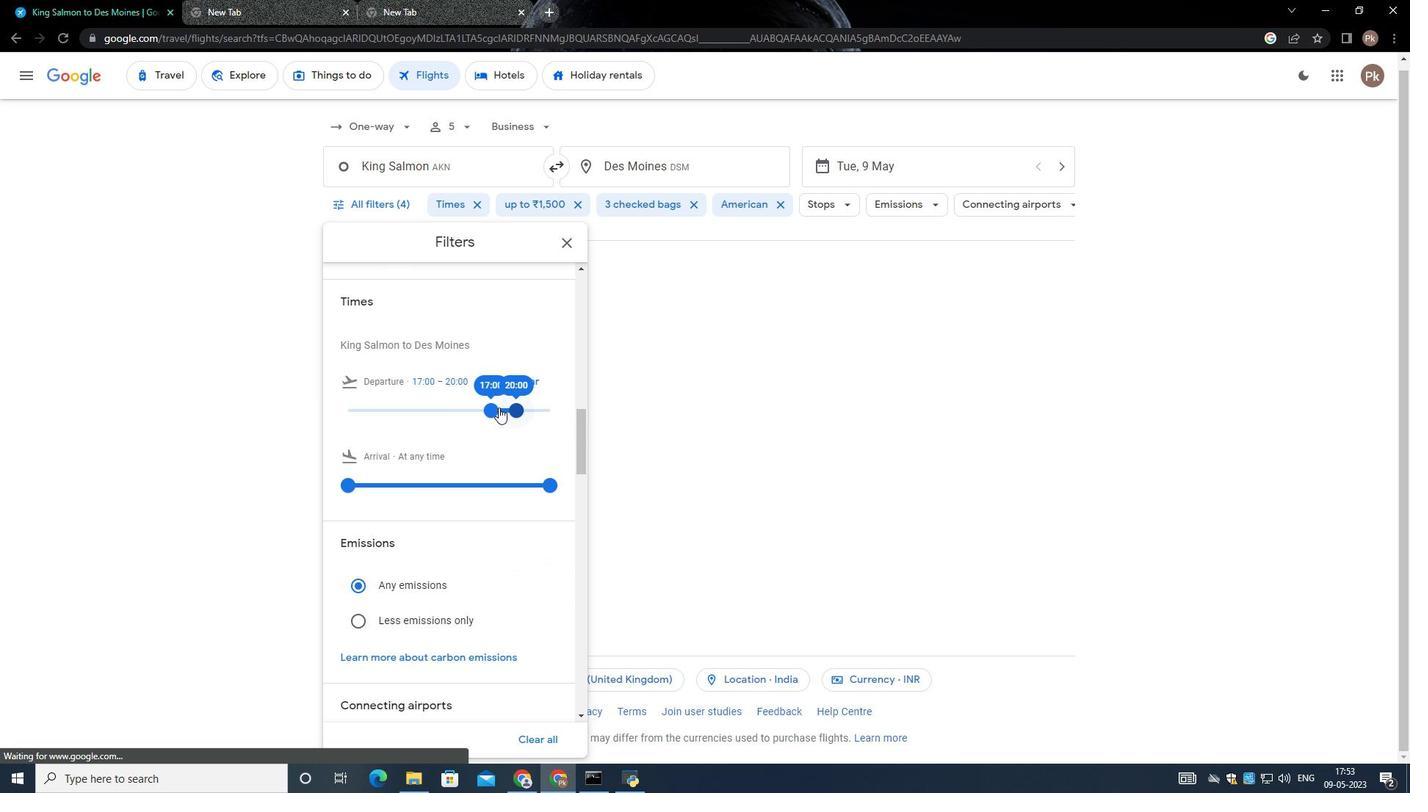 
Action: Mouse pressed left at (501, 407)
Screenshot: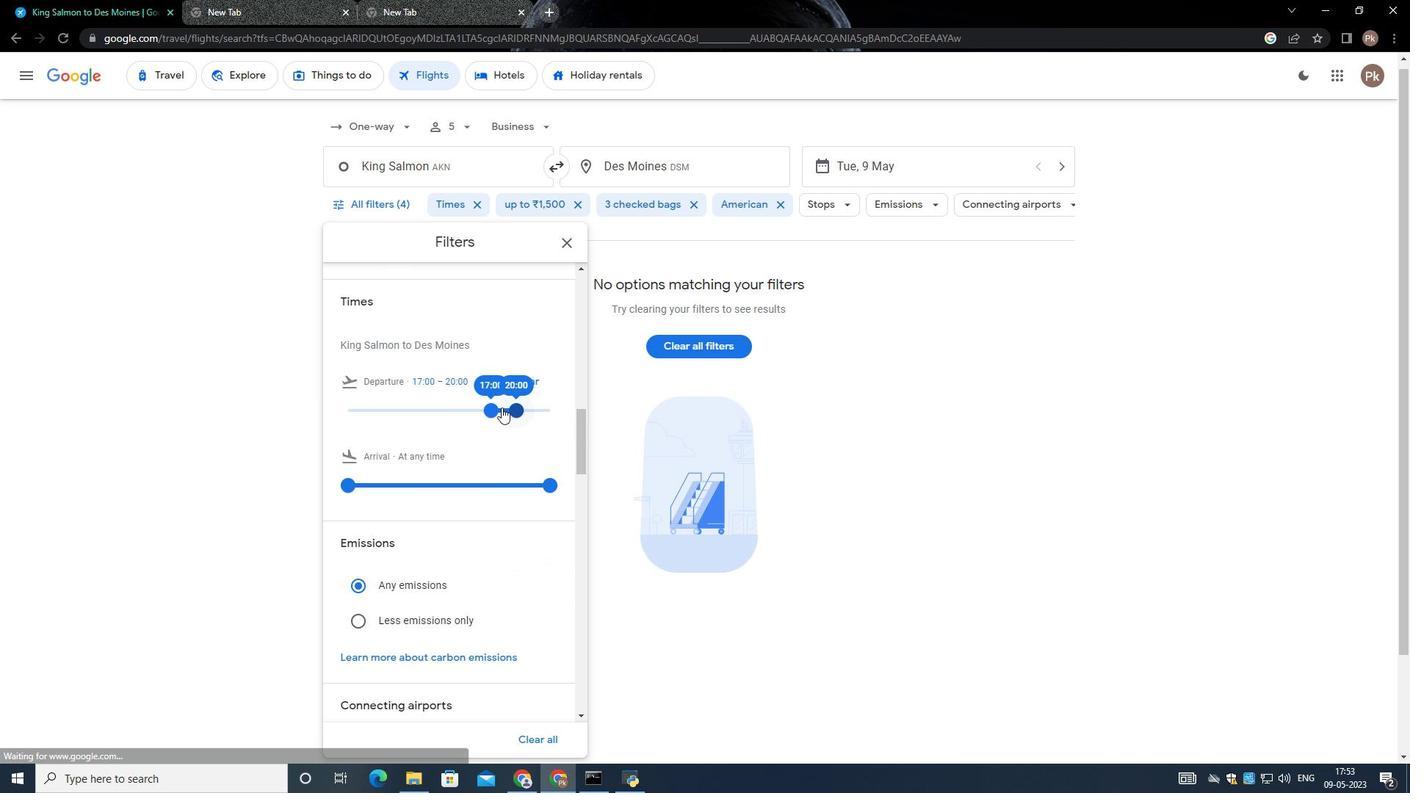 
Action: Mouse moved to (505, 407)
Screenshot: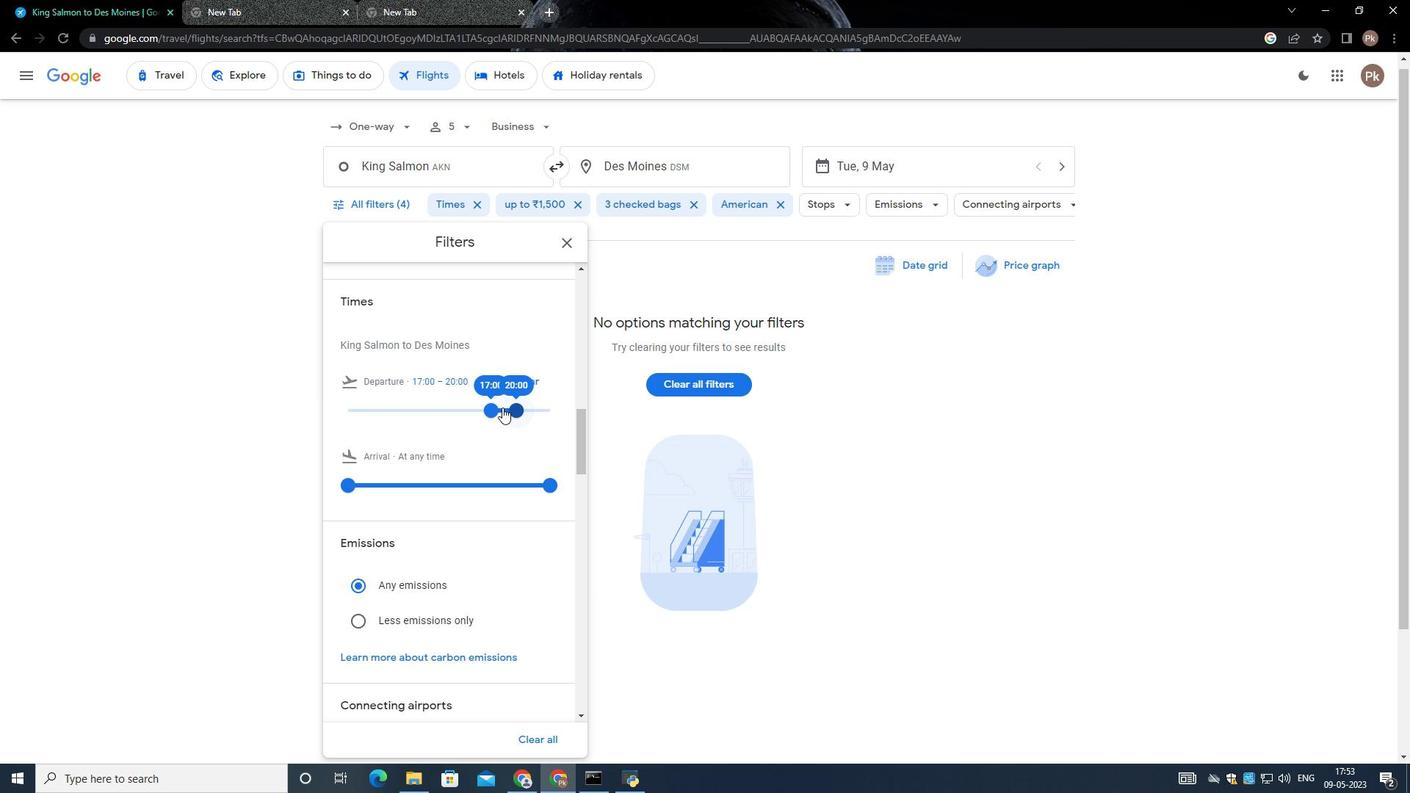 
Action: Mouse pressed left at (505, 407)
Screenshot: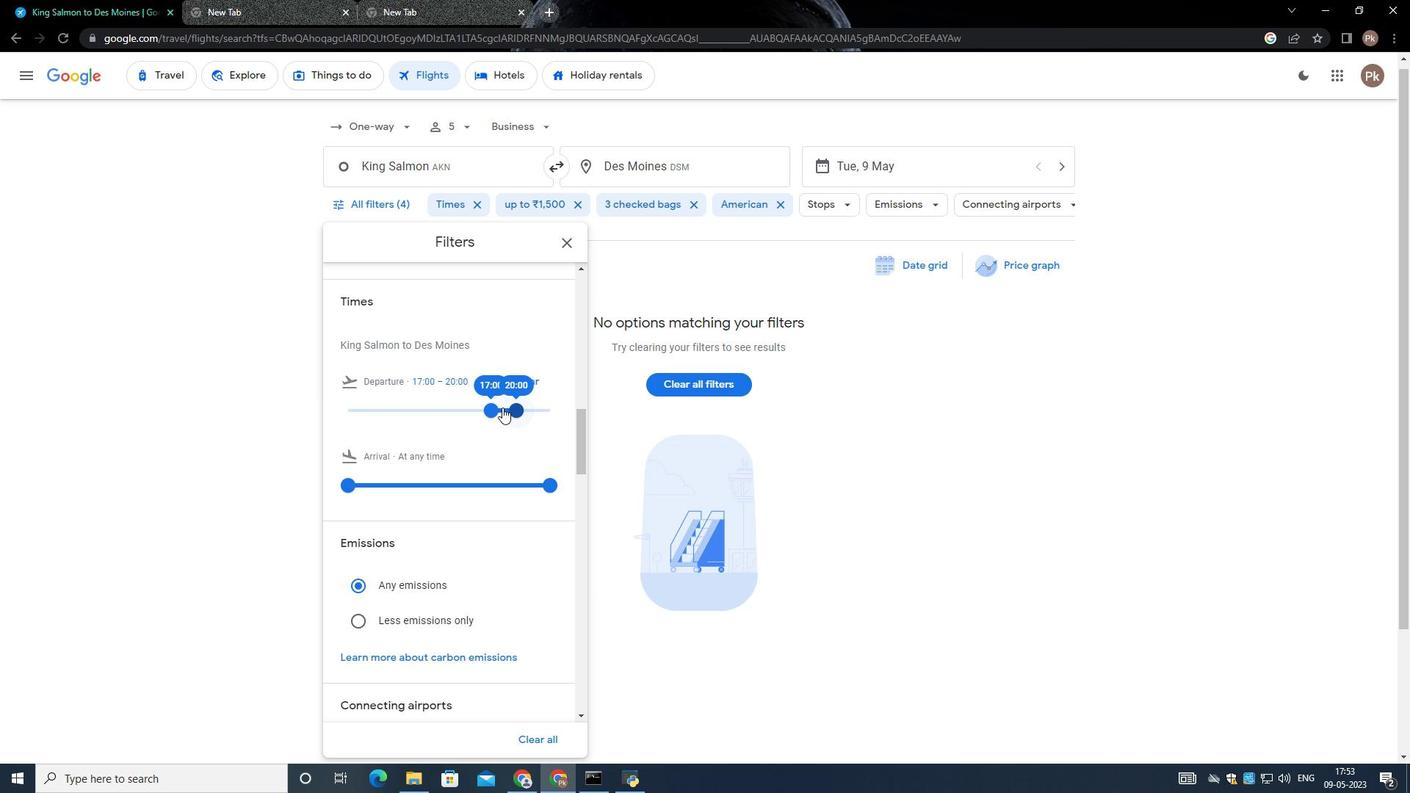 
Action: Mouse moved to (489, 406)
Screenshot: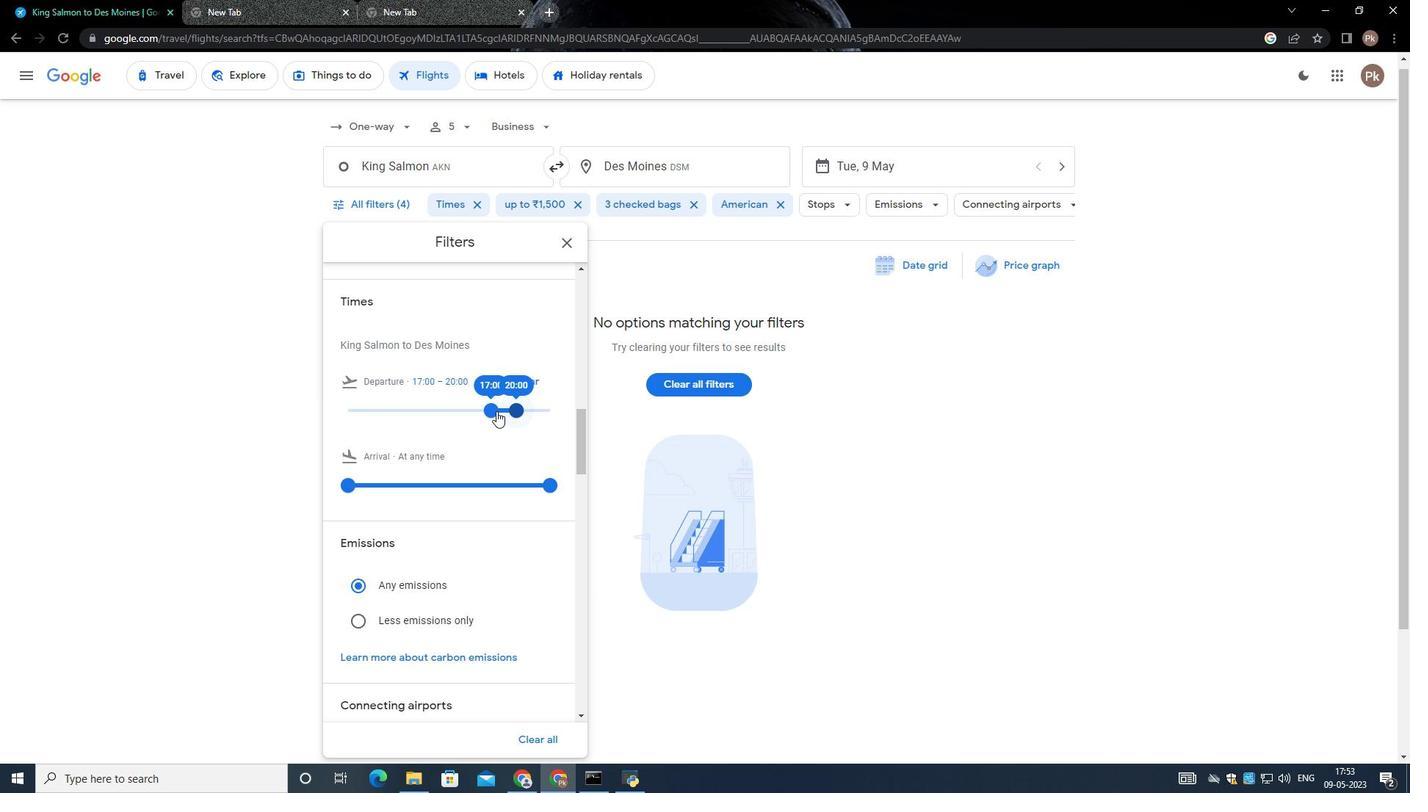 
Action: Mouse pressed left at (489, 406)
Screenshot: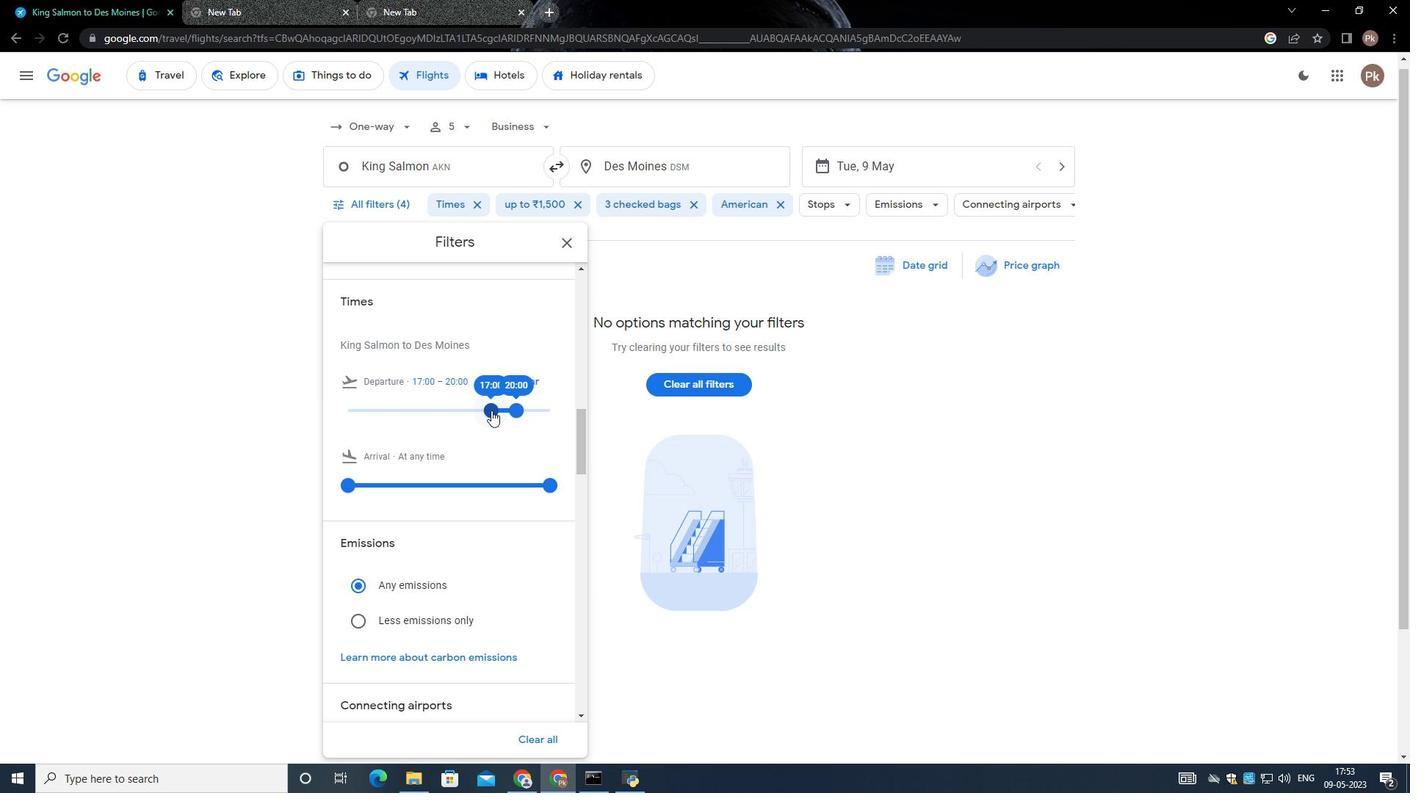 
Action: Mouse moved to (520, 407)
Screenshot: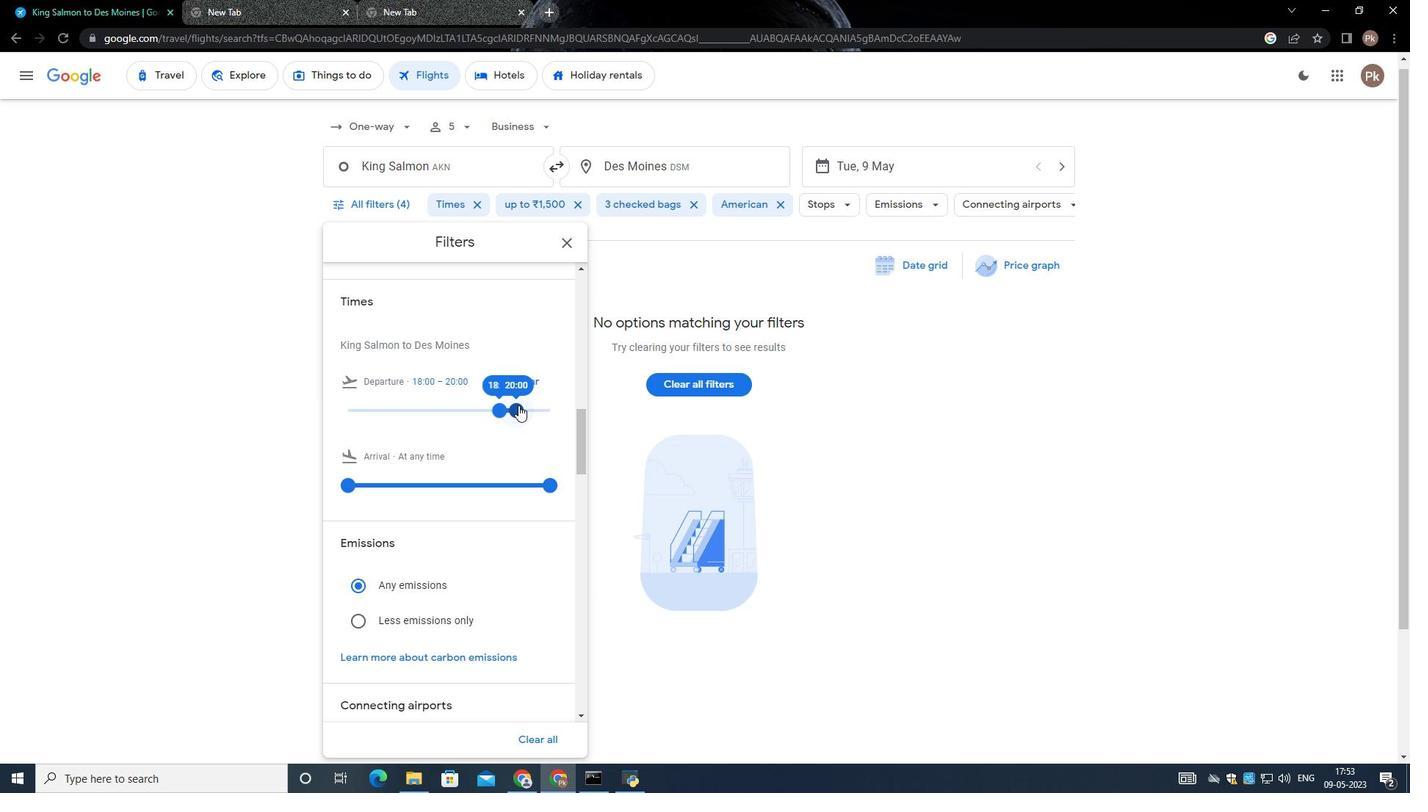 
Action: Mouse pressed left at (520, 407)
Screenshot: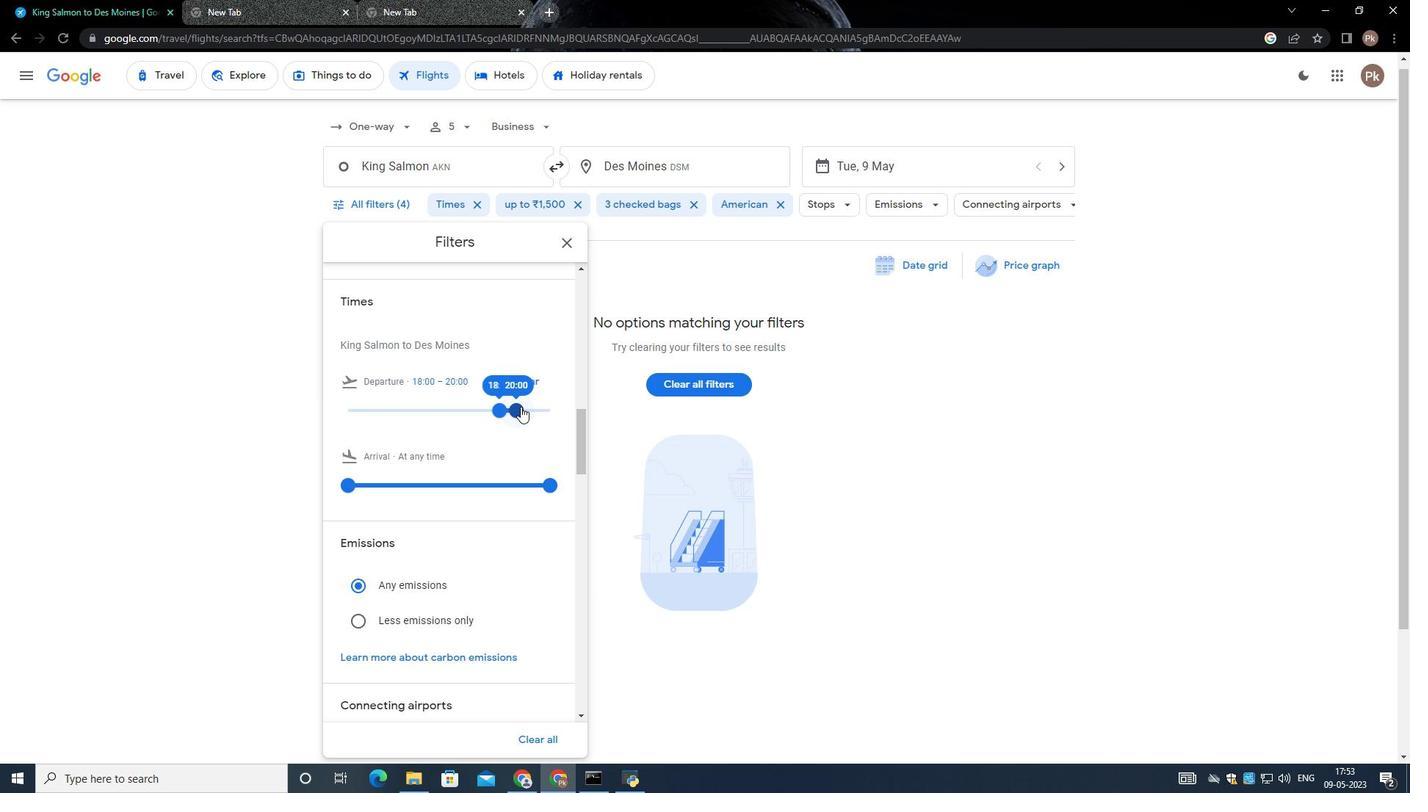 
Action: Mouse moved to (485, 423)
Screenshot: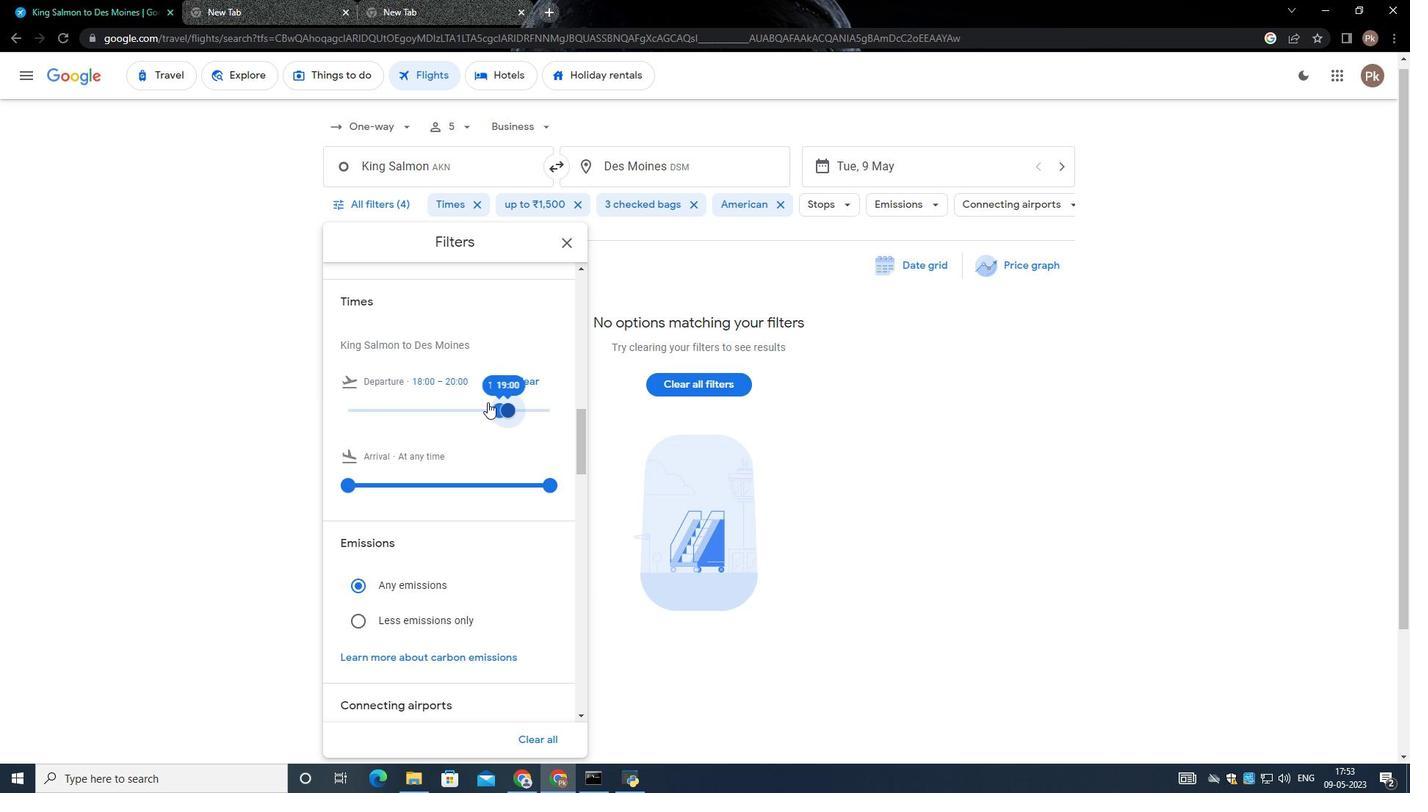 
Action: Mouse scrolled (485, 422) with delta (0, 0)
Screenshot: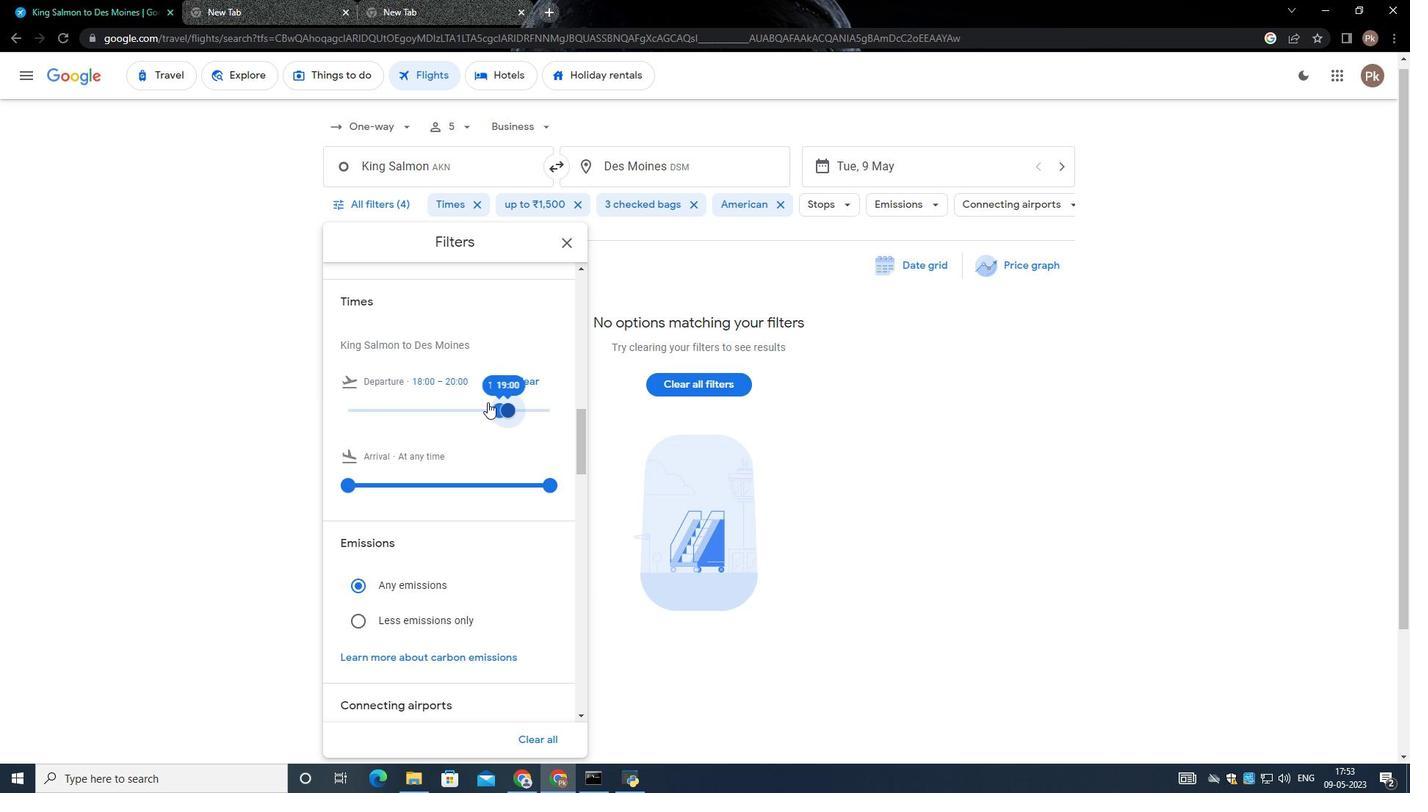 
Action: Mouse moved to (486, 436)
Screenshot: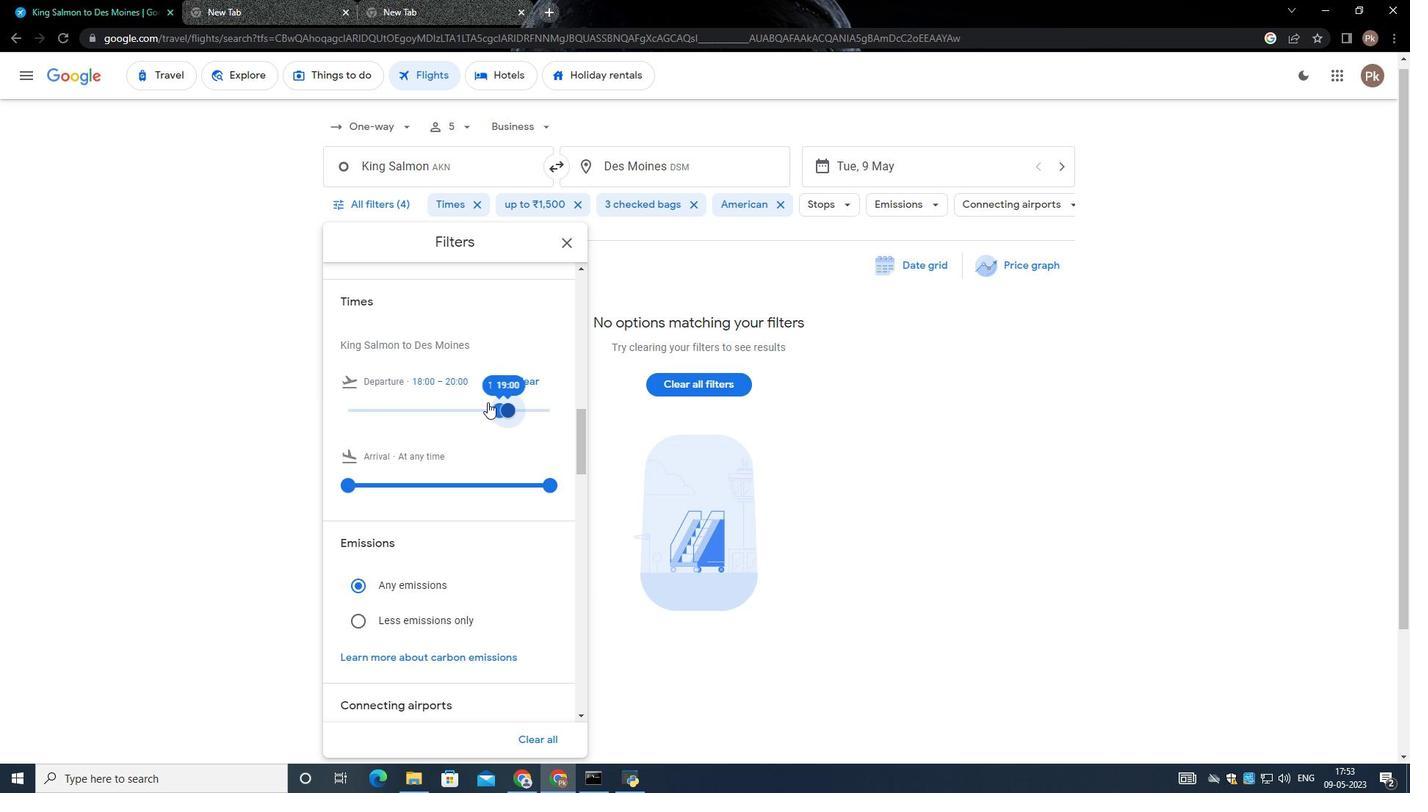 
Action: Mouse scrolled (486, 436) with delta (0, 0)
Screenshot: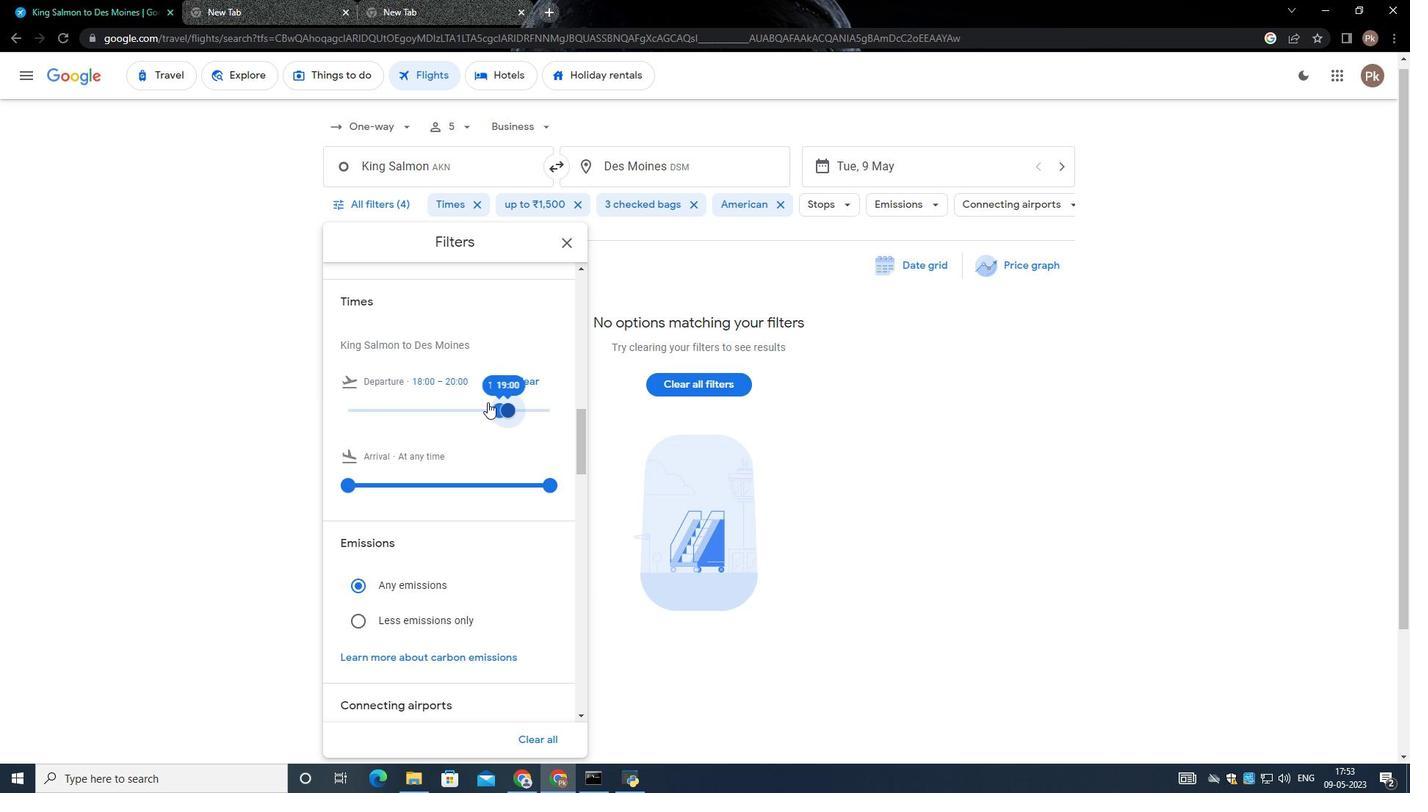 
Action: Mouse moved to (486, 445)
Screenshot: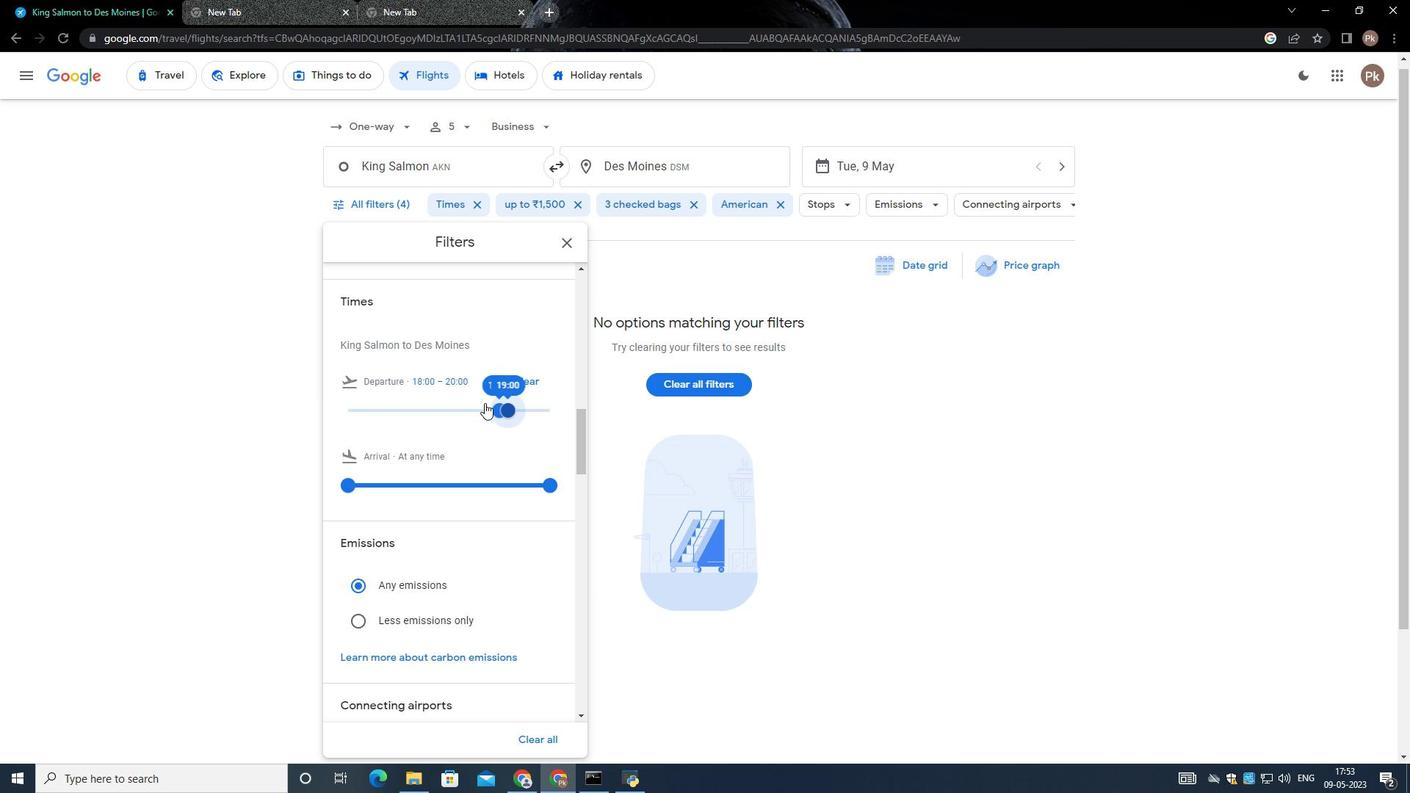 
Action: Mouse scrolled (486, 444) with delta (0, 0)
Screenshot: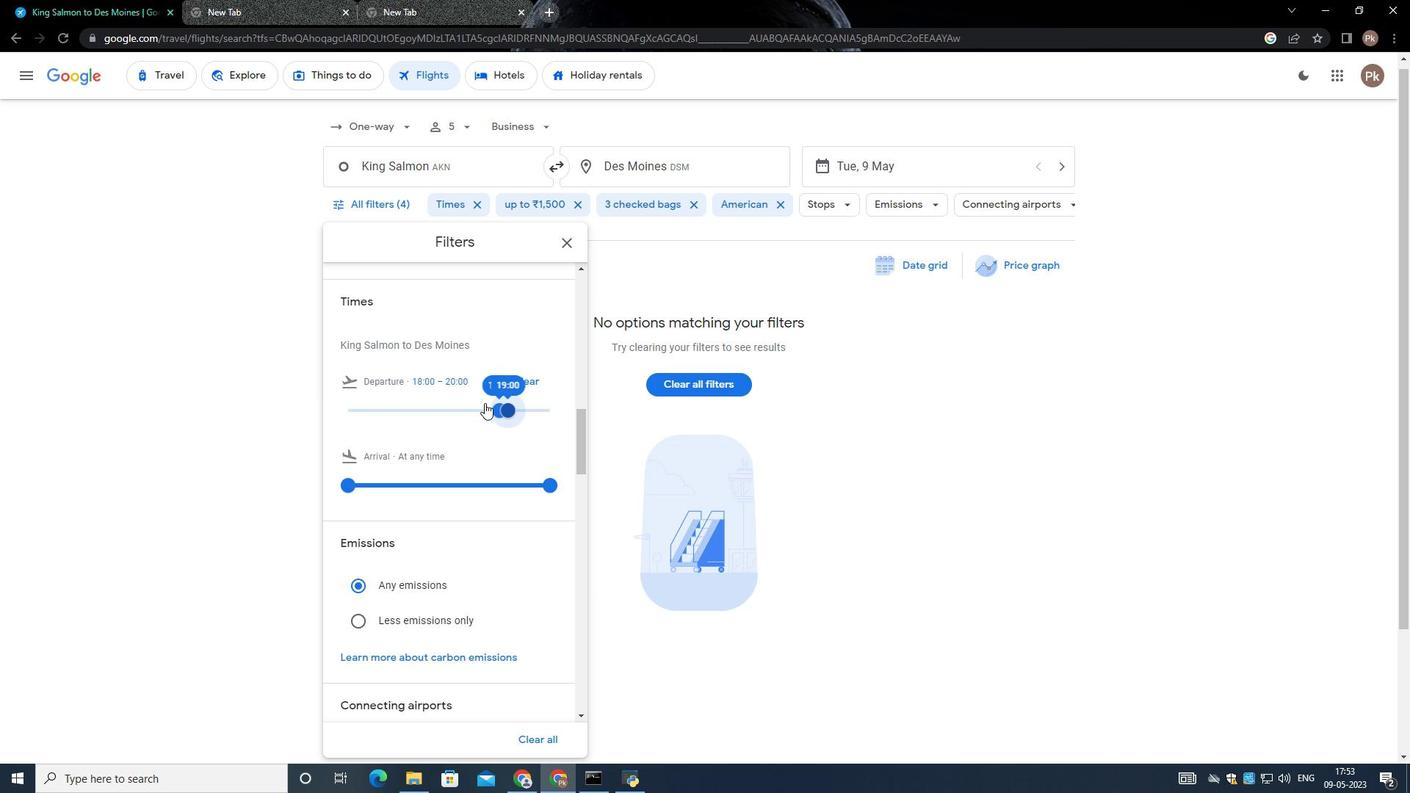 
Action: Mouse moved to (486, 447)
Screenshot: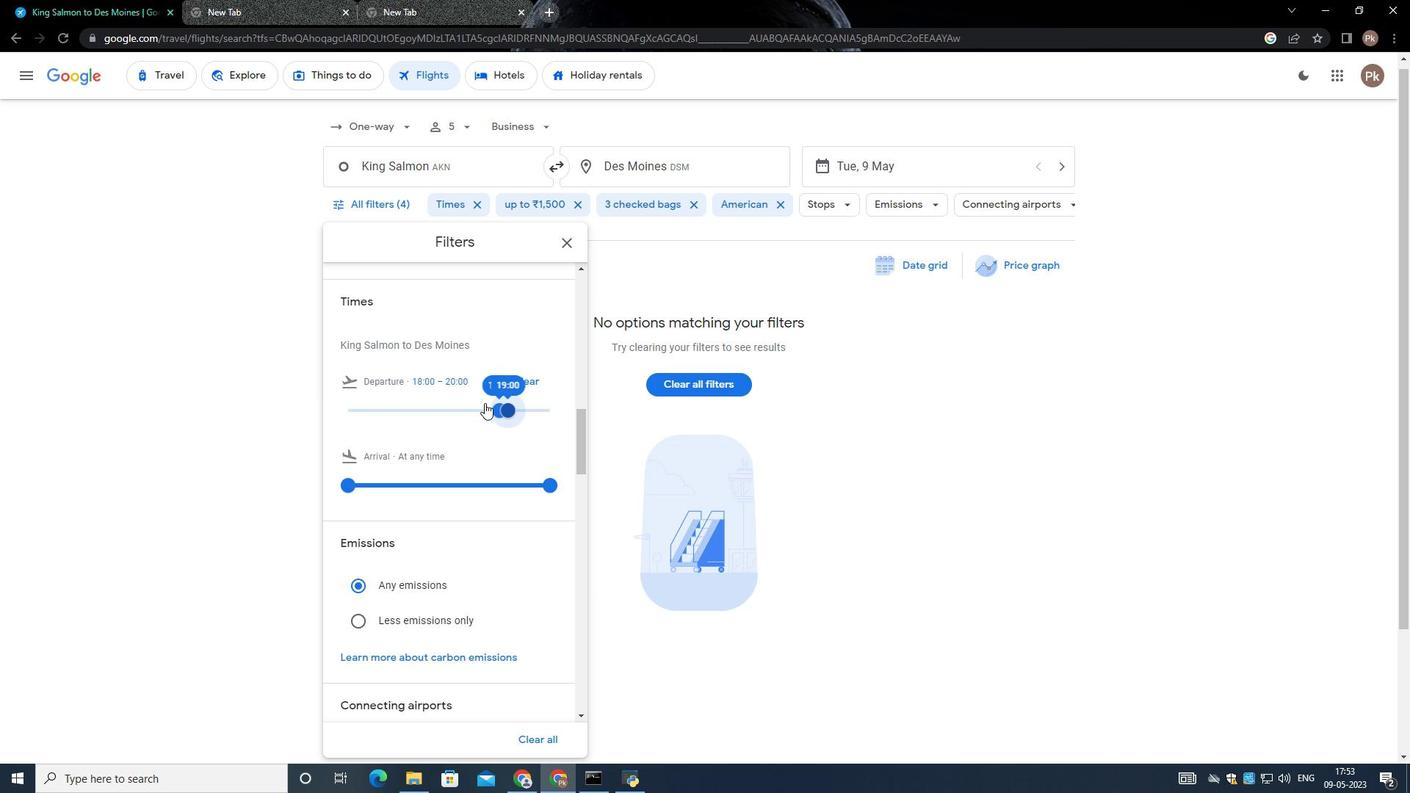 
Action: Mouse scrolled (486, 447) with delta (0, 0)
Screenshot: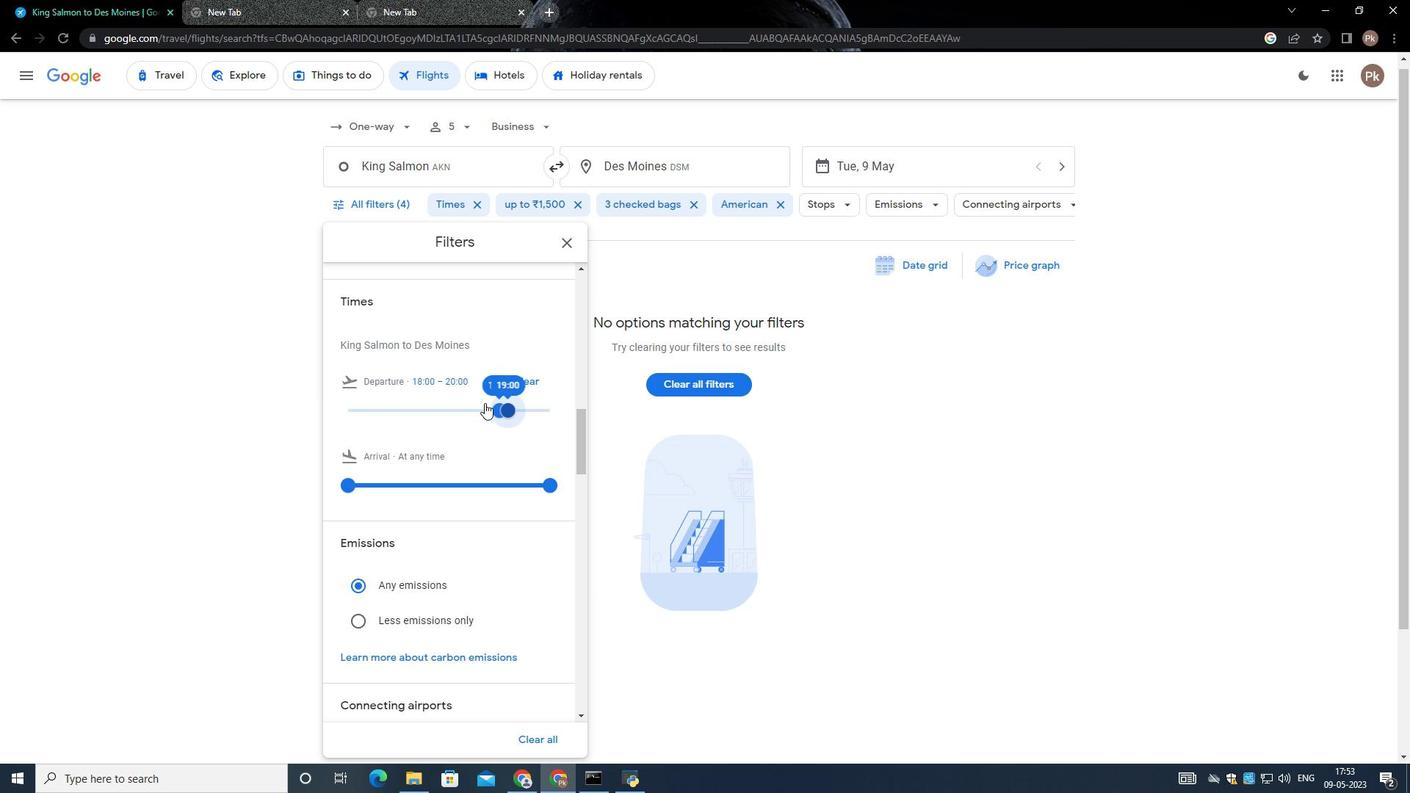 
Action: Mouse moved to (486, 450)
Screenshot: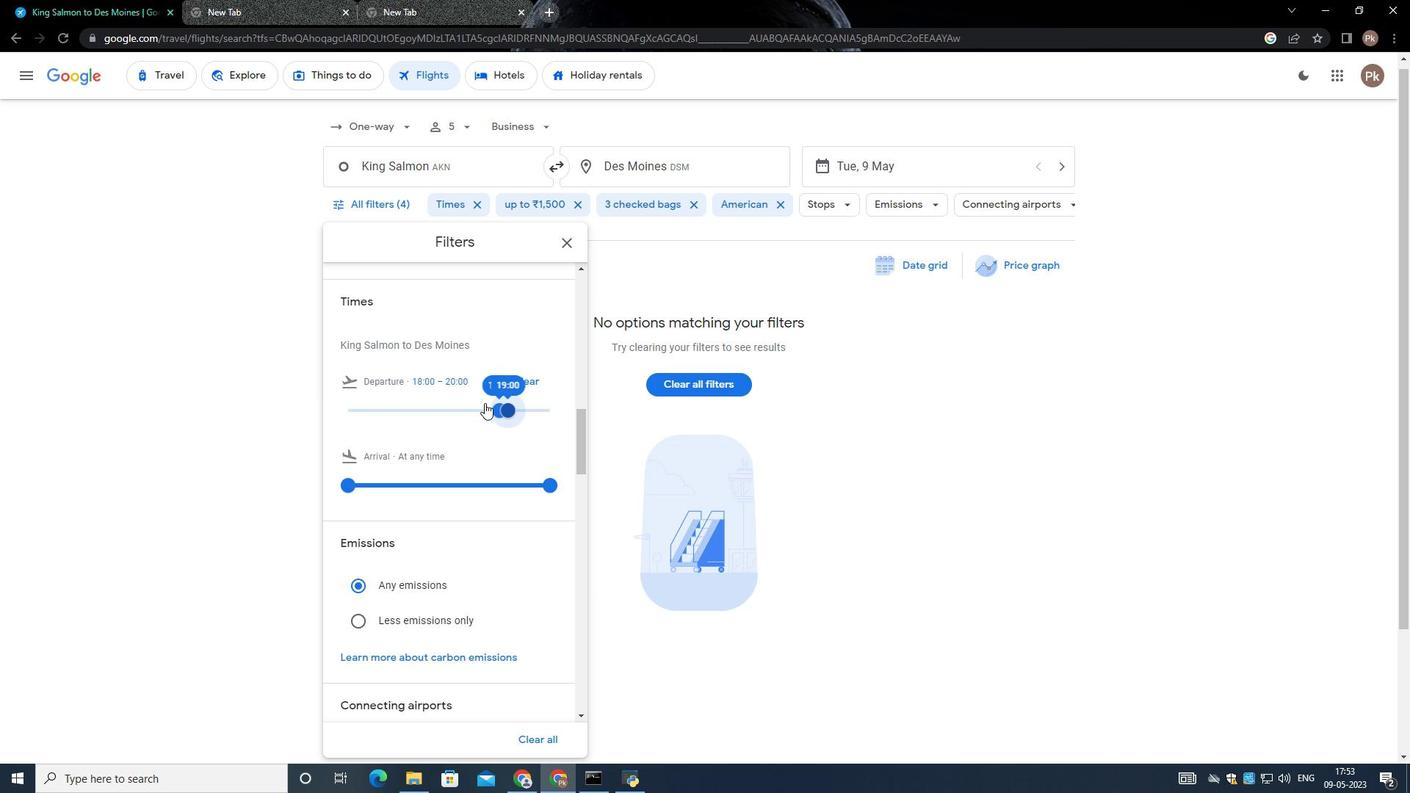 
Action: Mouse scrolled (486, 450) with delta (0, 0)
Screenshot: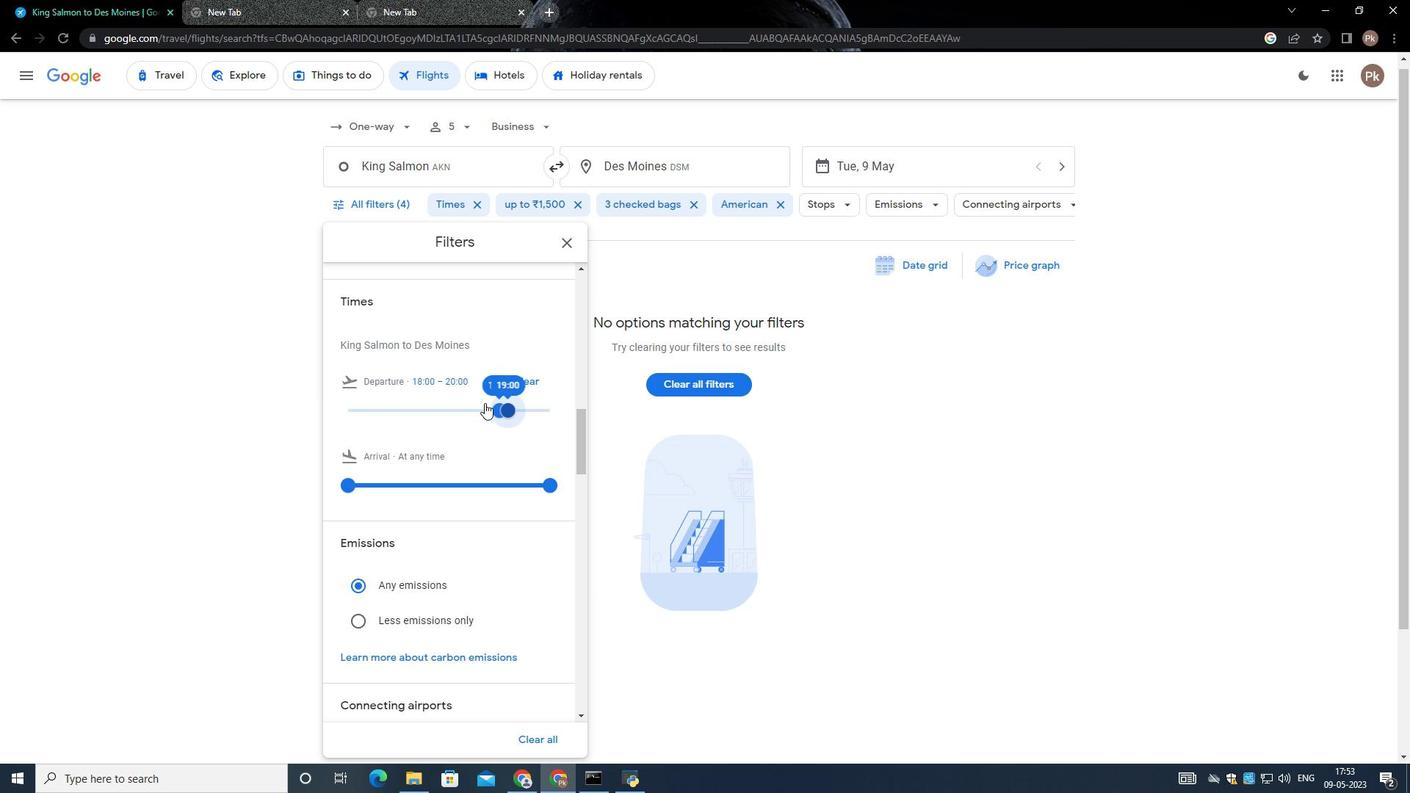
Action: Mouse moved to (472, 477)
Screenshot: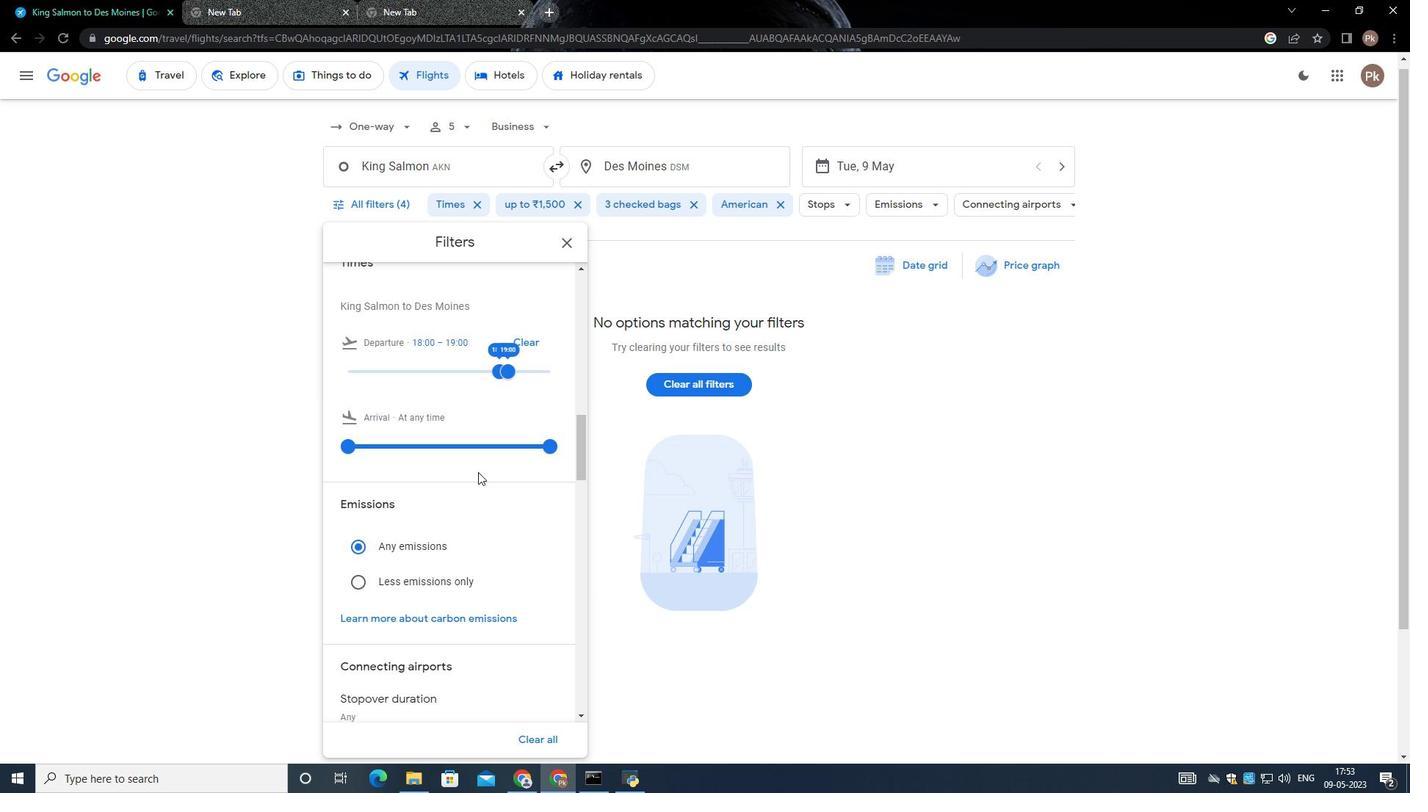 
Action: Mouse scrolled (472, 476) with delta (0, 0)
Screenshot: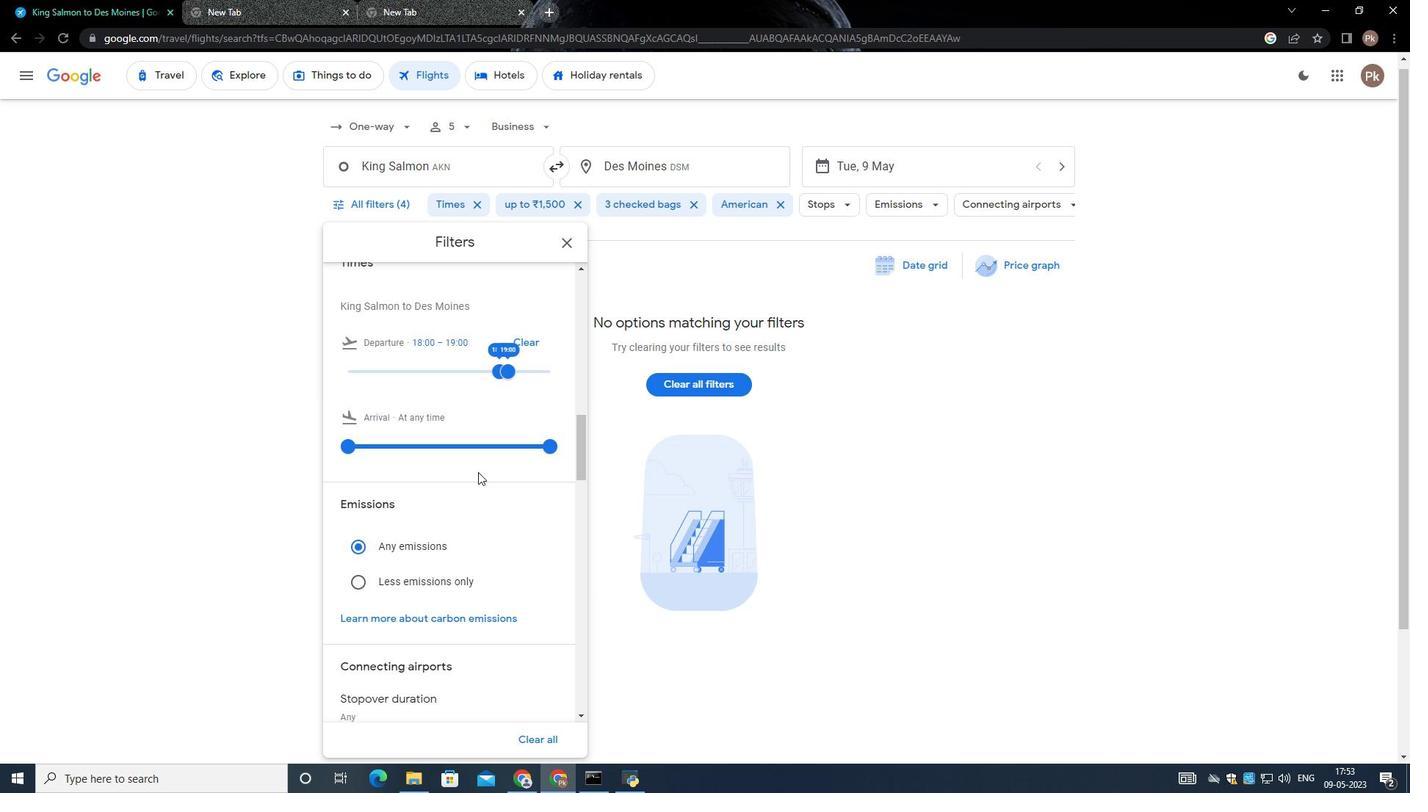 
Action: Mouse moved to (470, 481)
Screenshot: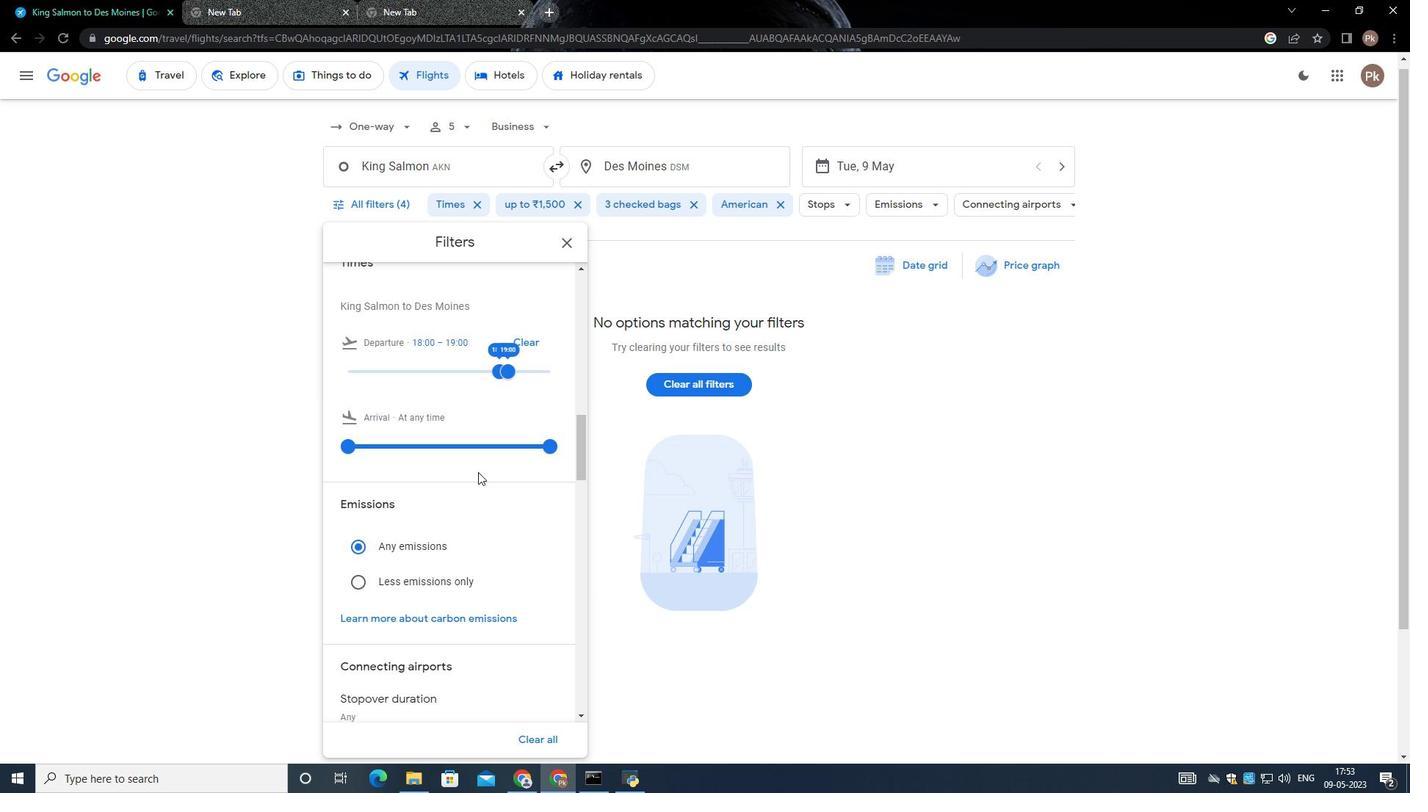 
Action: Mouse scrolled (470, 480) with delta (0, 0)
Screenshot: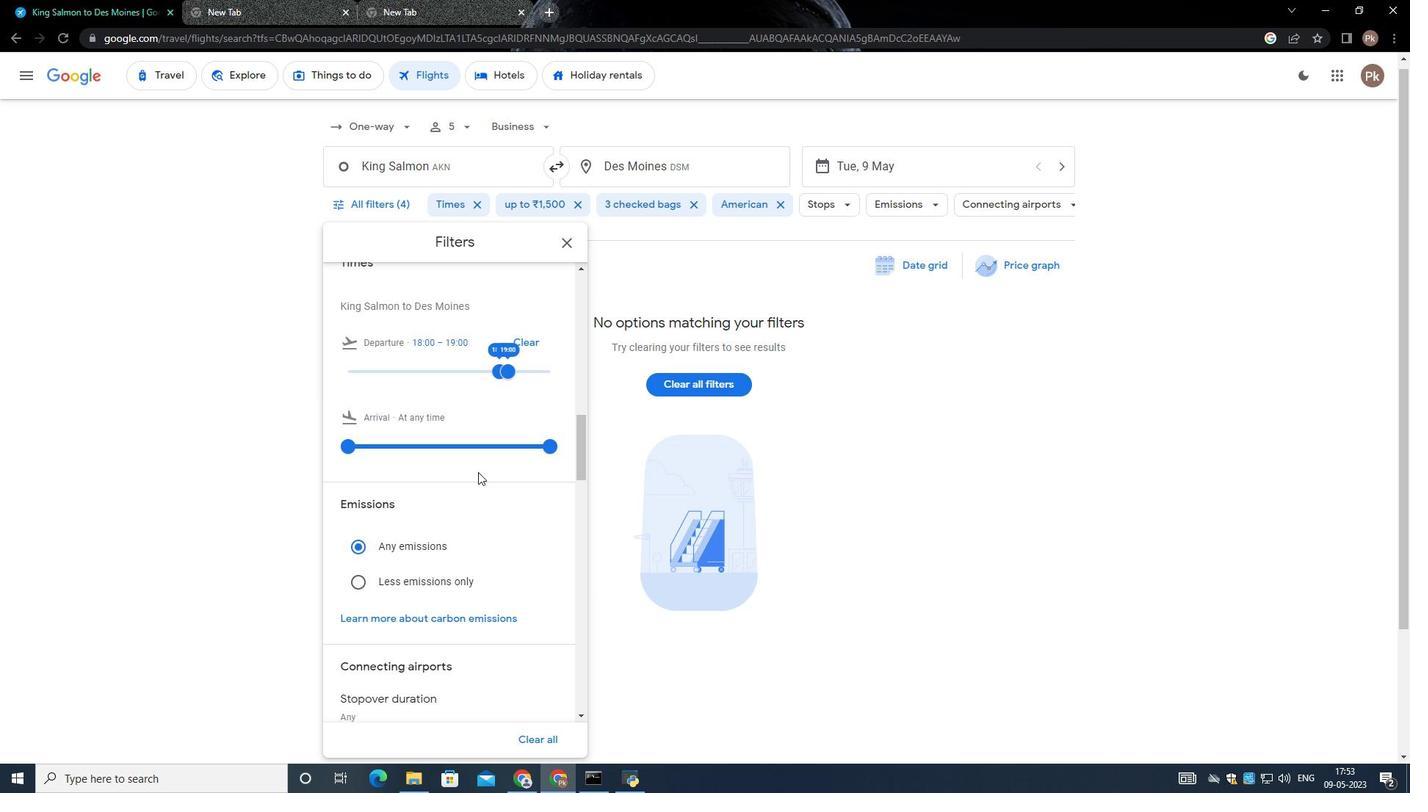 
Action: Mouse moved to (469, 482)
Screenshot: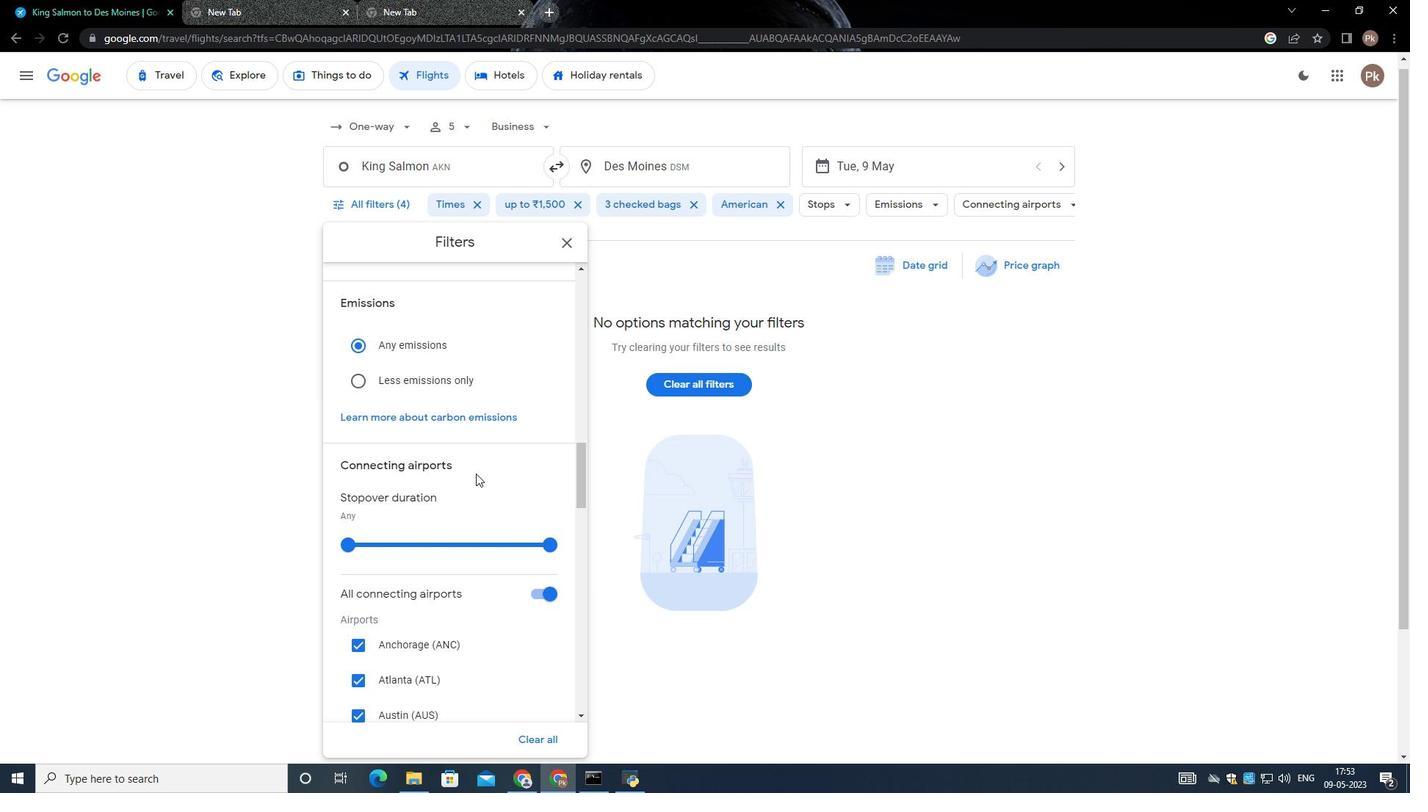 
Action: Mouse scrolled (469, 481) with delta (0, 0)
Screenshot: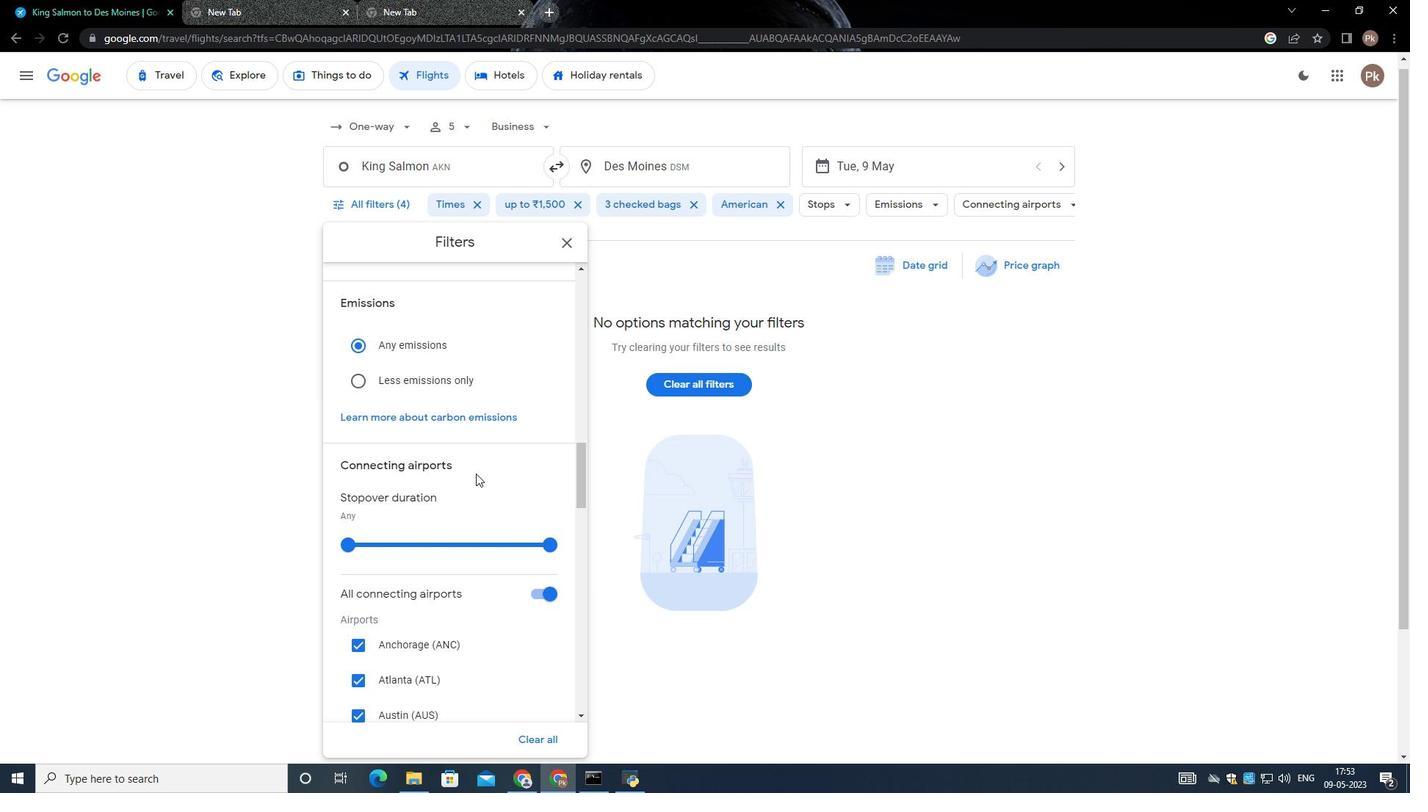 
Action: Mouse moved to (466, 486)
Screenshot: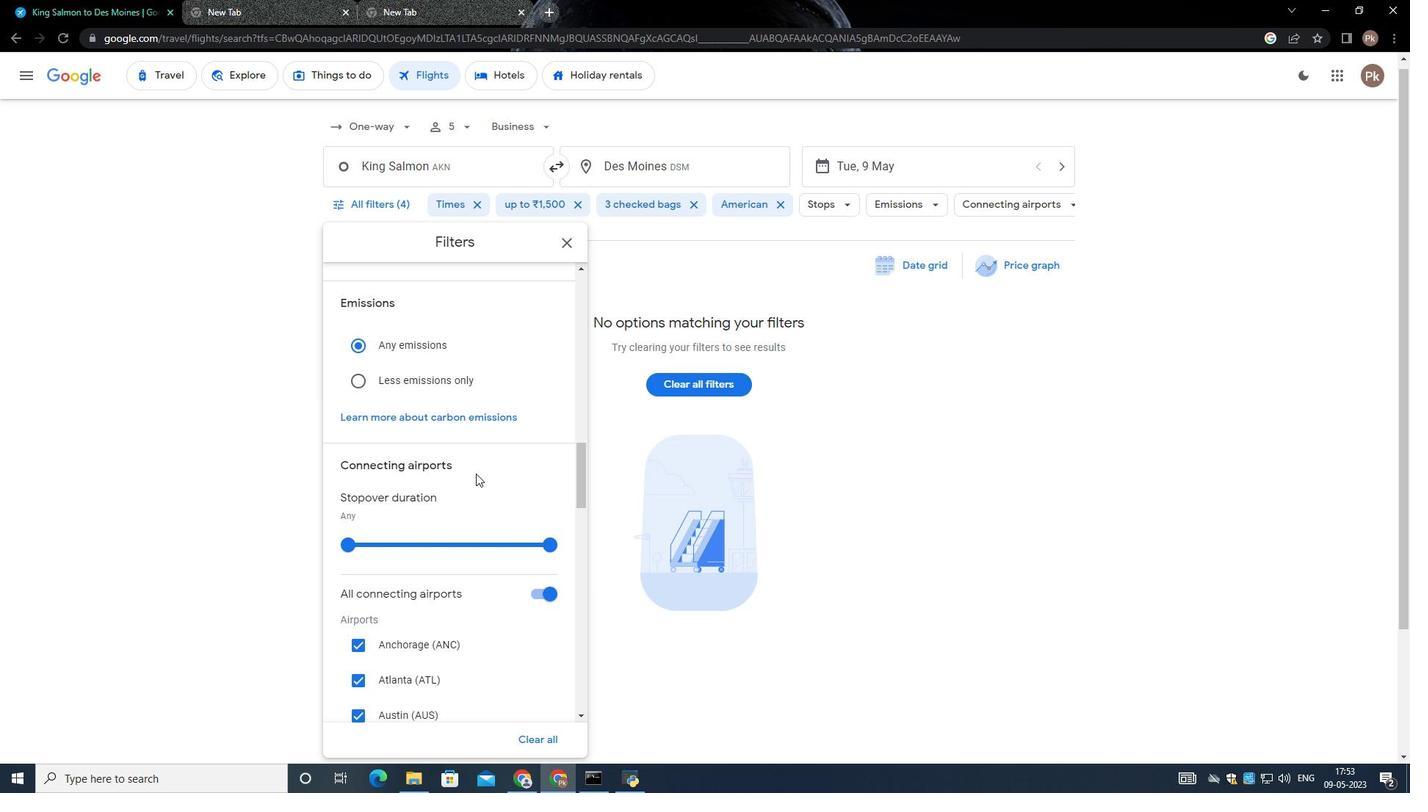 
Action: Mouse scrolled (467, 483) with delta (0, 0)
Screenshot: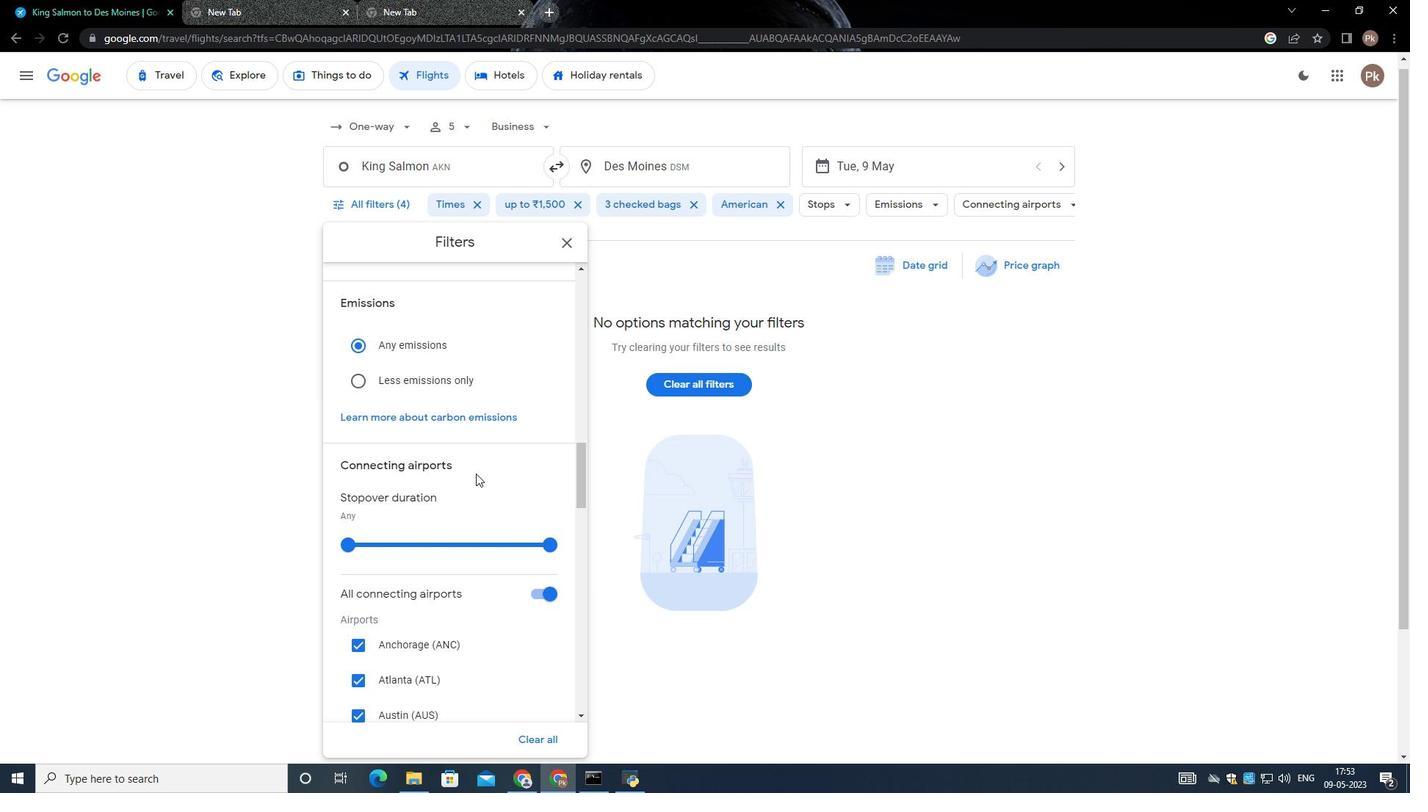 
Action: Mouse moved to (445, 508)
Screenshot: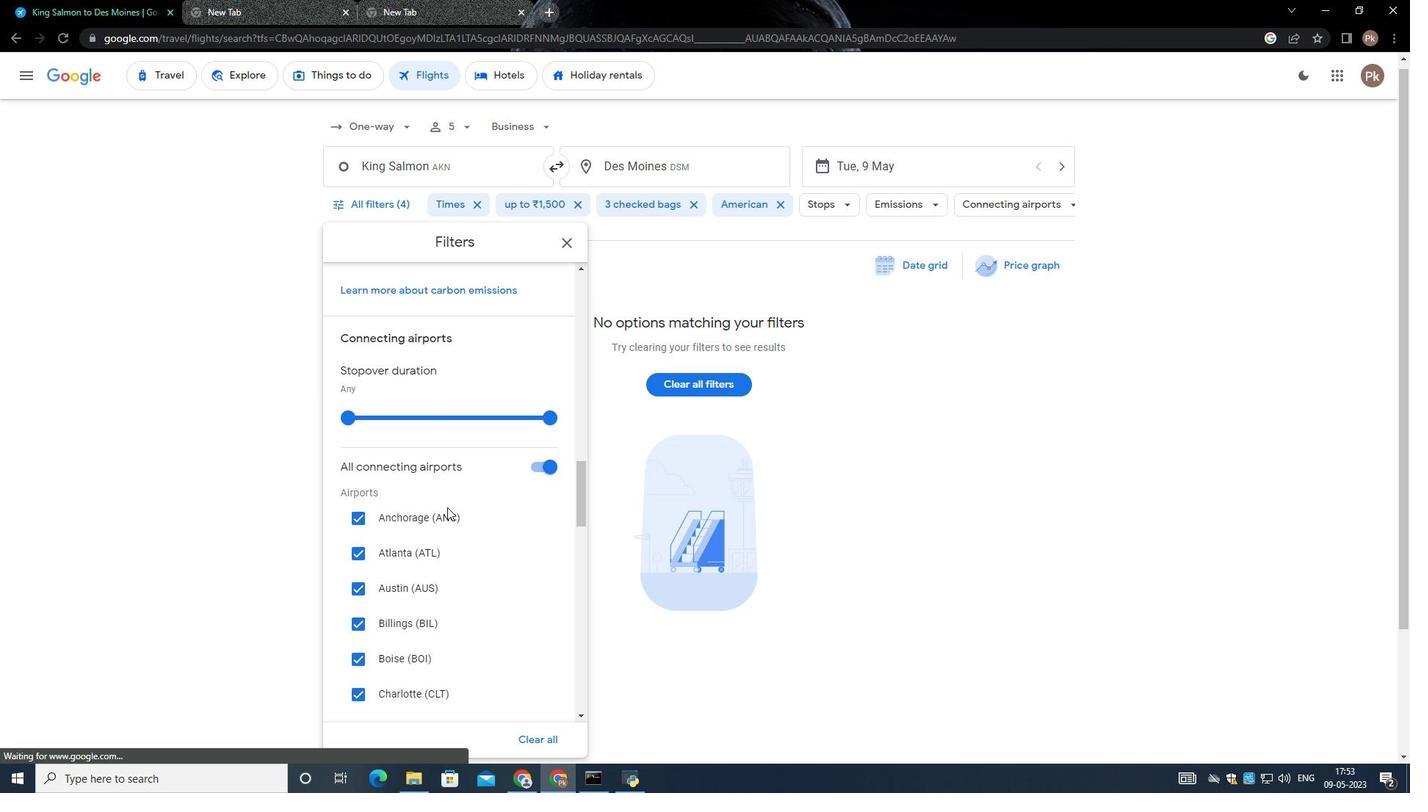 
Action: Mouse scrolled (445, 507) with delta (0, 0)
Screenshot: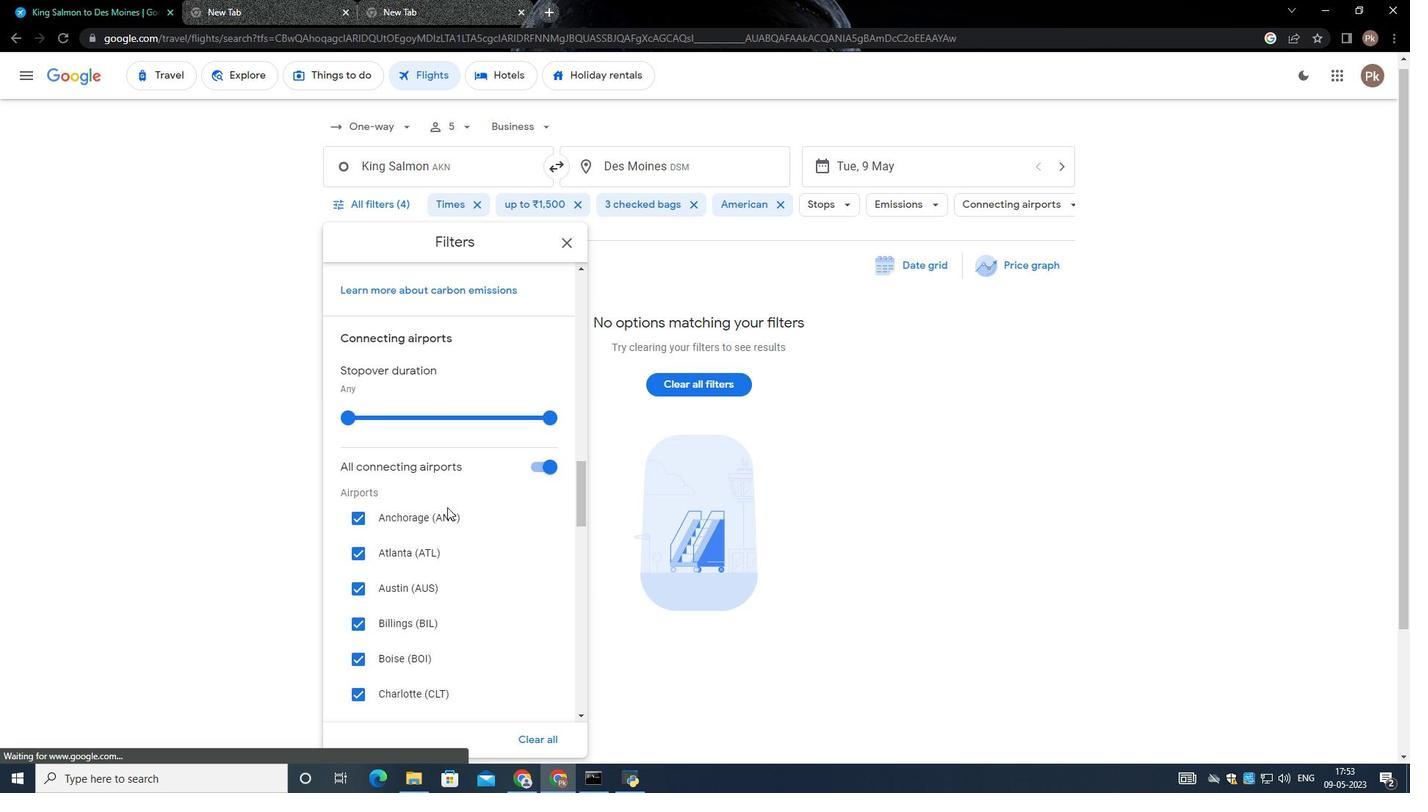 
Action: Mouse moved to (443, 508)
Screenshot: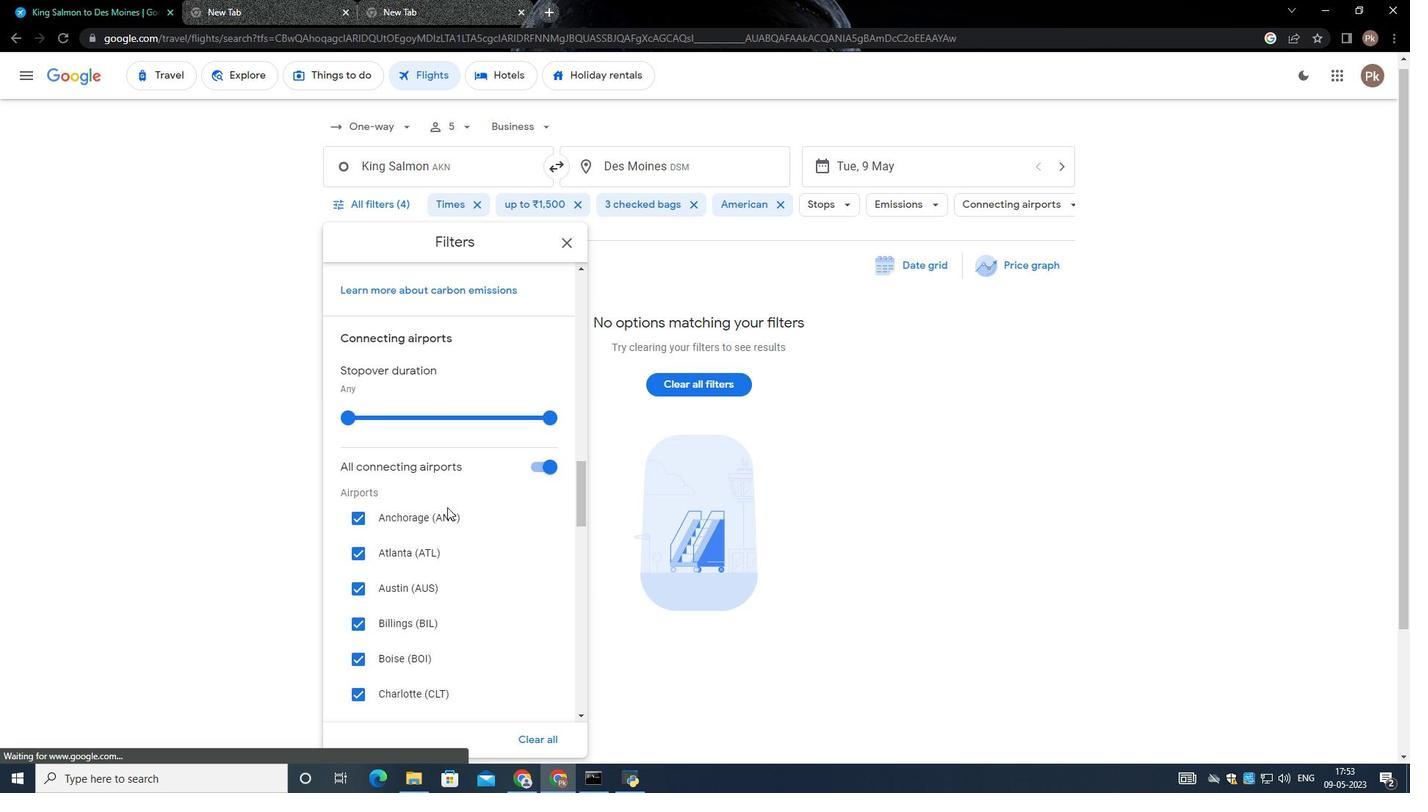 
Action: Mouse scrolled (443, 508) with delta (0, 0)
Screenshot: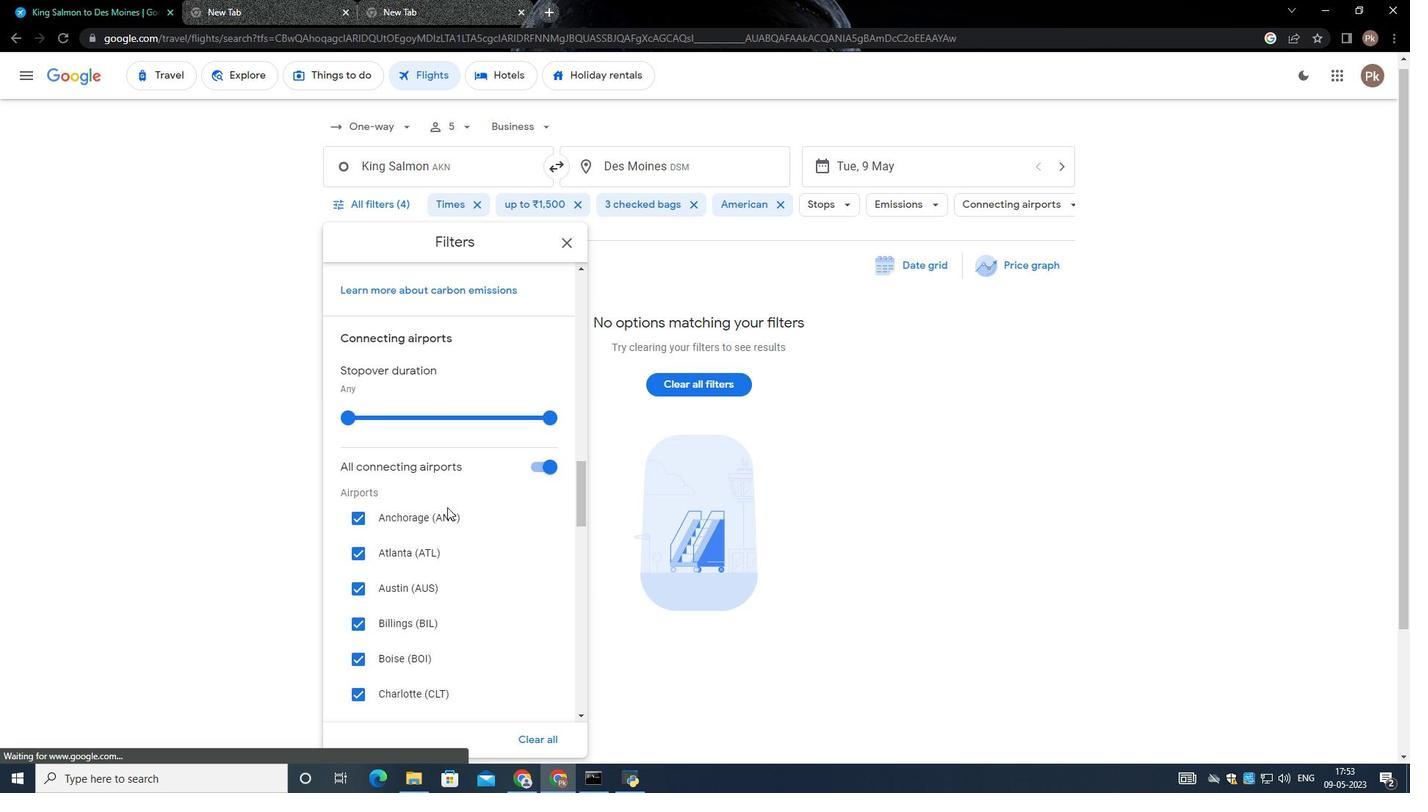 
Action: Mouse moved to (441, 510)
Screenshot: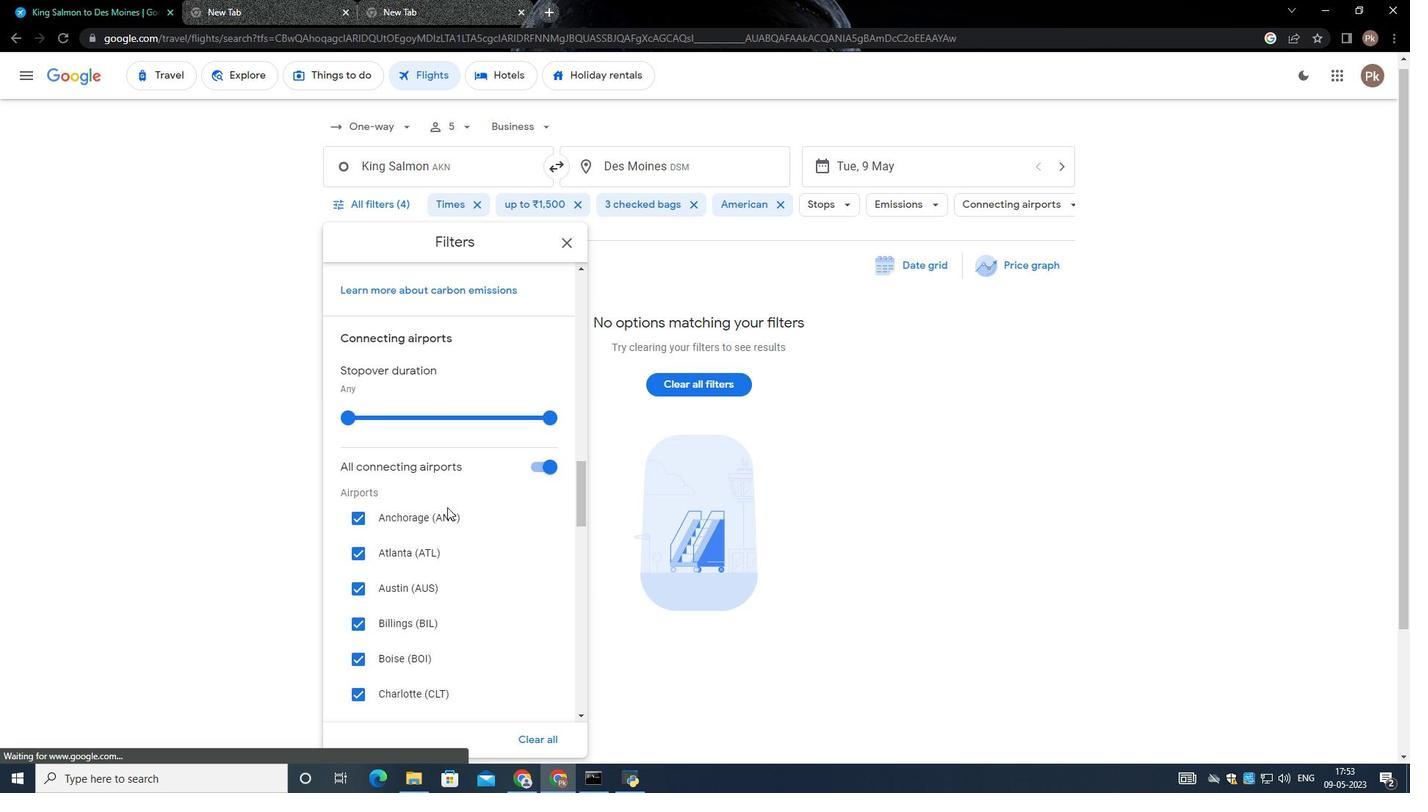 
Action: Mouse scrolled (442, 509) with delta (0, 0)
Screenshot: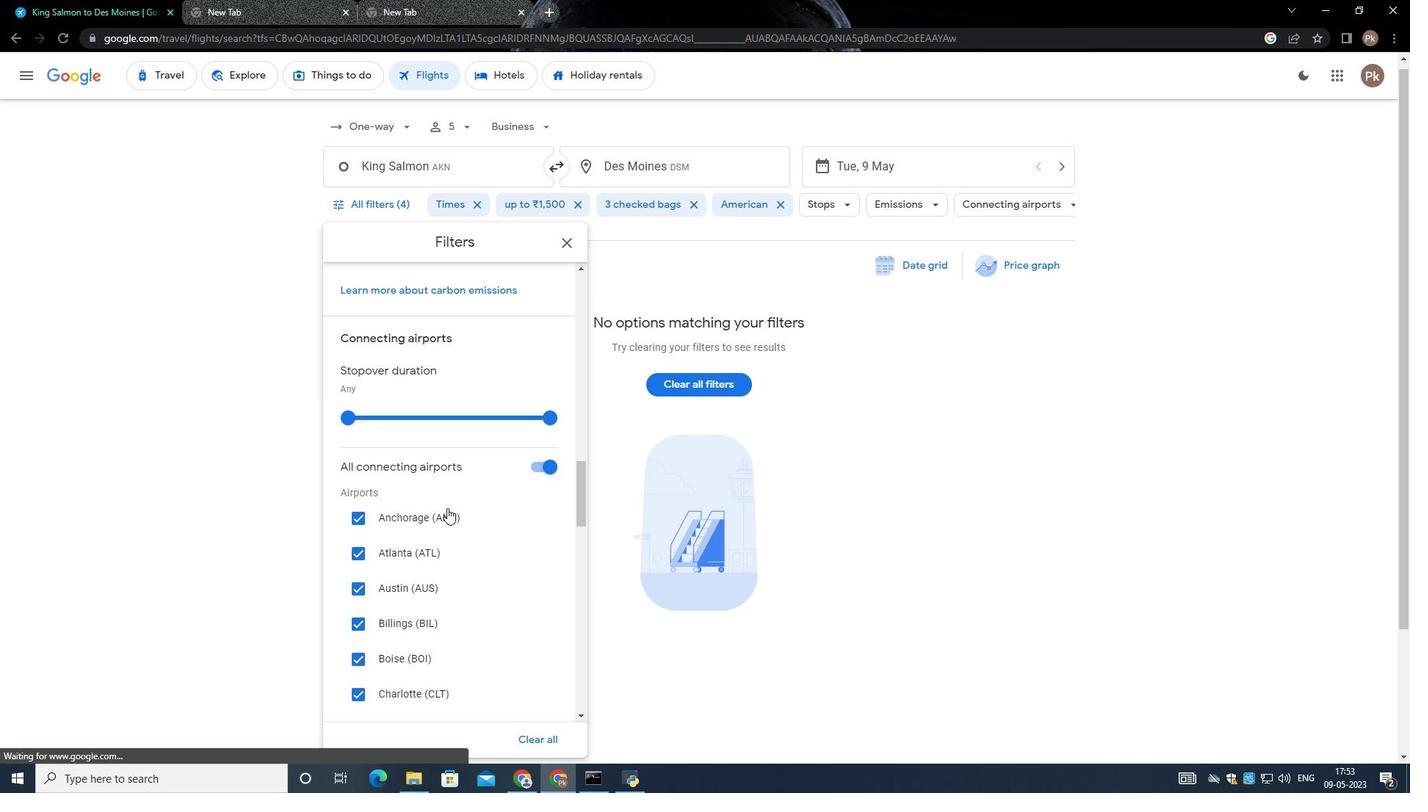 
Action: Mouse moved to (436, 514)
Screenshot: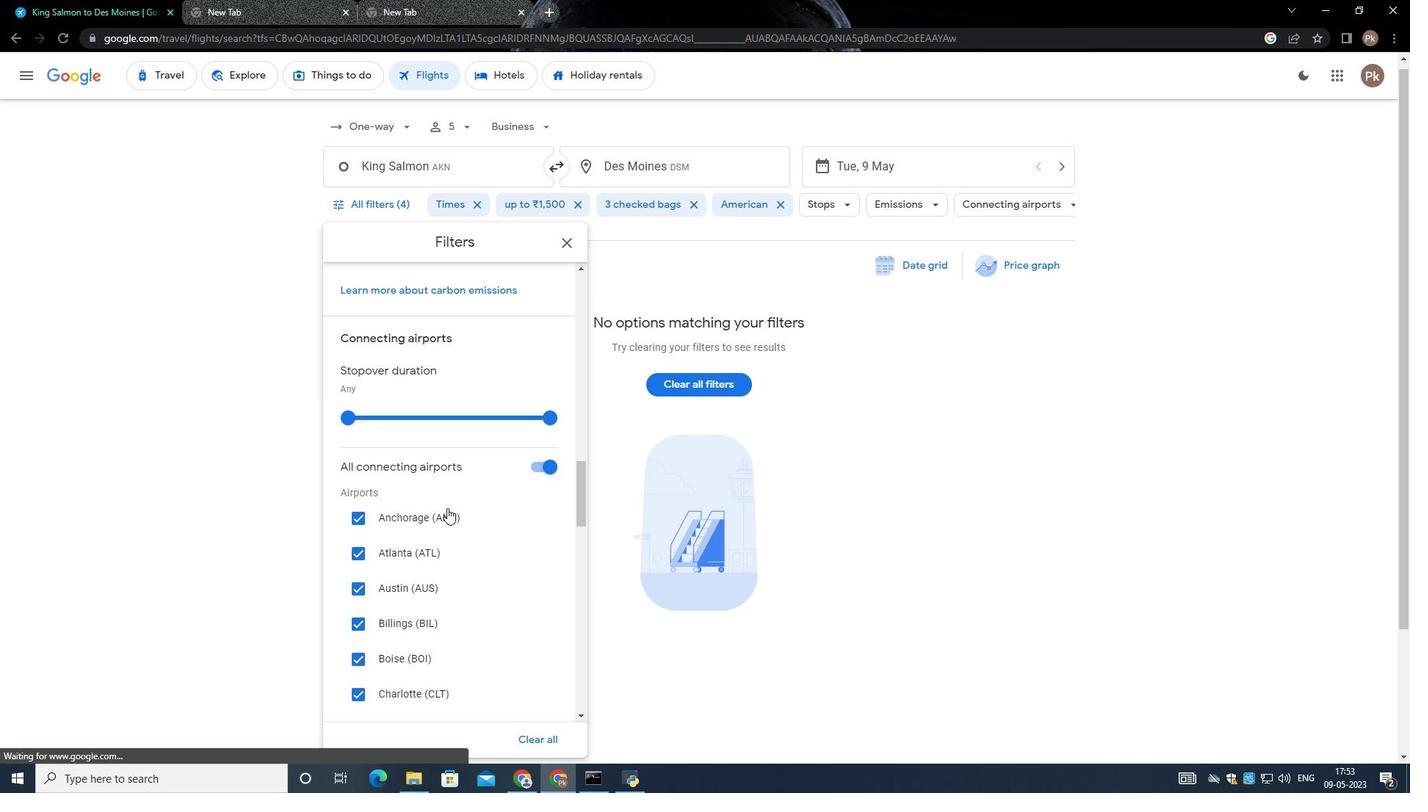 
Action: Mouse scrolled (440, 509) with delta (0, 0)
Screenshot: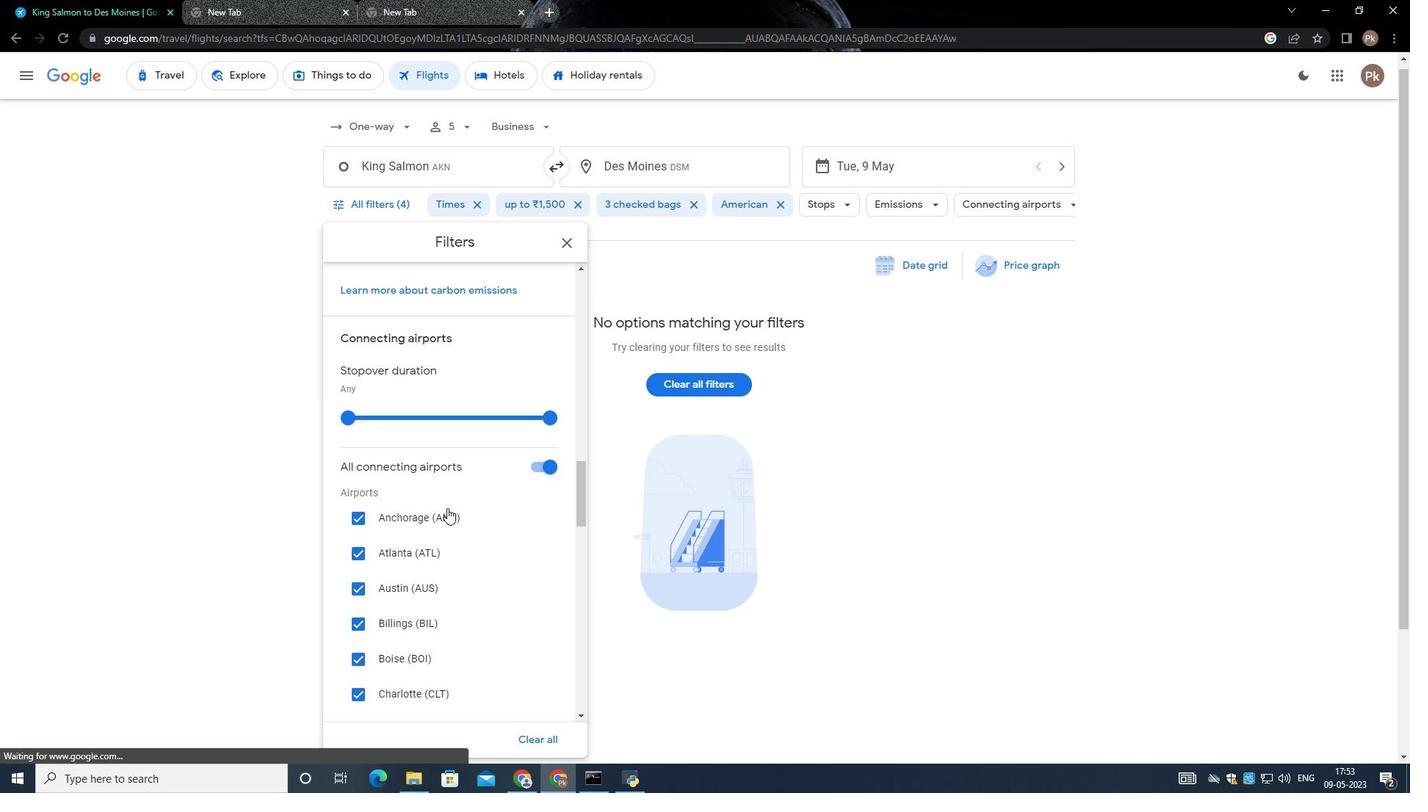 
Action: Mouse moved to (430, 513)
Screenshot: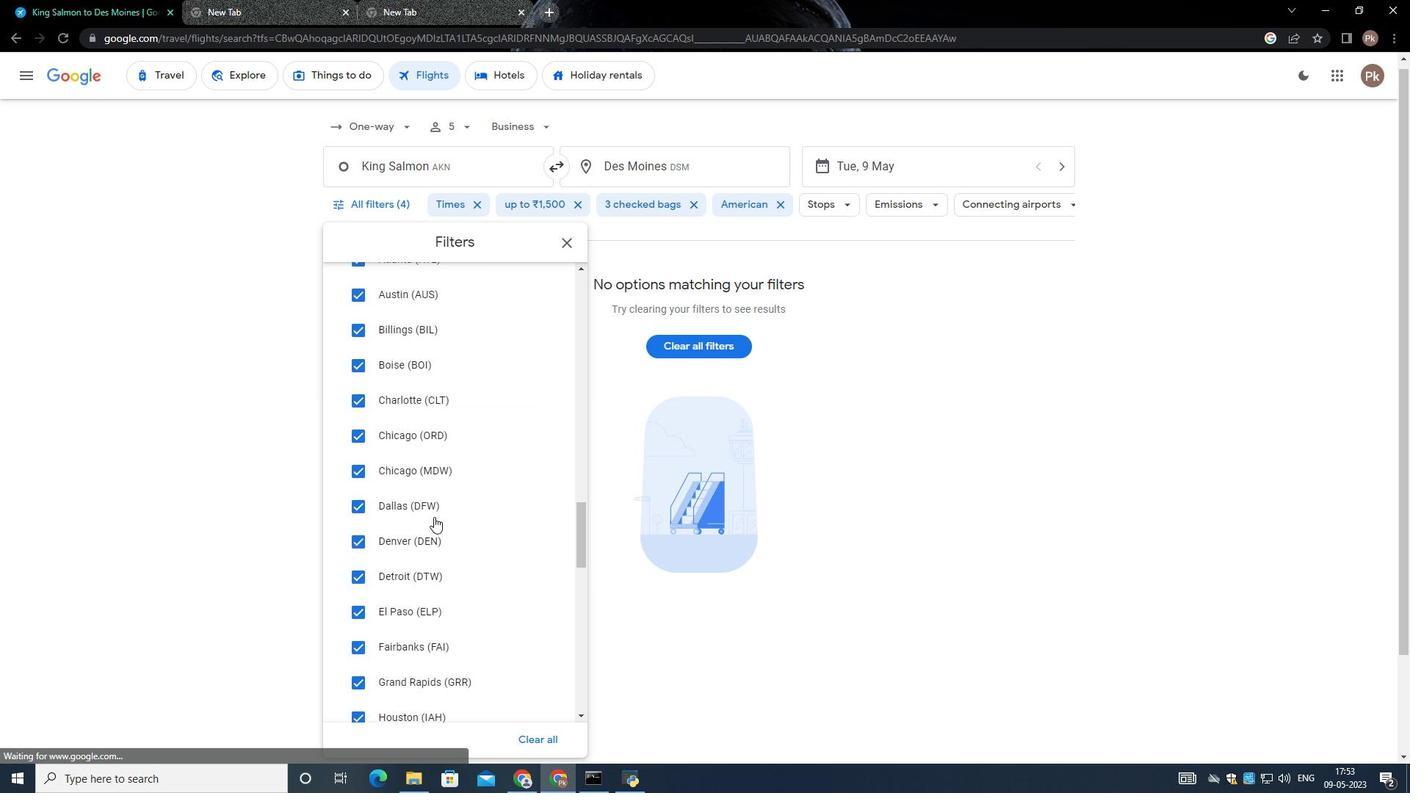 
Action: Mouse scrolled (430, 512) with delta (0, 0)
Screenshot: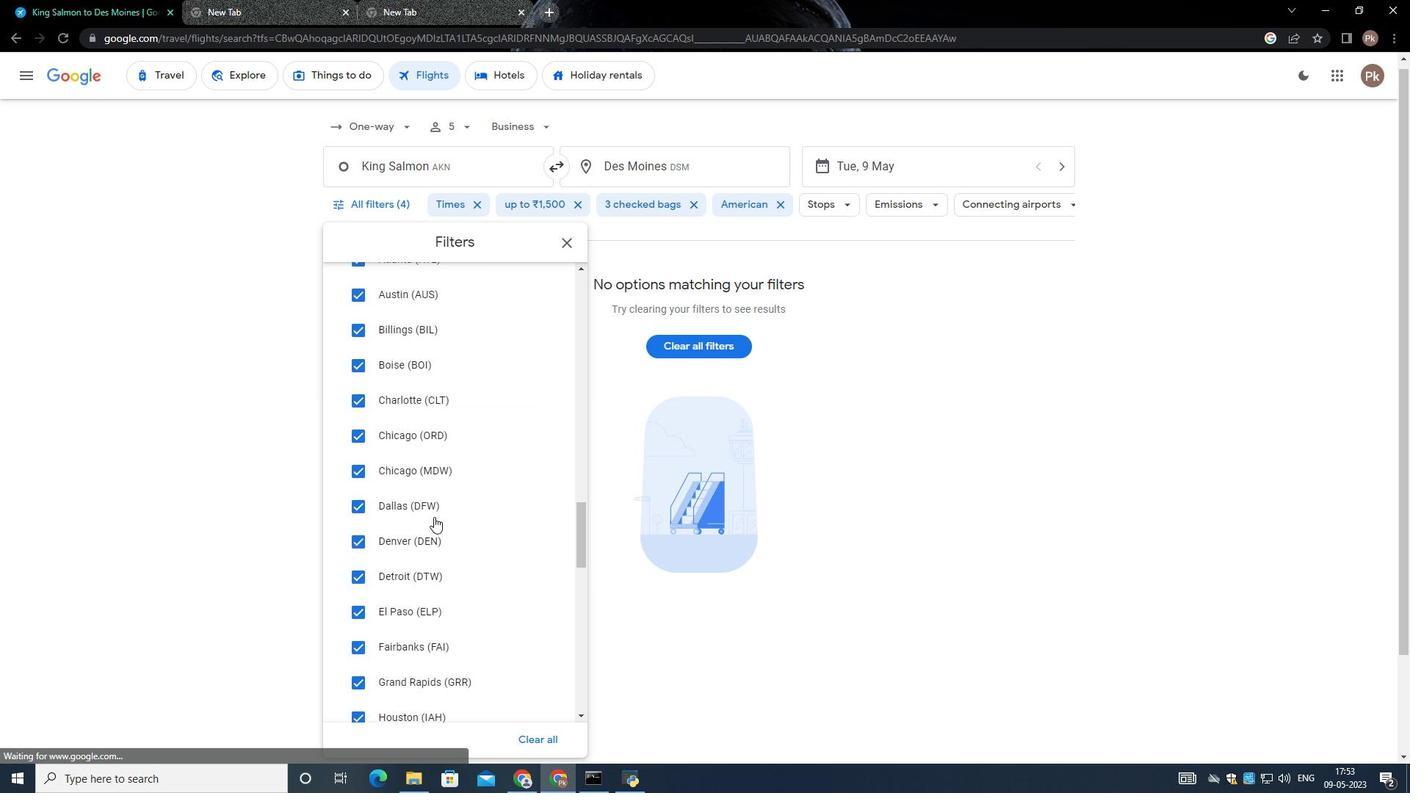 
Action: Mouse moved to (429, 513)
Screenshot: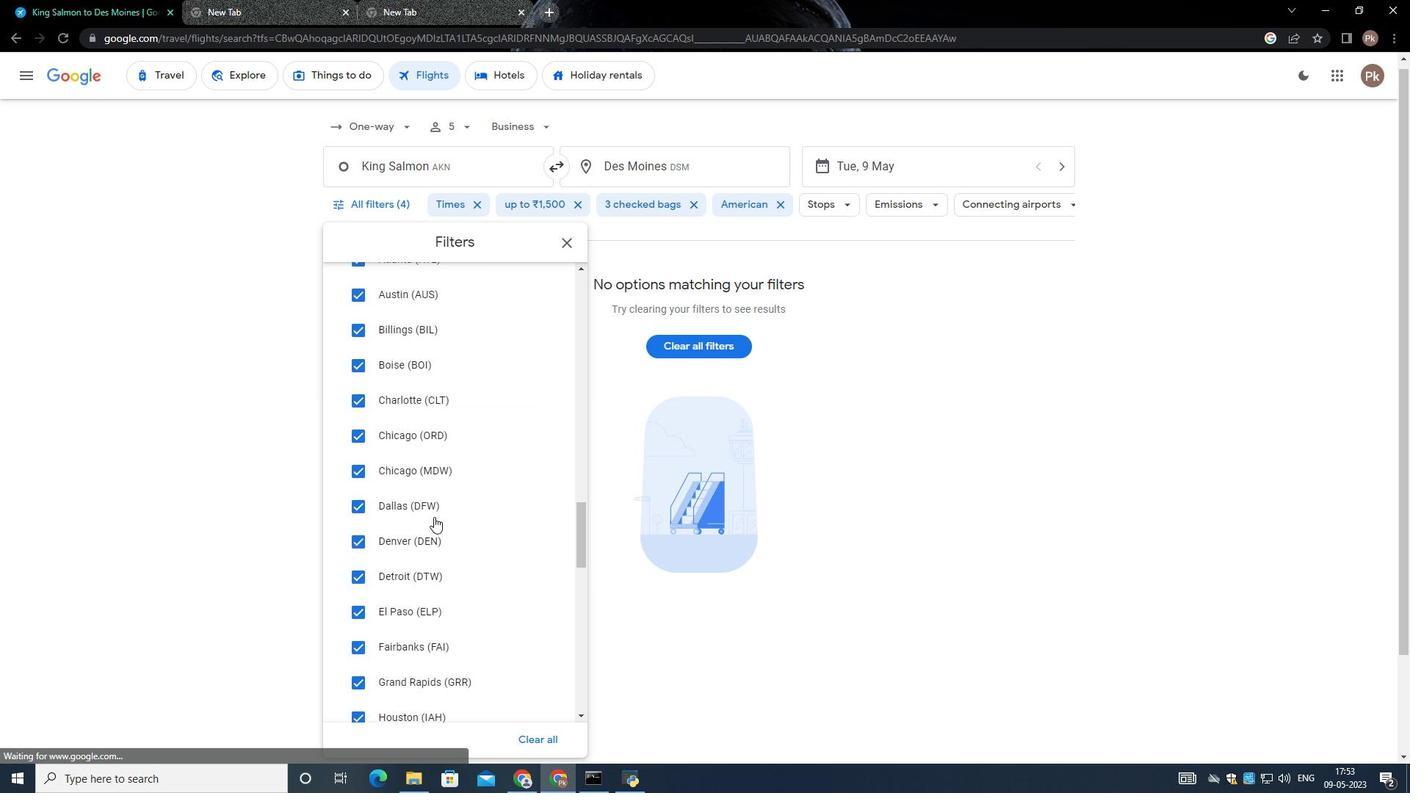 
Action: Mouse scrolled (429, 512) with delta (0, 0)
Screenshot: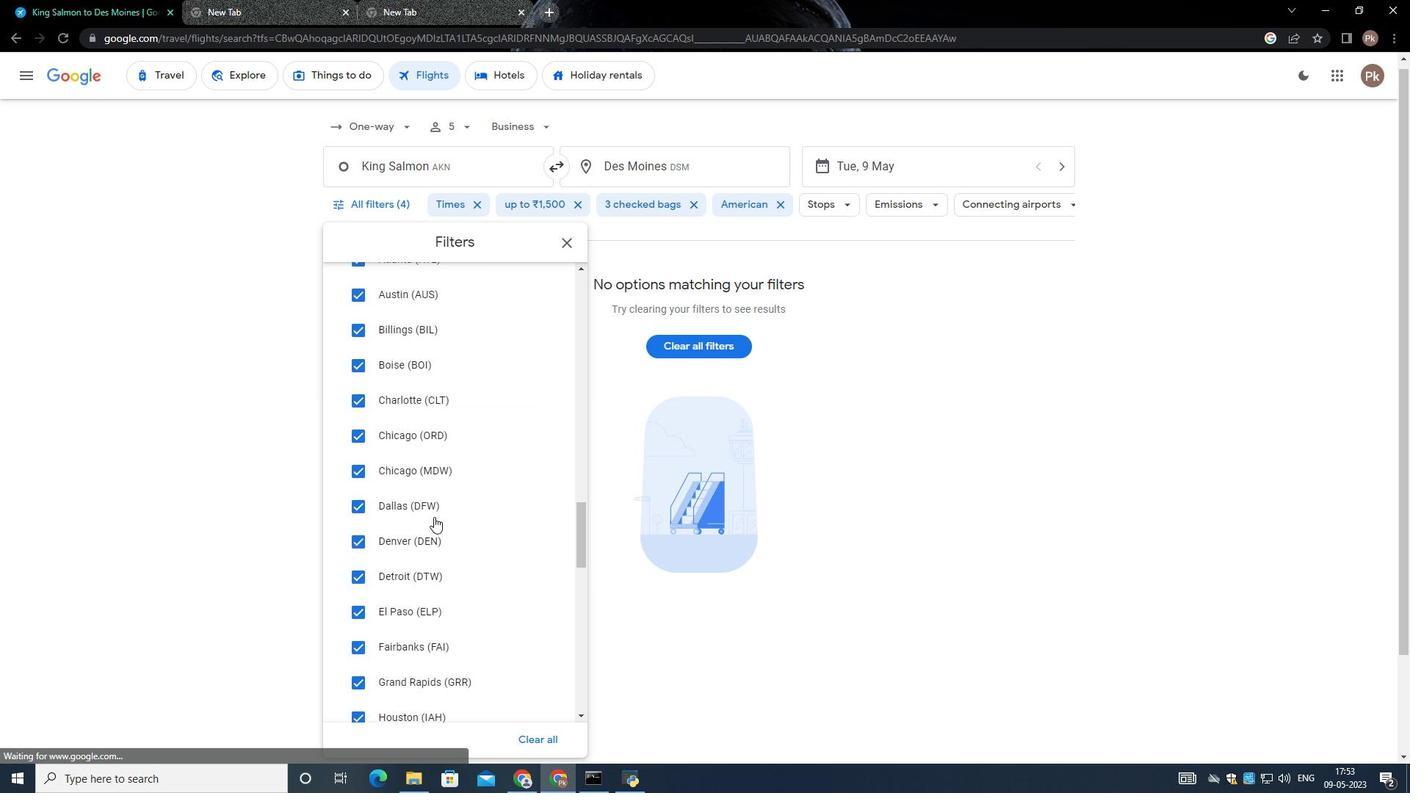
Action: Mouse scrolled (429, 512) with delta (0, 0)
Screenshot: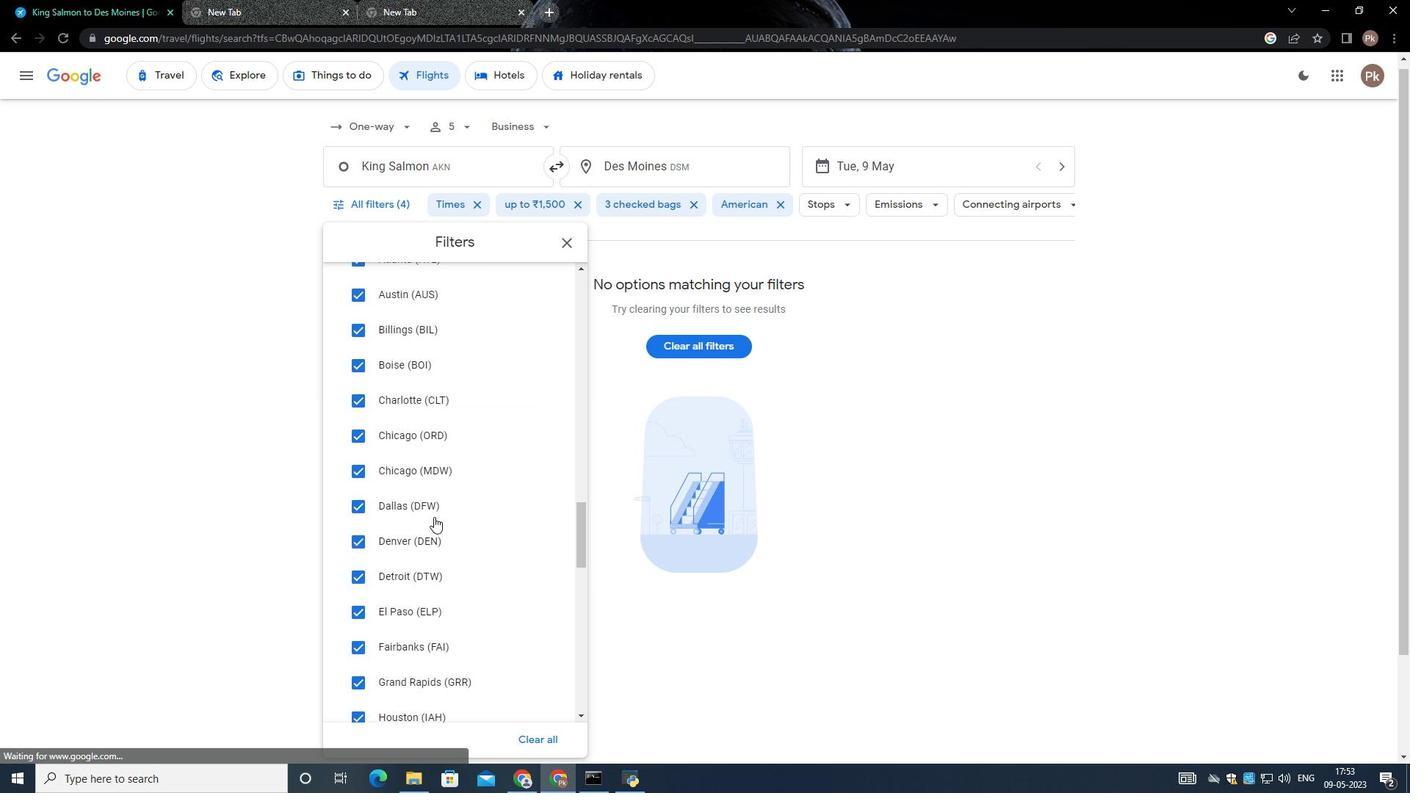 
Action: Mouse scrolled (429, 512) with delta (0, 0)
Screenshot: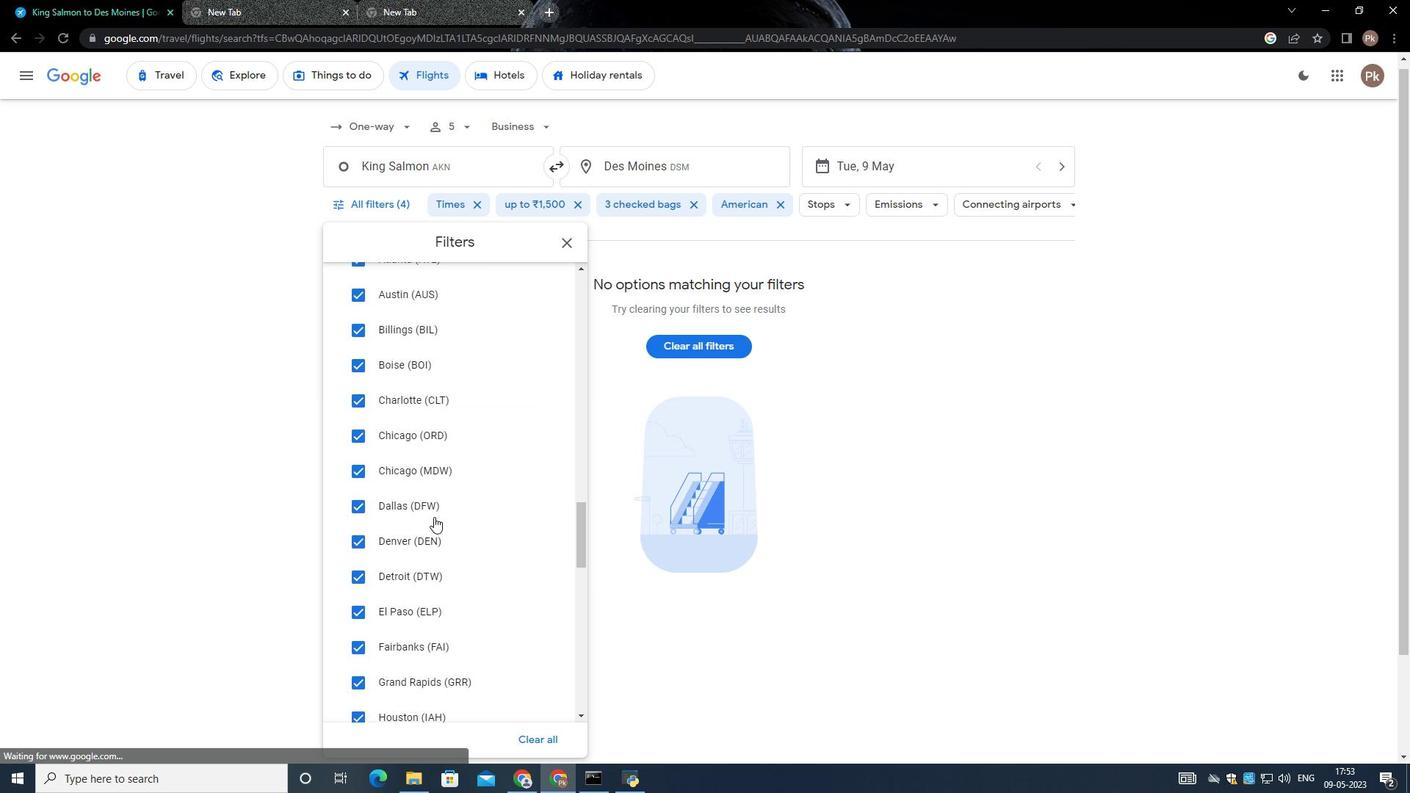 
Action: Mouse moved to (423, 508)
Screenshot: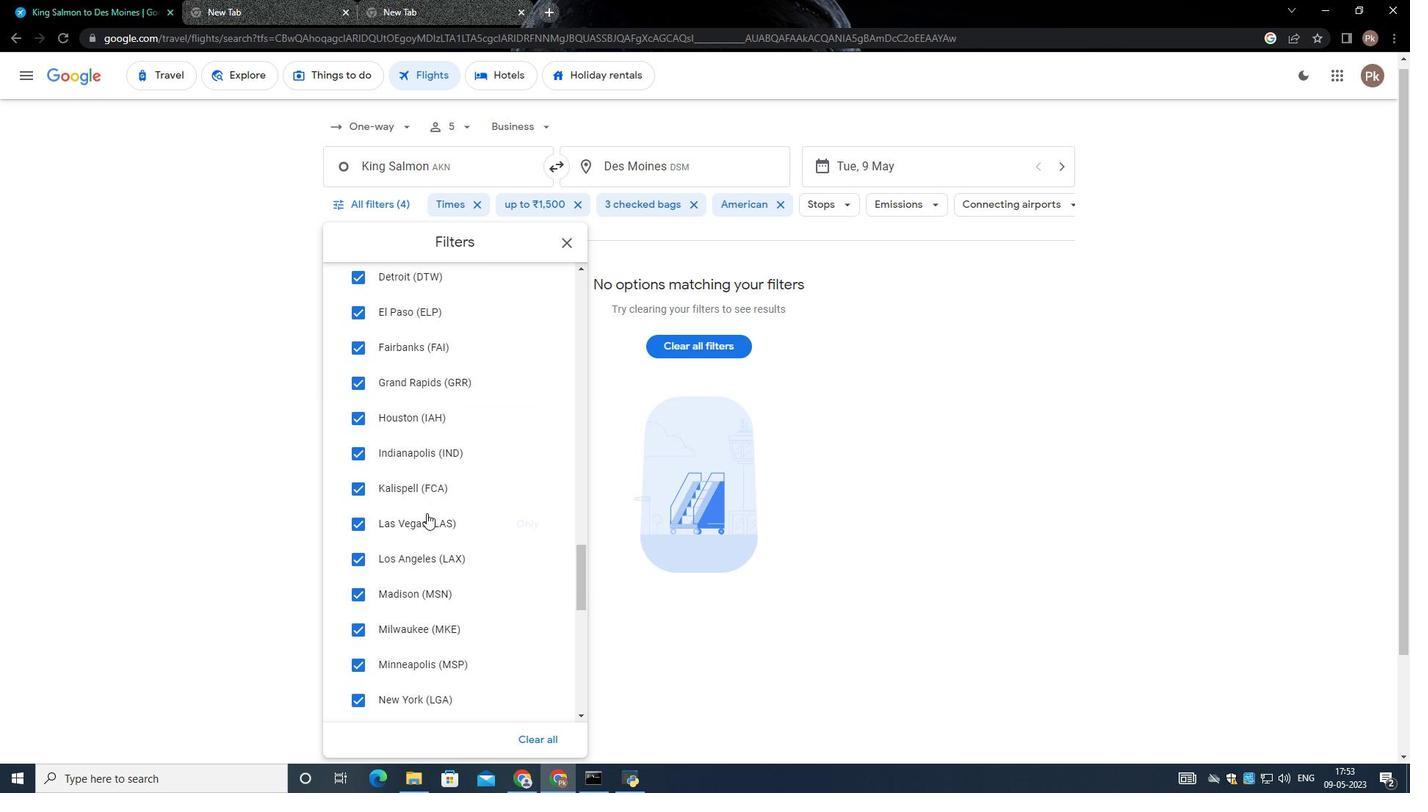 
Action: Mouse scrolled (423, 508) with delta (0, 0)
Screenshot: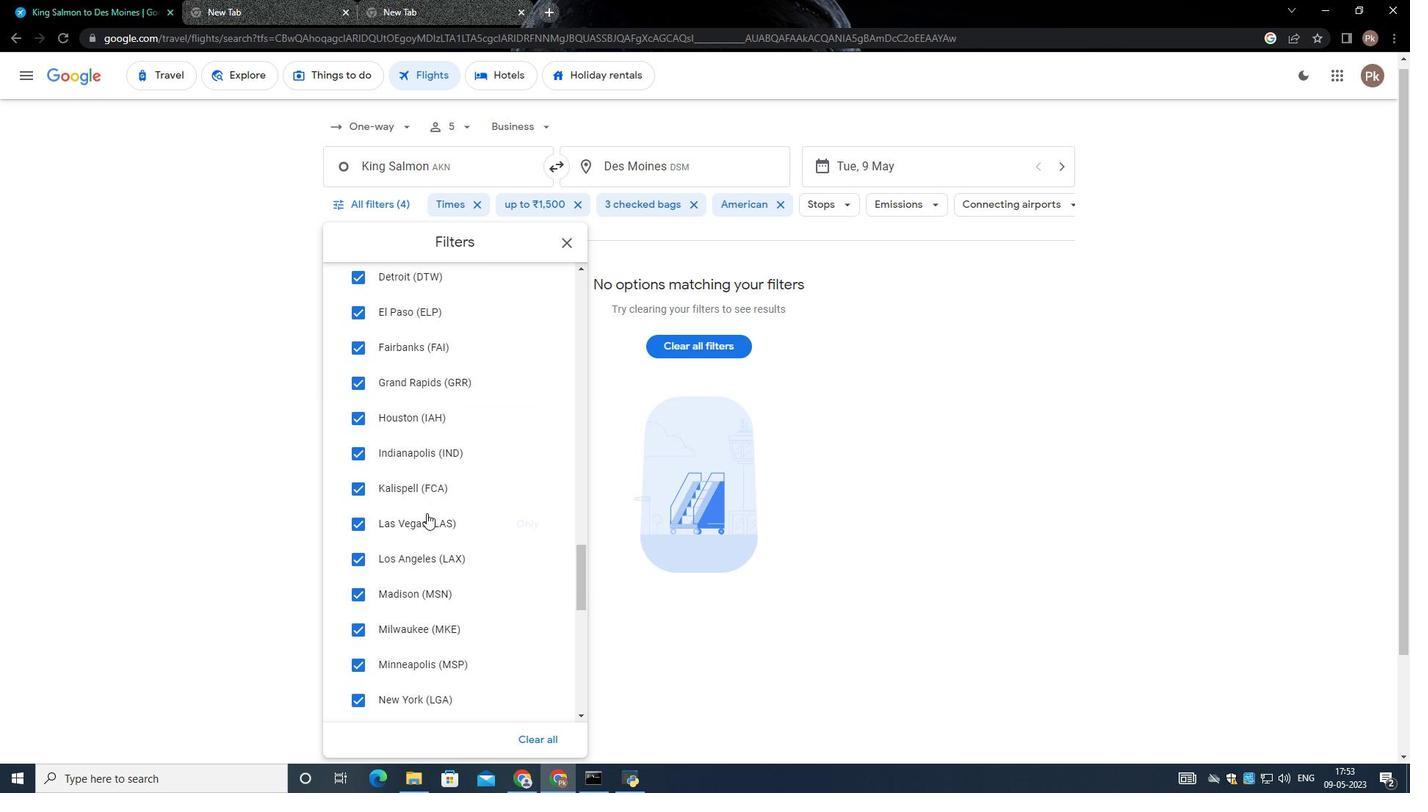 
Action: Mouse scrolled (423, 508) with delta (0, 0)
Screenshot: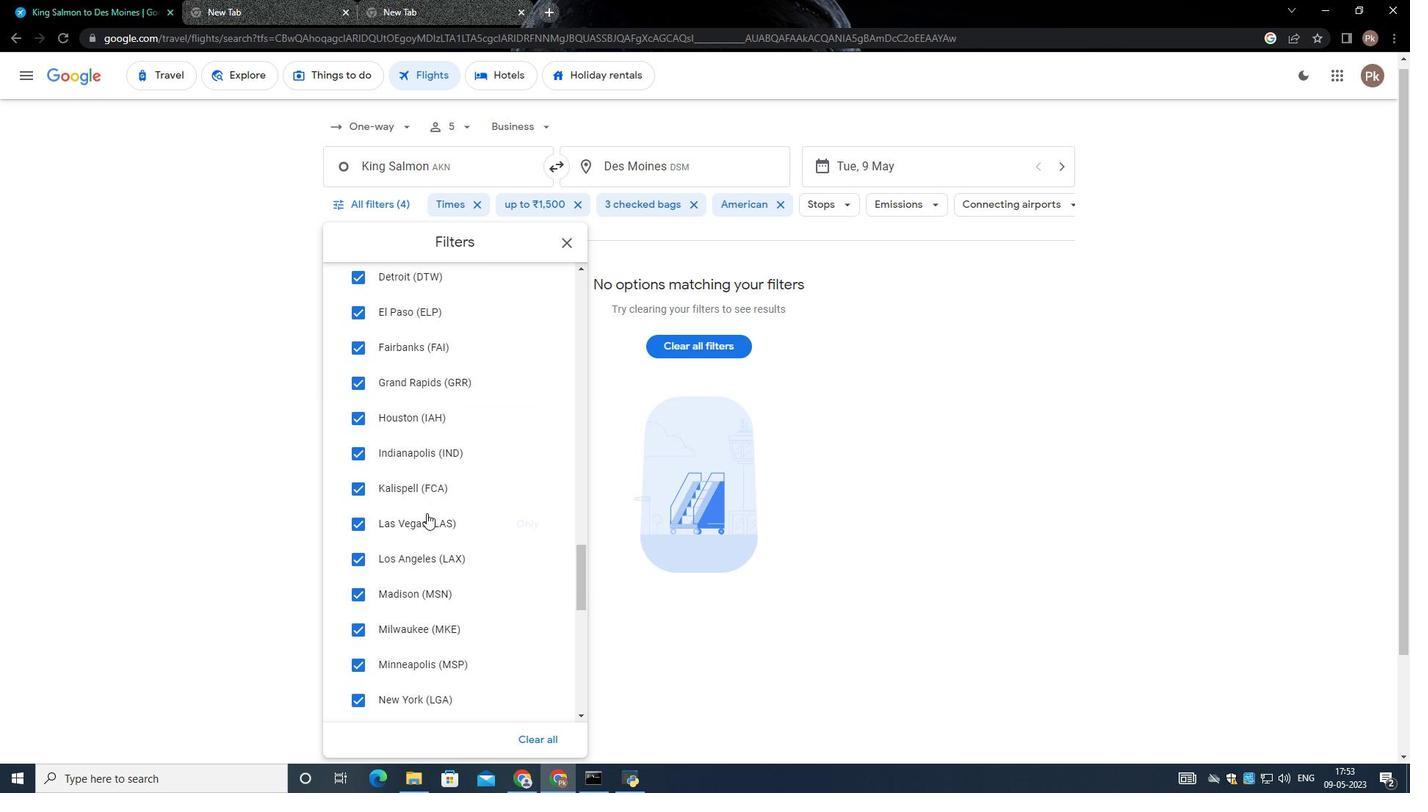 
Action: Mouse scrolled (423, 508) with delta (0, 0)
Screenshot: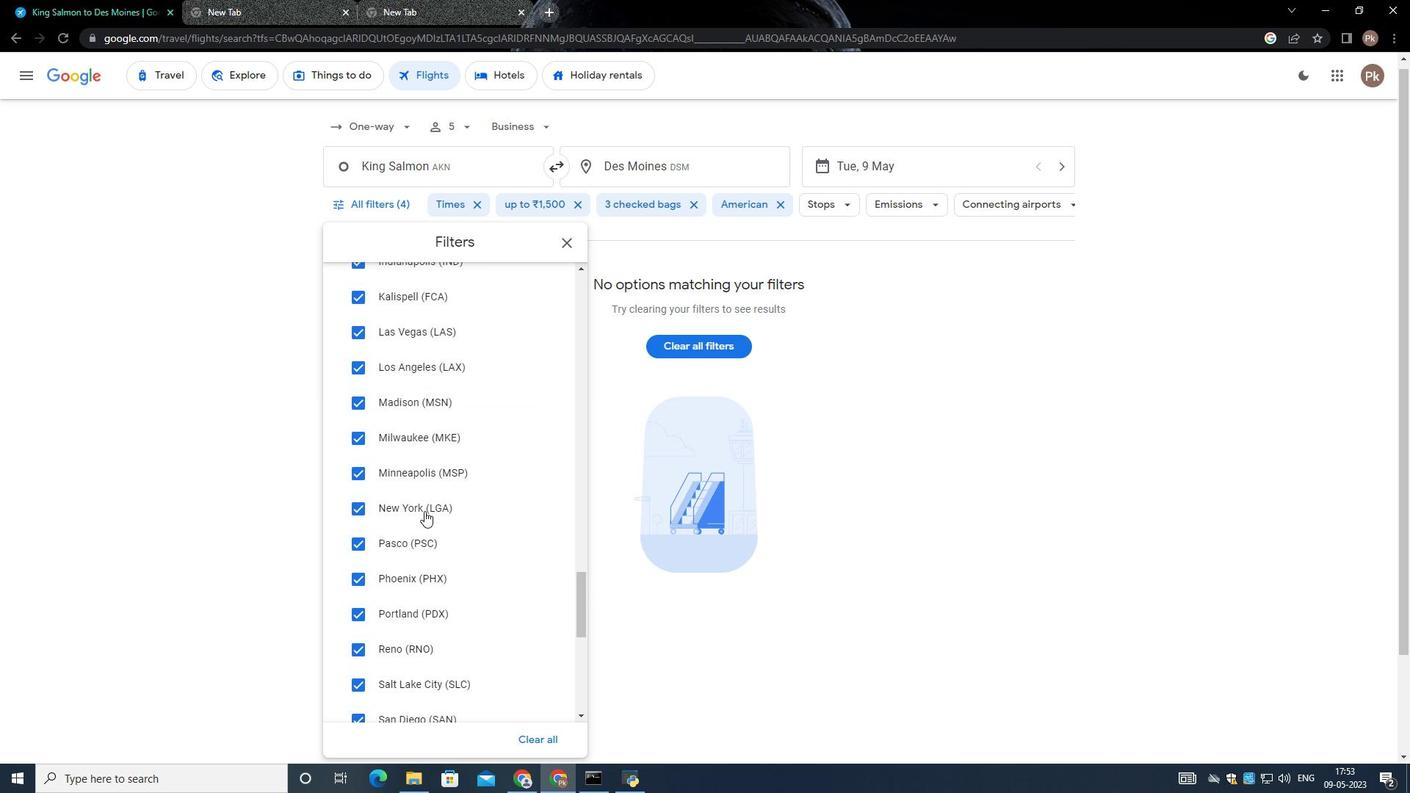 
Action: Mouse scrolled (423, 508) with delta (0, 0)
Screenshot: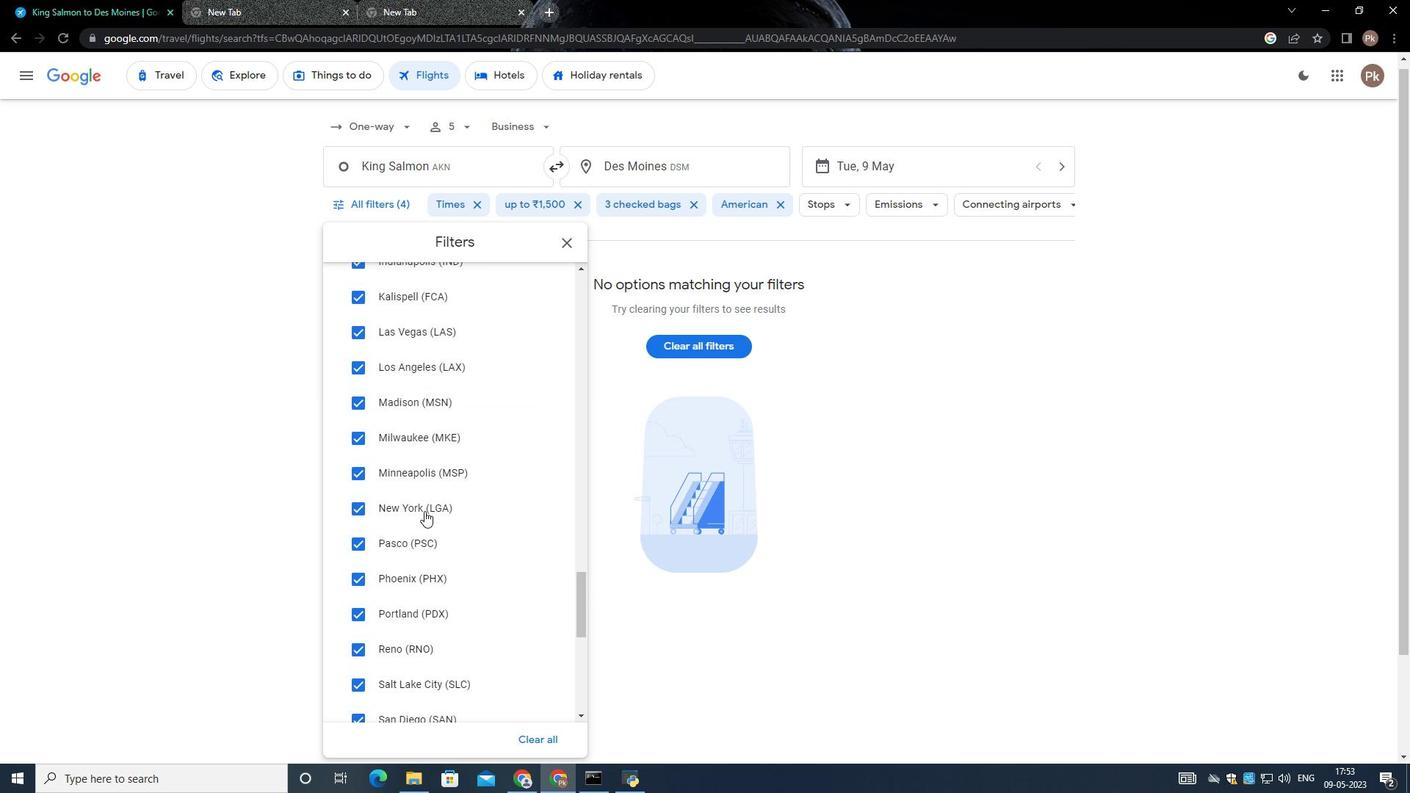 
Action: Mouse moved to (423, 508)
Screenshot: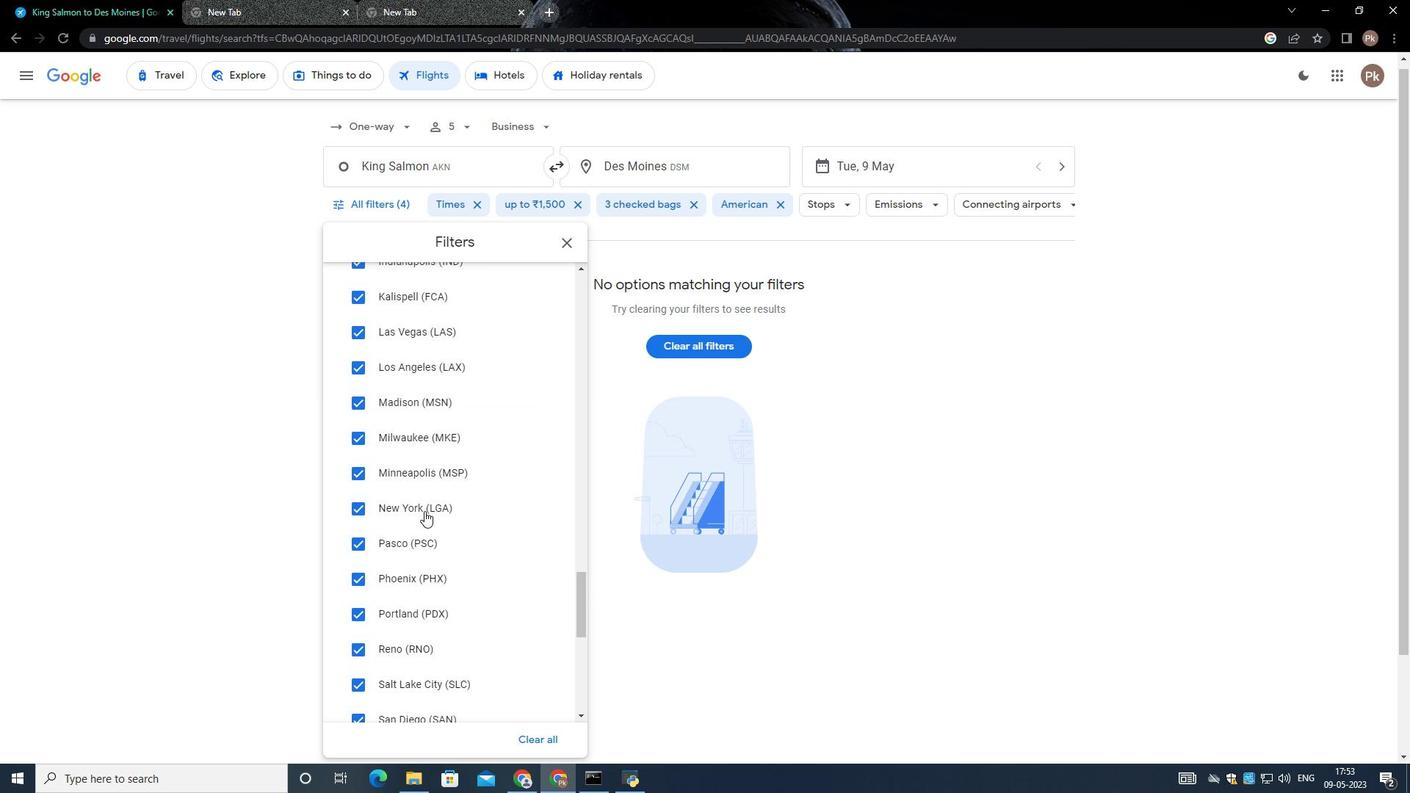 
Action: Mouse scrolled (423, 508) with delta (0, 0)
Screenshot: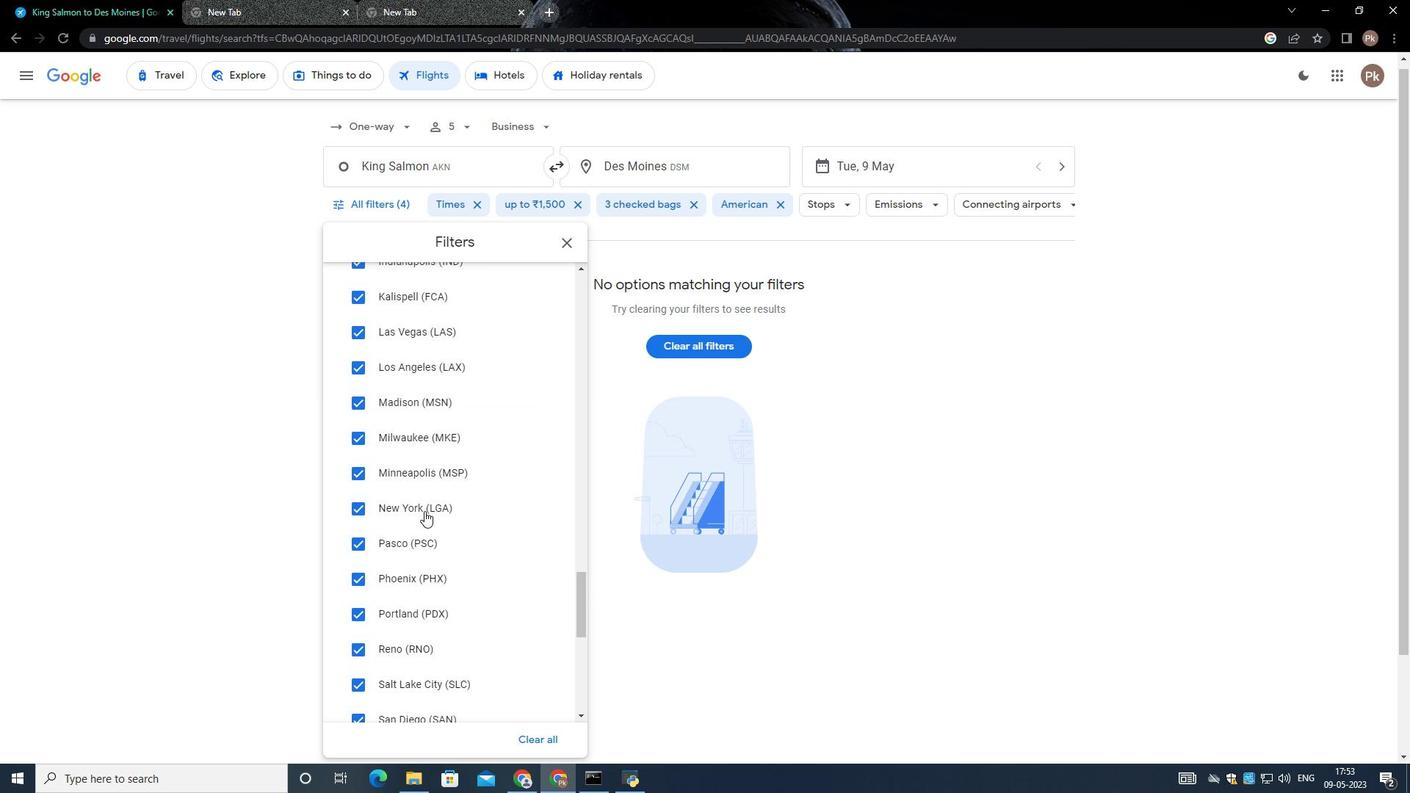 
Action: Mouse moved to (419, 505)
Screenshot: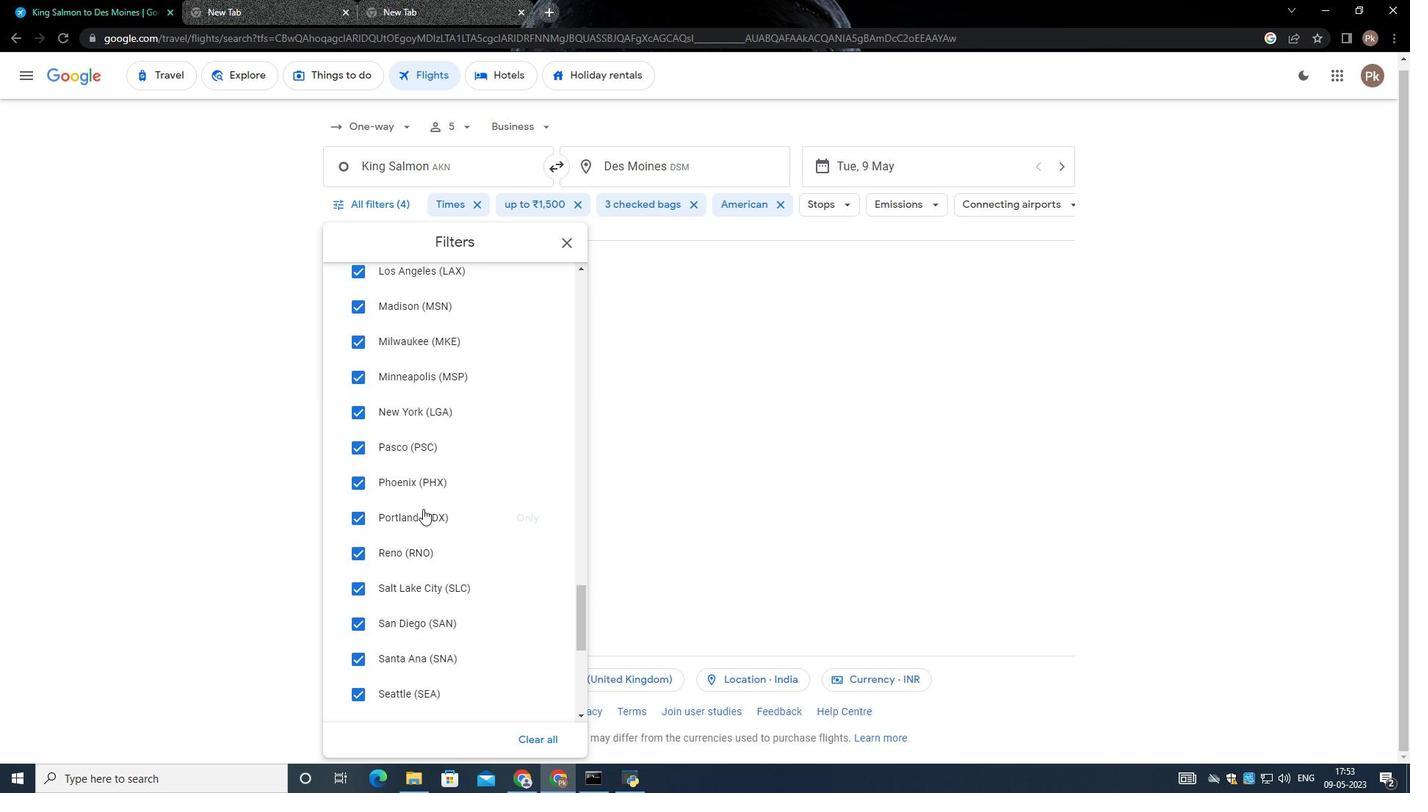 
Action: Mouse scrolled (419, 505) with delta (0, 0)
Screenshot: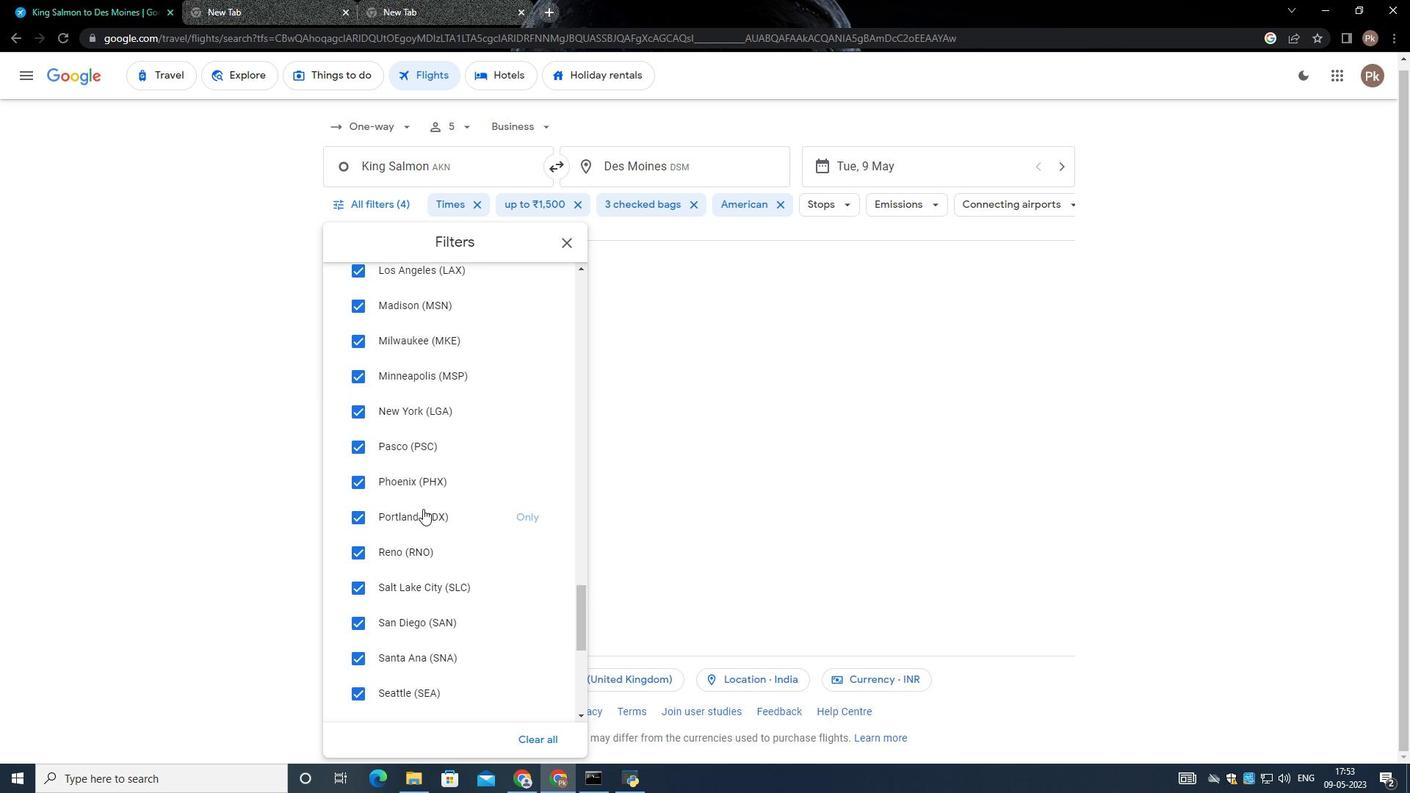 
Action: Mouse scrolled (419, 505) with delta (0, 0)
Screenshot: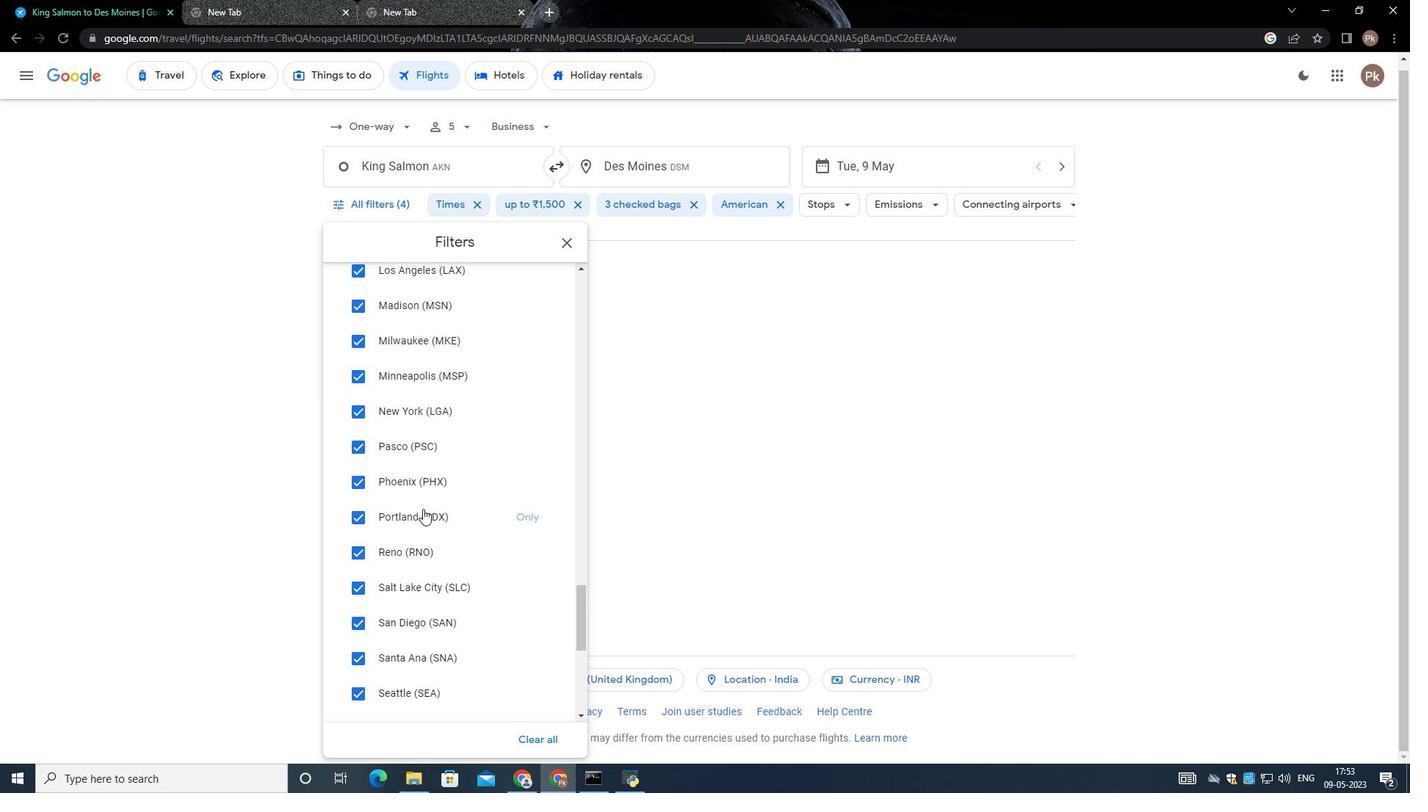 
Action: Mouse scrolled (419, 505) with delta (0, 0)
Screenshot: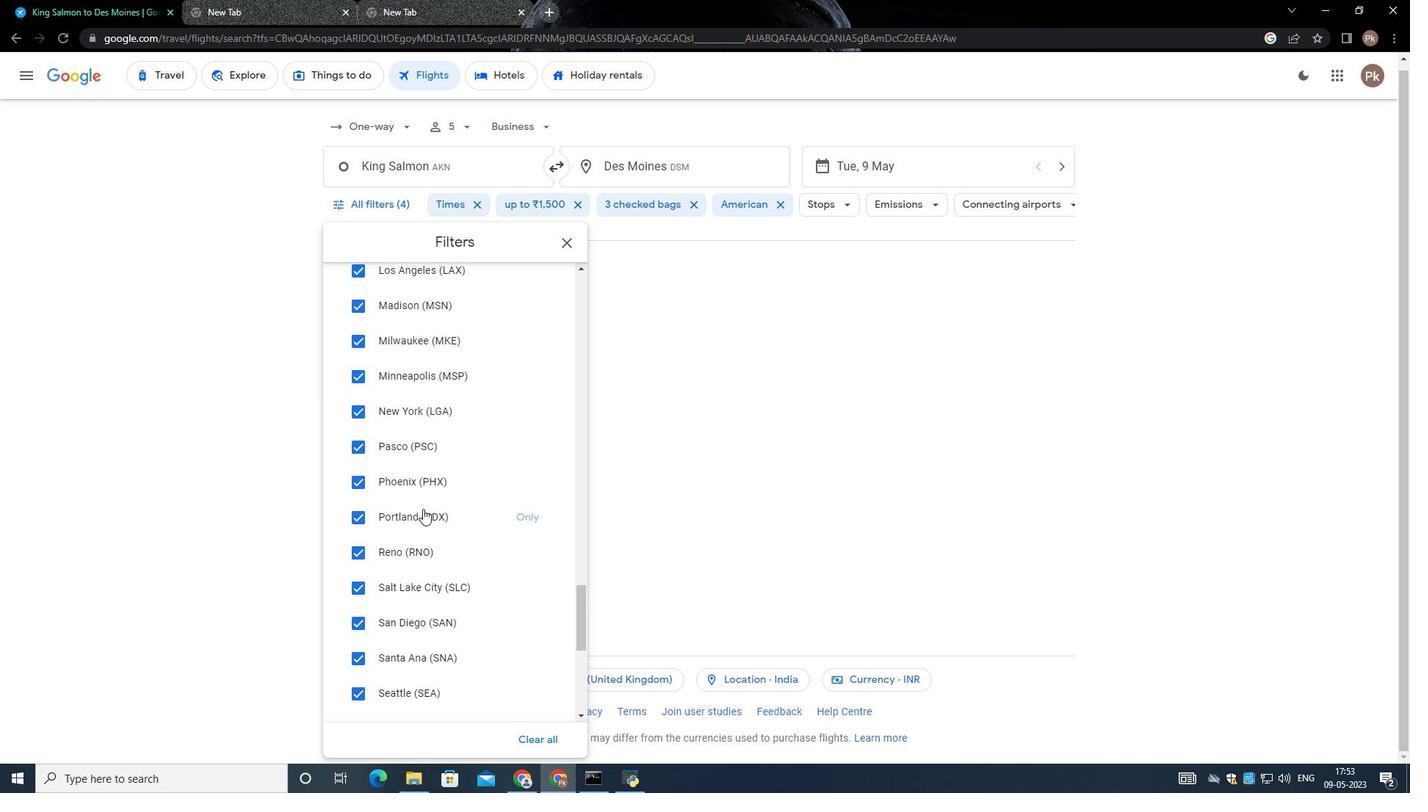
Action: Mouse scrolled (419, 505) with delta (0, 0)
Screenshot: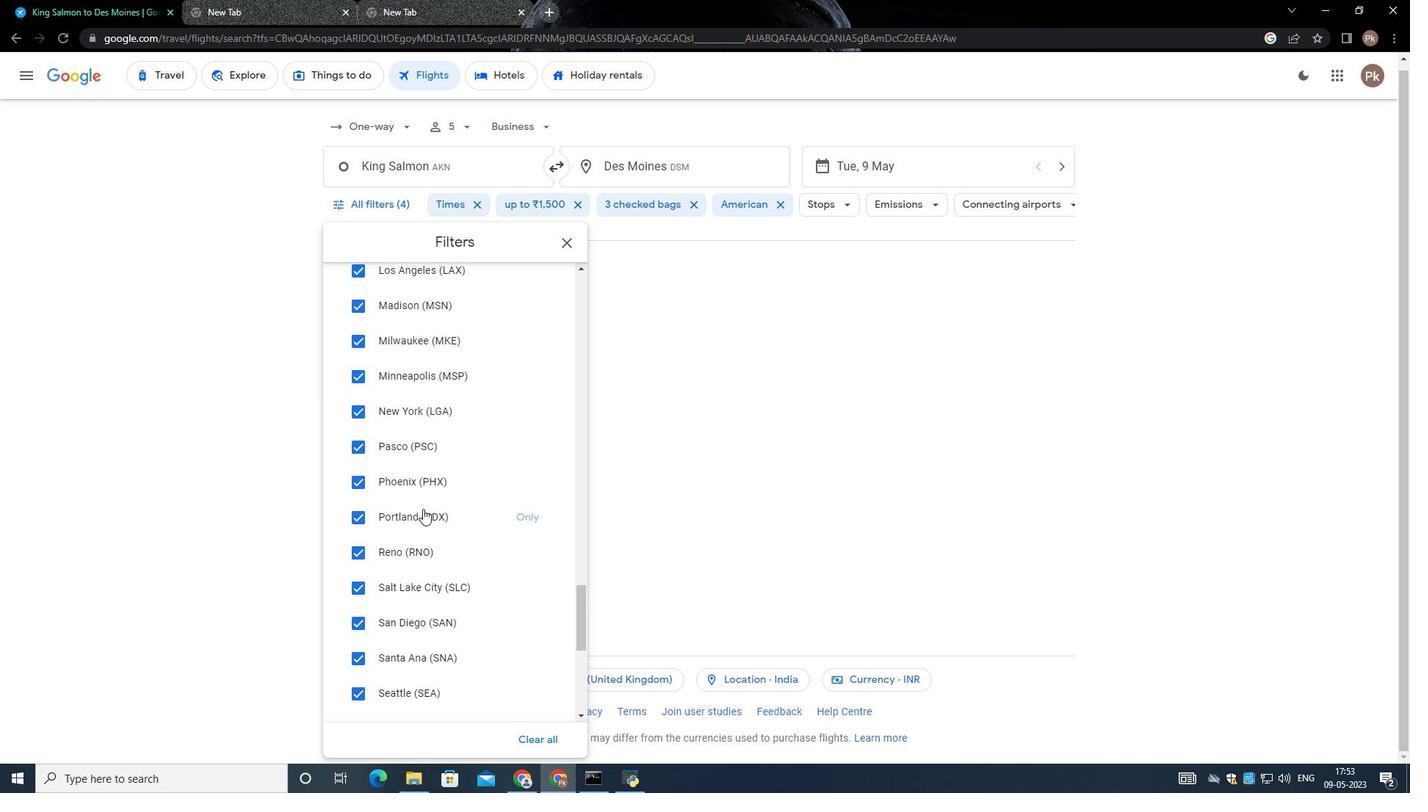 
Action: Mouse scrolled (419, 505) with delta (0, 0)
Screenshot: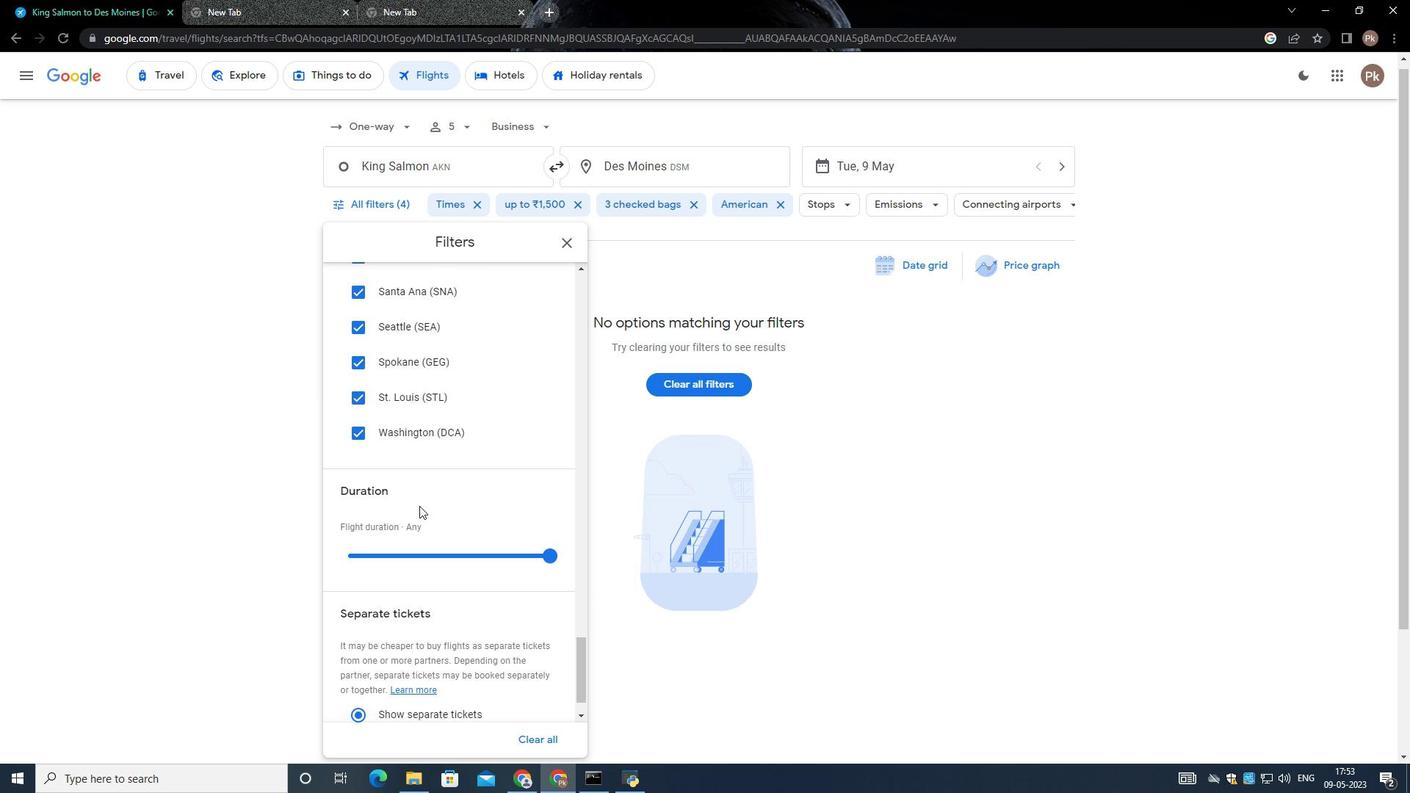 
Action: Mouse moved to (419, 505)
Screenshot: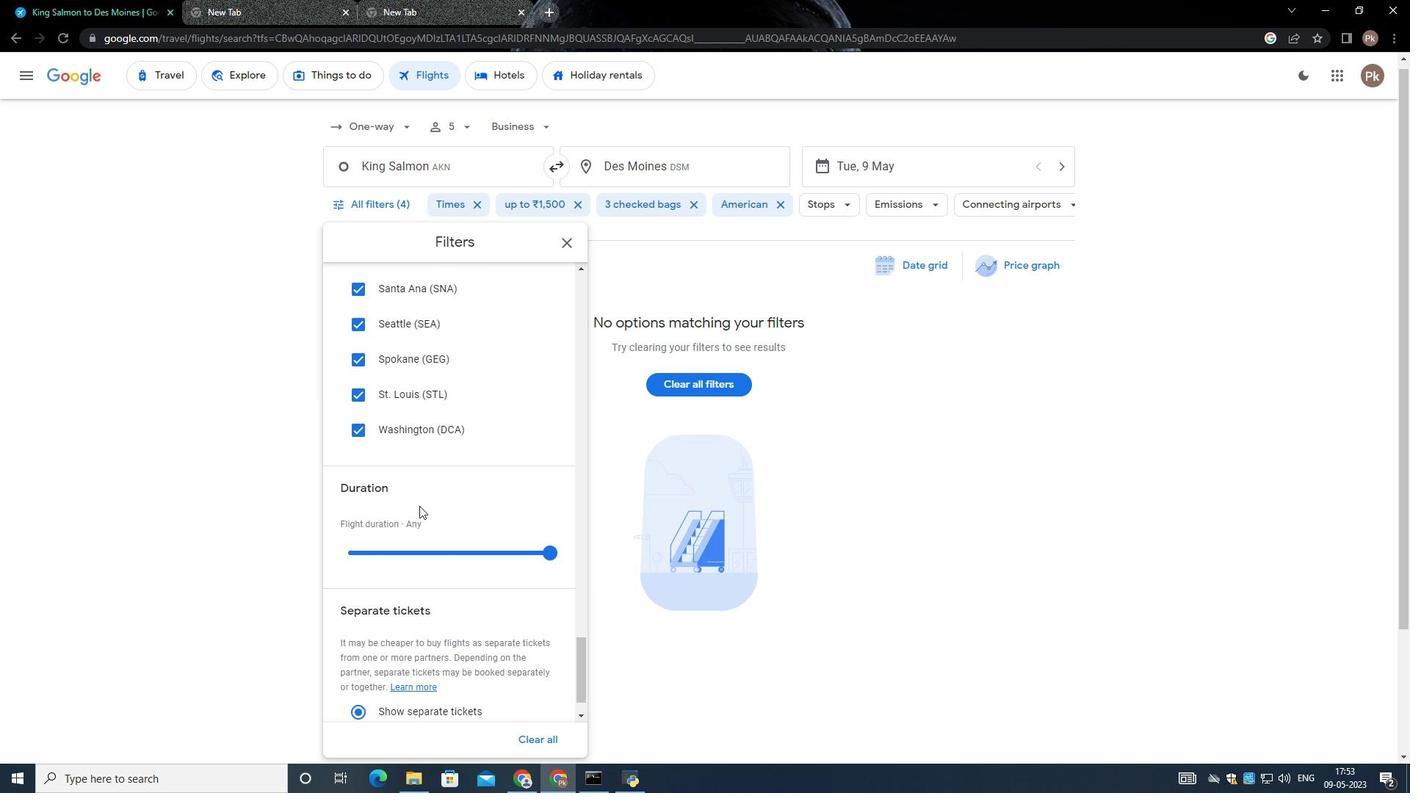 
Action: Mouse scrolled (419, 504) with delta (0, 0)
Screenshot: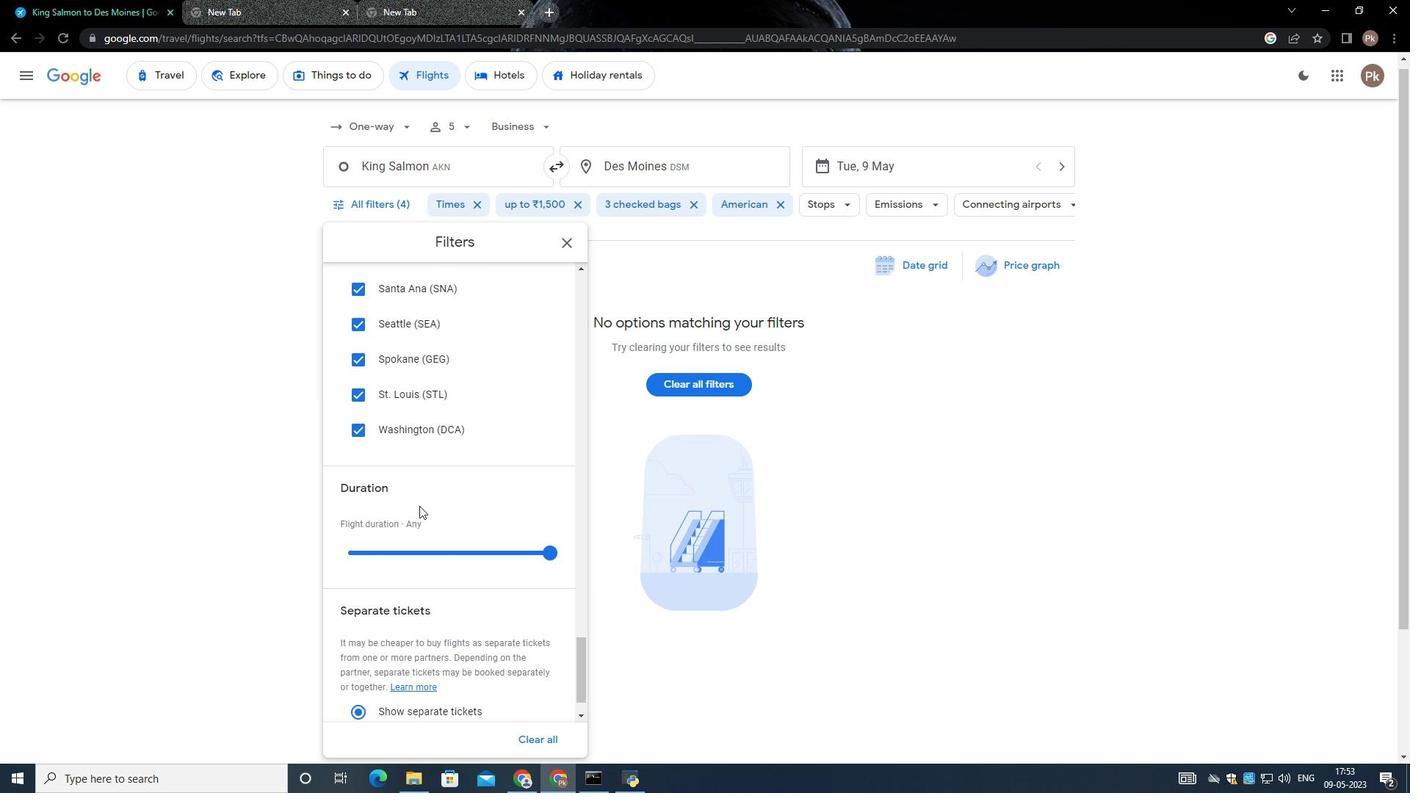 
Action: Mouse scrolled (419, 504) with delta (0, 0)
Screenshot: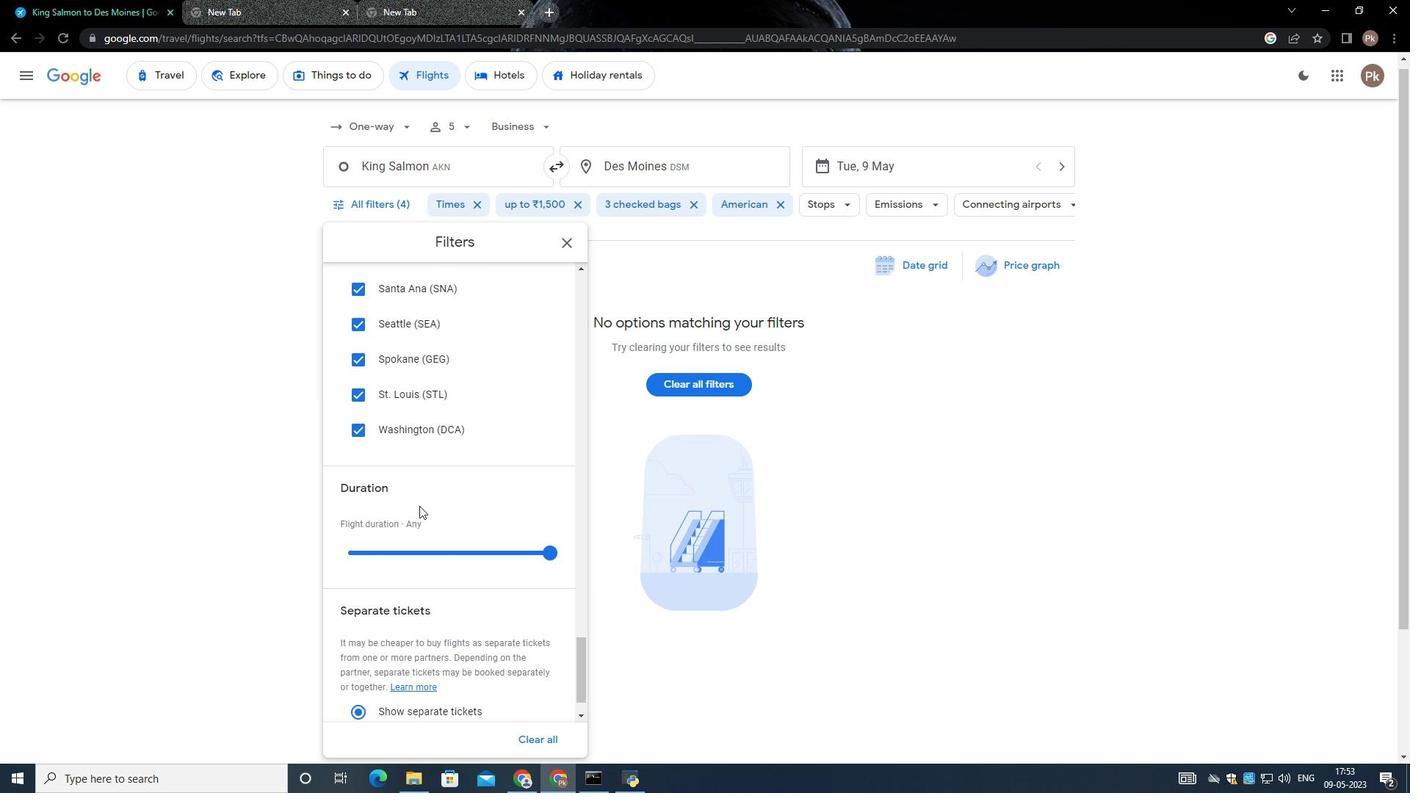 
Action: Mouse moved to (417, 508)
Screenshot: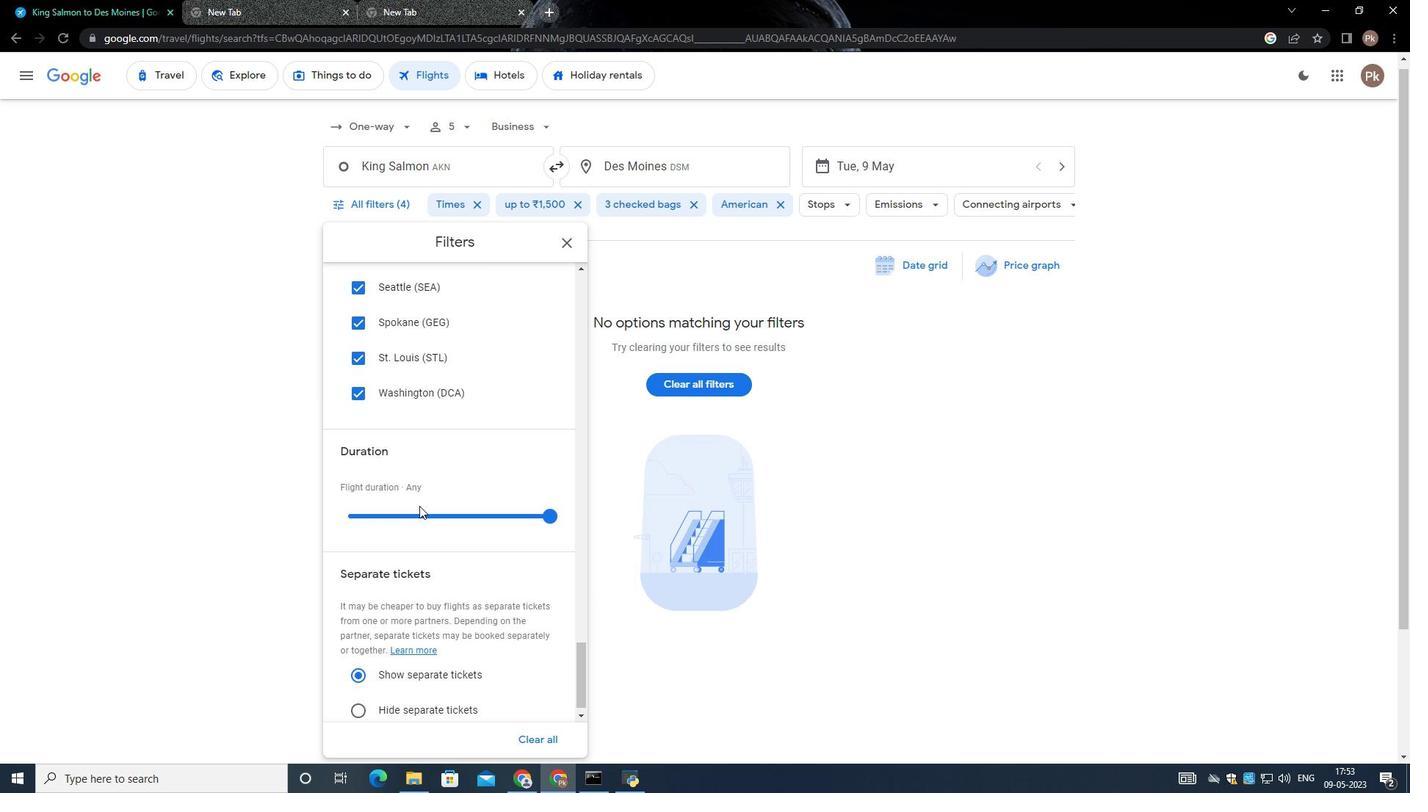
